 Task: Plan a trip to Ramganj, Bangladesh from 1st December, 2023 to 3rd December, 2023 for 1 adult.1  bedroom having 1 bed and 1 bathroom. Property type can be hotel. Amenities needed are: air conditioning. Look for 4 properties as per requirement.
Action: Mouse moved to (512, 104)
Screenshot: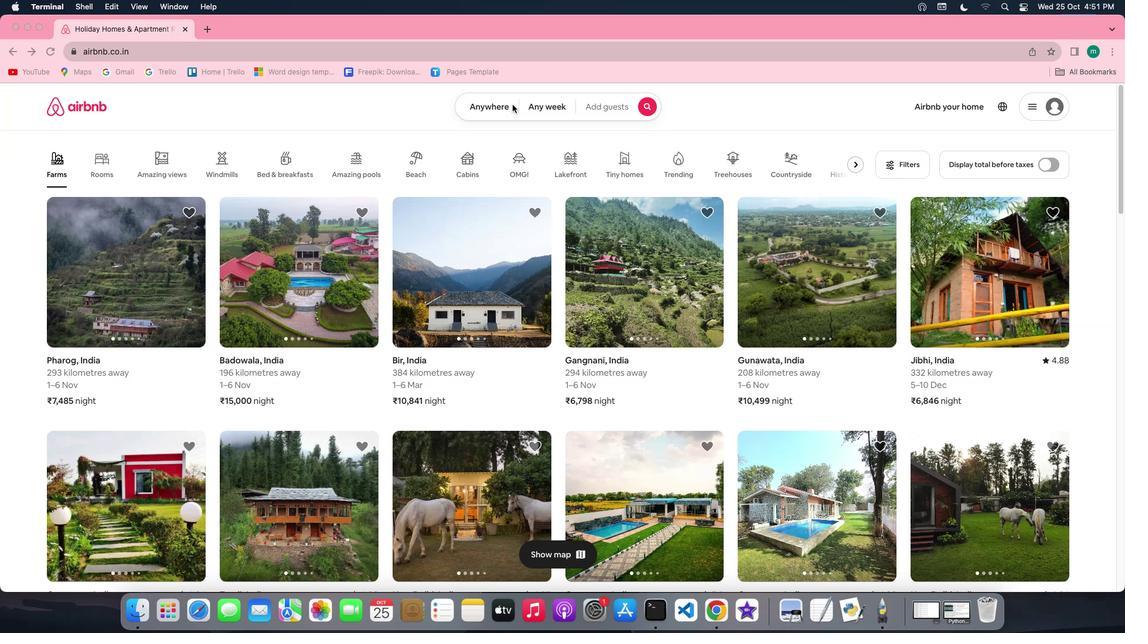 
Action: Mouse pressed left at (512, 104)
Screenshot: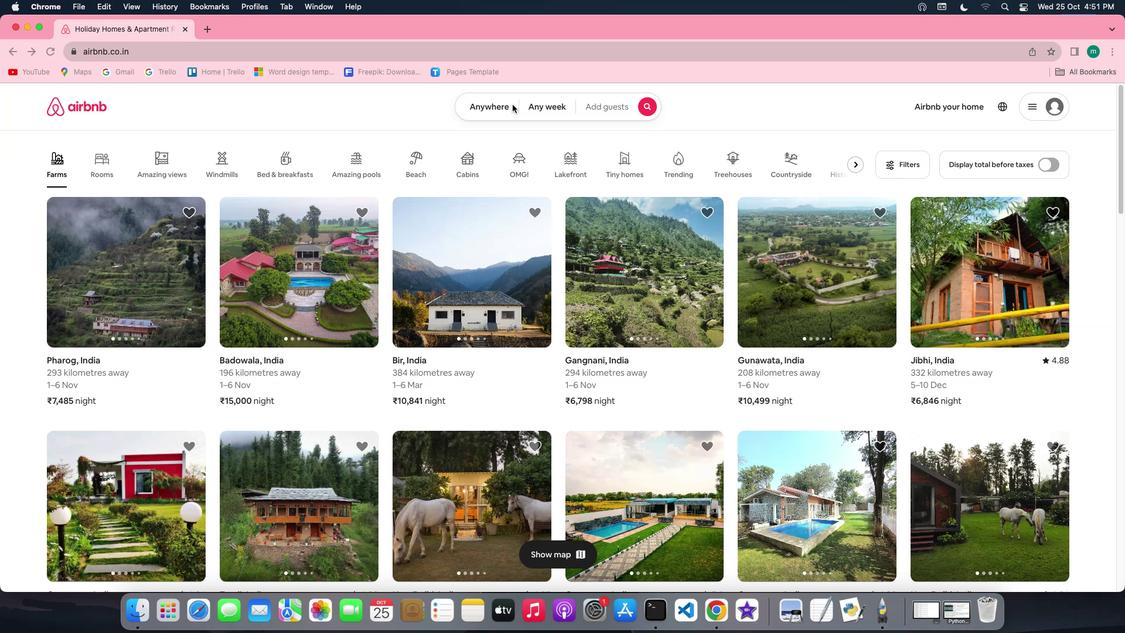 
Action: Mouse pressed left at (512, 104)
Screenshot: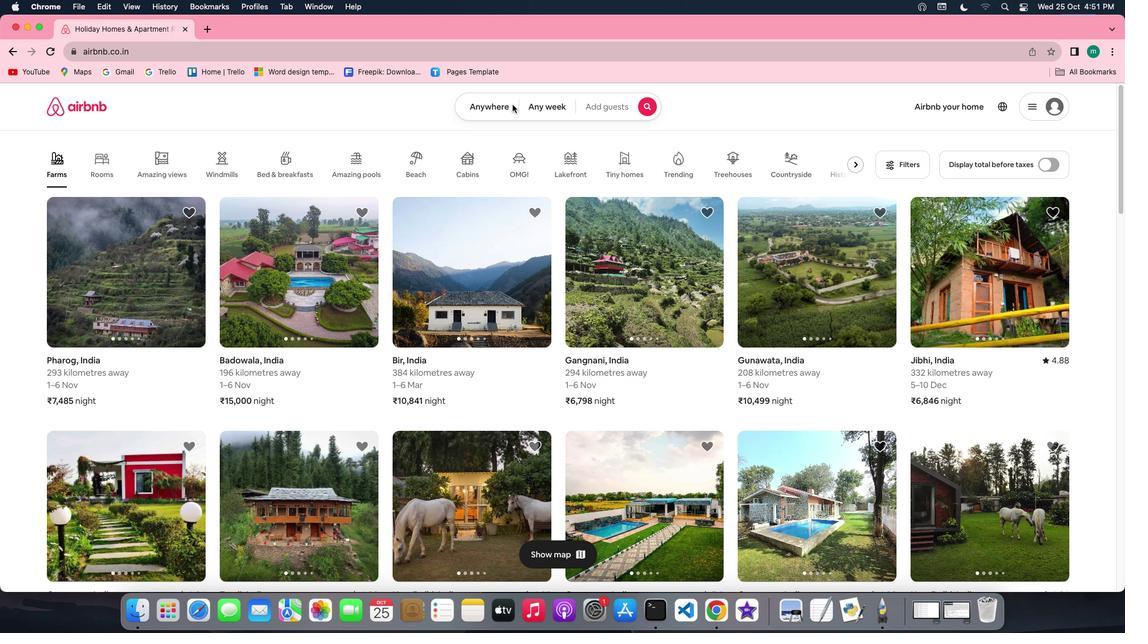 
Action: Mouse moved to (408, 148)
Screenshot: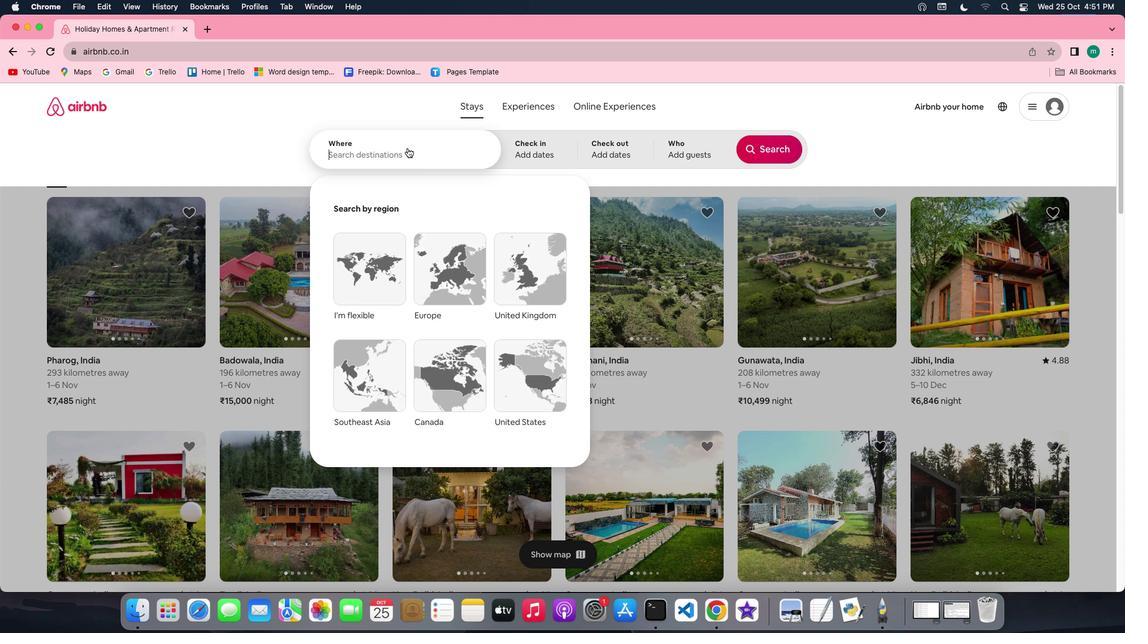 
Action: Mouse pressed left at (408, 148)
Screenshot: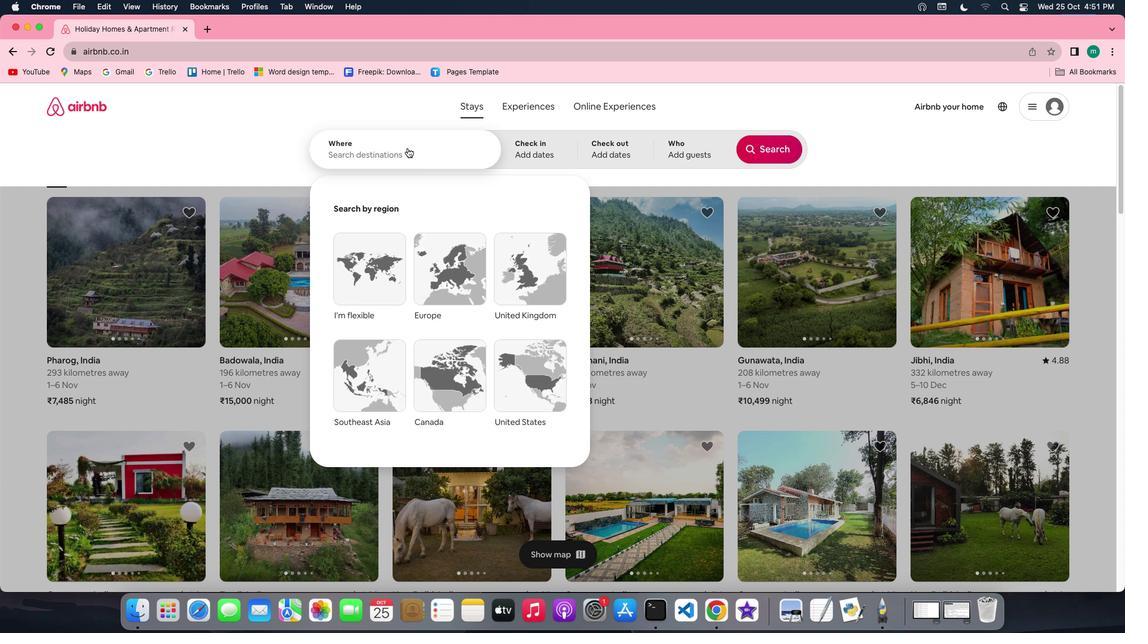 
Action: Mouse moved to (405, 157)
Screenshot: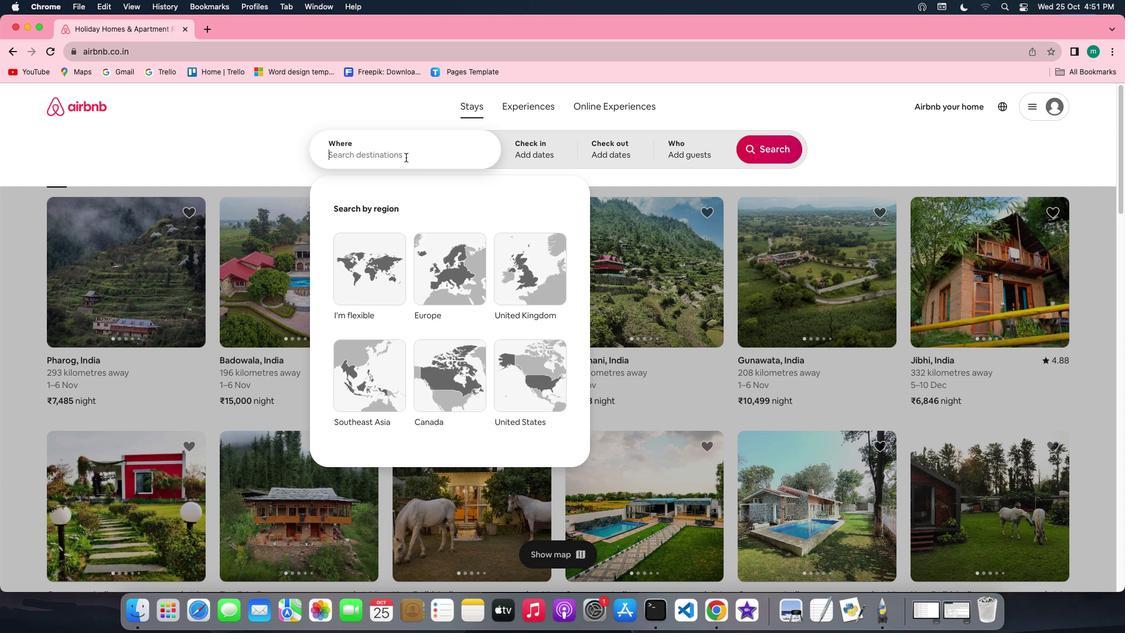 
Action: Mouse pressed left at (405, 157)
Screenshot: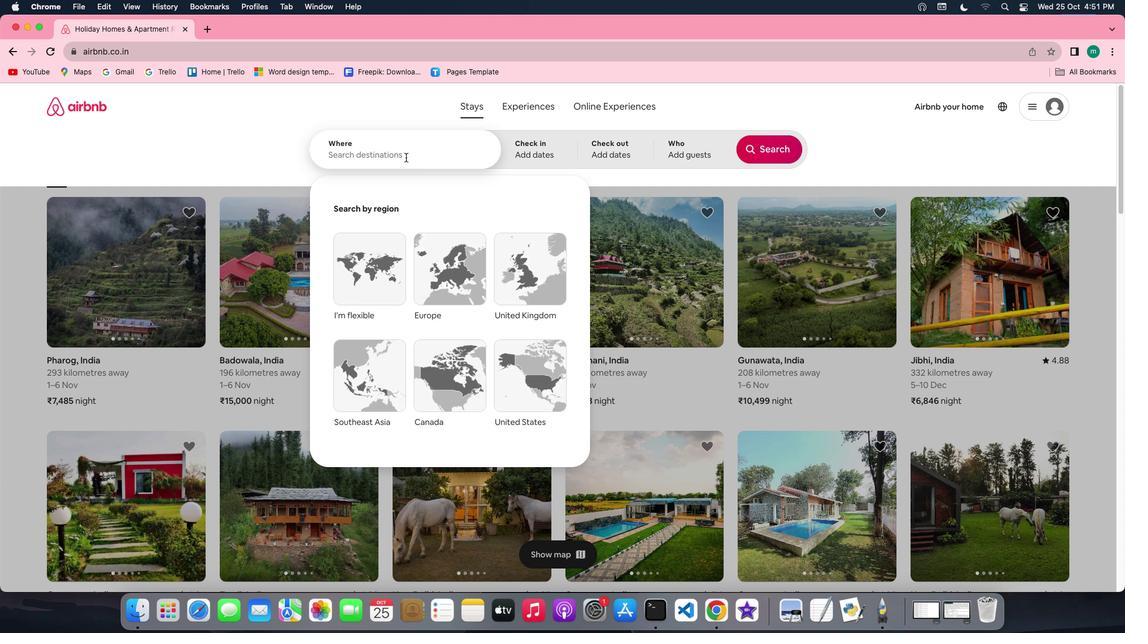 
Action: Key pressed Key.shift'R''a''m''g''a''n''j'','Key.spaceKey.shift'B''a''n''g''l''a''d''e''s''h'
Screenshot: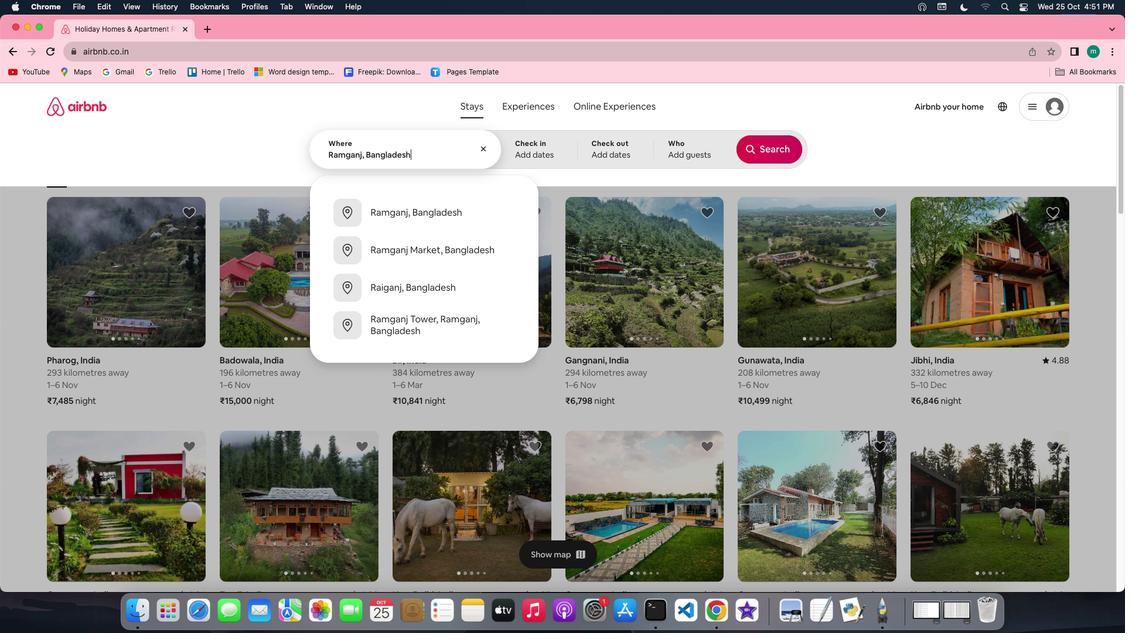 
Action: Mouse moved to (541, 154)
Screenshot: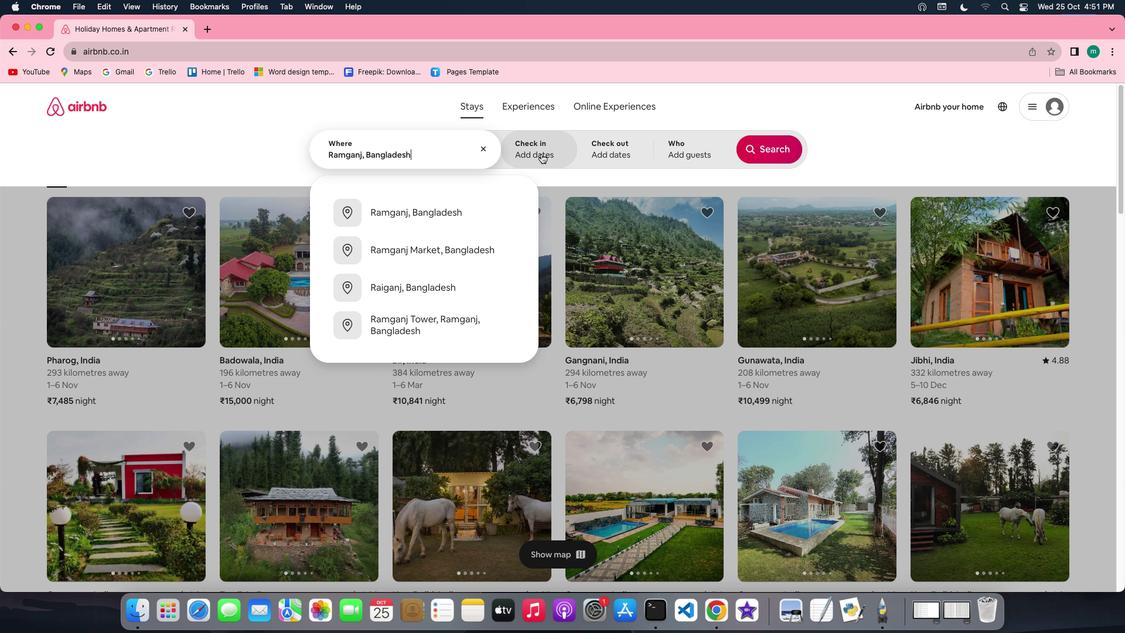 
Action: Mouse pressed left at (541, 154)
Screenshot: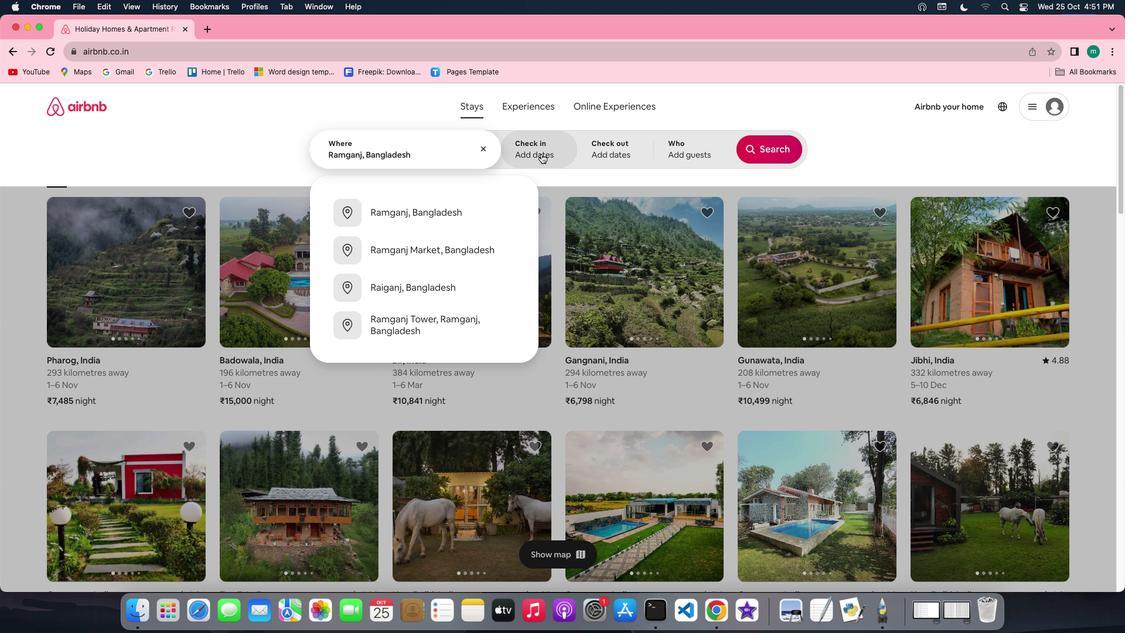 
Action: Mouse moved to (767, 242)
Screenshot: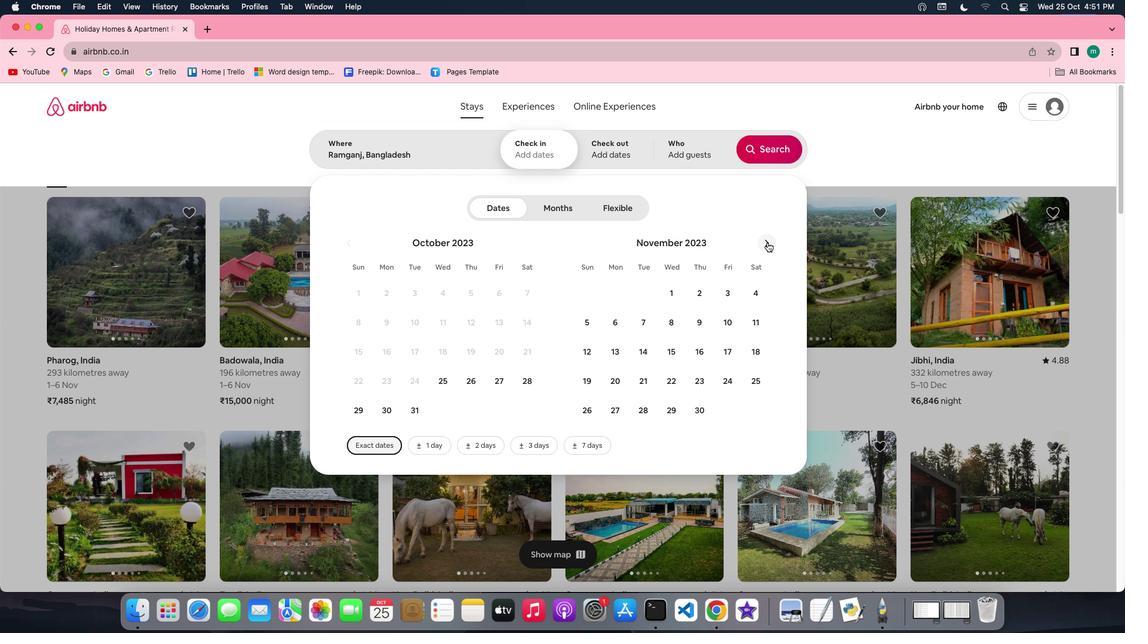 
Action: Mouse pressed left at (767, 242)
Screenshot: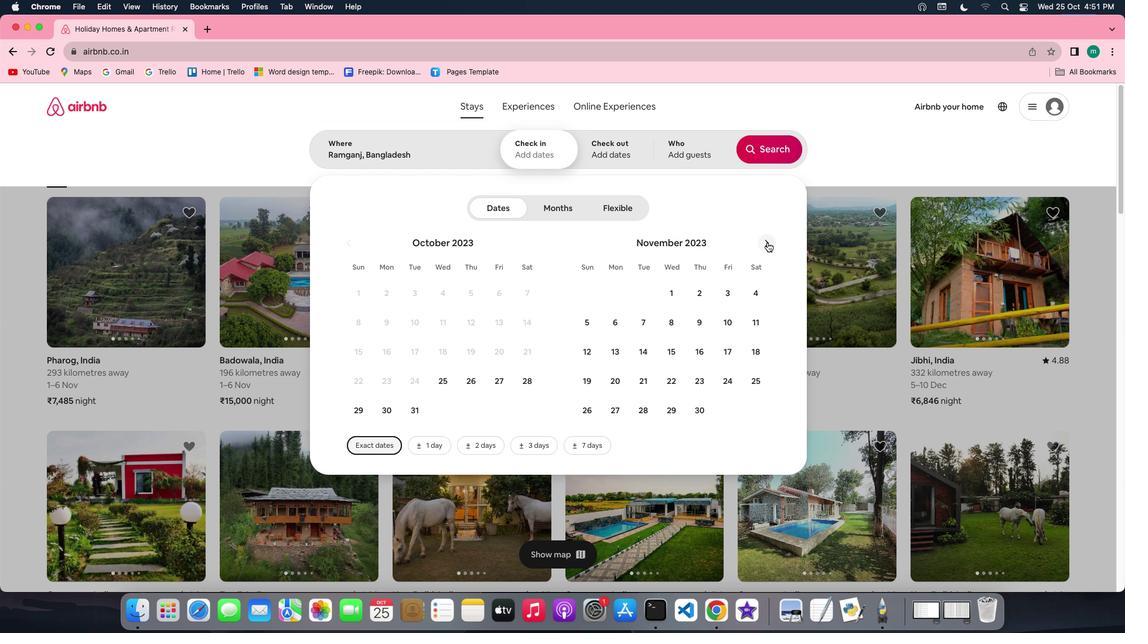 
Action: Mouse moved to (732, 289)
Screenshot: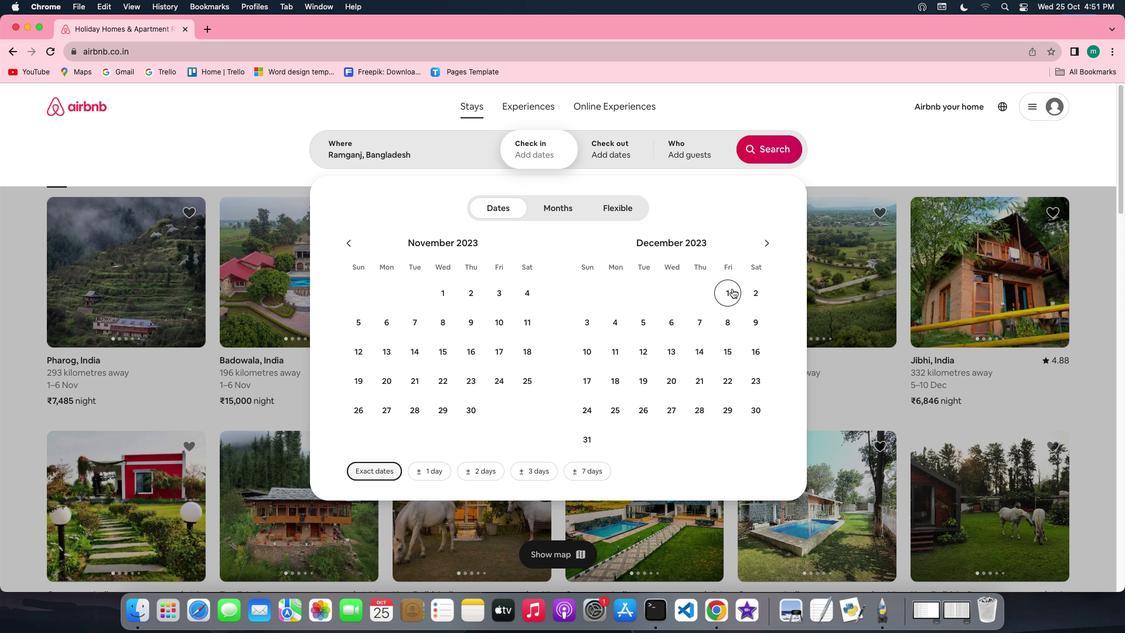 
Action: Mouse pressed left at (732, 289)
Screenshot: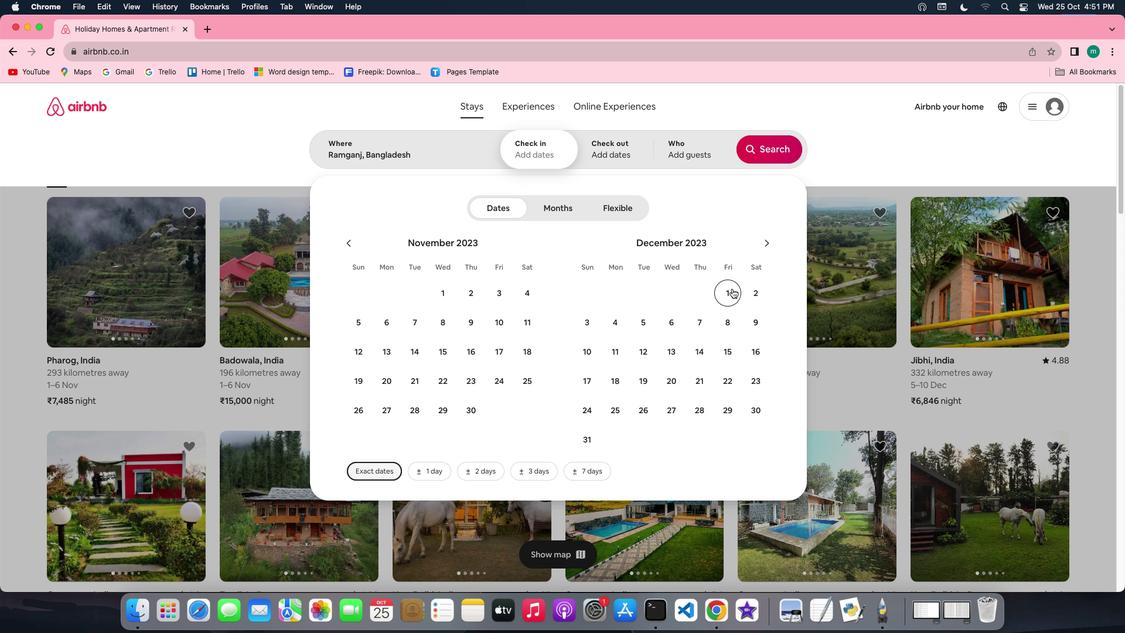
Action: Mouse moved to (592, 319)
Screenshot: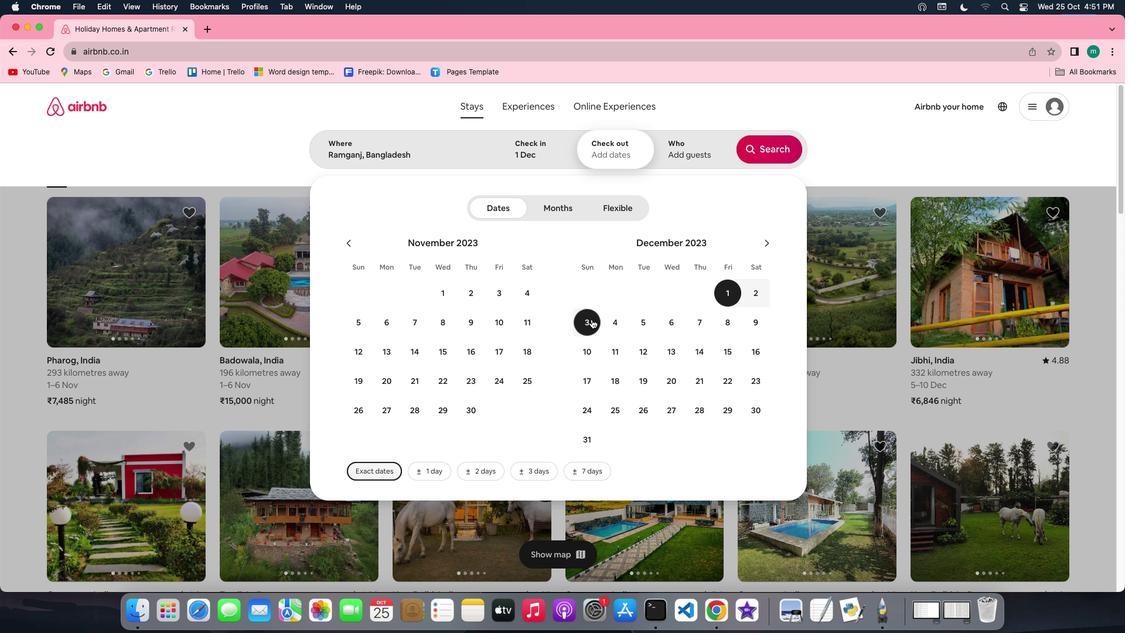 
Action: Mouse pressed left at (592, 319)
Screenshot: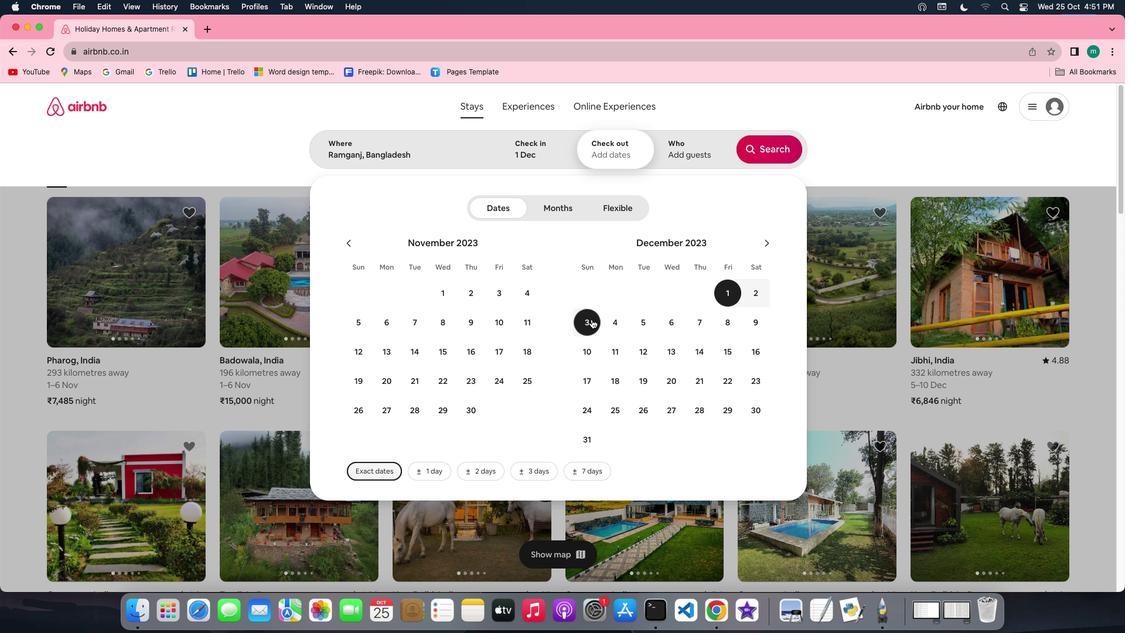 
Action: Mouse moved to (684, 145)
Screenshot: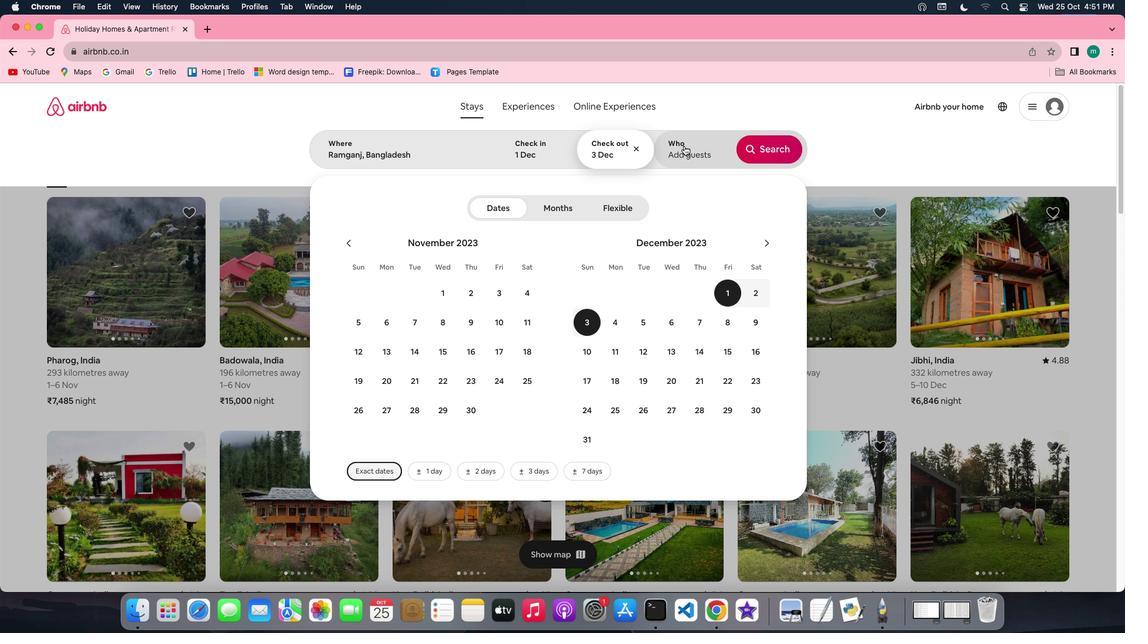 
Action: Mouse pressed left at (684, 145)
Screenshot: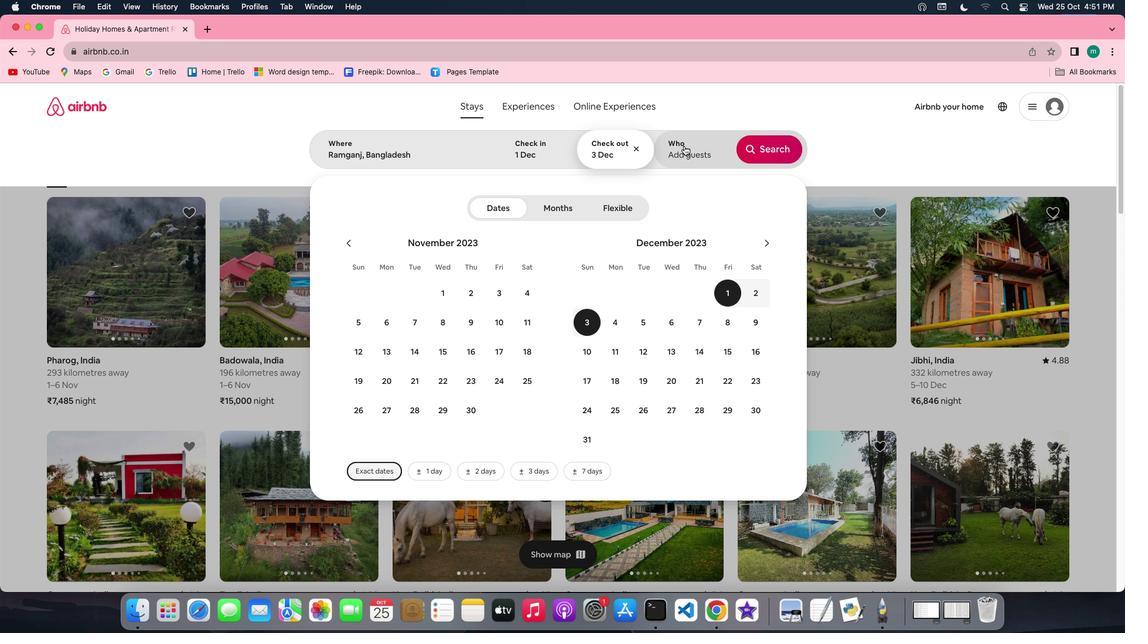 
Action: Mouse moved to (772, 211)
Screenshot: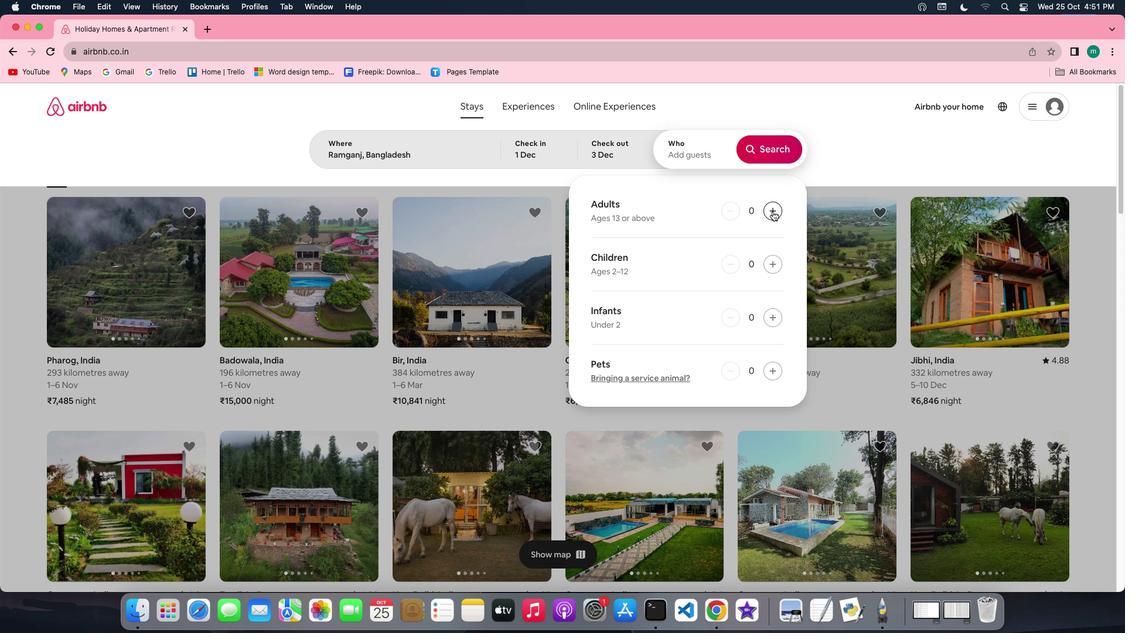 
Action: Mouse pressed left at (772, 211)
Screenshot: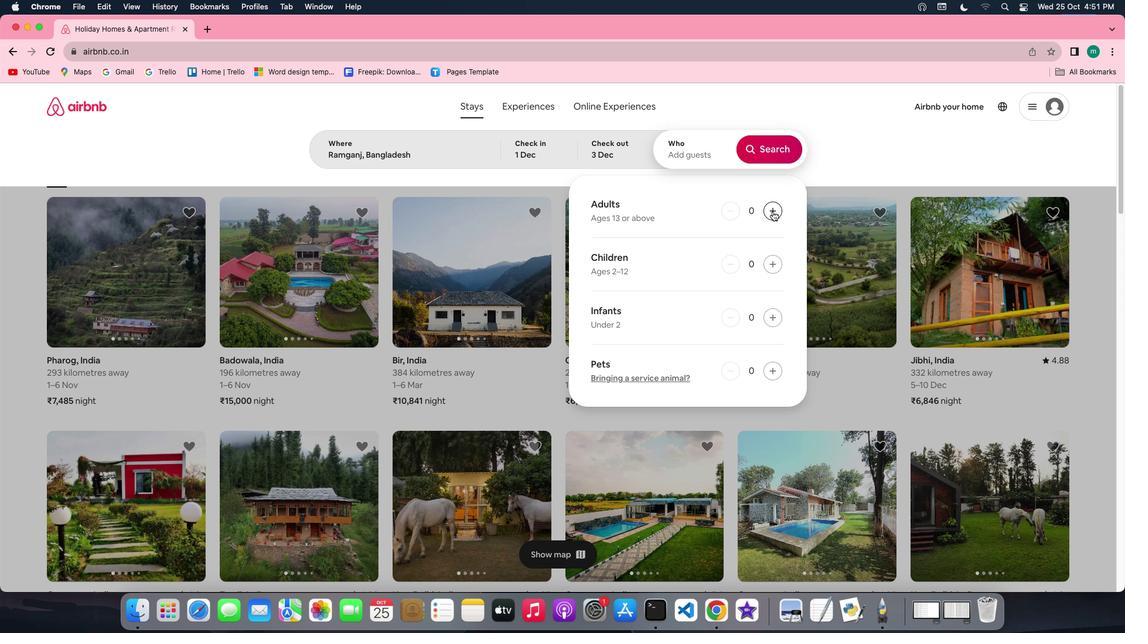 
Action: Mouse moved to (769, 144)
Screenshot: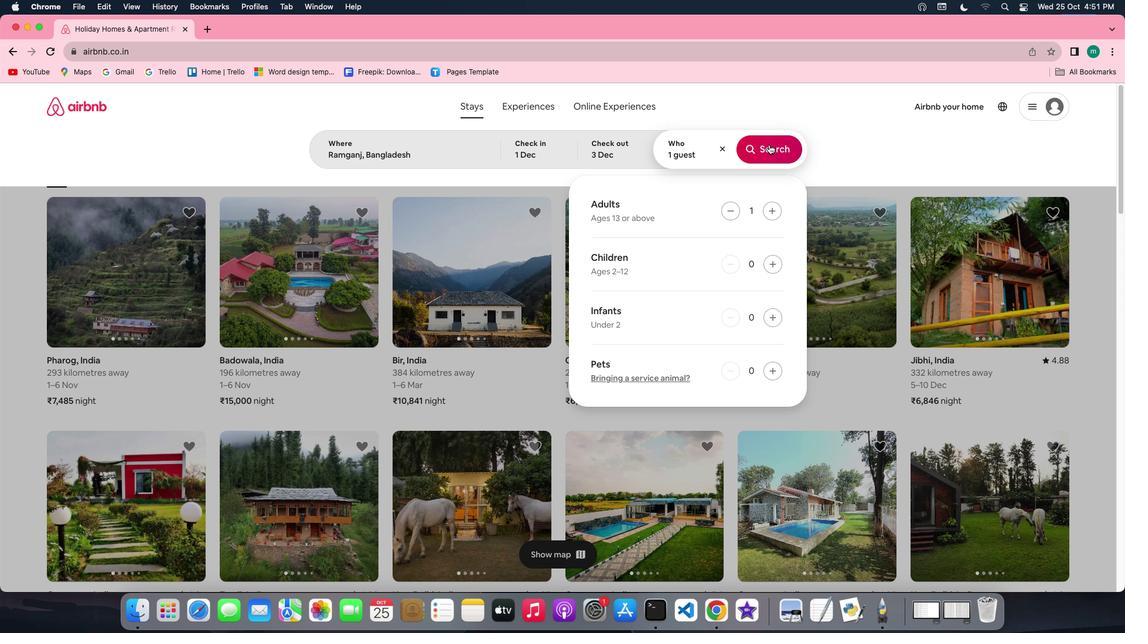 
Action: Mouse pressed left at (769, 144)
Screenshot: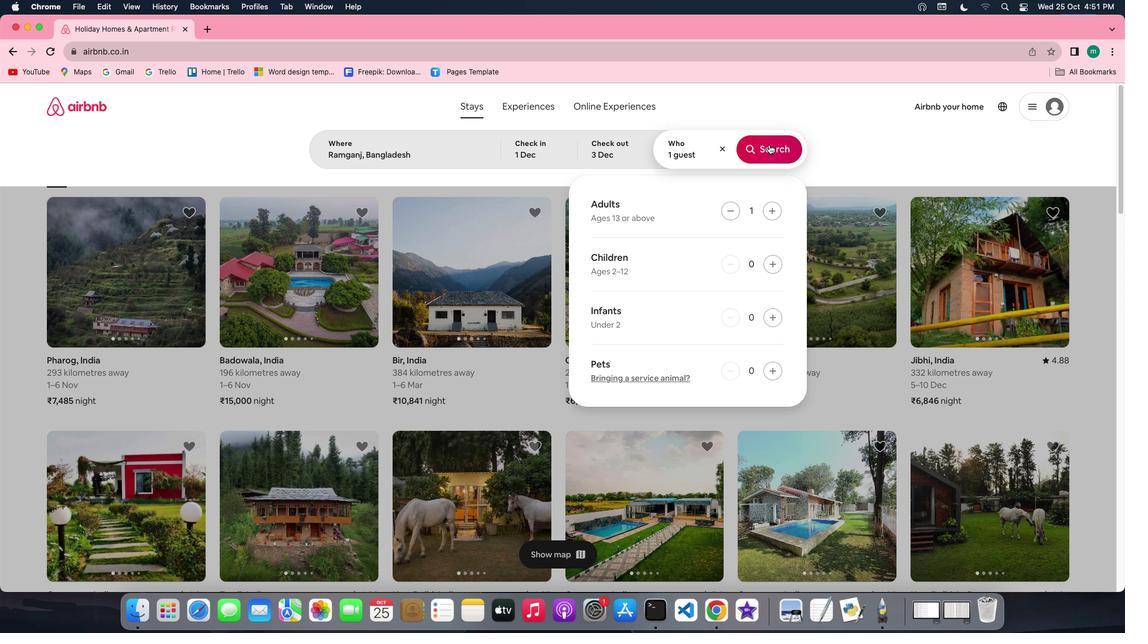 
Action: Mouse moved to (924, 157)
Screenshot: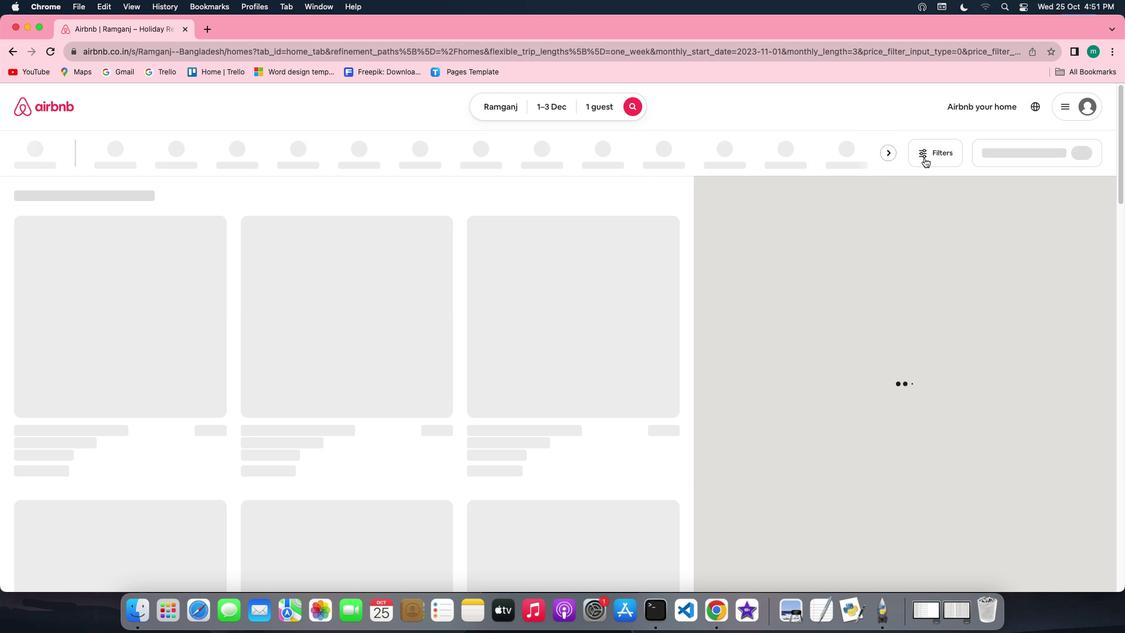 
Action: Mouse pressed left at (924, 157)
Screenshot: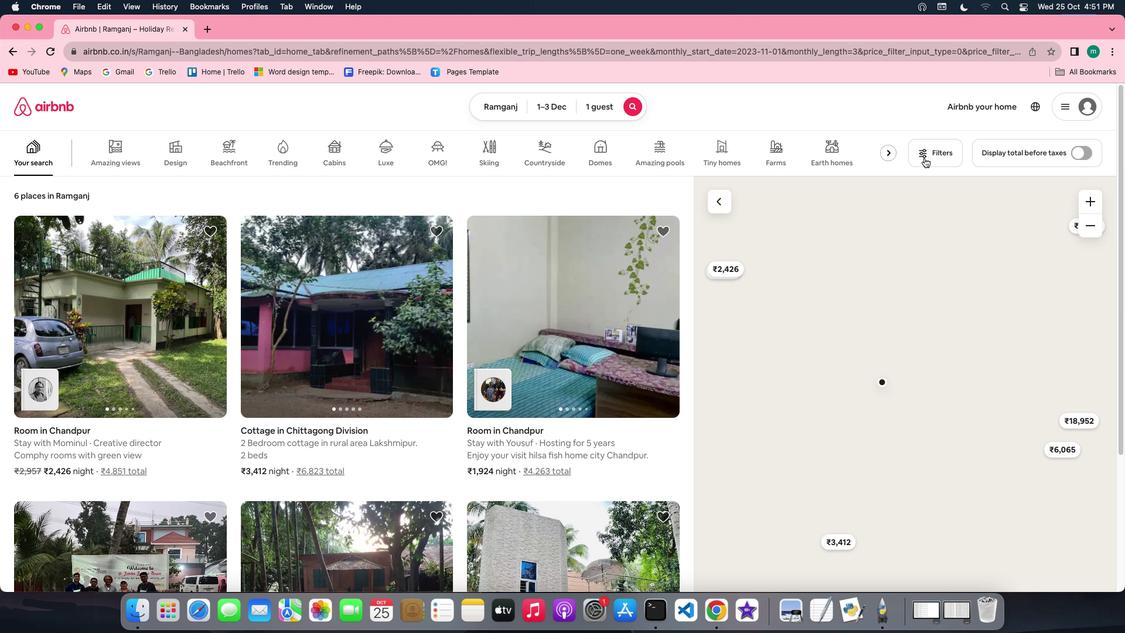 
Action: Mouse moved to (559, 345)
Screenshot: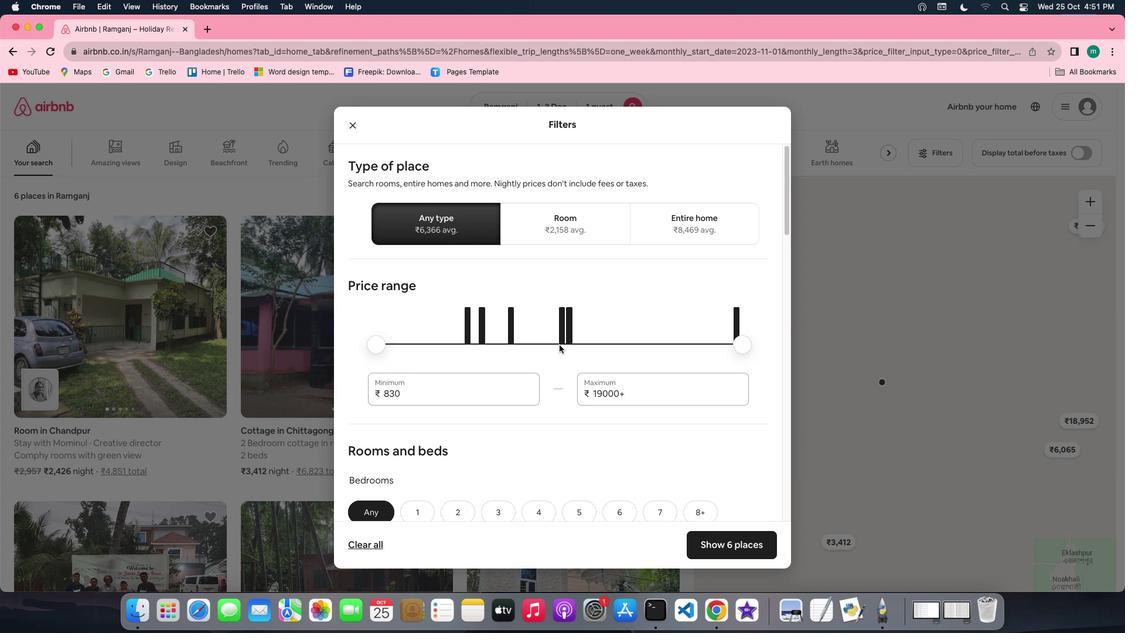 
Action: Mouse scrolled (559, 345) with delta (0, 0)
Screenshot: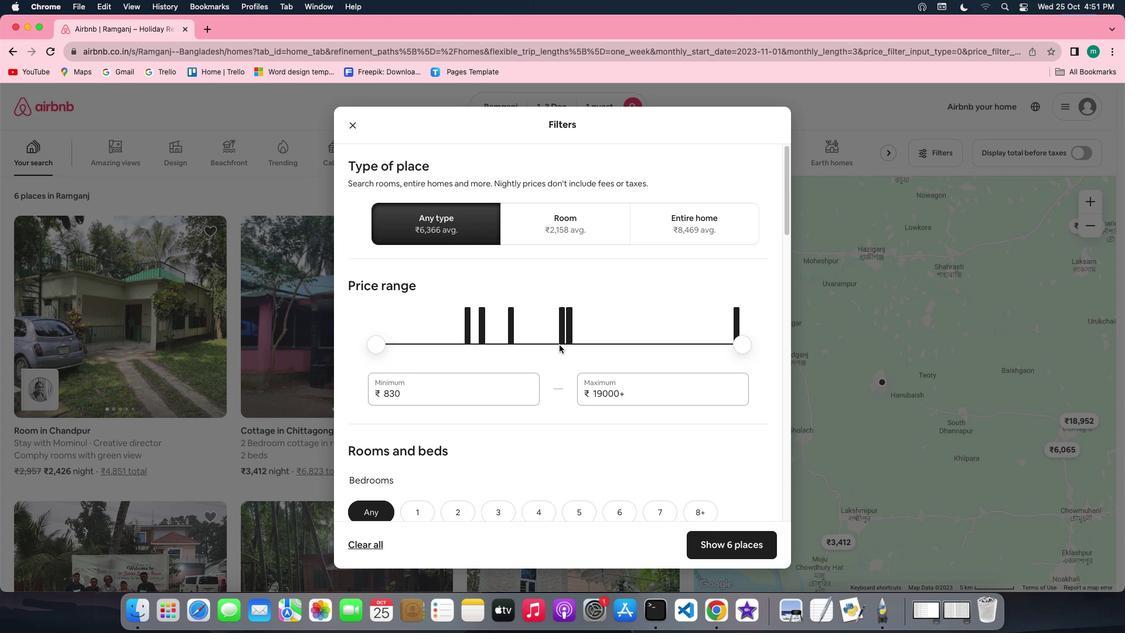 
Action: Mouse scrolled (559, 345) with delta (0, 0)
Screenshot: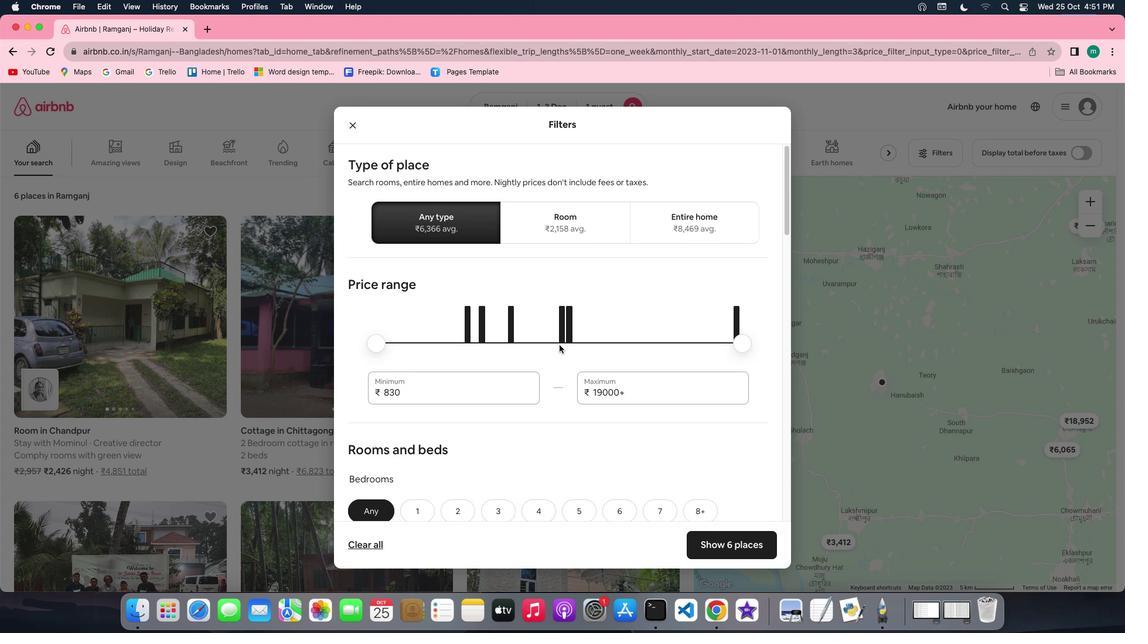 
Action: Mouse scrolled (559, 345) with delta (0, -1)
Screenshot: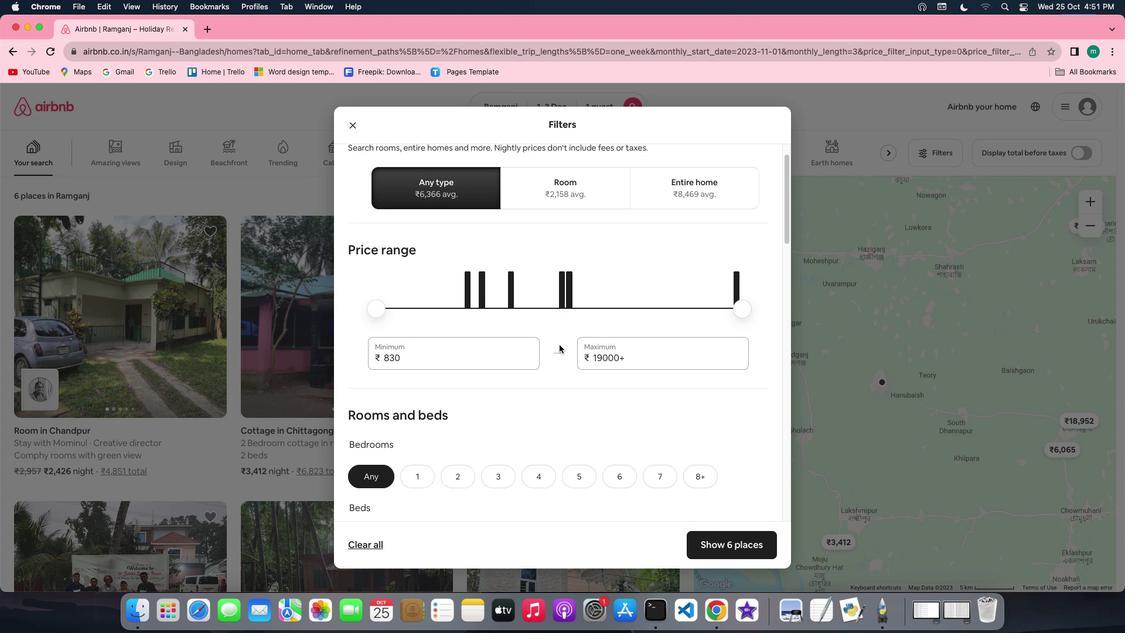 
Action: Mouse scrolled (559, 345) with delta (0, 0)
Screenshot: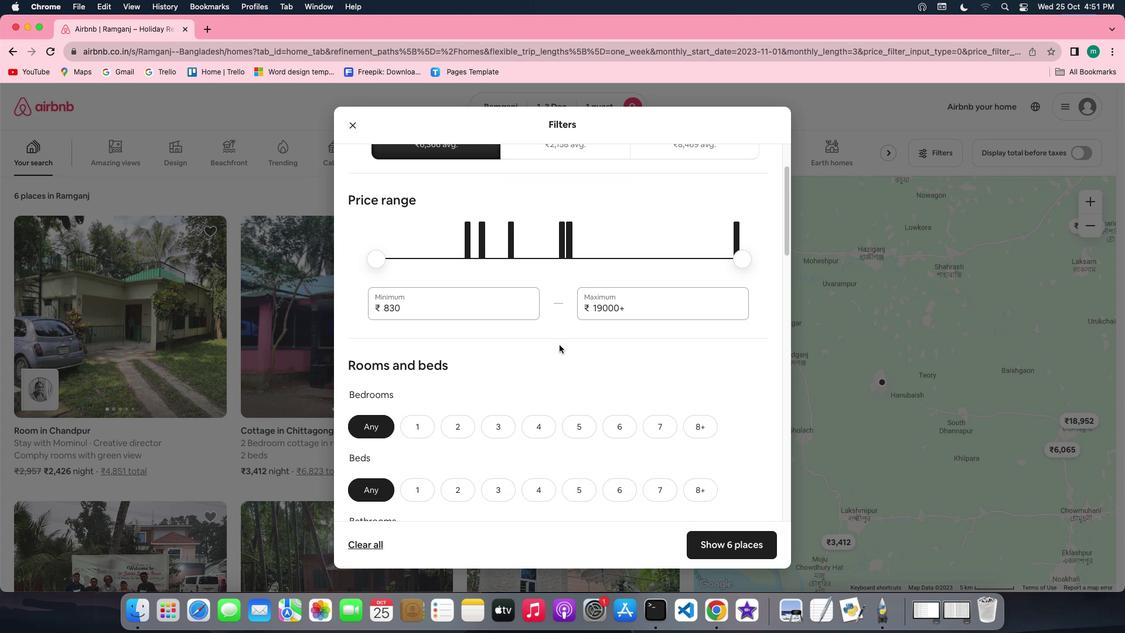 
Action: Mouse scrolled (559, 345) with delta (0, 0)
Screenshot: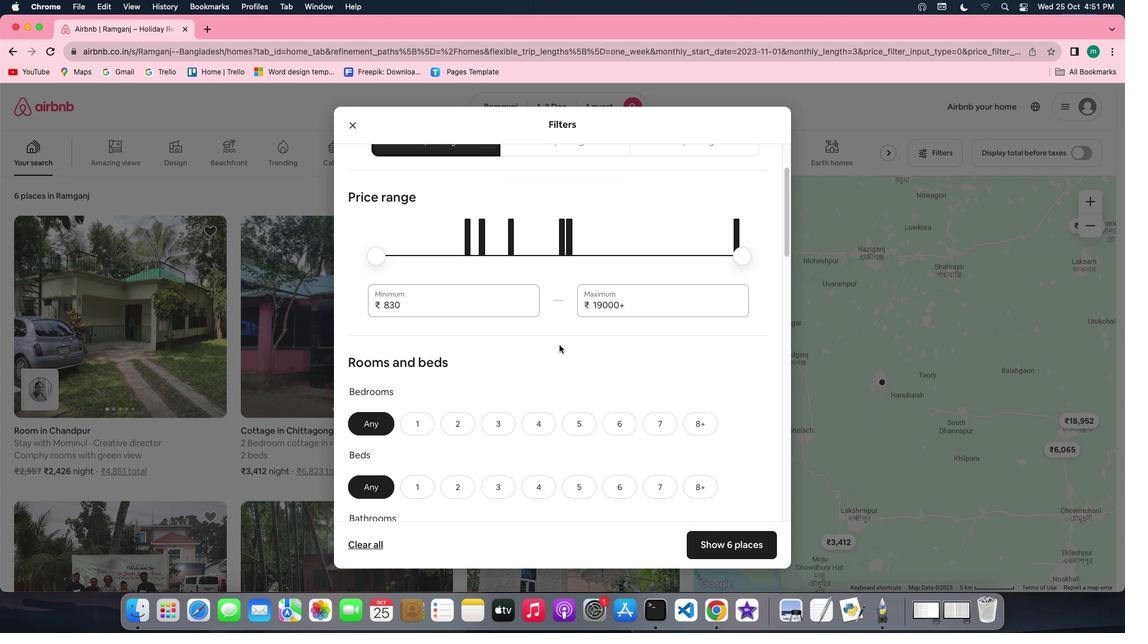 
Action: Mouse scrolled (559, 345) with delta (0, 0)
Screenshot: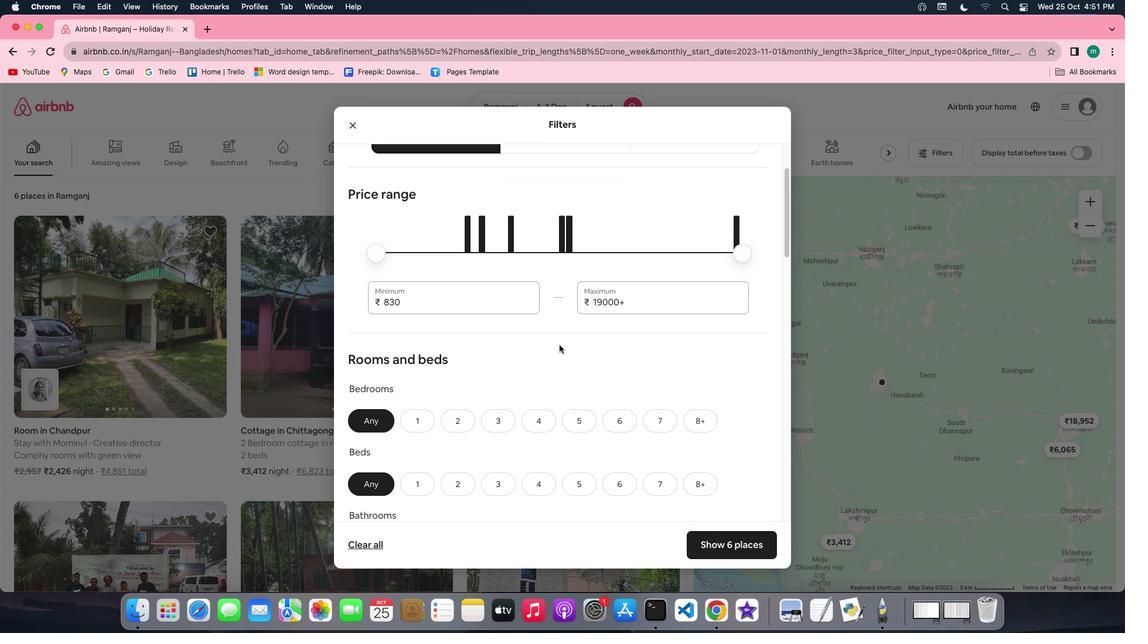 
Action: Mouse scrolled (559, 345) with delta (0, 0)
Screenshot: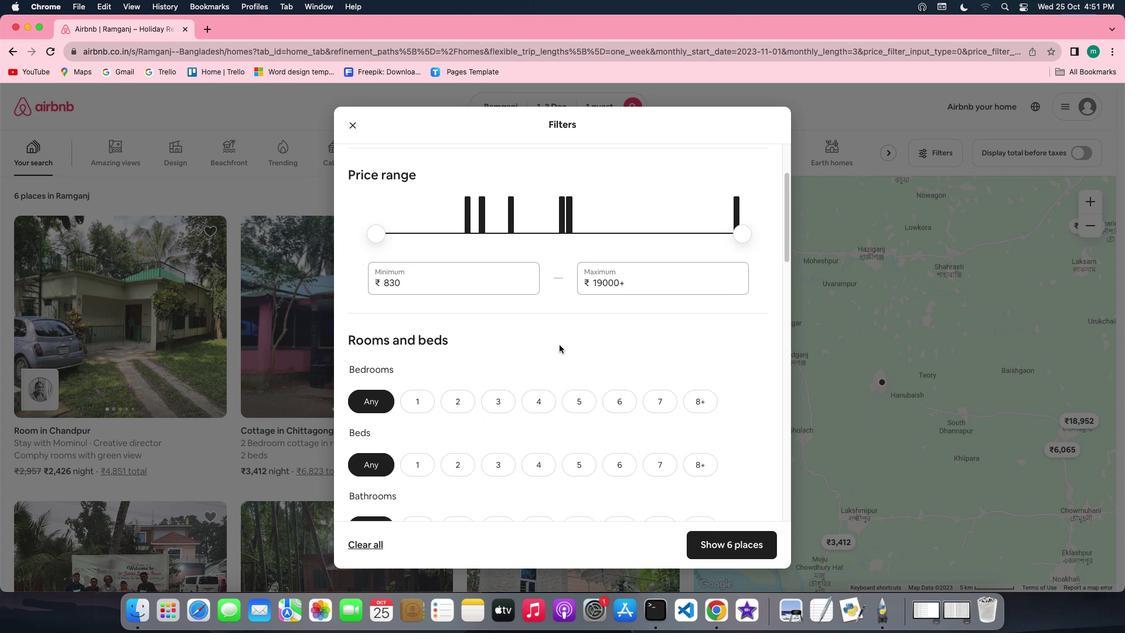 
Action: Mouse scrolled (559, 345) with delta (0, 0)
Screenshot: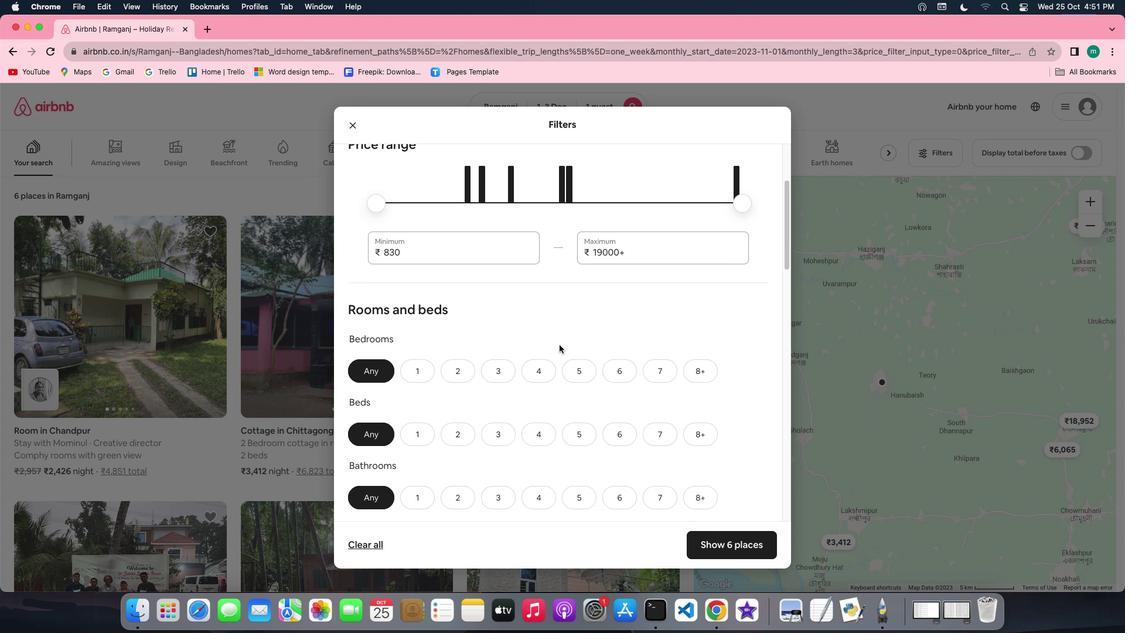 
Action: Mouse scrolled (559, 345) with delta (0, 0)
Screenshot: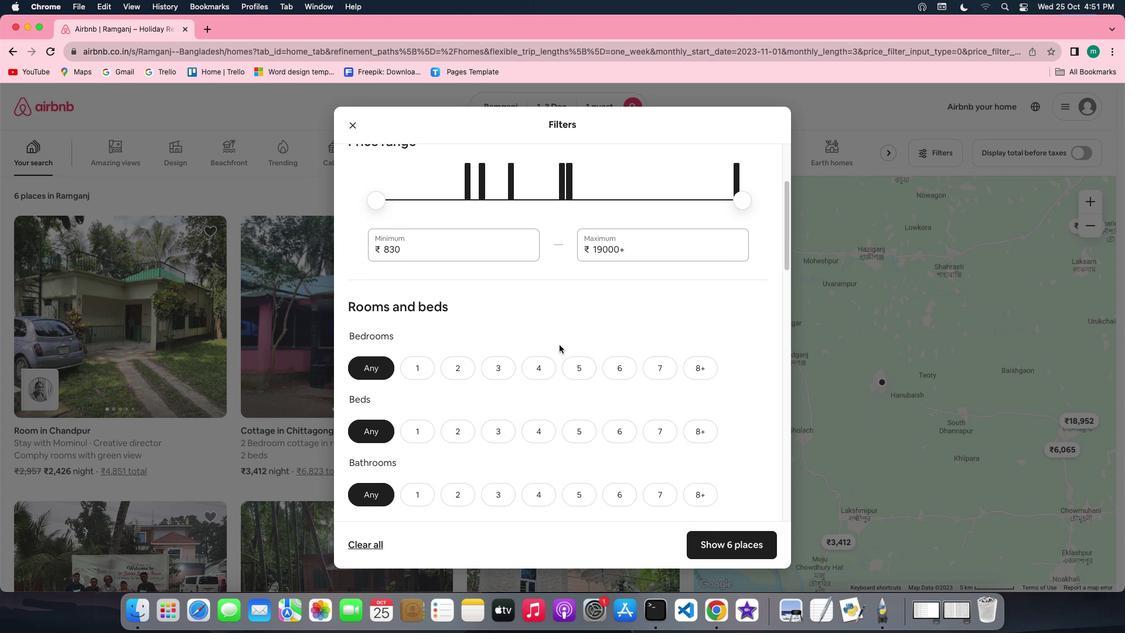 
Action: Mouse scrolled (559, 345) with delta (0, 0)
Screenshot: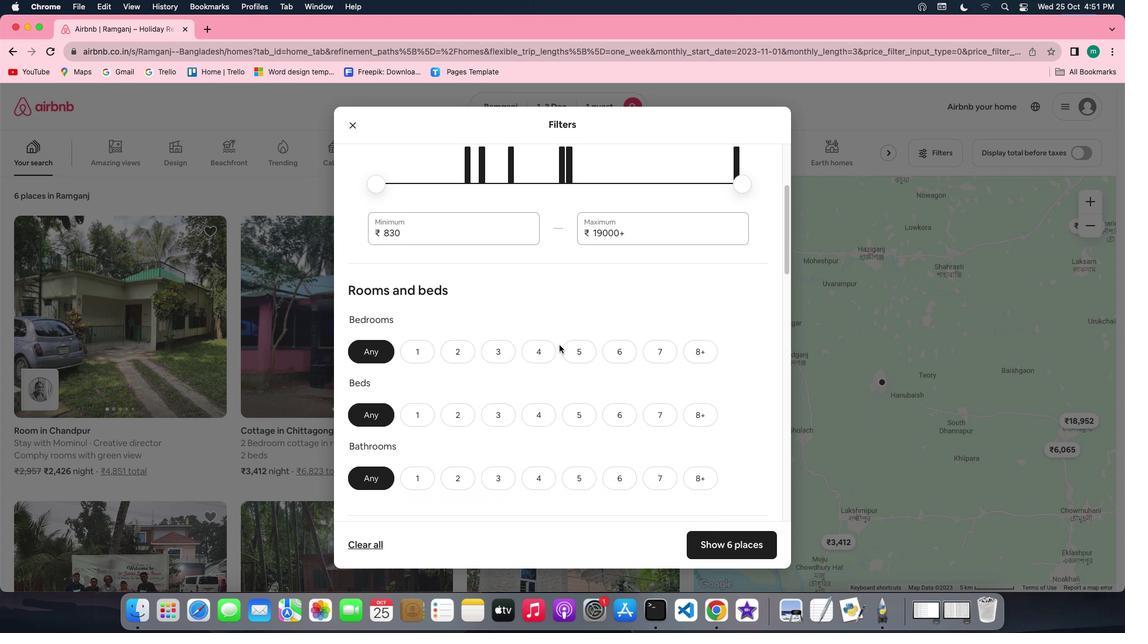 
Action: Mouse moved to (419, 327)
Screenshot: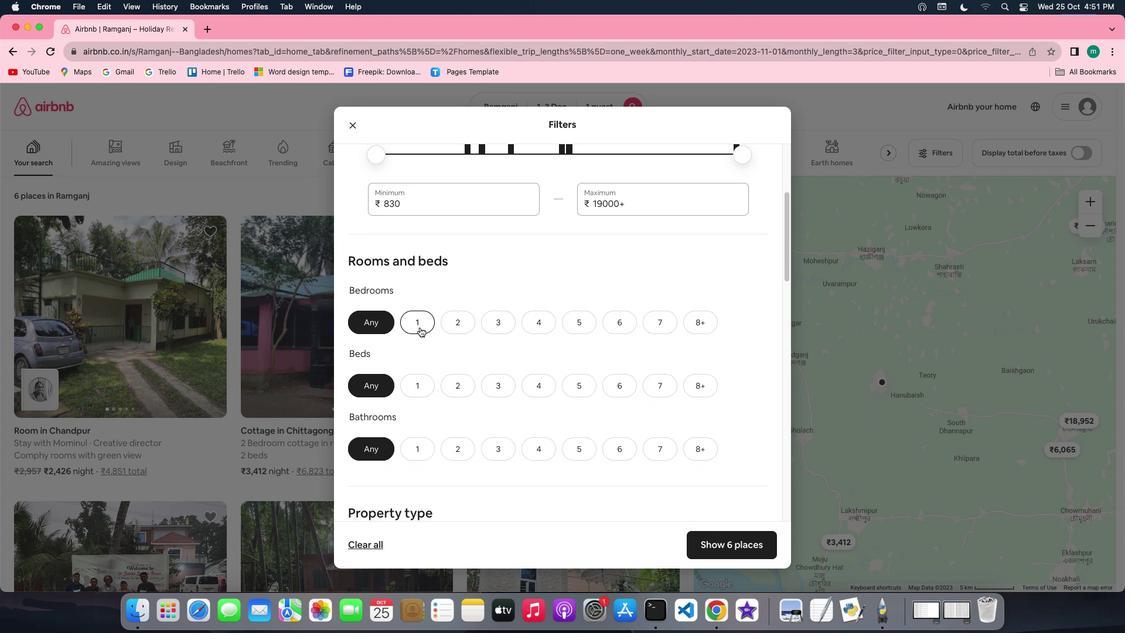 
Action: Mouse pressed left at (419, 327)
Screenshot: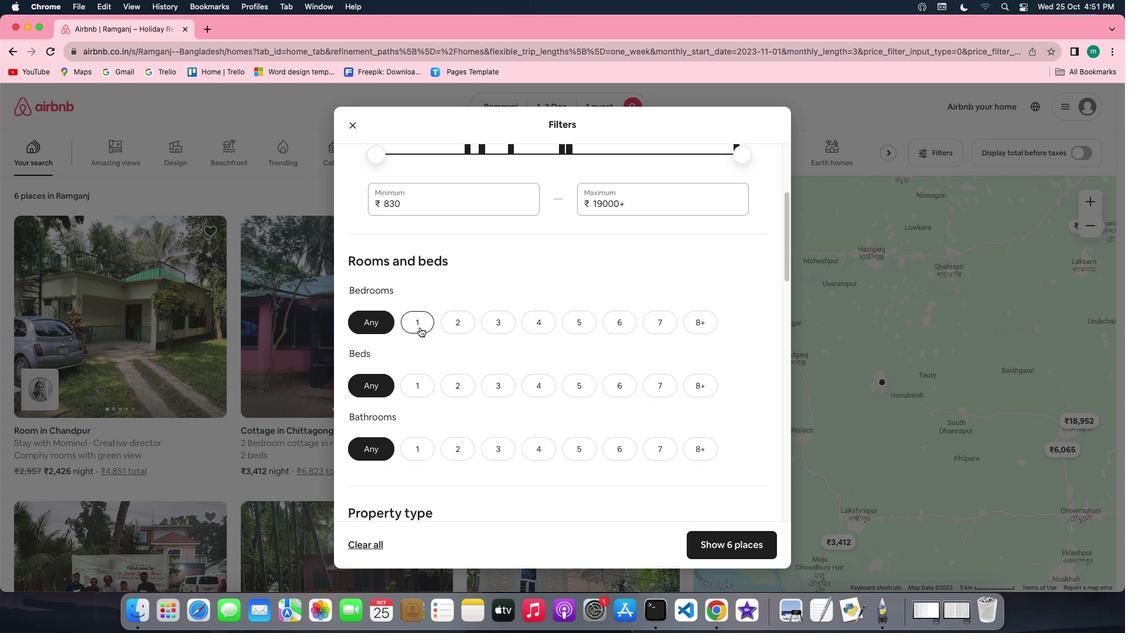 
Action: Mouse moved to (417, 386)
Screenshot: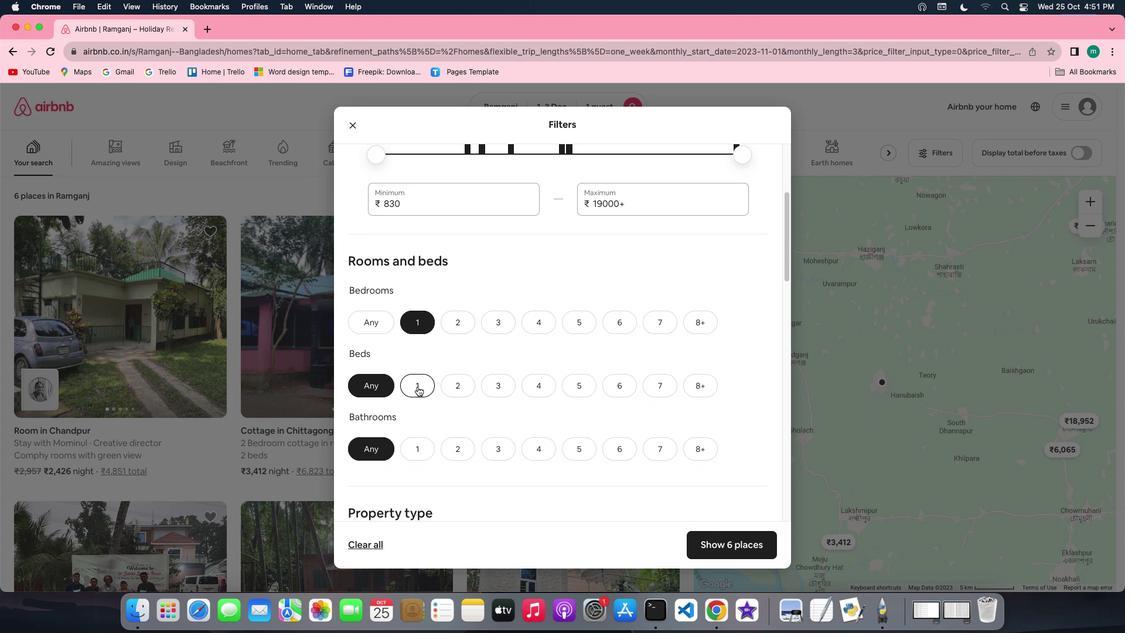 
Action: Mouse pressed left at (417, 386)
Screenshot: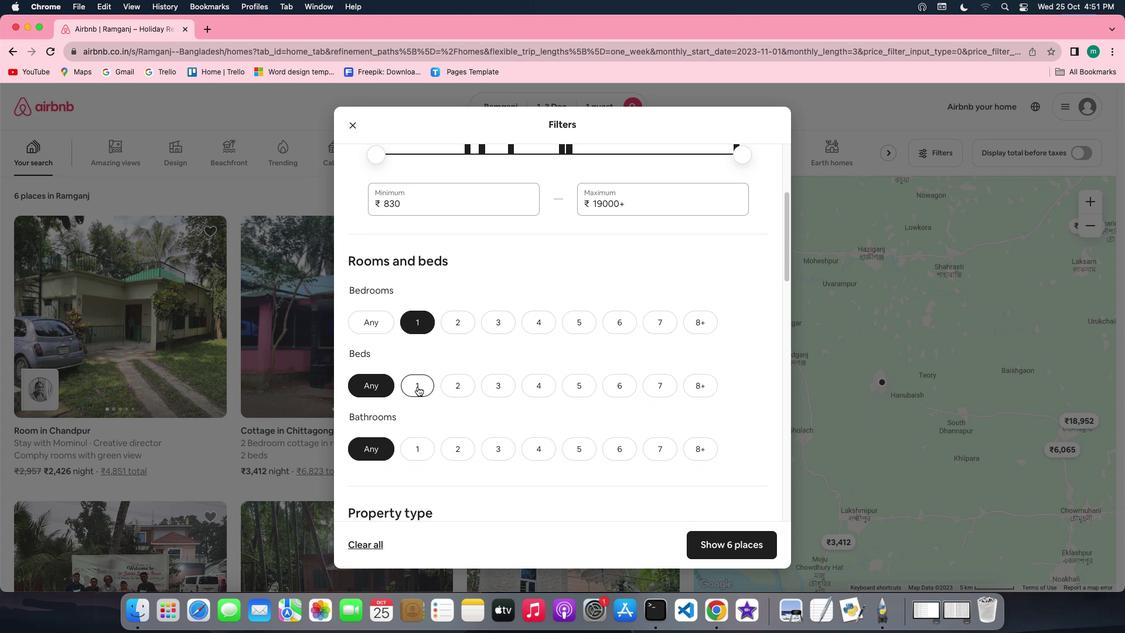 
Action: Mouse moved to (418, 448)
Screenshot: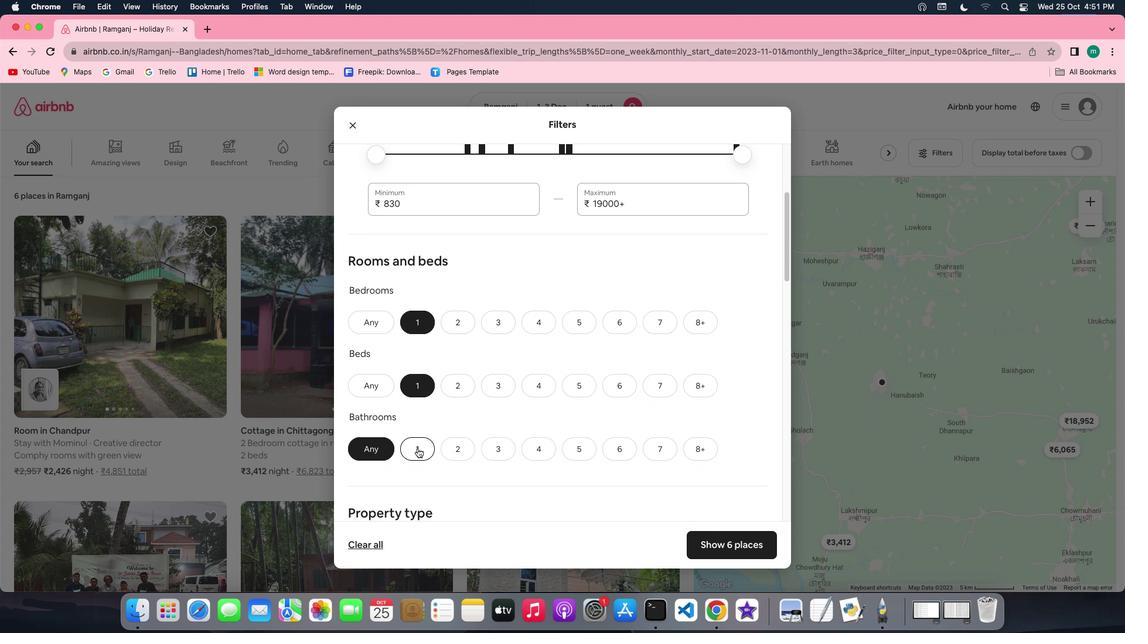 
Action: Mouse pressed left at (418, 448)
Screenshot: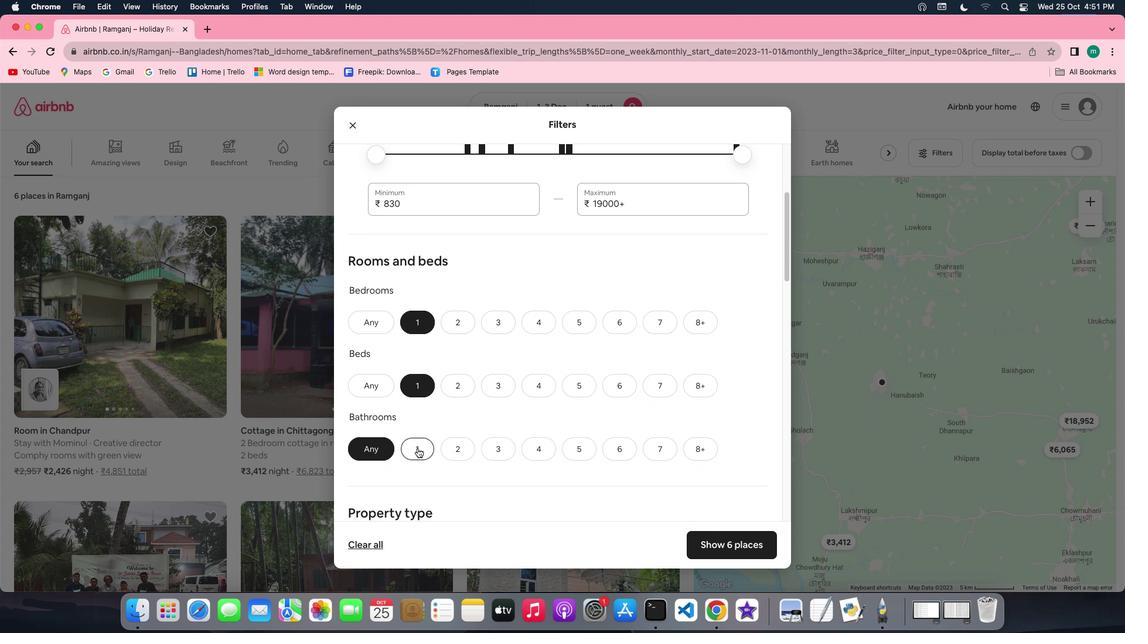 
Action: Mouse moved to (576, 435)
Screenshot: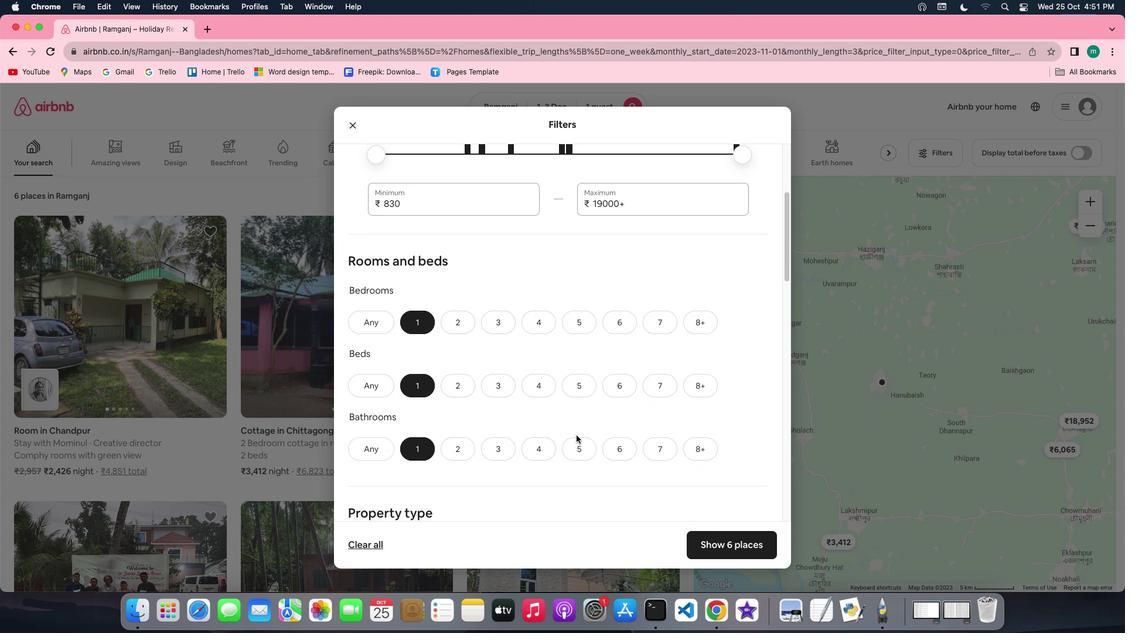 
Action: Mouse scrolled (576, 435) with delta (0, 0)
Screenshot: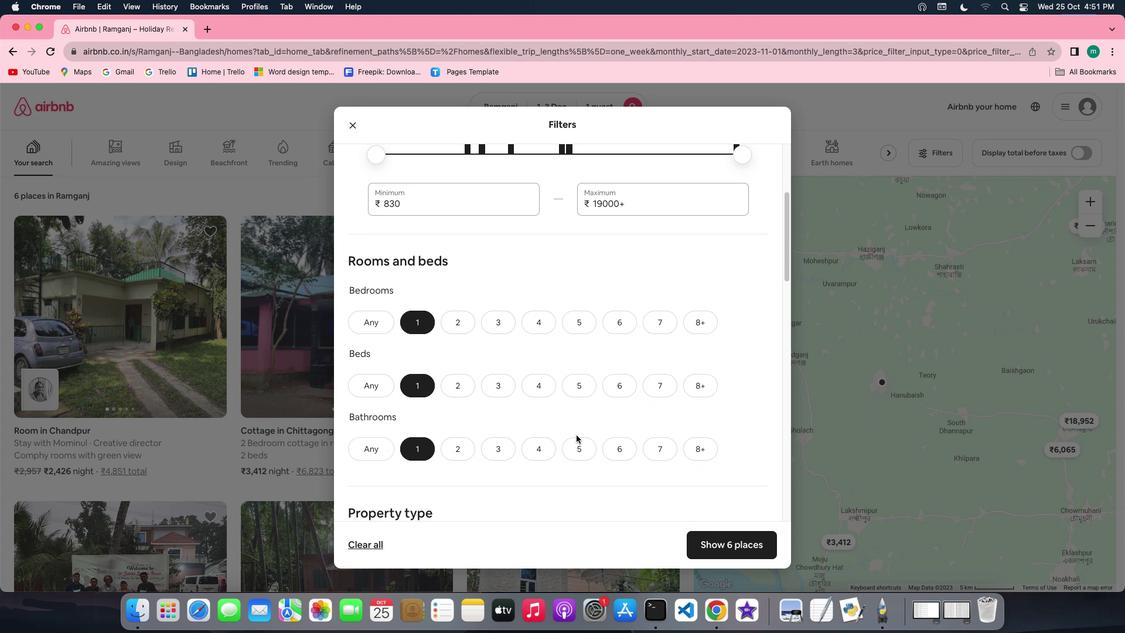 
Action: Mouse scrolled (576, 435) with delta (0, 0)
Screenshot: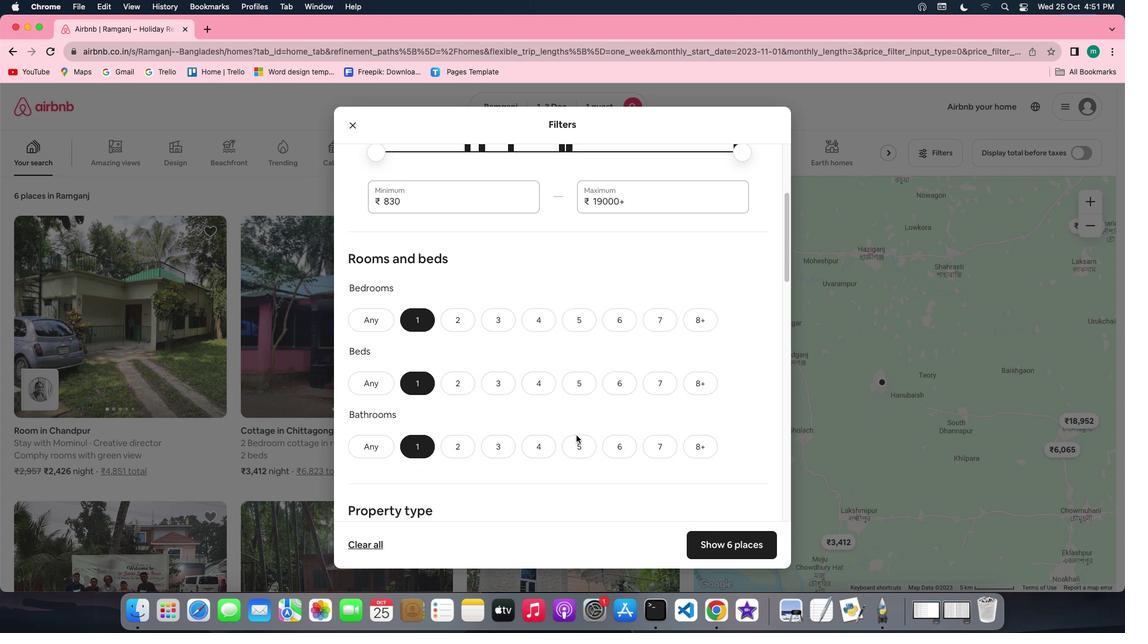 
Action: Mouse scrolled (576, 435) with delta (0, 0)
Screenshot: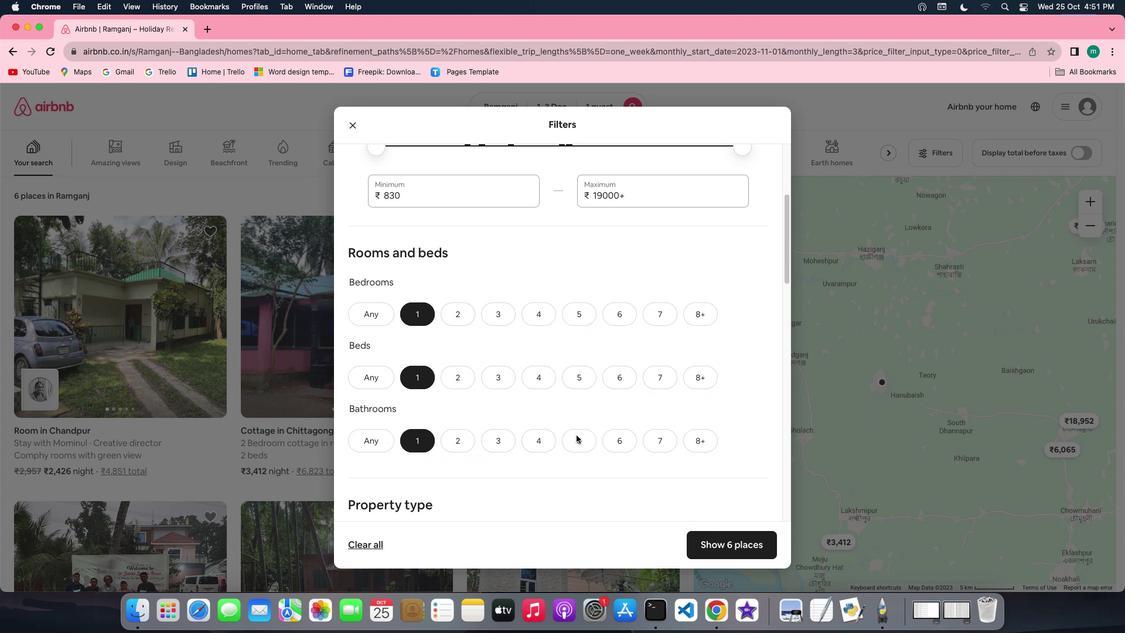 
Action: Mouse scrolled (576, 435) with delta (0, 0)
Screenshot: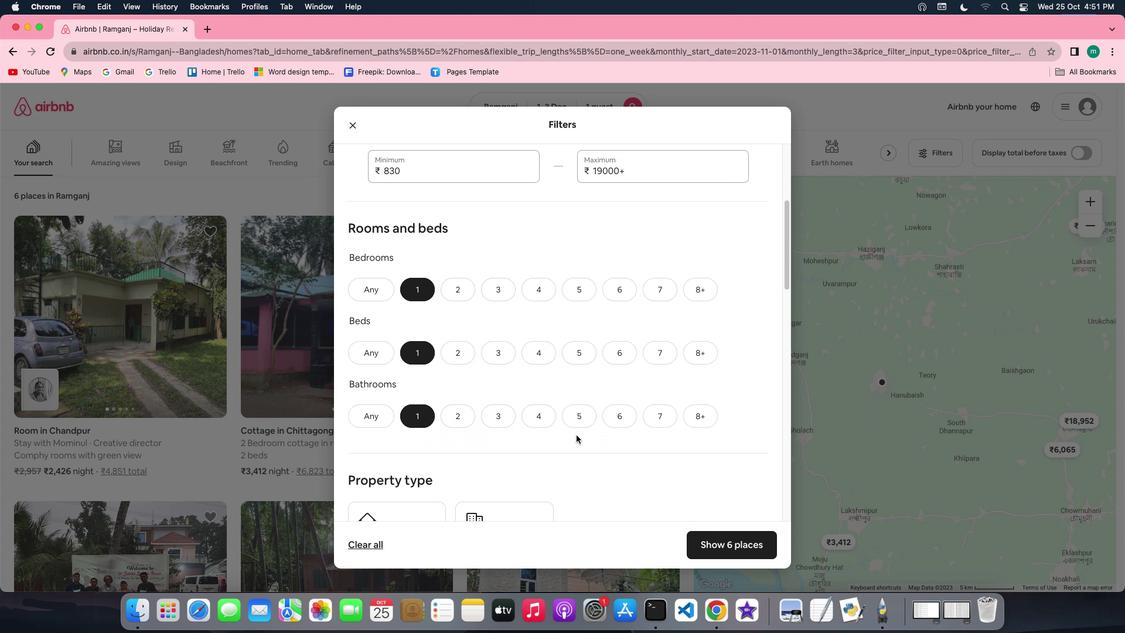 
Action: Mouse scrolled (576, 435) with delta (0, 0)
Screenshot: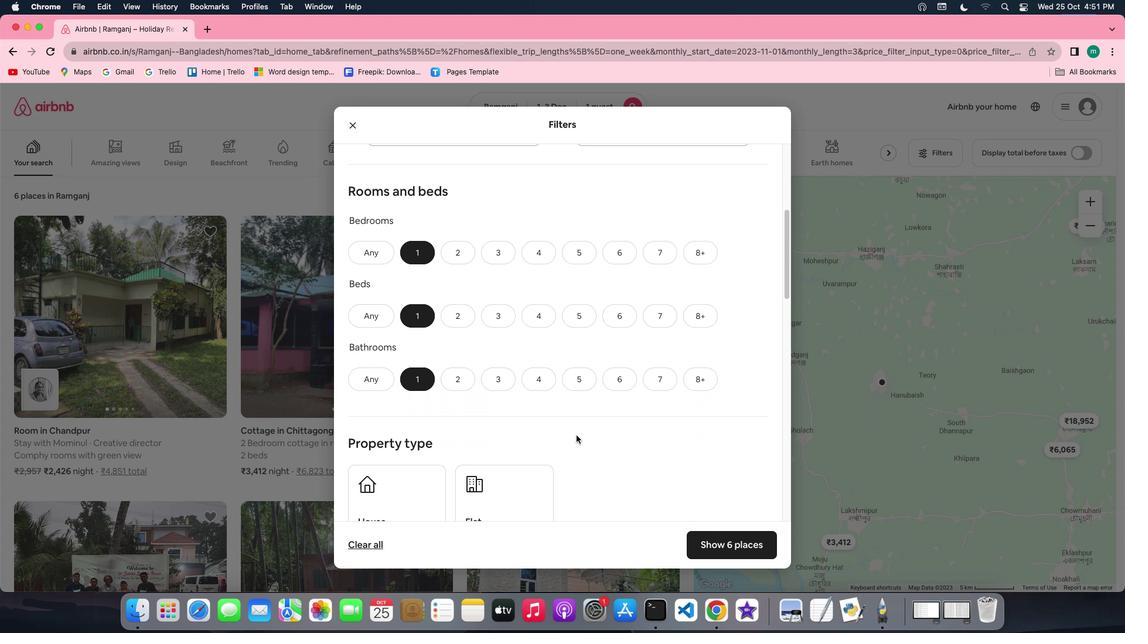 
Action: Mouse scrolled (576, 435) with delta (0, 0)
Screenshot: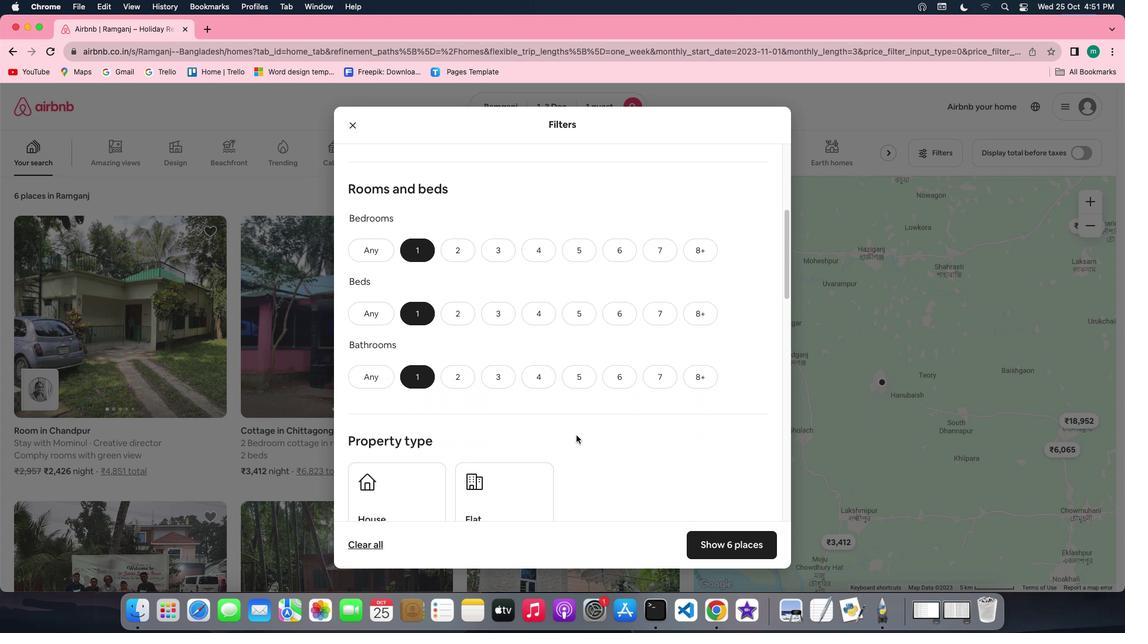 
Action: Mouse scrolled (576, 435) with delta (0, 0)
Screenshot: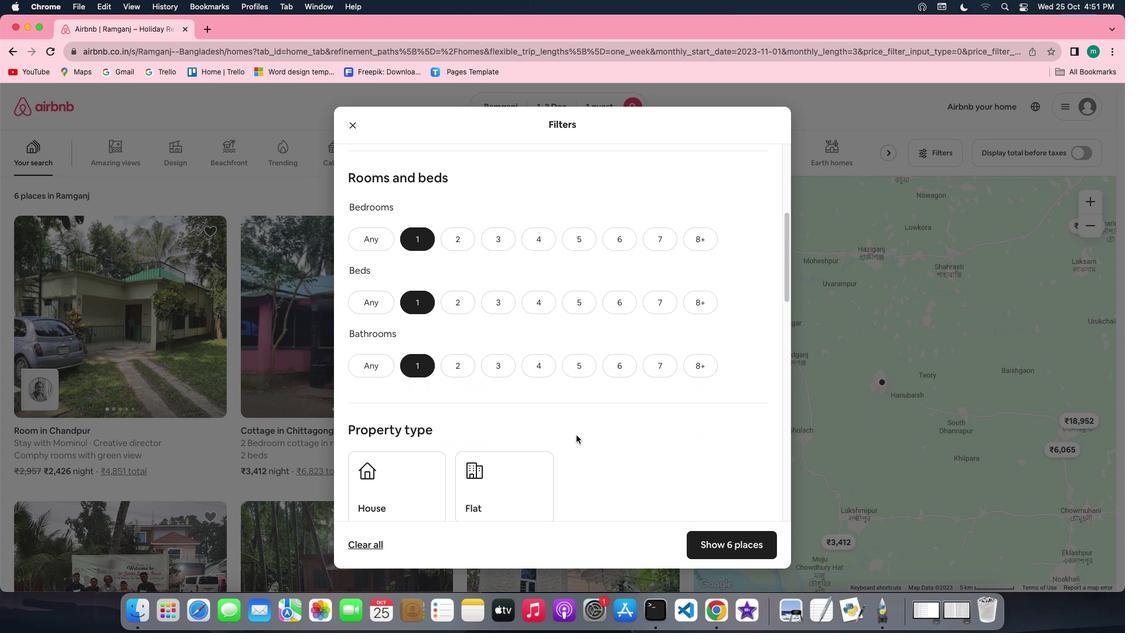 
Action: Mouse scrolled (576, 435) with delta (0, 0)
Screenshot: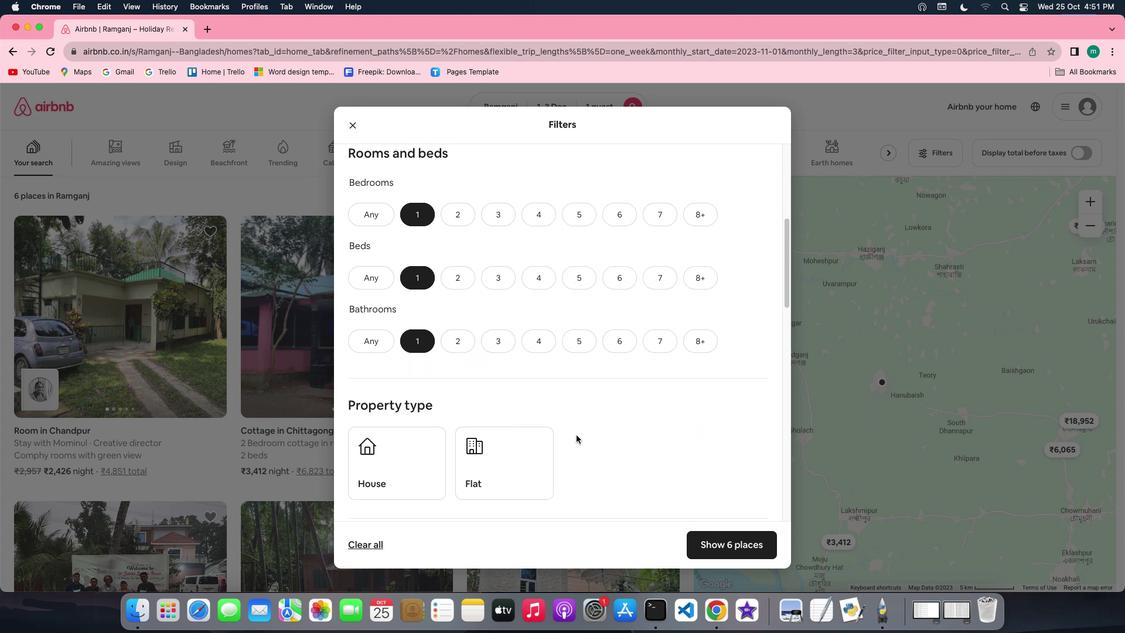 
Action: Mouse scrolled (576, 435) with delta (0, 0)
Screenshot: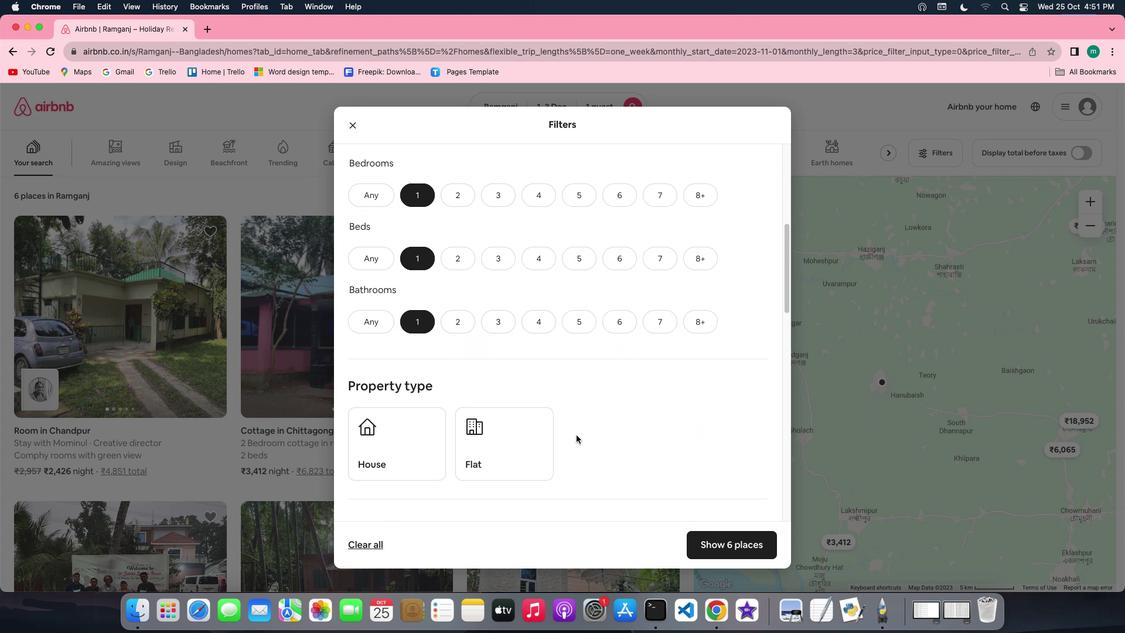 
Action: Mouse scrolled (576, 435) with delta (0, 0)
Screenshot: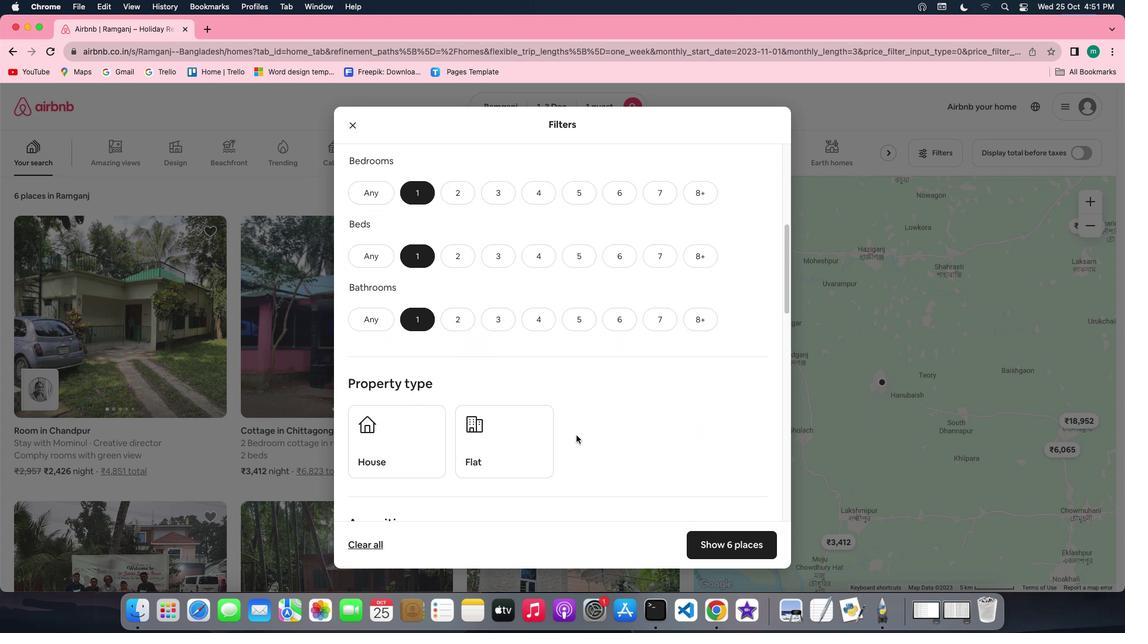 
Action: Mouse scrolled (576, 435) with delta (0, 0)
Screenshot: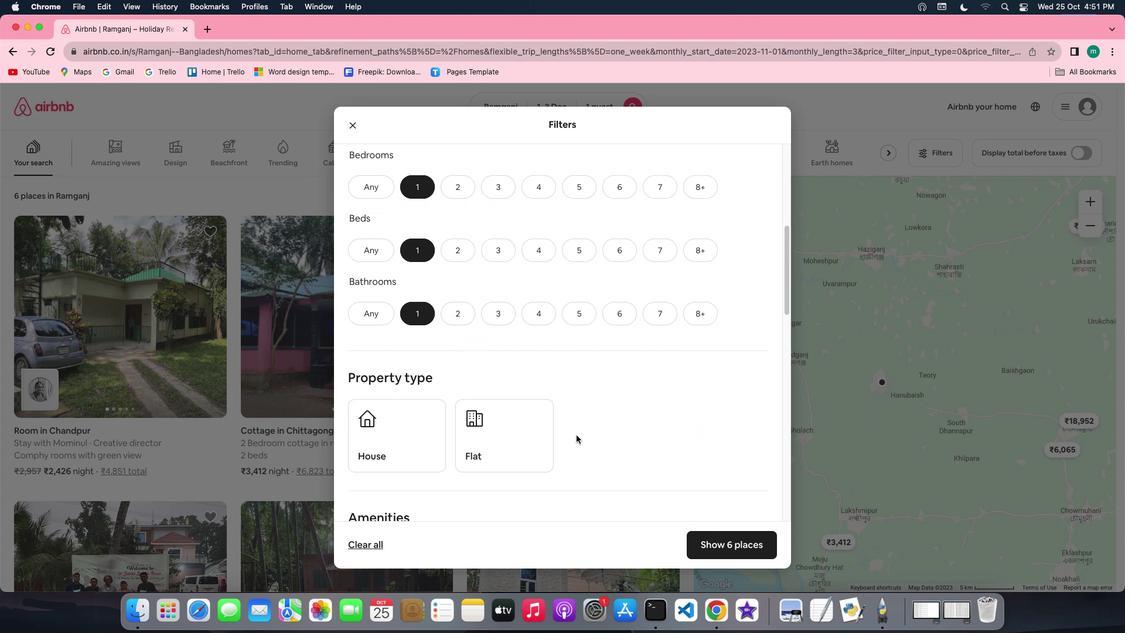 
Action: Mouse scrolled (576, 435) with delta (0, 0)
Screenshot: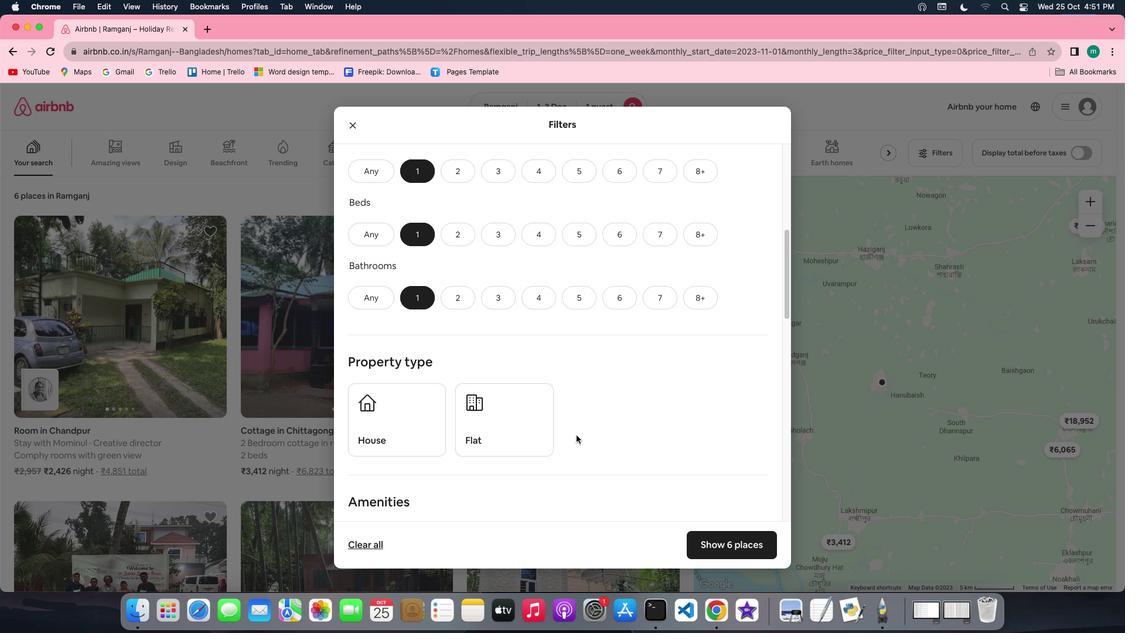 
Action: Mouse scrolled (576, 435) with delta (0, 0)
Screenshot: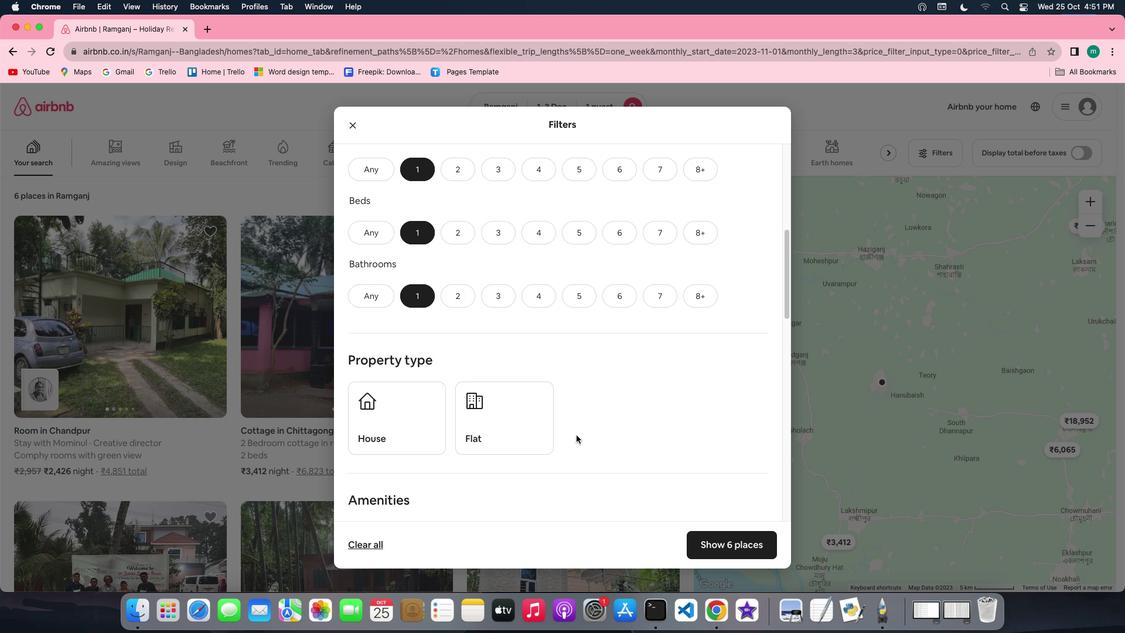 
Action: Mouse scrolled (576, 435) with delta (0, 0)
Screenshot: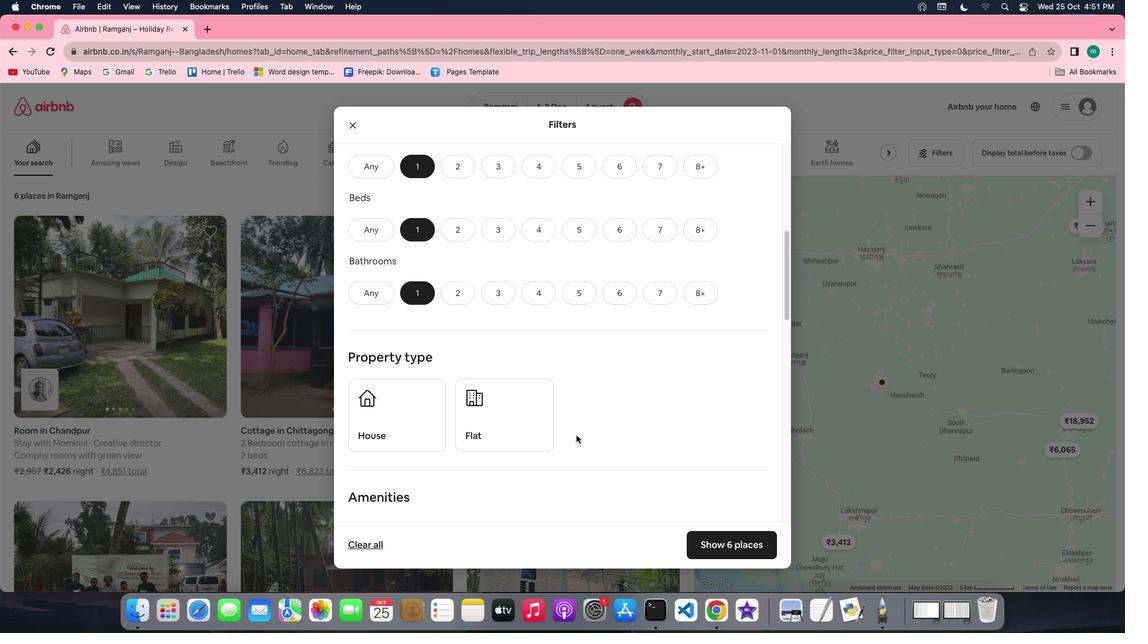 
Action: Mouse scrolled (576, 435) with delta (0, 0)
Screenshot: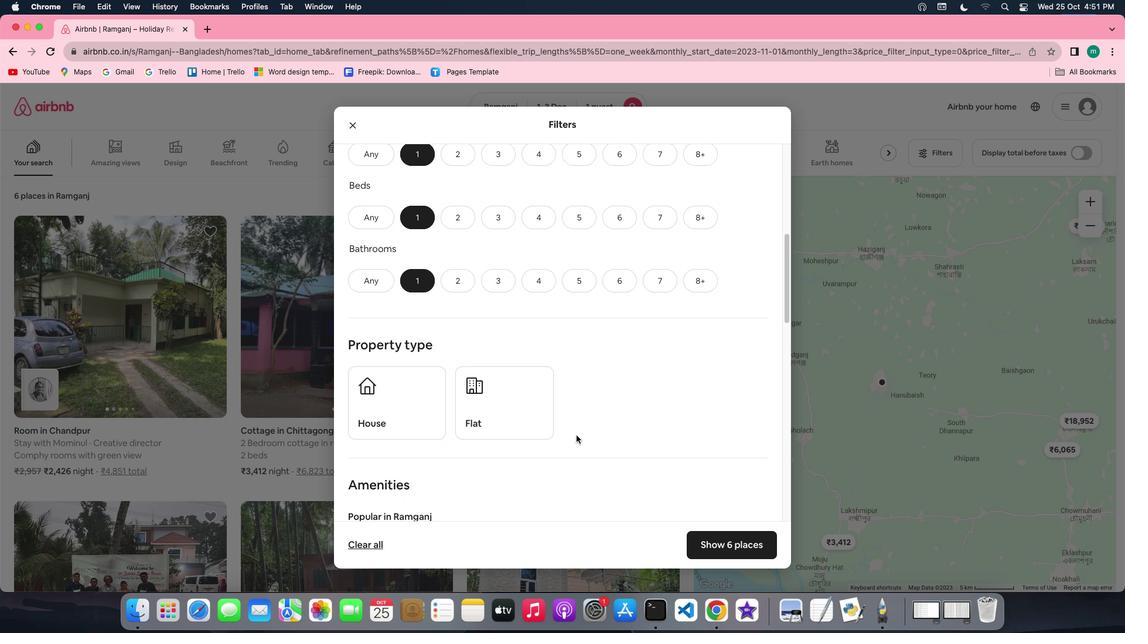 
Action: Mouse scrolled (576, 435) with delta (0, 0)
Screenshot: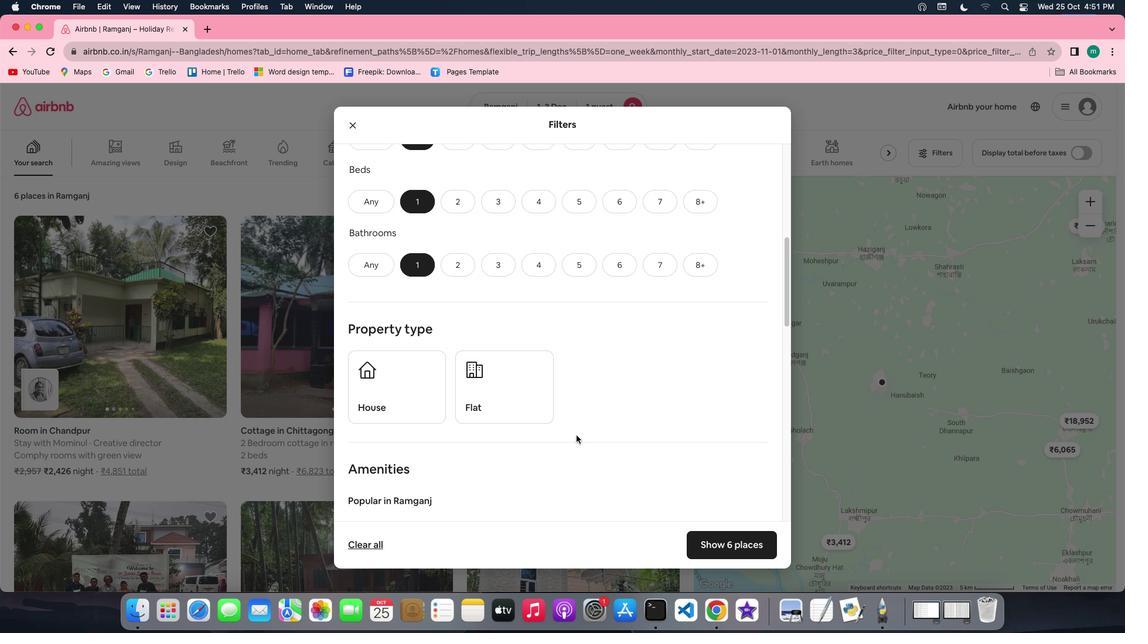 
Action: Mouse scrolled (576, 435) with delta (0, 0)
Screenshot: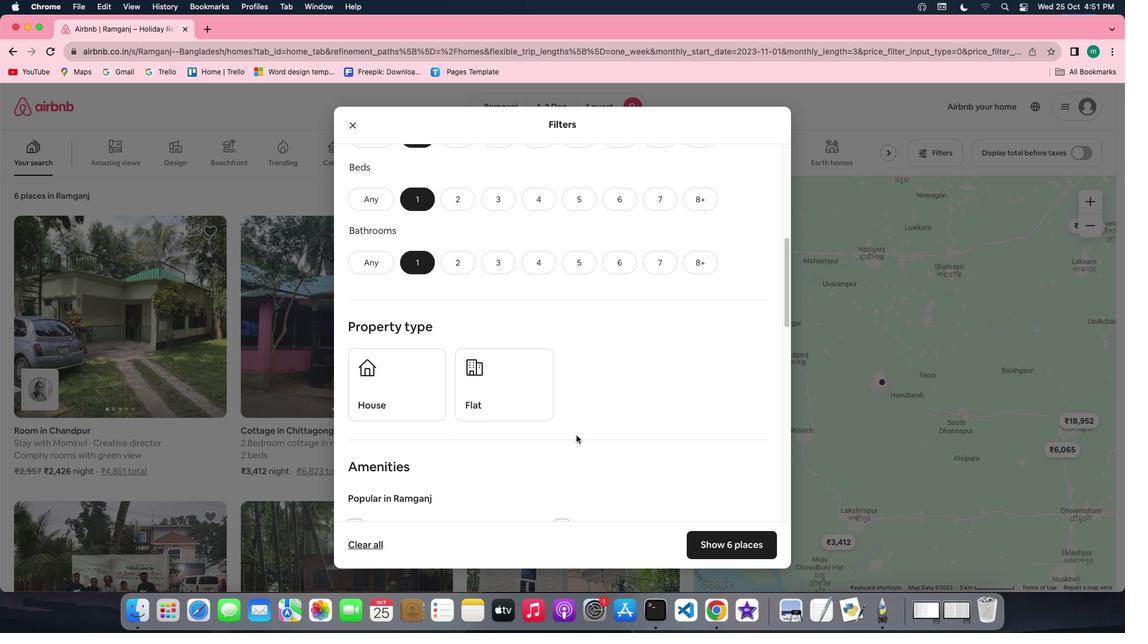 
Action: Mouse scrolled (576, 435) with delta (0, 0)
Screenshot: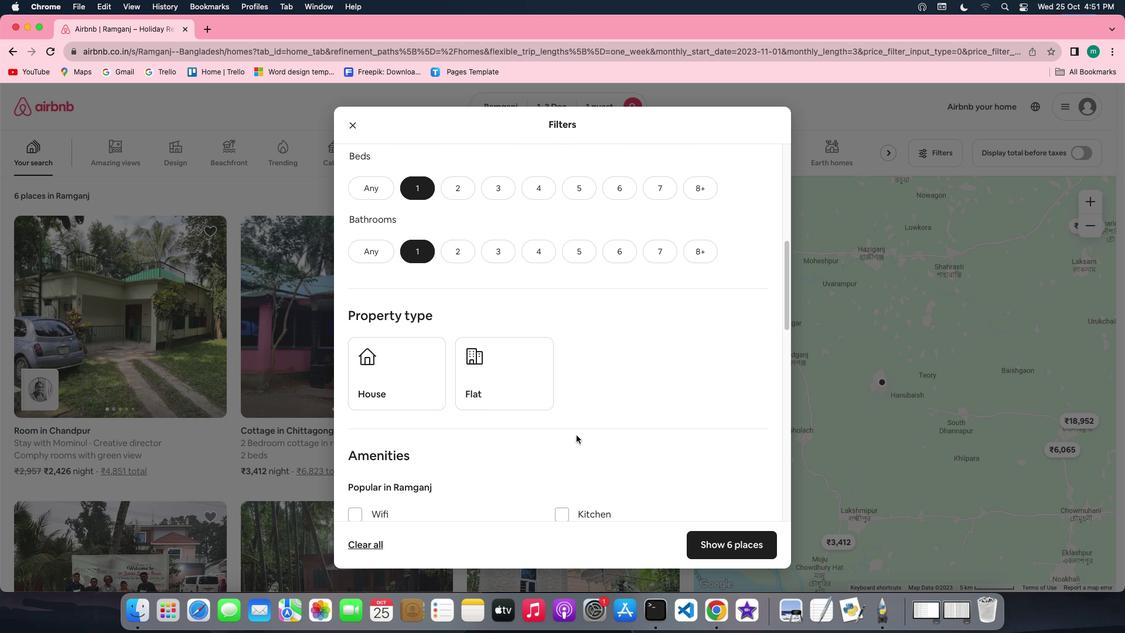 
Action: Mouse scrolled (576, 435) with delta (0, 0)
Screenshot: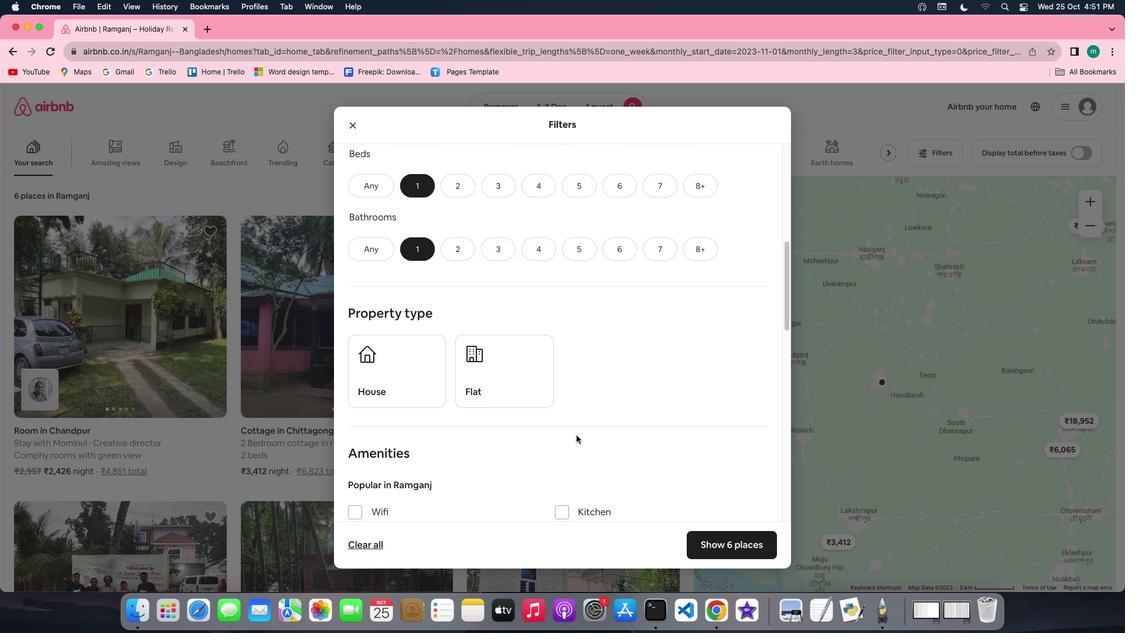 
Action: Mouse scrolled (576, 435) with delta (0, 0)
Screenshot: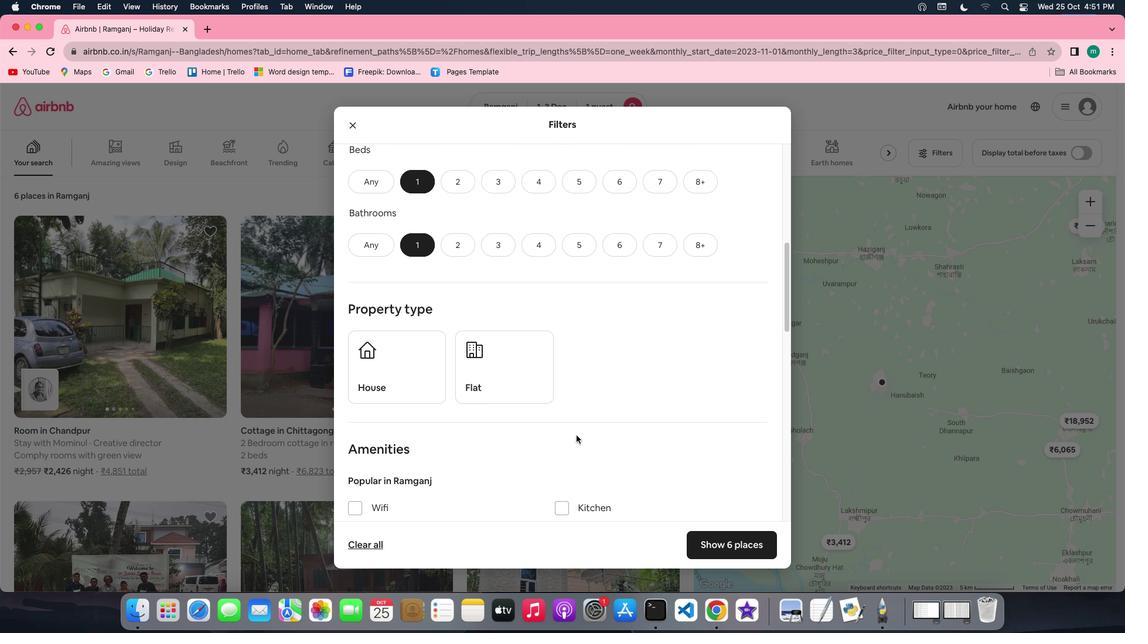 
Action: Mouse scrolled (576, 435) with delta (0, 0)
Screenshot: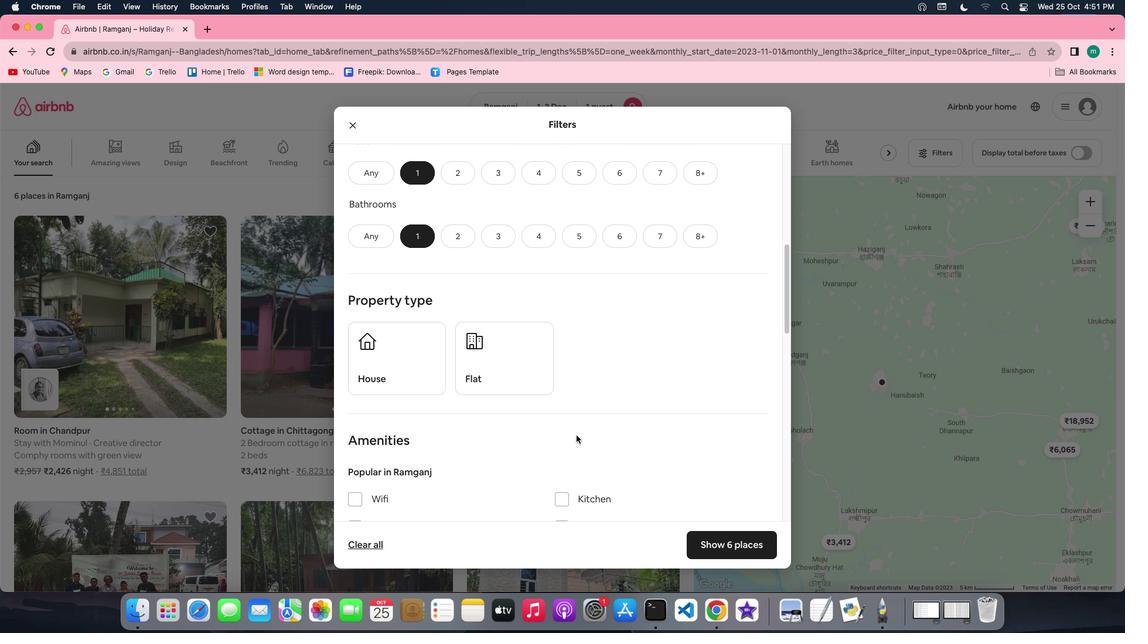 
Action: Mouse scrolled (576, 435) with delta (0, 0)
Screenshot: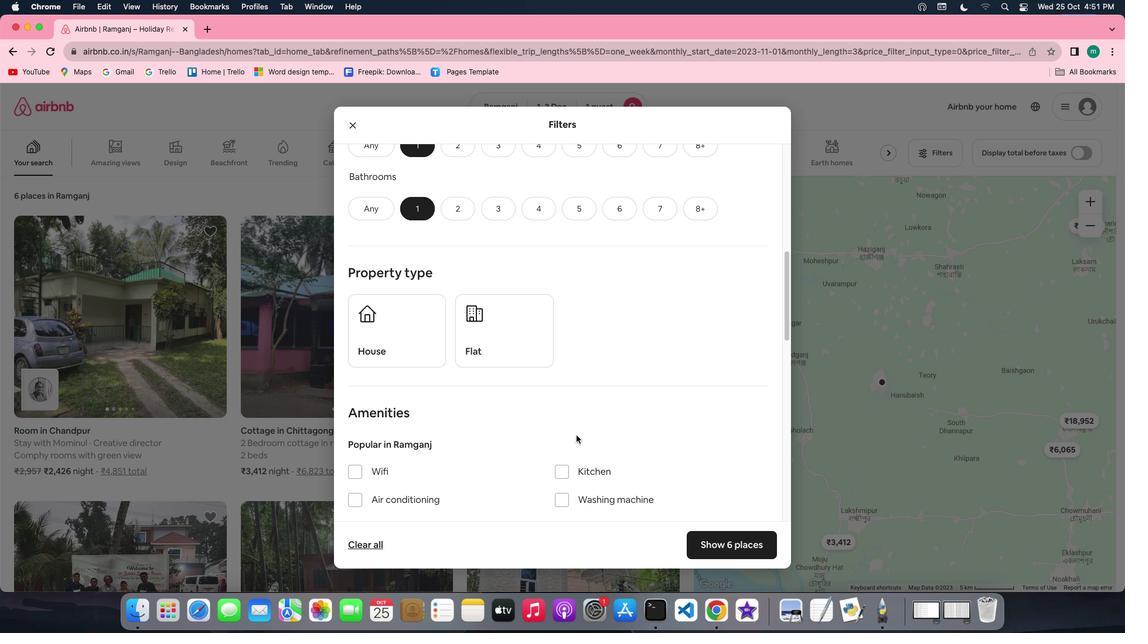 
Action: Mouse scrolled (576, 435) with delta (0, 0)
Screenshot: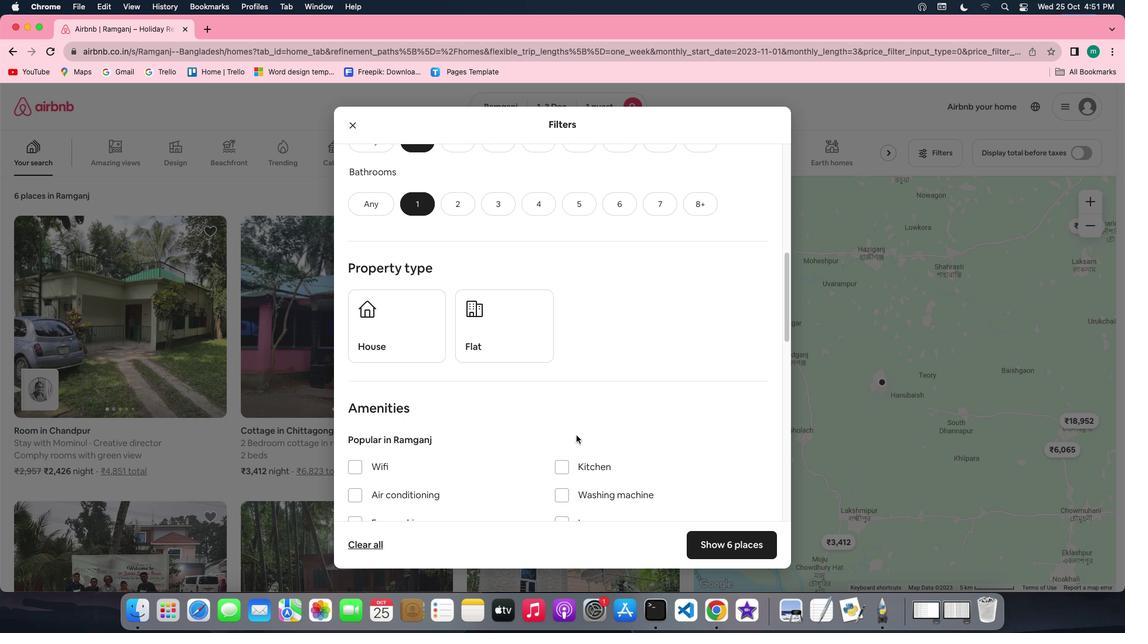 
Action: Mouse scrolled (576, 435) with delta (0, 0)
Screenshot: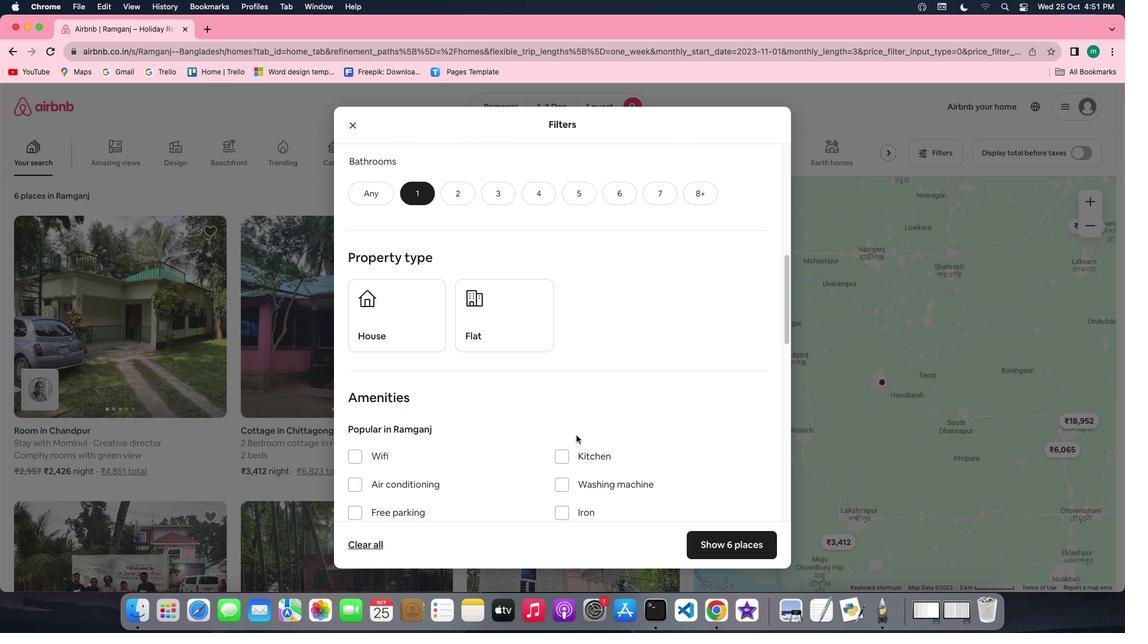 
Action: Mouse scrolled (576, 435) with delta (0, 0)
Screenshot: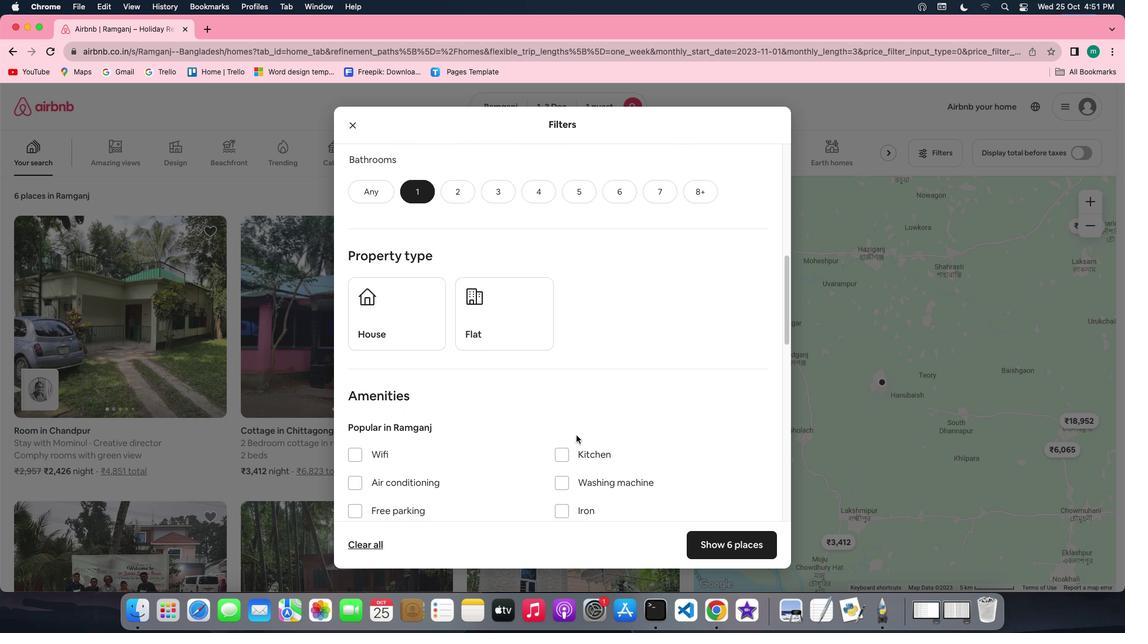 
Action: Mouse scrolled (576, 435) with delta (0, 0)
Screenshot: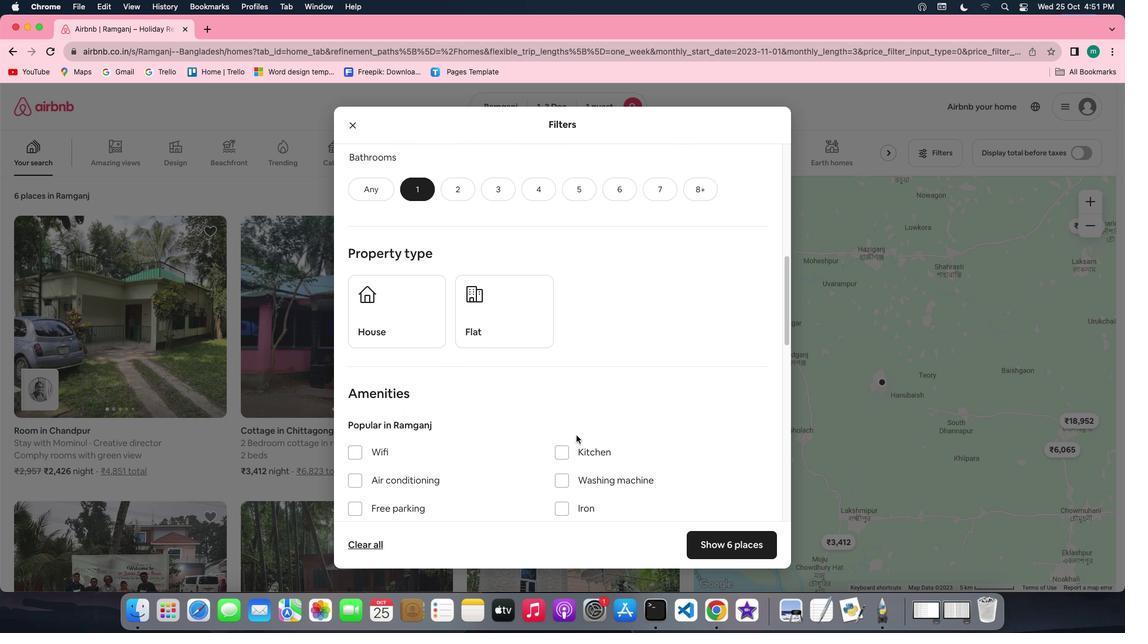 
Action: Mouse scrolled (576, 435) with delta (0, 0)
Screenshot: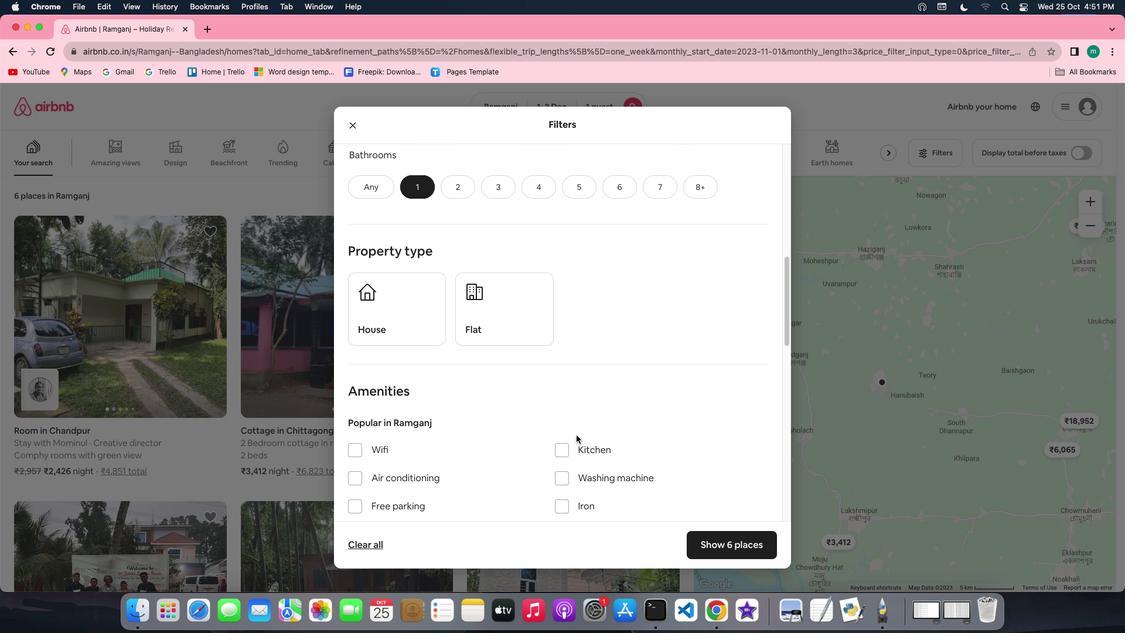 
Action: Mouse scrolled (576, 435) with delta (0, 0)
Screenshot: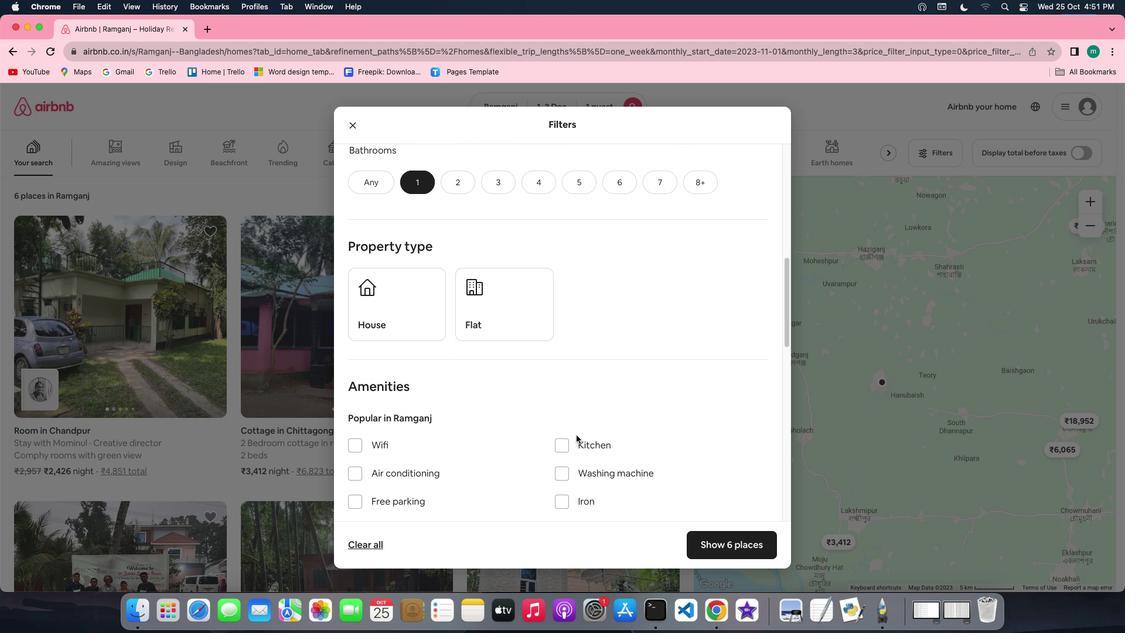 
Action: Mouse scrolled (576, 435) with delta (0, 0)
Screenshot: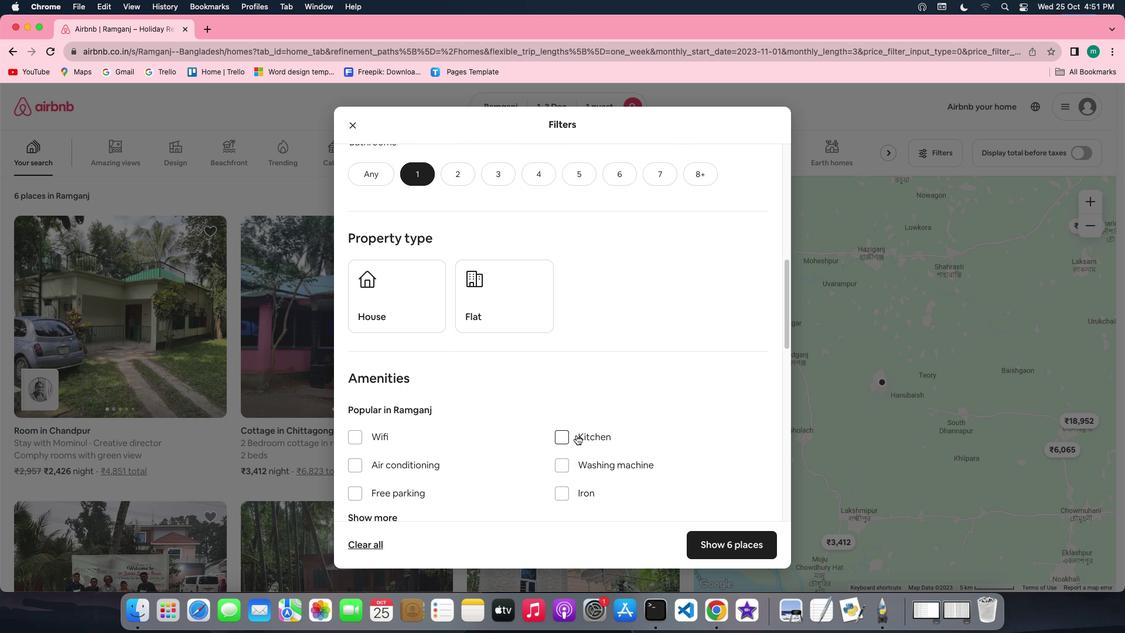 
Action: Mouse scrolled (576, 435) with delta (0, 0)
Screenshot: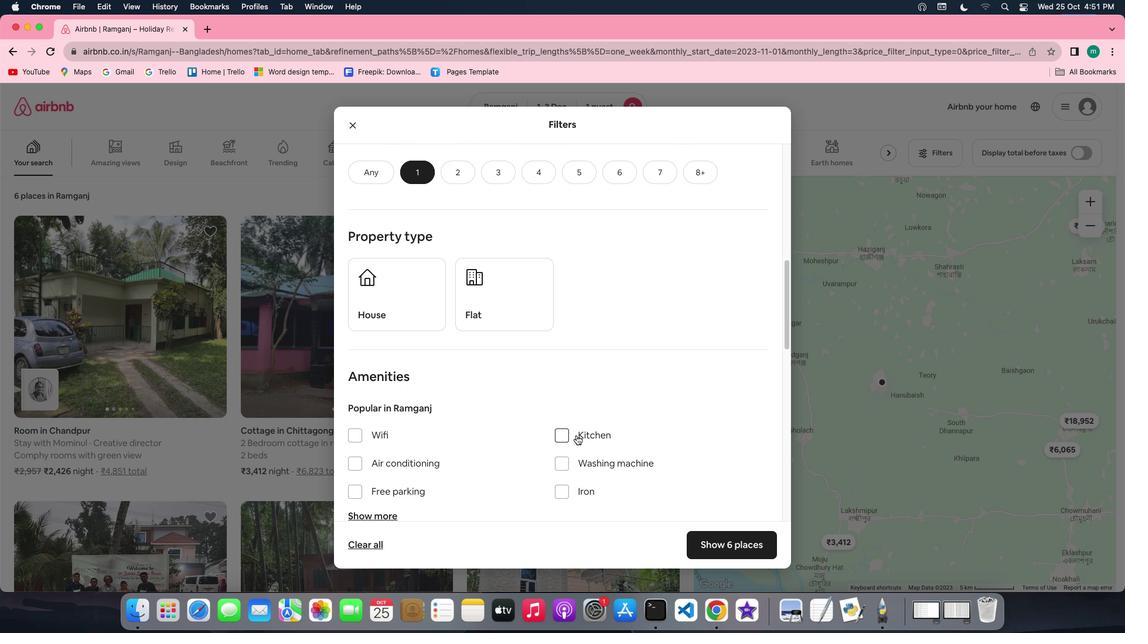 
Action: Mouse scrolled (576, 435) with delta (0, 0)
Screenshot: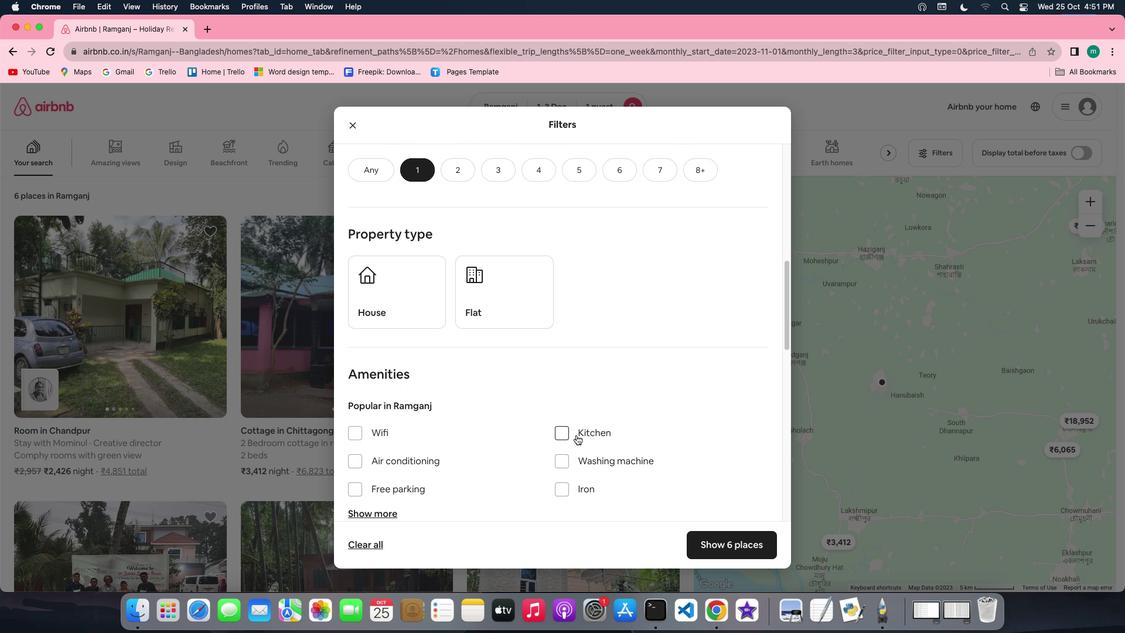 
Action: Mouse scrolled (576, 435) with delta (0, 0)
Screenshot: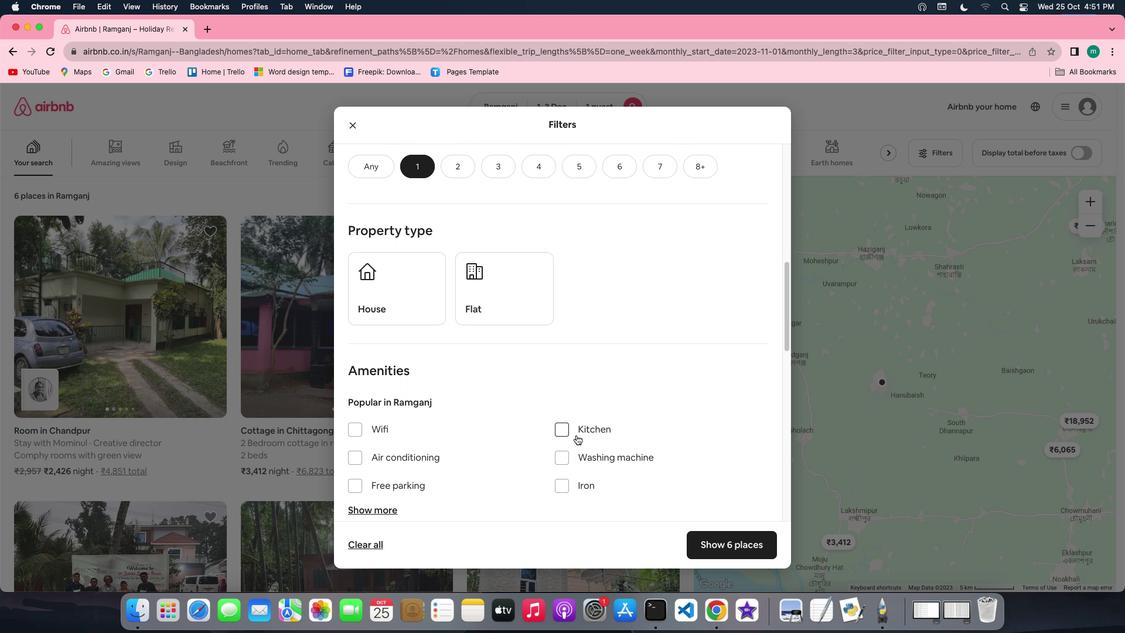
Action: Mouse scrolled (576, 435) with delta (0, 0)
Screenshot: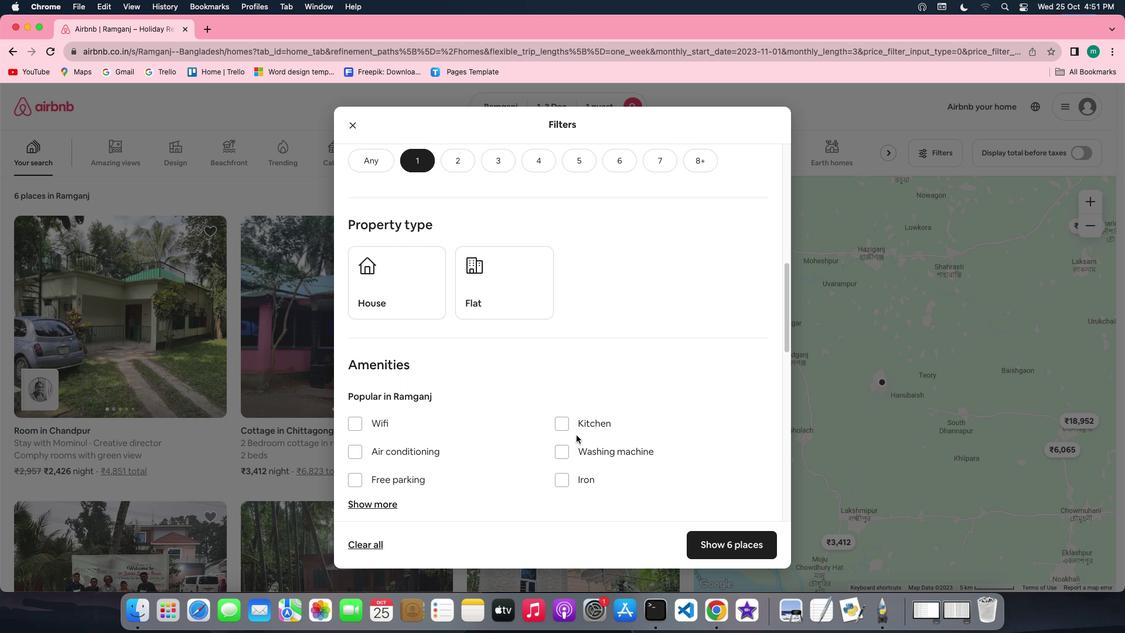 
Action: Mouse scrolled (576, 435) with delta (0, 0)
Screenshot: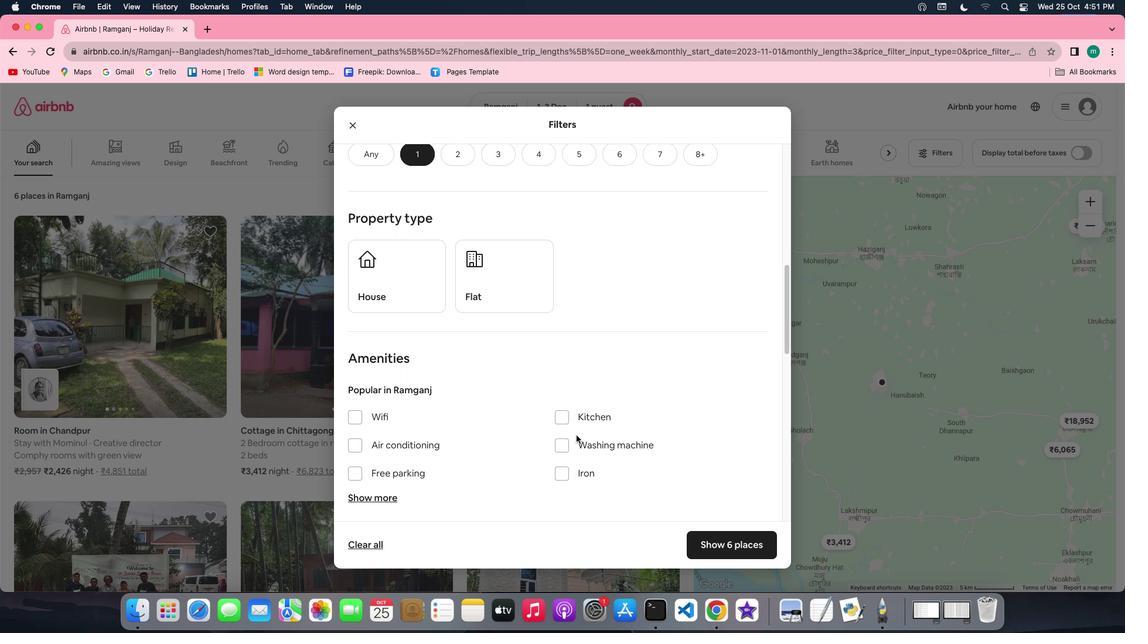 
Action: Mouse scrolled (576, 435) with delta (0, 0)
Screenshot: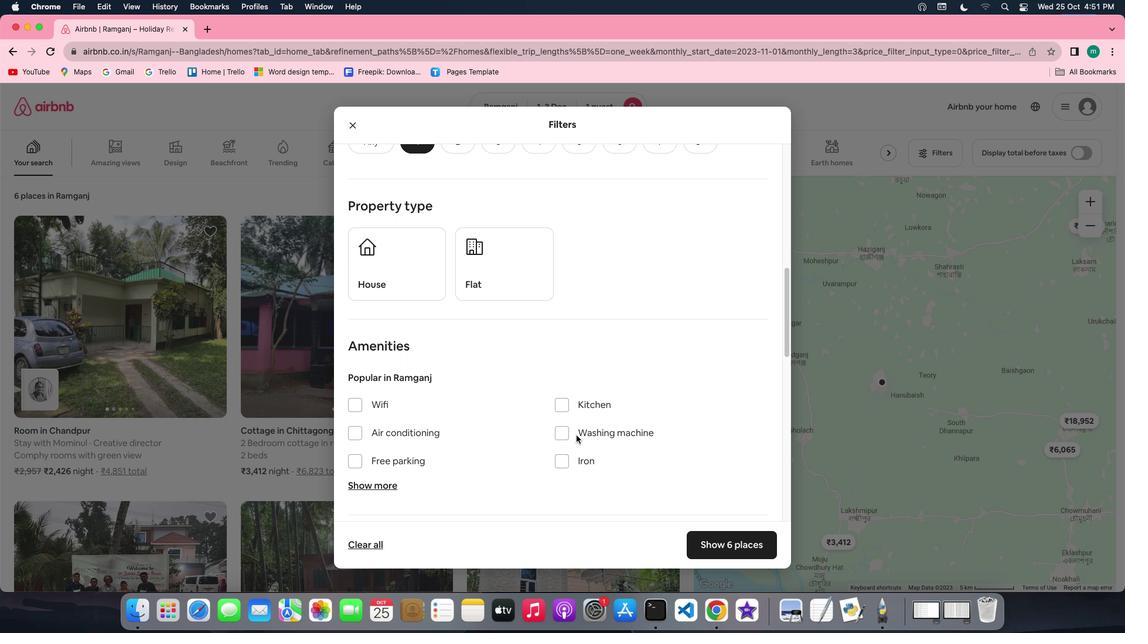 
Action: Mouse moved to (579, 393)
Screenshot: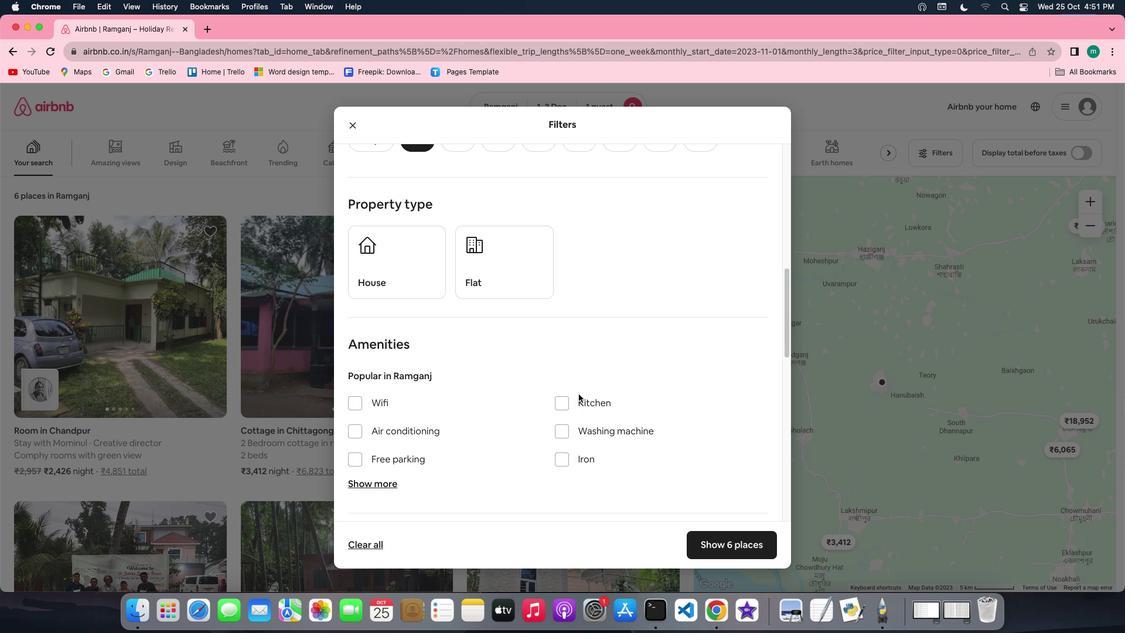 
Action: Mouse scrolled (579, 393) with delta (0, 0)
Screenshot: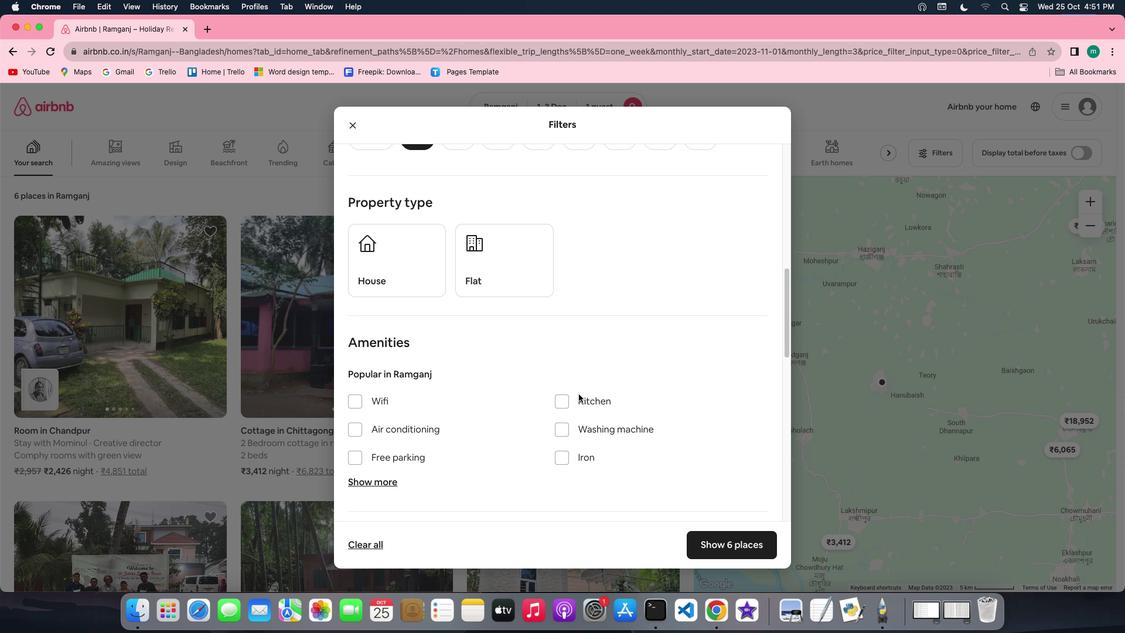 
Action: Mouse scrolled (579, 393) with delta (0, 0)
Screenshot: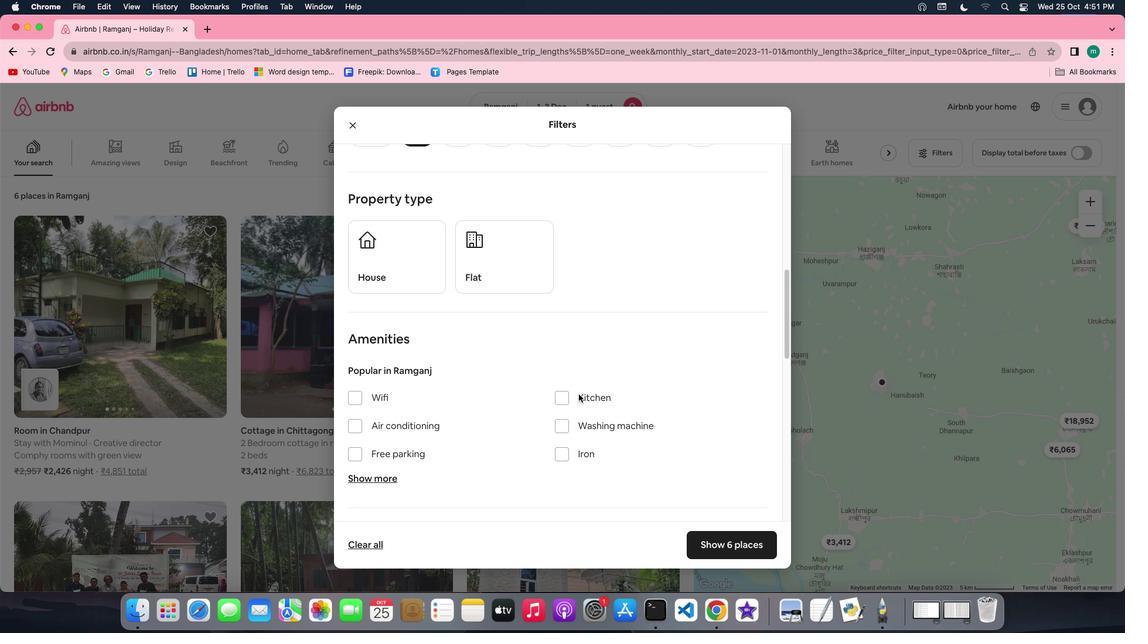 
Action: Mouse scrolled (579, 393) with delta (0, -1)
Screenshot: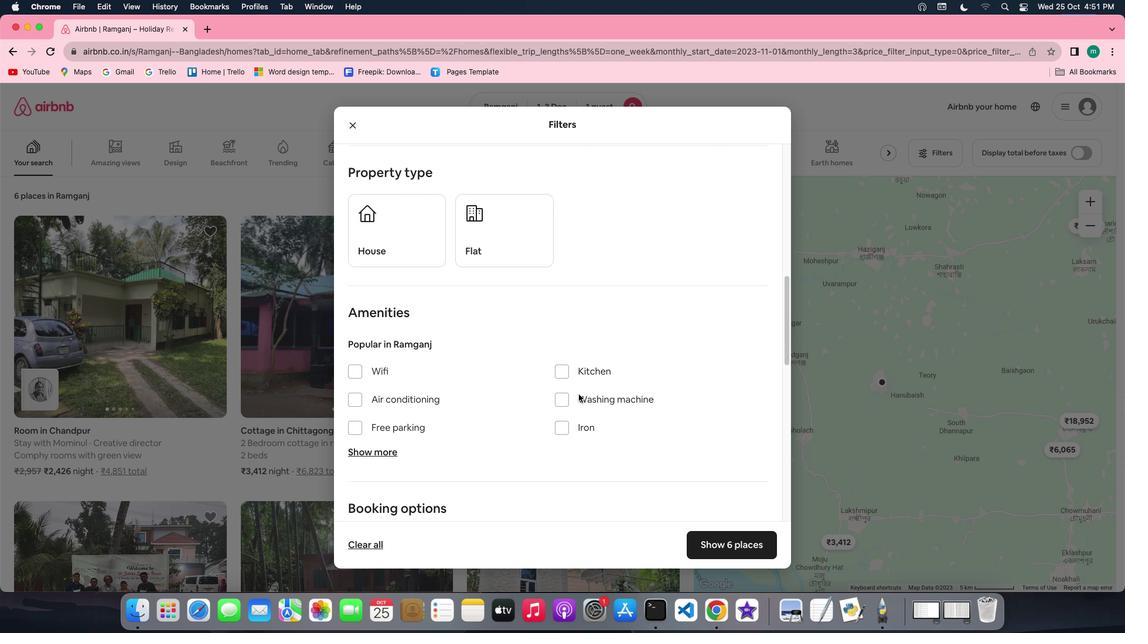 
Action: Mouse scrolled (579, 393) with delta (0, 0)
Screenshot: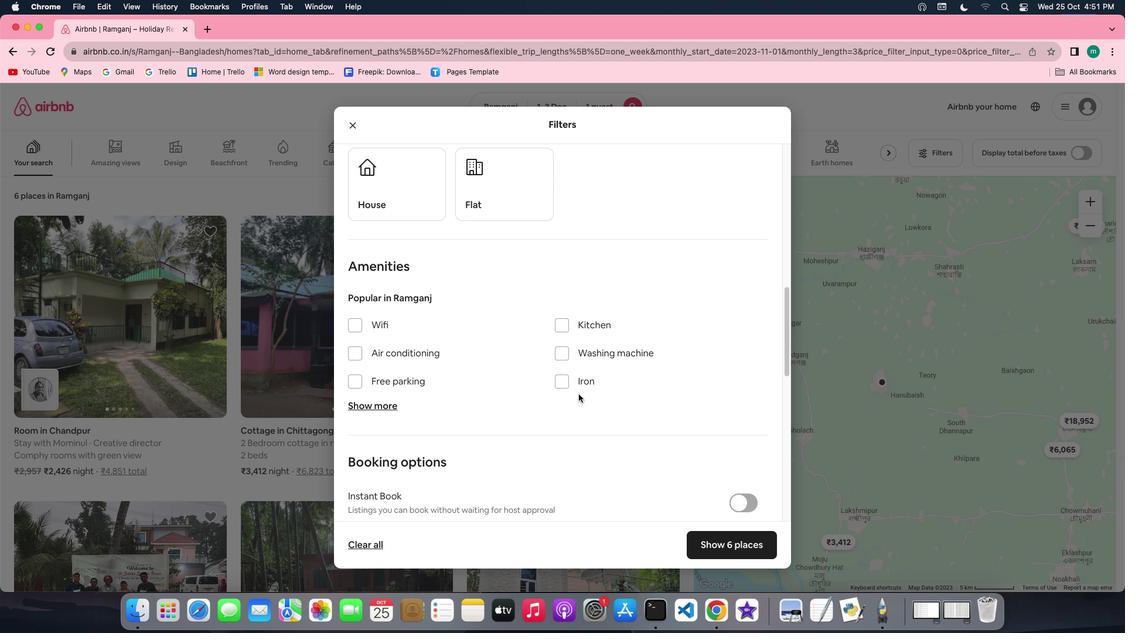 
Action: Mouse scrolled (579, 393) with delta (0, 0)
Screenshot: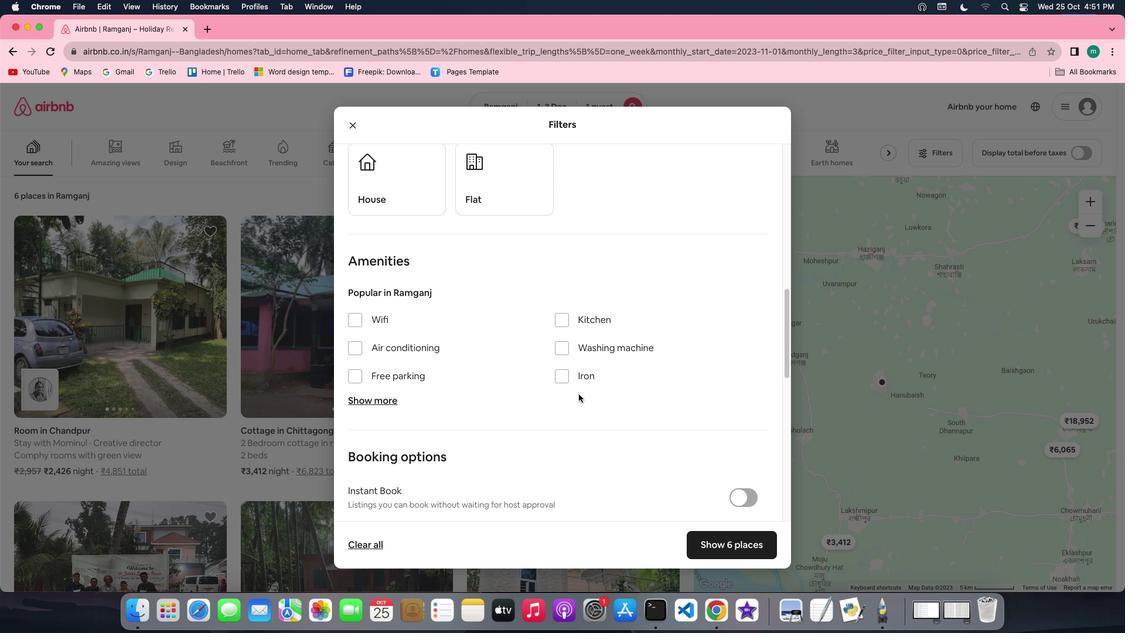 
Action: Mouse scrolled (579, 393) with delta (0, 0)
Screenshot: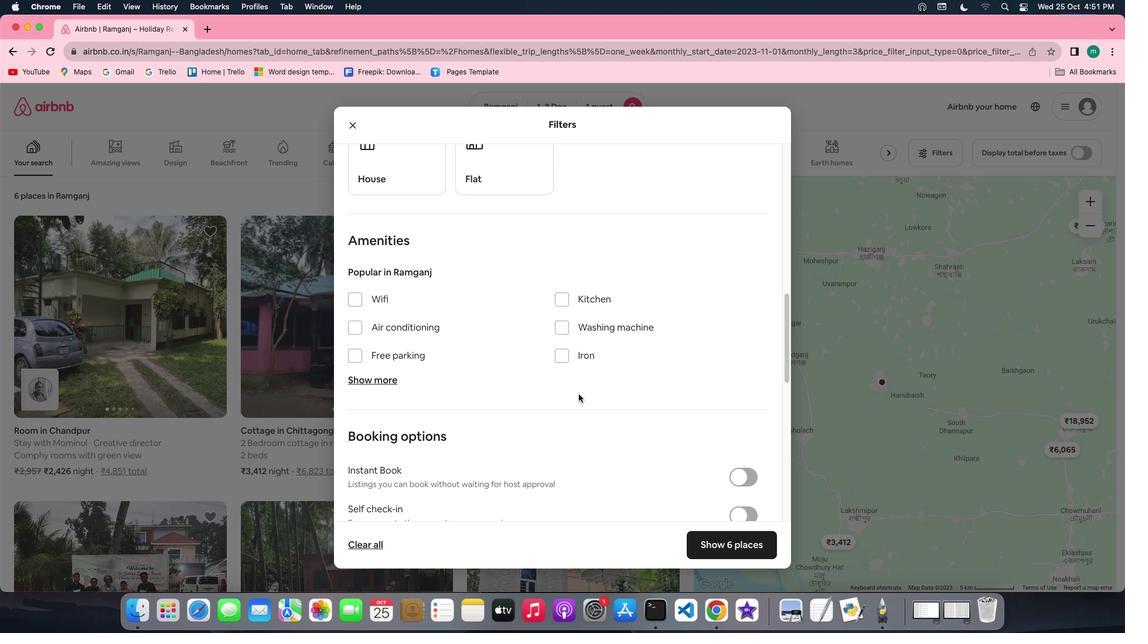 
Action: Mouse scrolled (579, 393) with delta (0, 0)
Screenshot: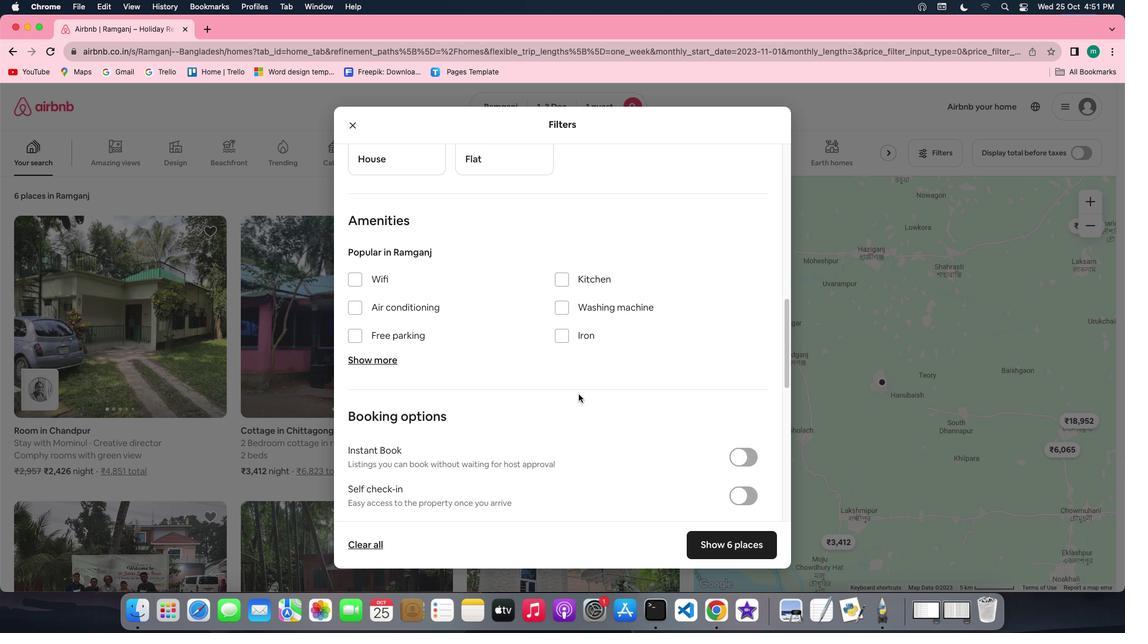 
Action: Mouse scrolled (579, 393) with delta (0, 0)
Screenshot: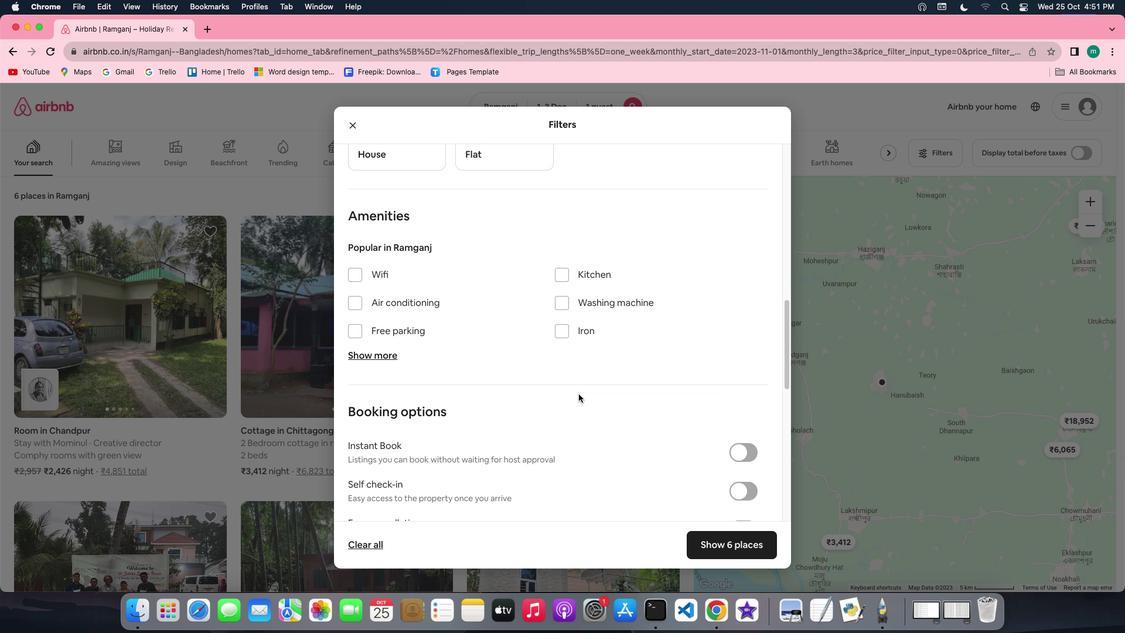 
Action: Mouse scrolled (579, 393) with delta (0, 0)
Screenshot: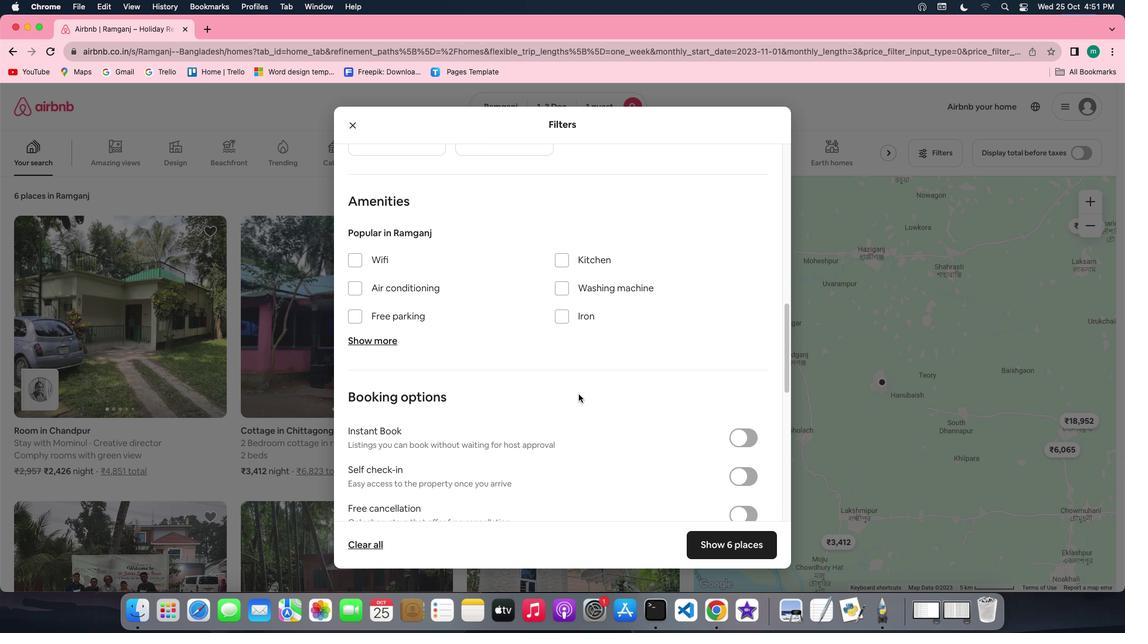 
Action: Mouse scrolled (579, 393) with delta (0, 0)
Screenshot: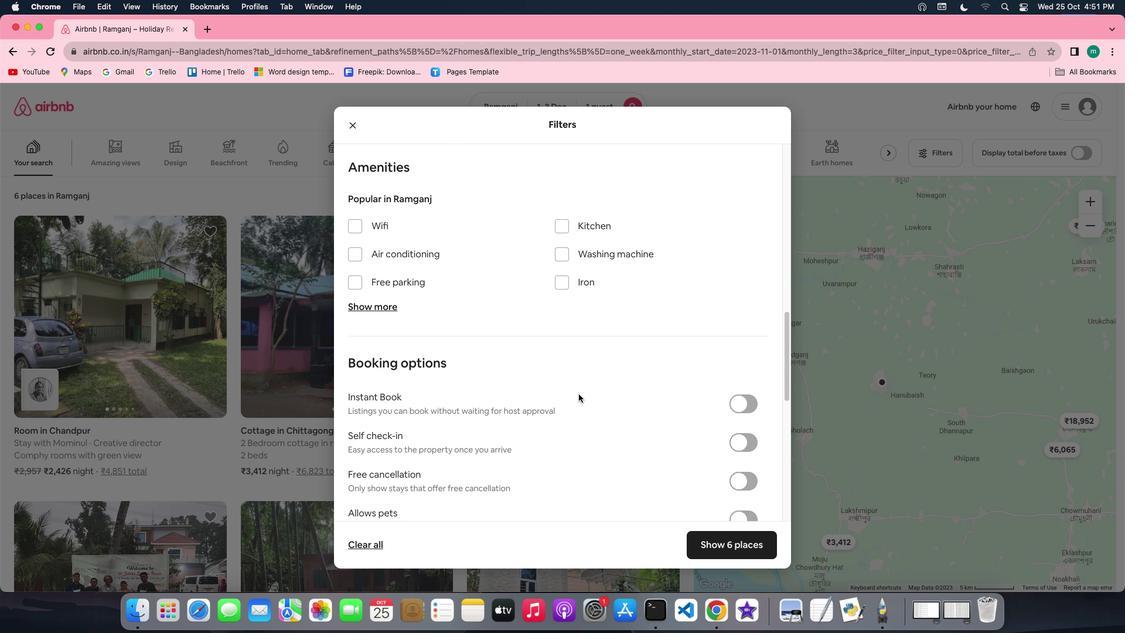 
Action: Mouse scrolled (579, 393) with delta (0, 0)
Screenshot: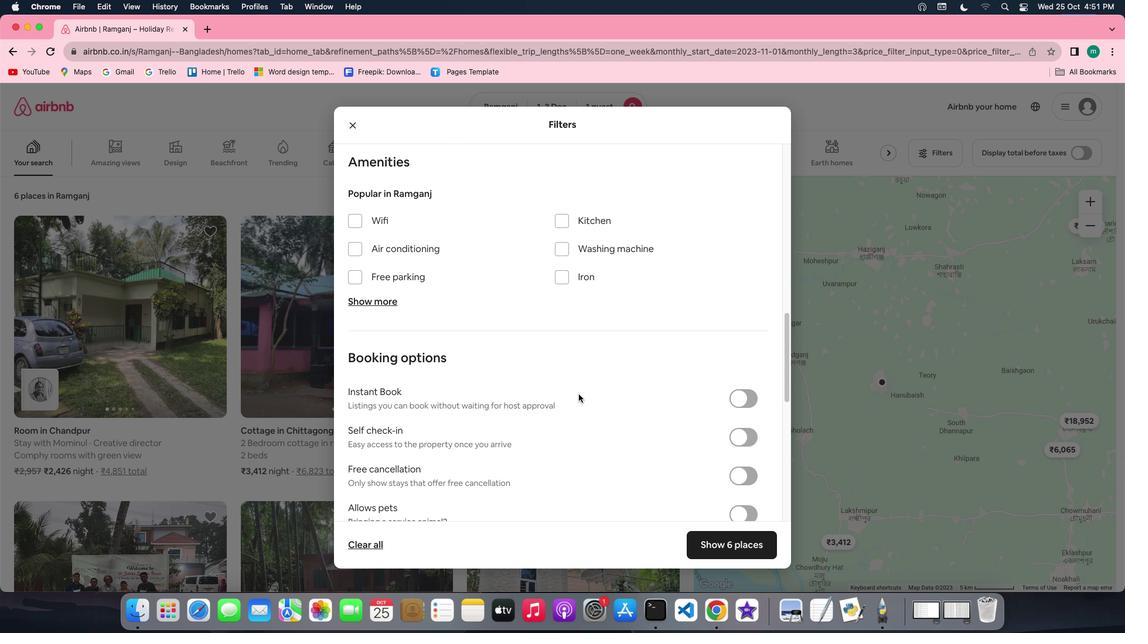 
Action: Mouse scrolled (579, 393) with delta (0, 0)
Screenshot: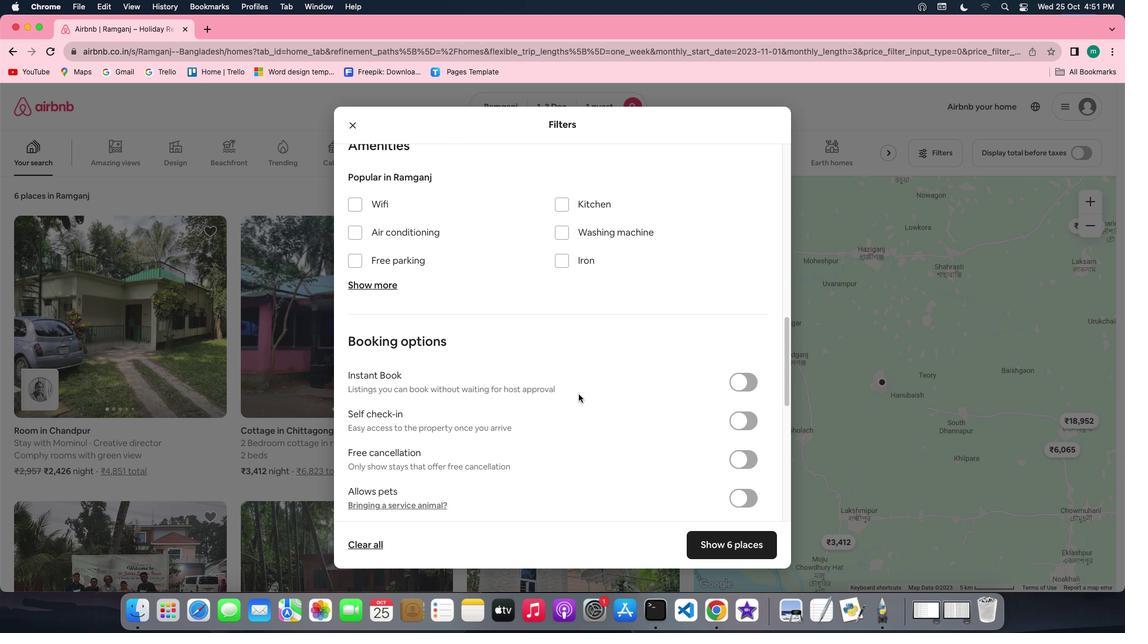 
Action: Mouse moved to (392, 221)
Screenshot: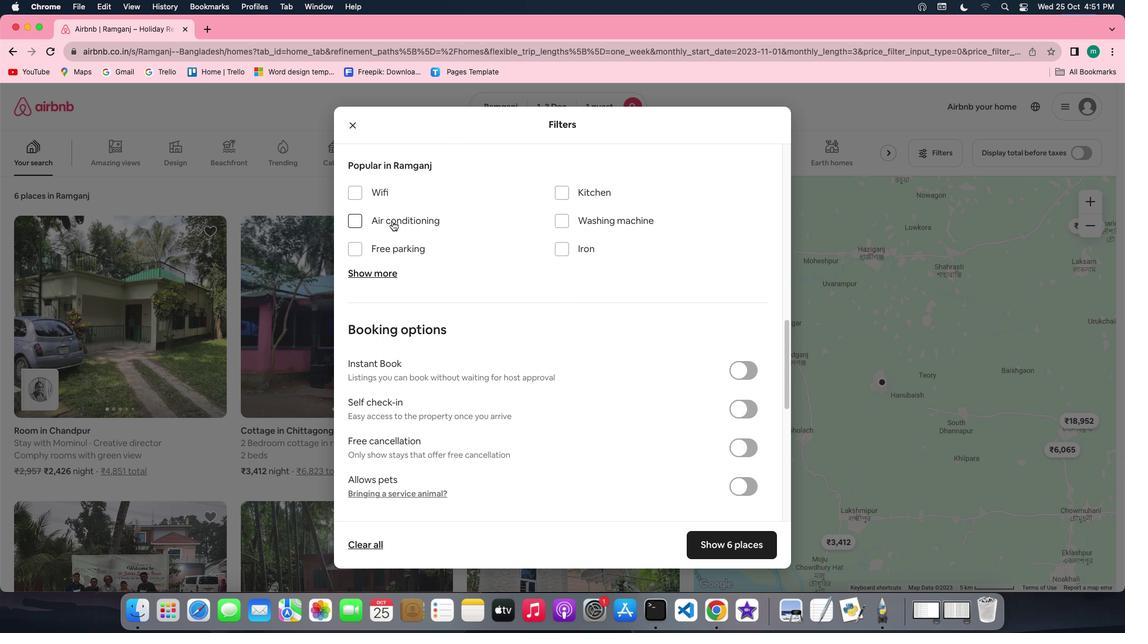 
Action: Mouse pressed left at (392, 221)
Screenshot: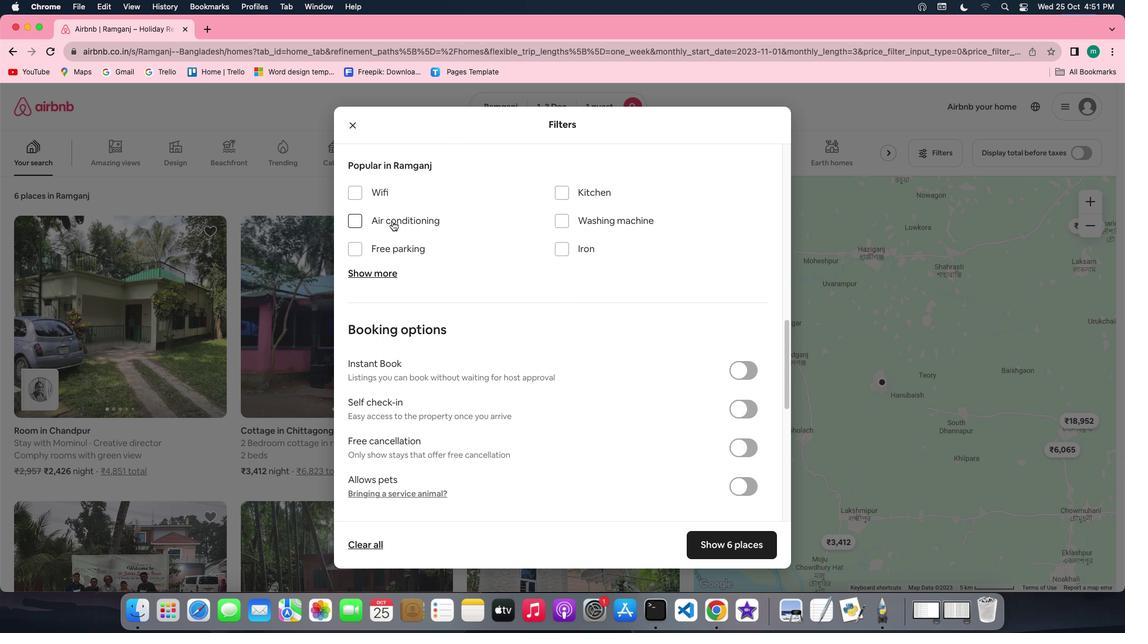 
Action: Mouse moved to (548, 315)
Screenshot: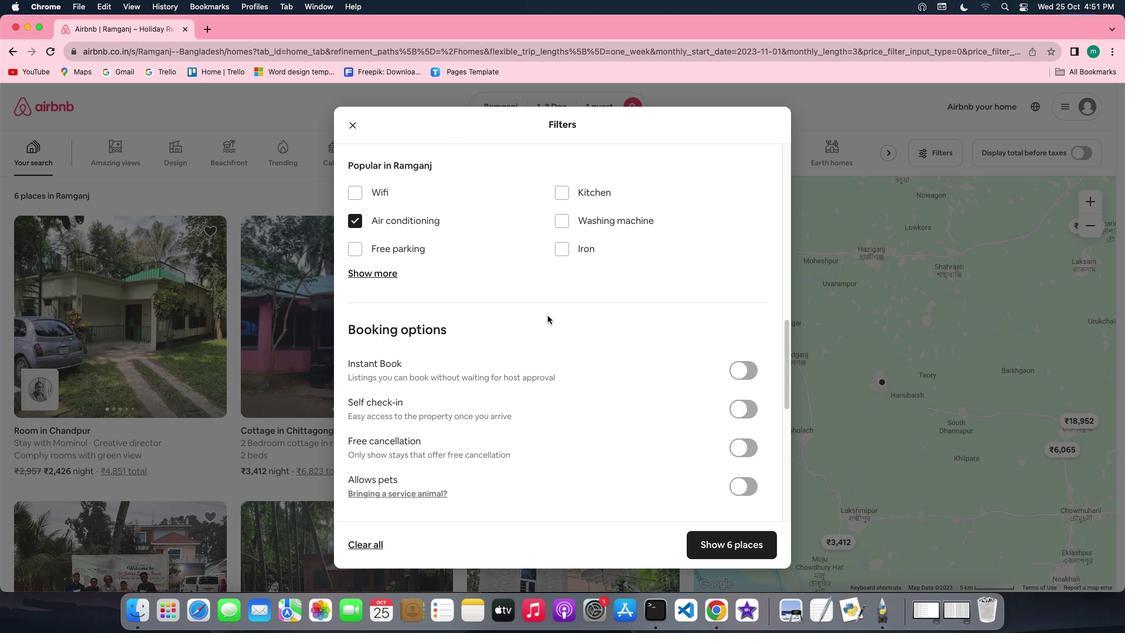 
Action: Mouse scrolled (548, 315) with delta (0, 0)
Screenshot: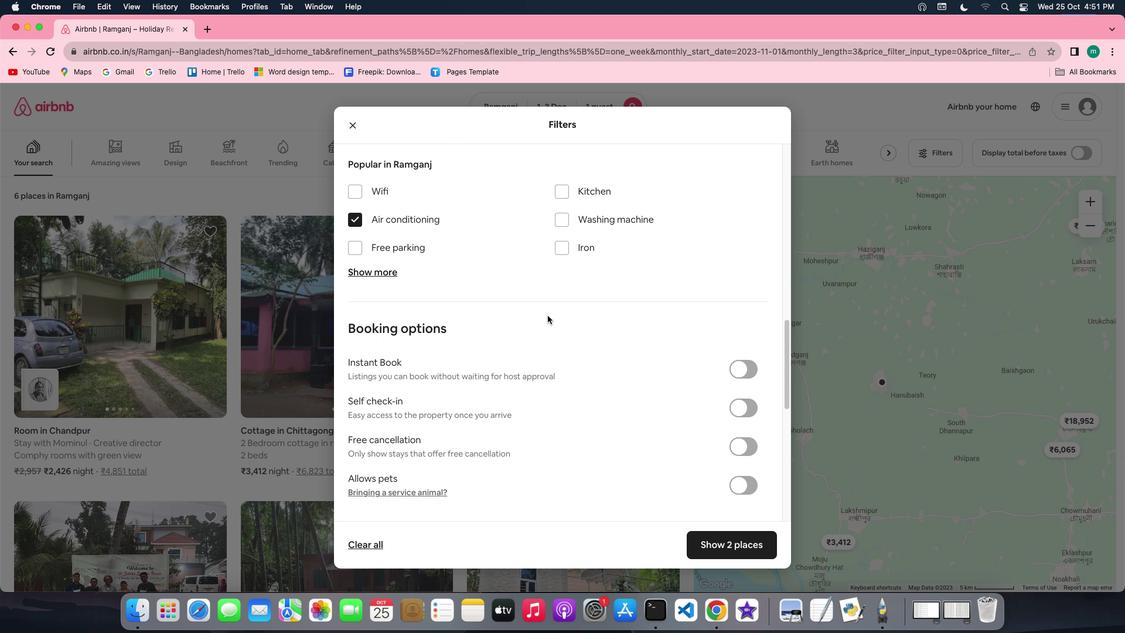 
Action: Mouse scrolled (548, 315) with delta (0, 0)
Screenshot: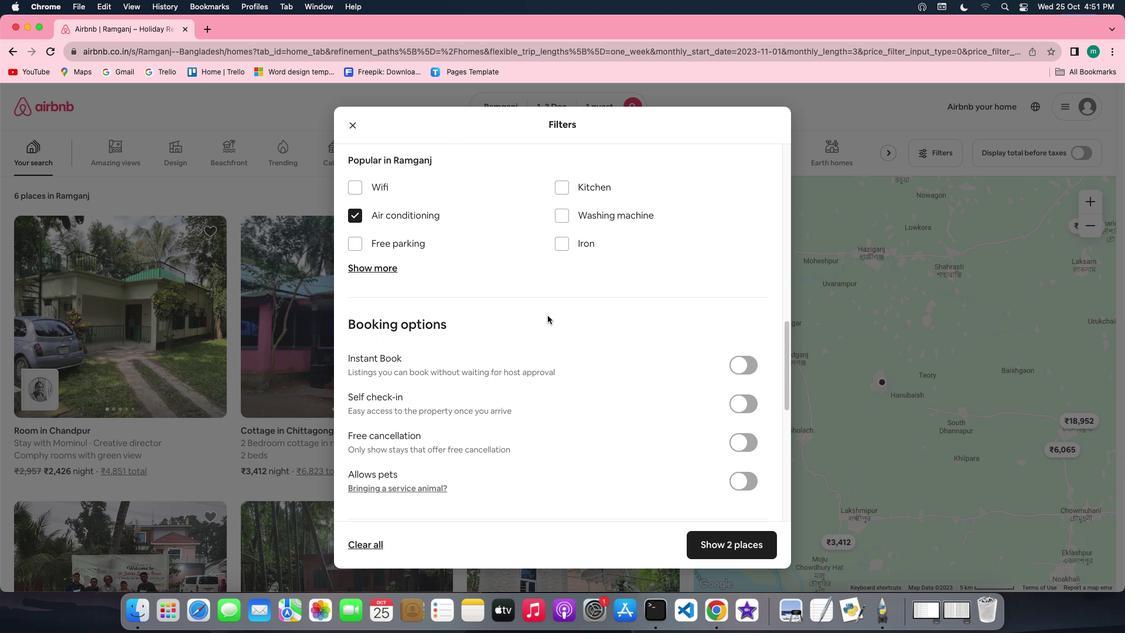 
Action: Mouse scrolled (548, 315) with delta (0, 0)
Screenshot: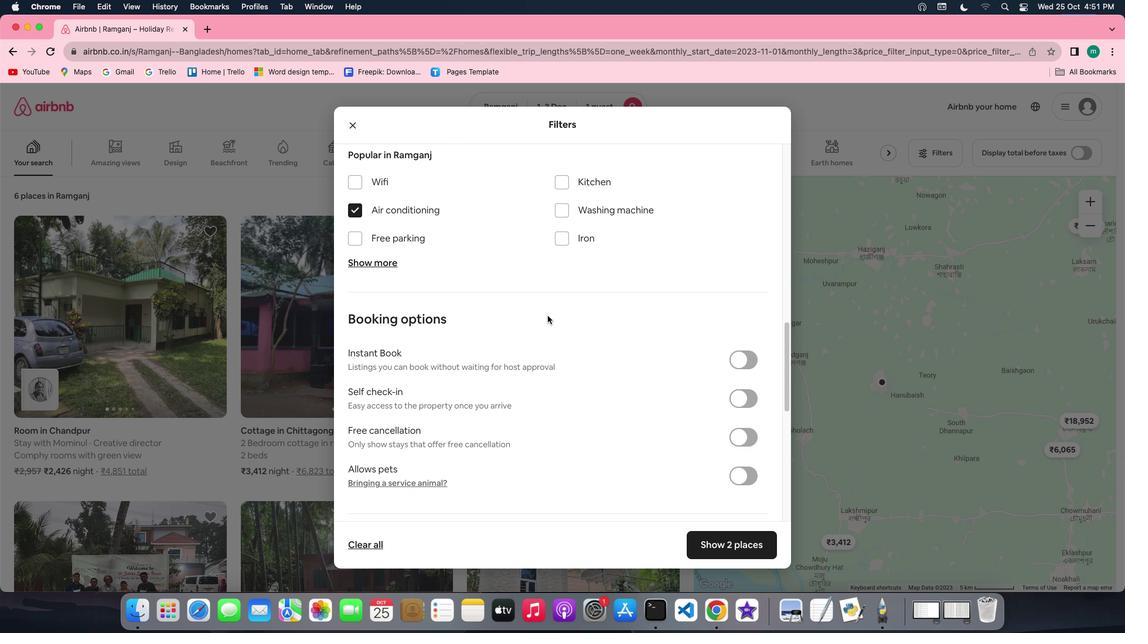 
Action: Mouse scrolled (548, 315) with delta (0, 0)
Screenshot: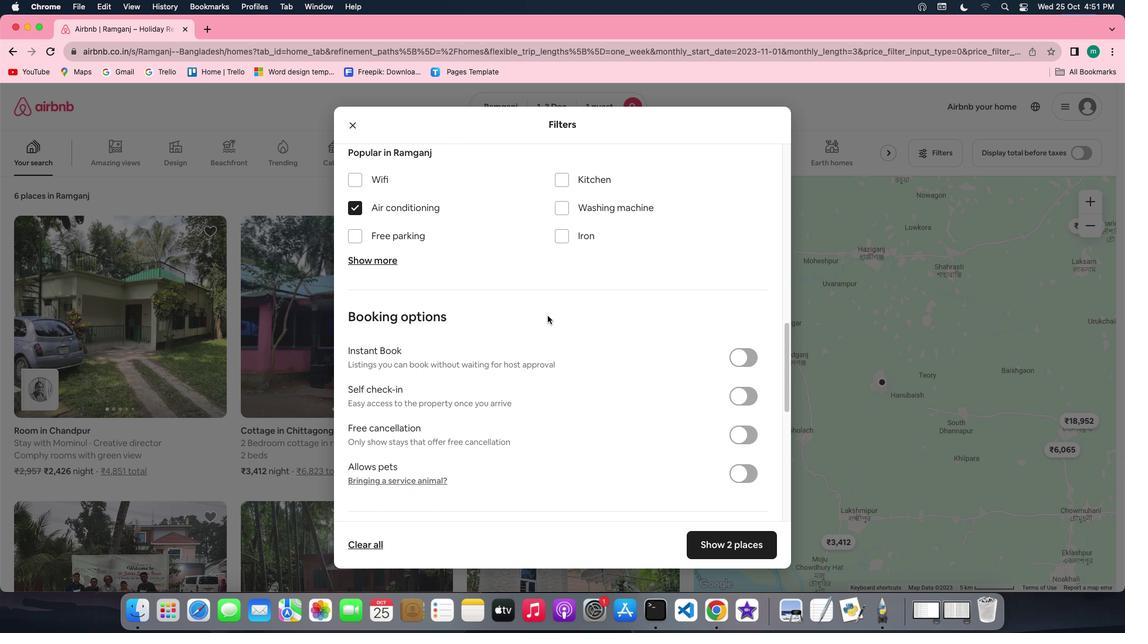 
Action: Mouse scrolled (548, 315) with delta (0, 0)
Screenshot: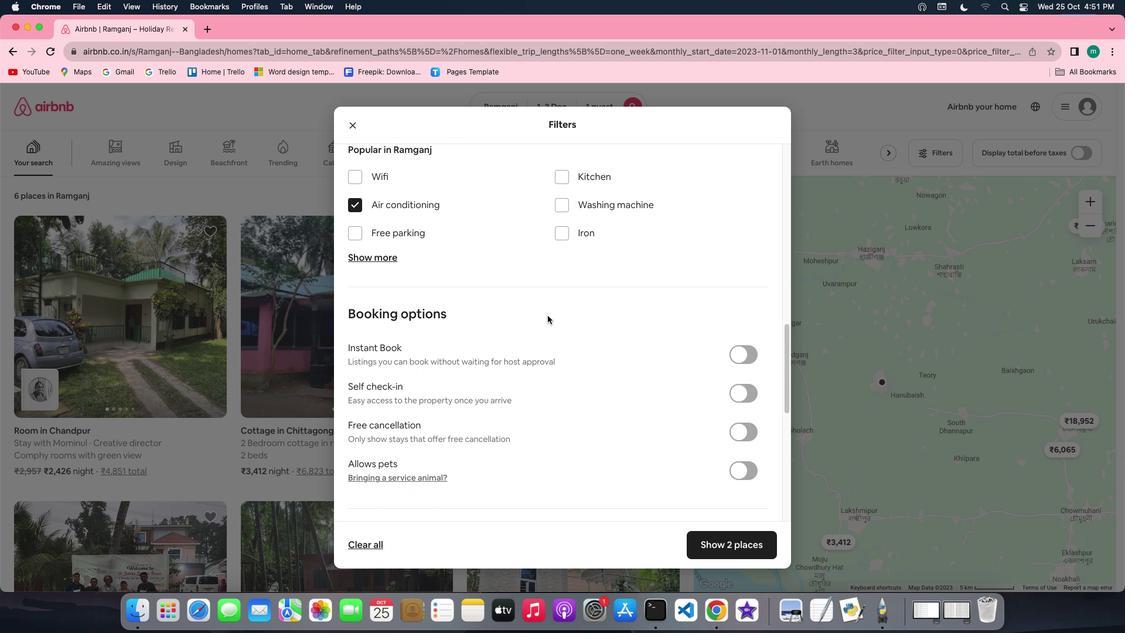 
Action: Mouse scrolled (548, 315) with delta (0, 0)
Screenshot: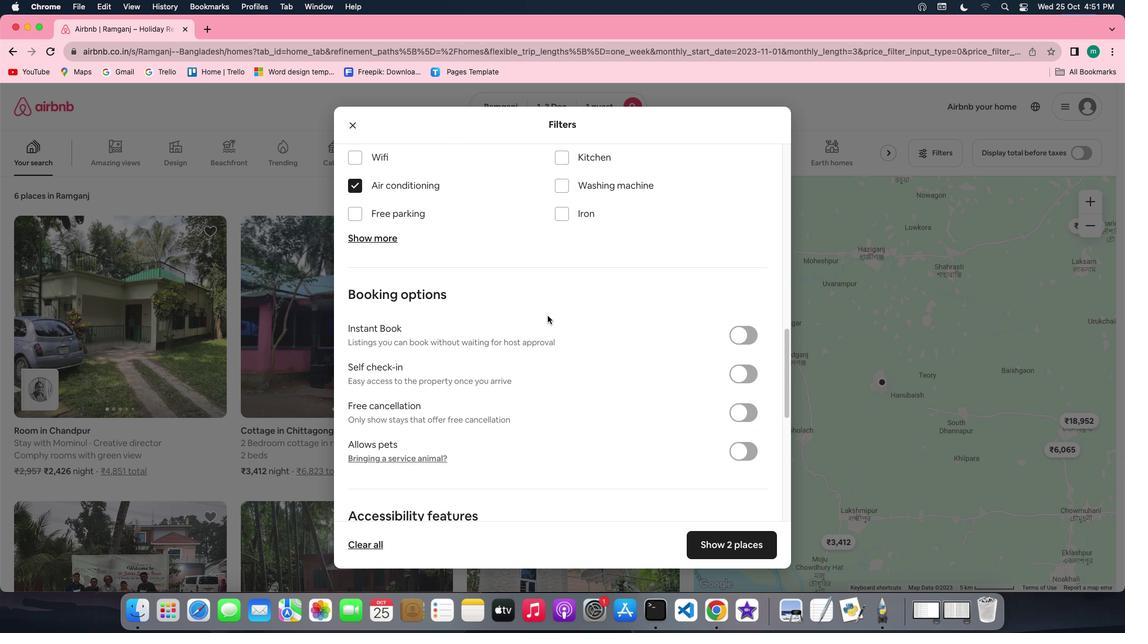 
Action: Mouse moved to (643, 436)
Screenshot: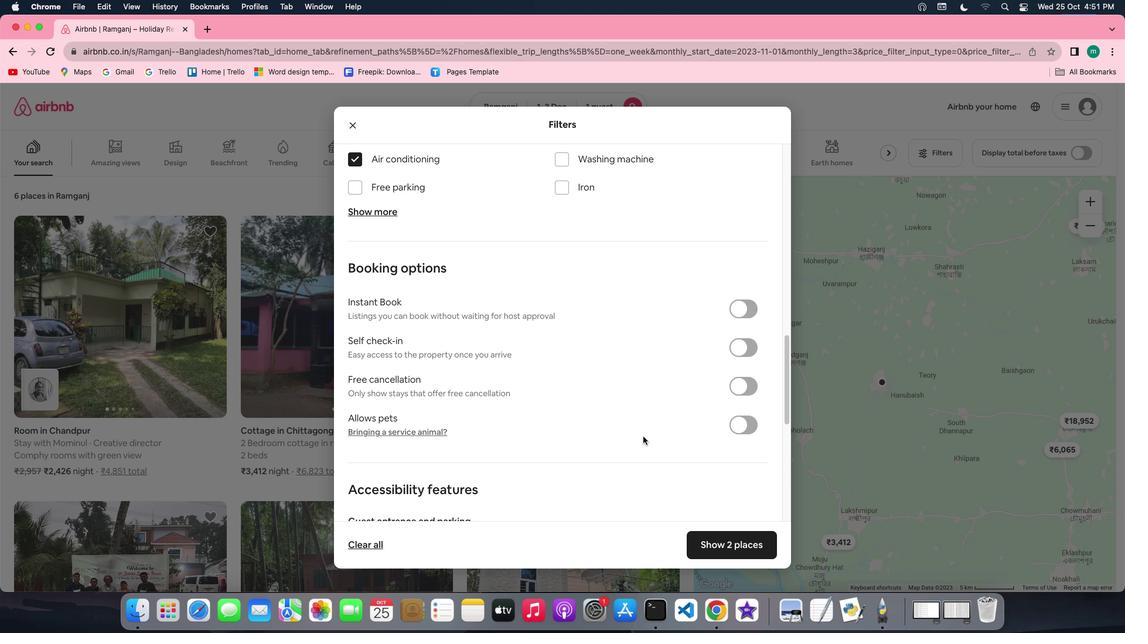 
Action: Mouse scrolled (643, 436) with delta (0, 0)
Screenshot: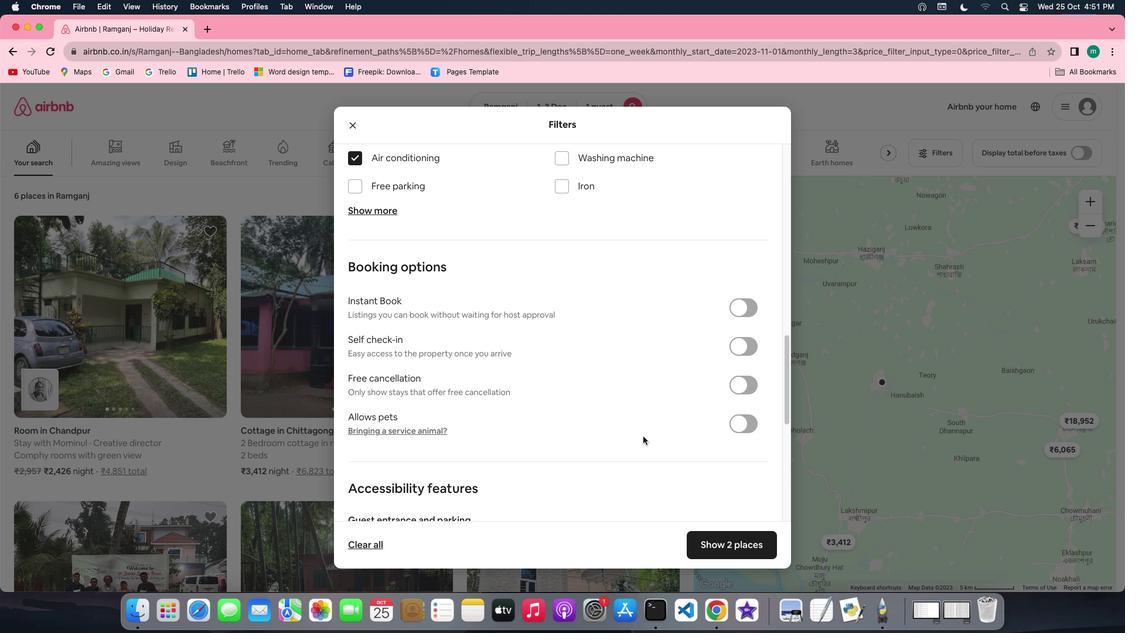 
Action: Mouse scrolled (643, 436) with delta (0, 0)
Screenshot: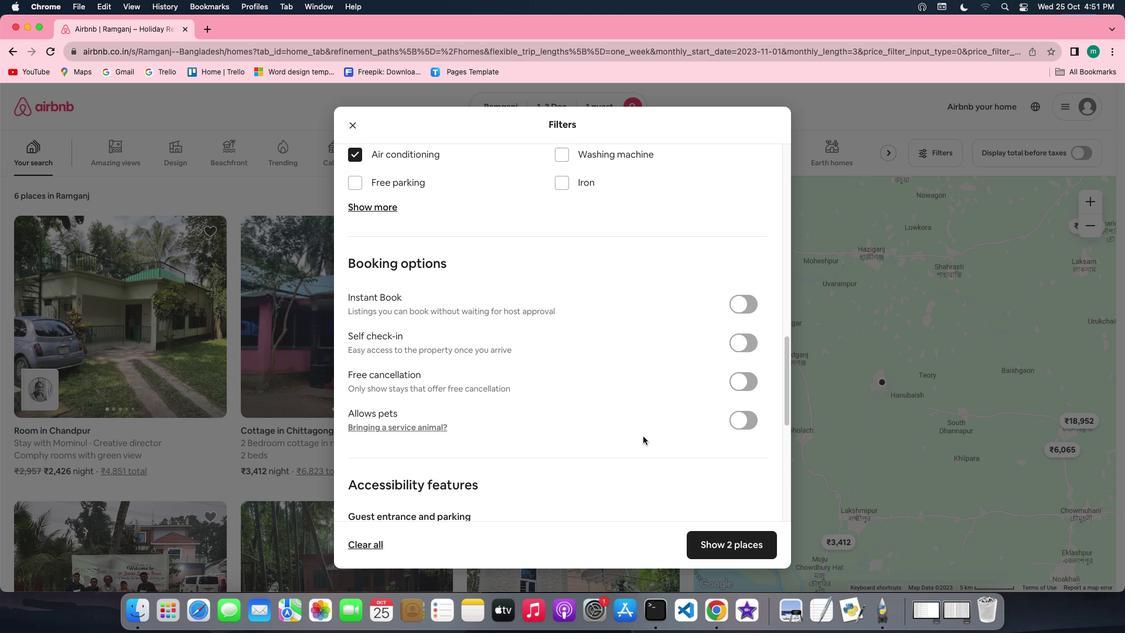 
Action: Mouse scrolled (643, 436) with delta (0, 0)
Screenshot: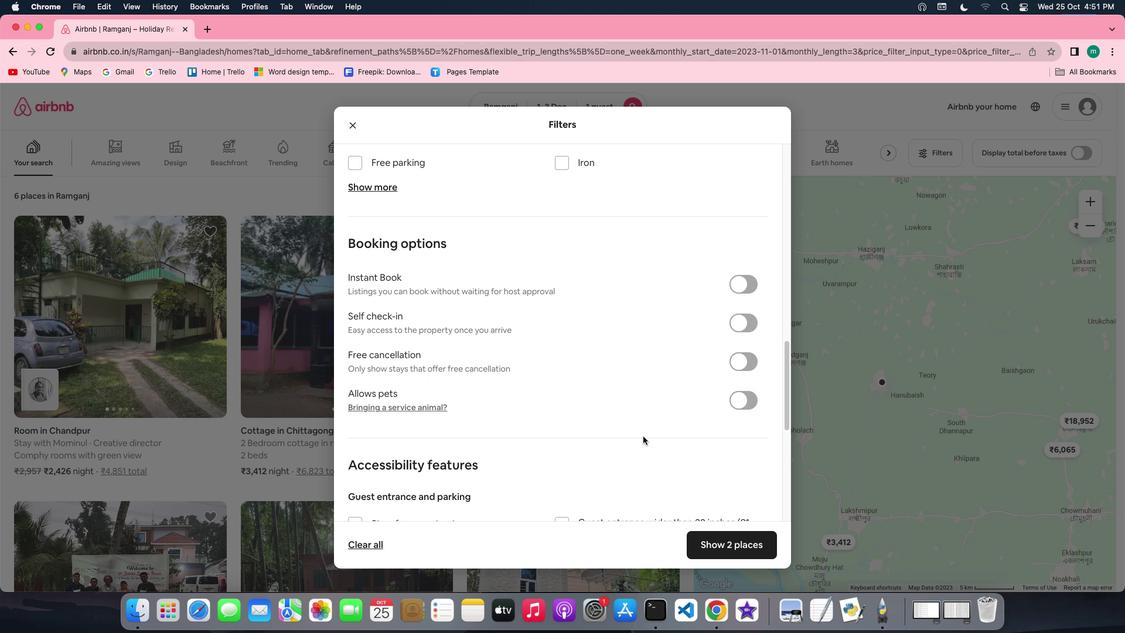 
Action: Mouse scrolled (643, 436) with delta (0, 0)
Screenshot: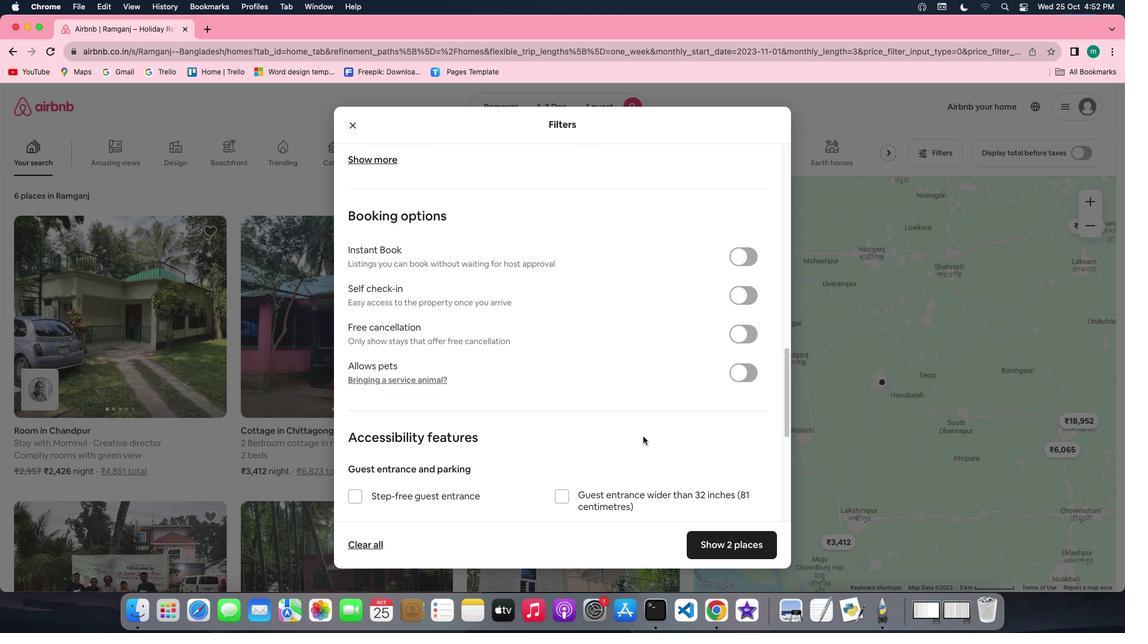 
Action: Mouse scrolled (643, 436) with delta (0, 0)
Screenshot: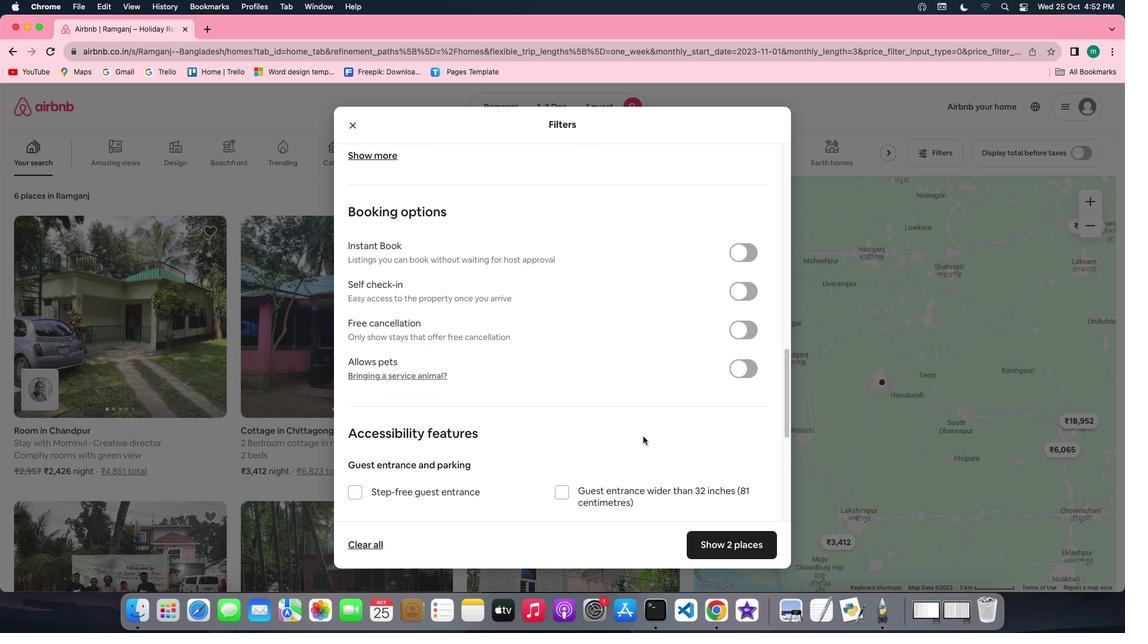 
Action: Mouse scrolled (643, 436) with delta (0, 0)
Screenshot: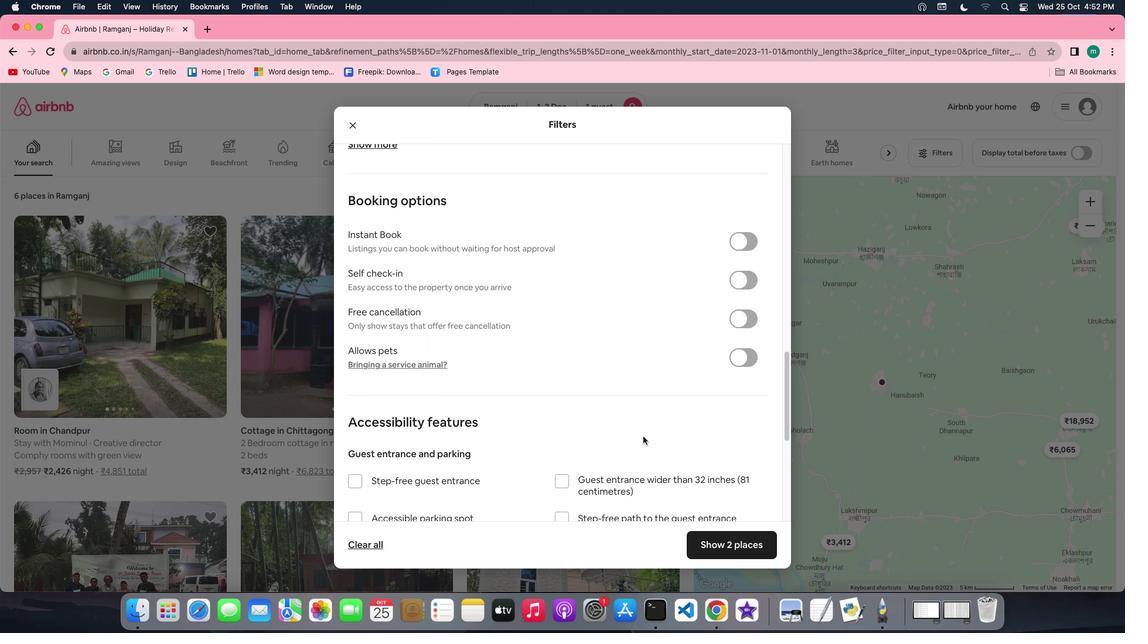 
Action: Mouse scrolled (643, 436) with delta (0, 0)
Screenshot: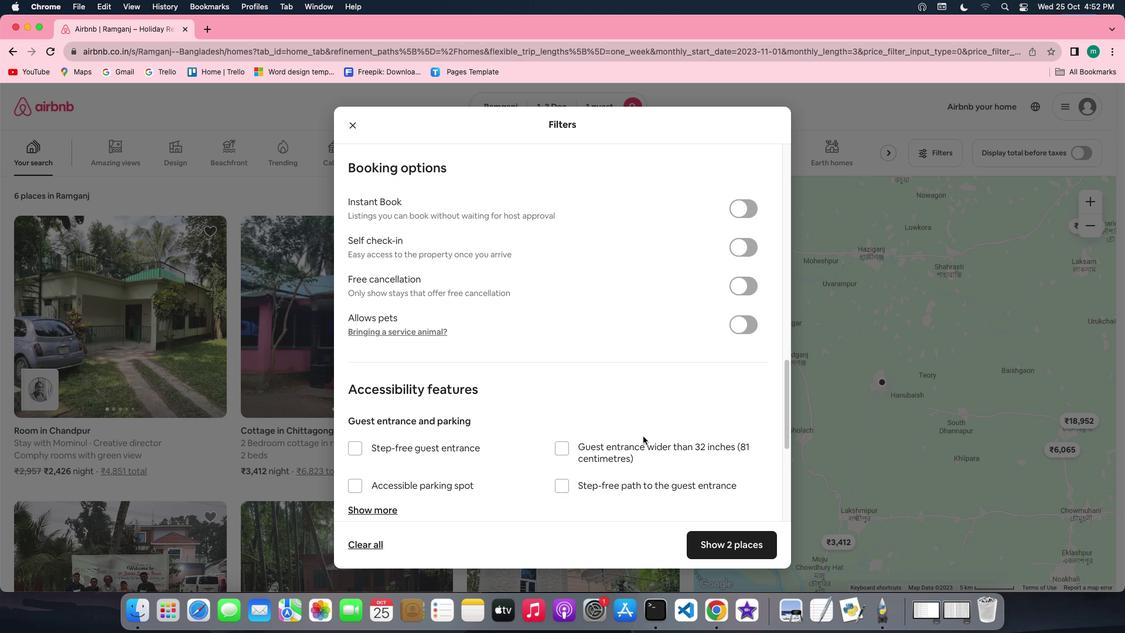 
Action: Mouse scrolled (643, 436) with delta (0, 0)
Screenshot: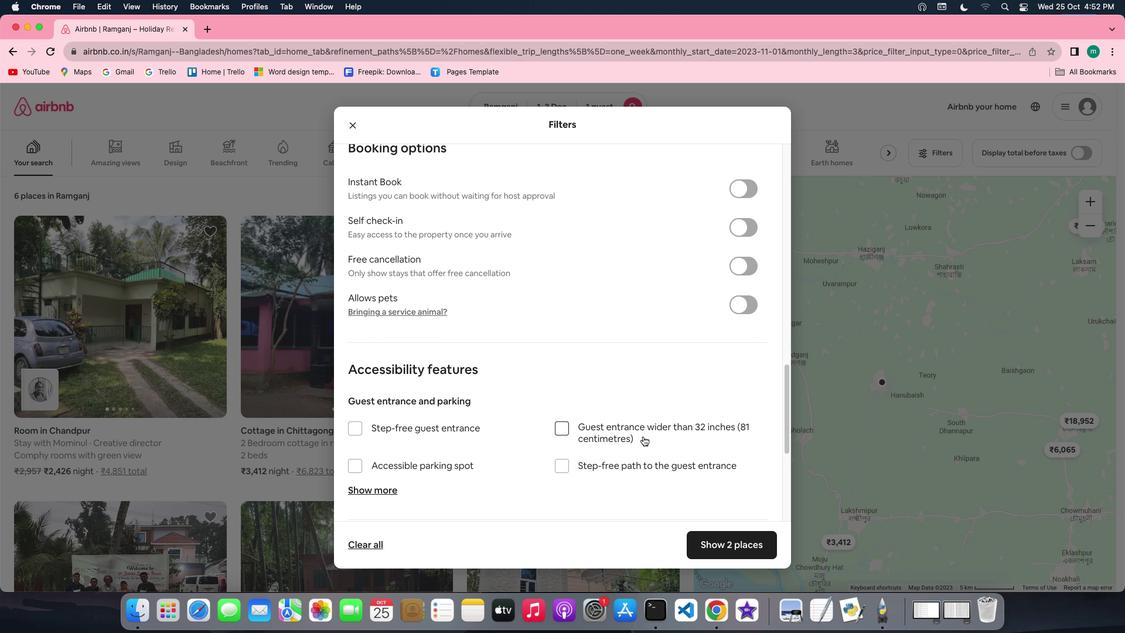 
Action: Mouse scrolled (643, 436) with delta (0, 0)
Screenshot: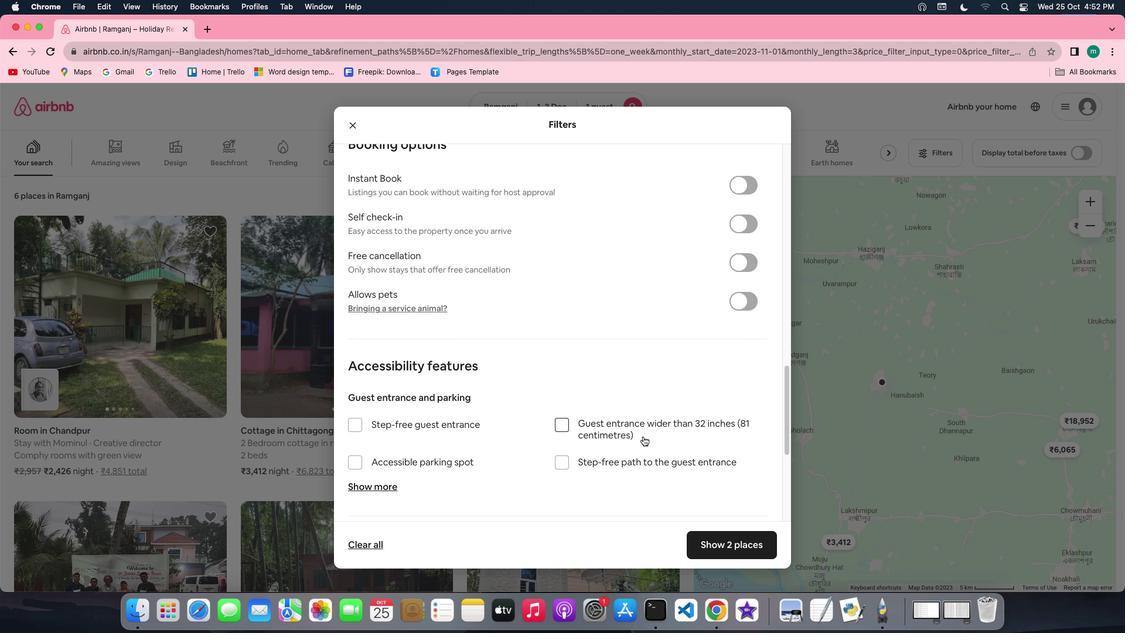 
Action: Mouse scrolled (643, 436) with delta (0, 0)
Screenshot: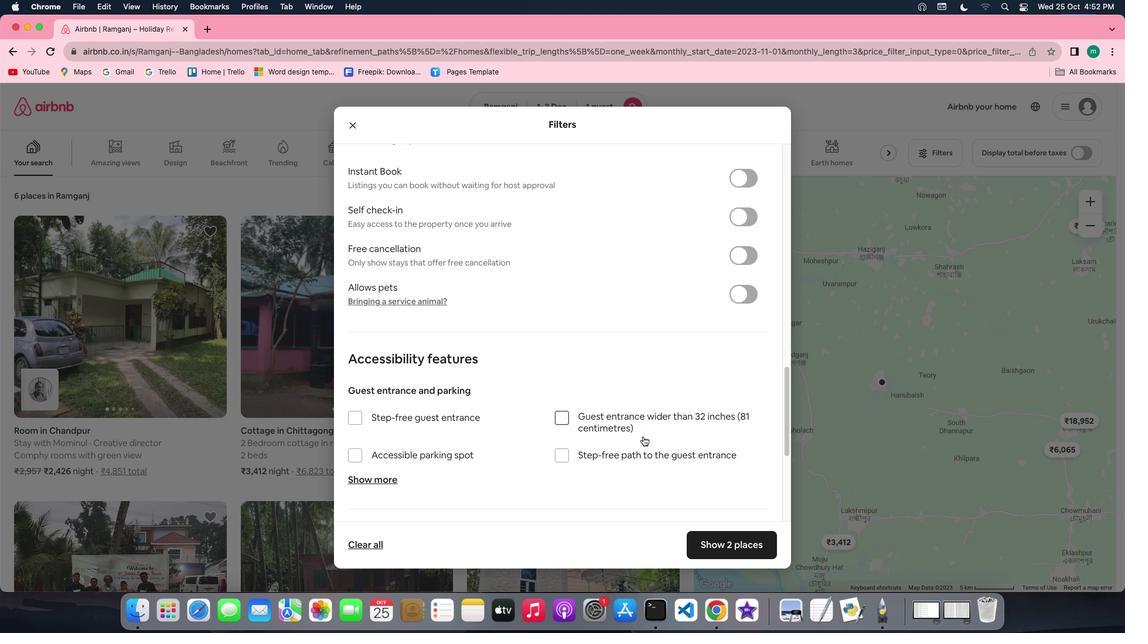 
Action: Mouse moved to (755, 553)
Screenshot: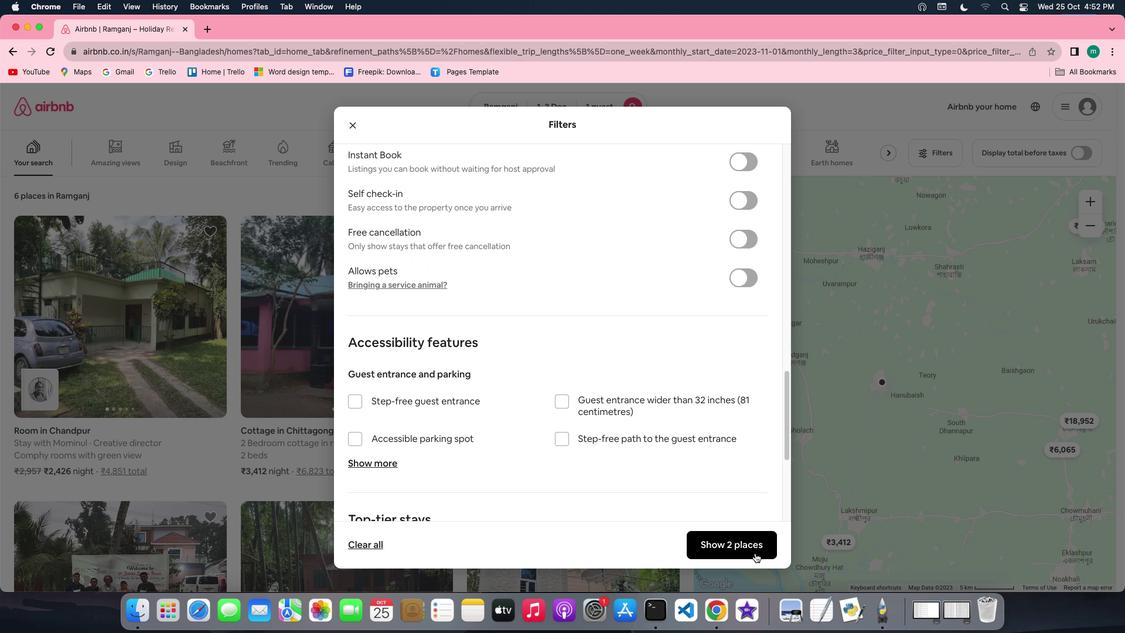 
Action: Mouse pressed left at (755, 553)
Screenshot: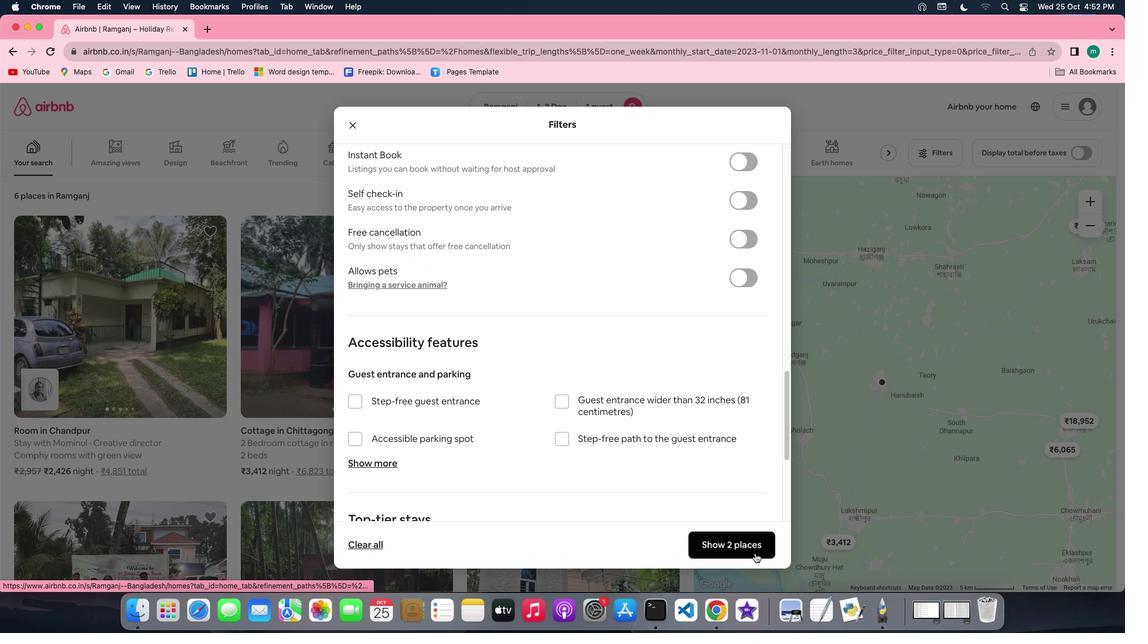 
Action: Mouse moved to (163, 347)
Screenshot: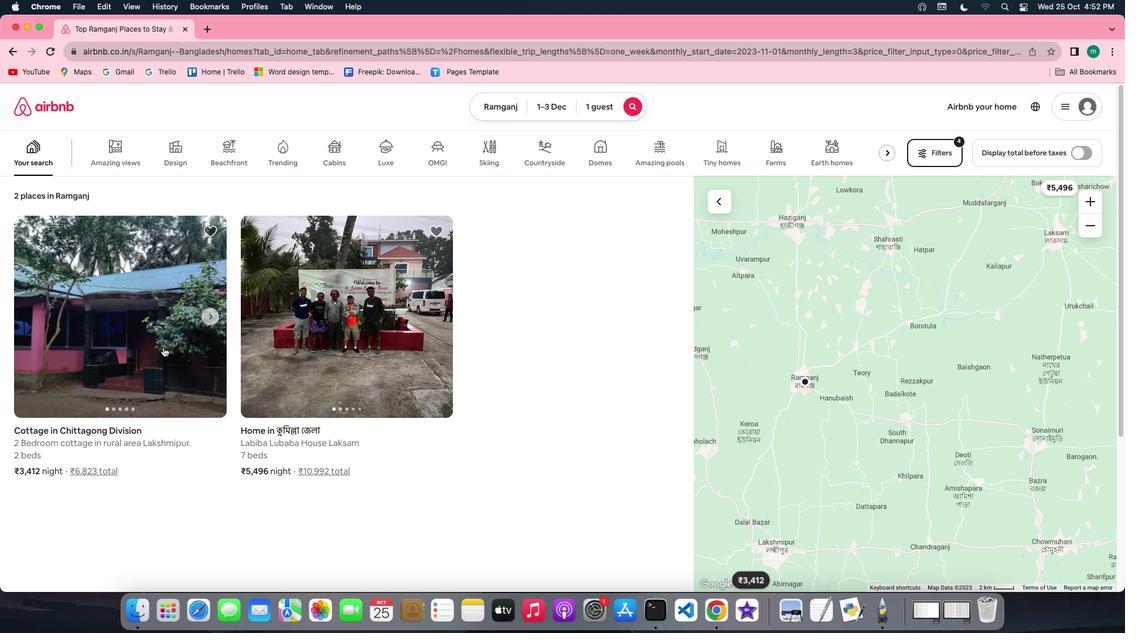 
Action: Mouse pressed left at (163, 347)
Screenshot: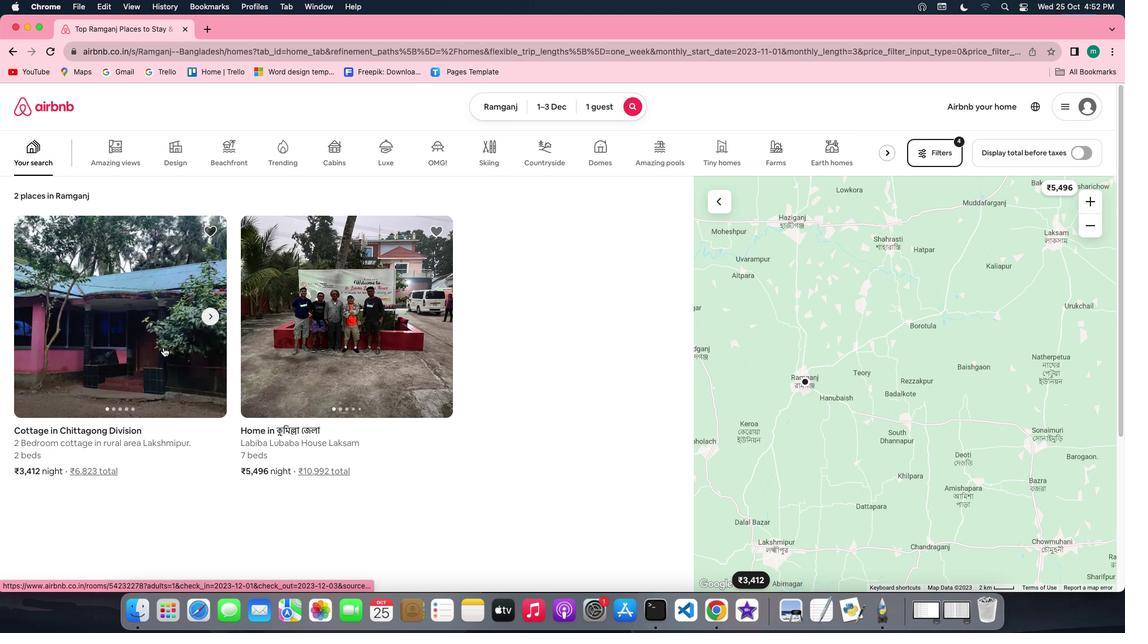 
Action: Mouse moved to (854, 431)
Screenshot: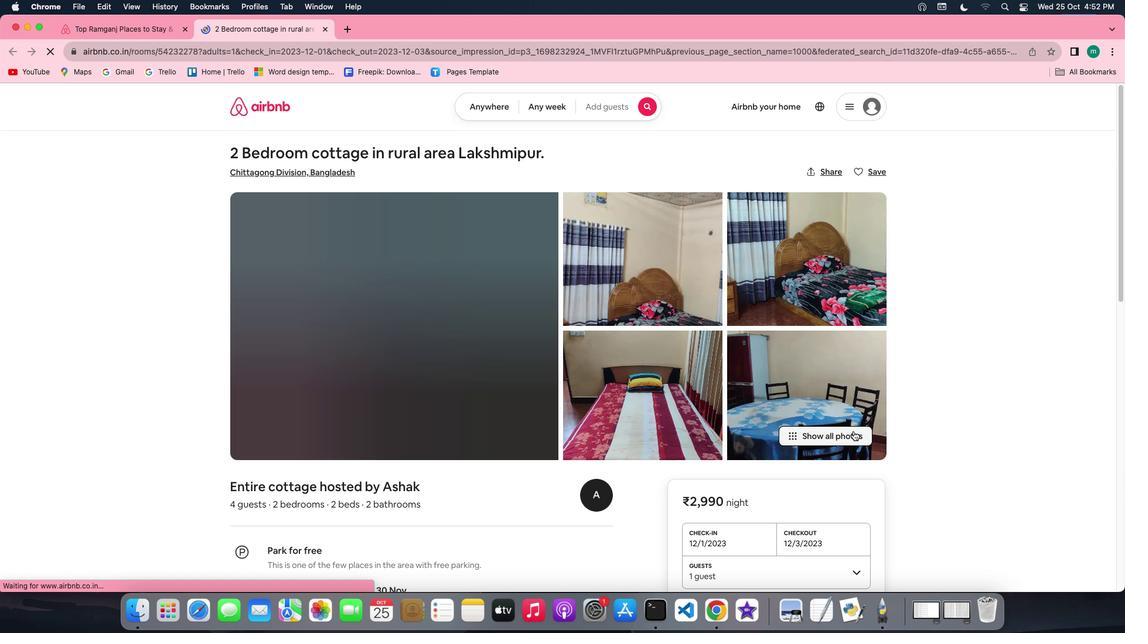 
Action: Mouse pressed left at (854, 431)
Screenshot: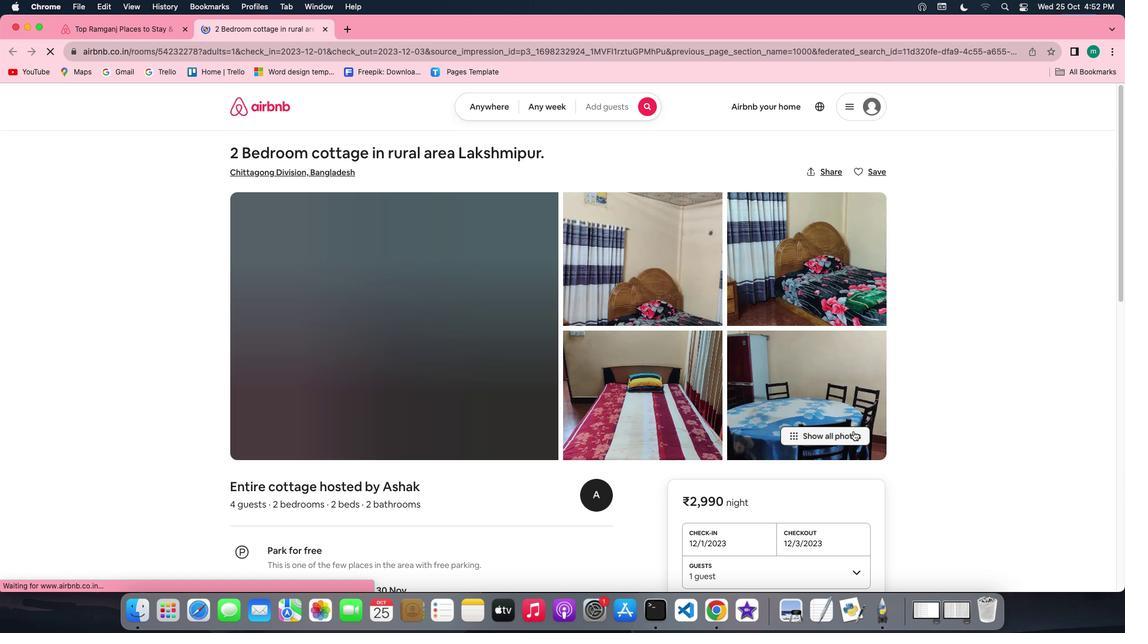 
Action: Mouse moved to (566, 411)
Screenshot: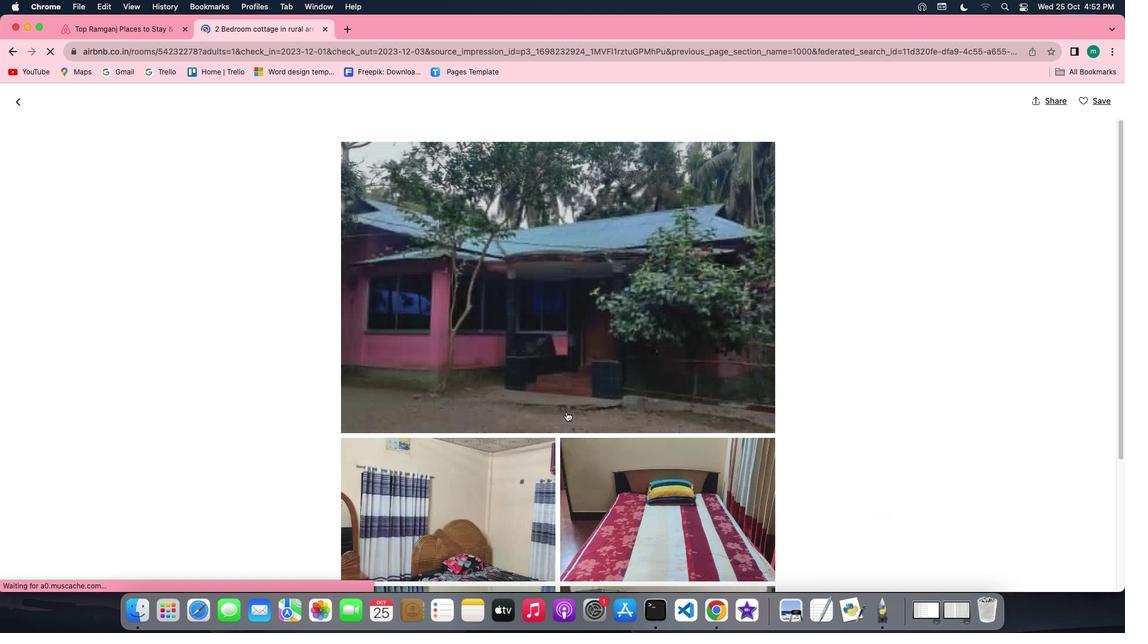 
Action: Mouse scrolled (566, 411) with delta (0, 0)
Screenshot: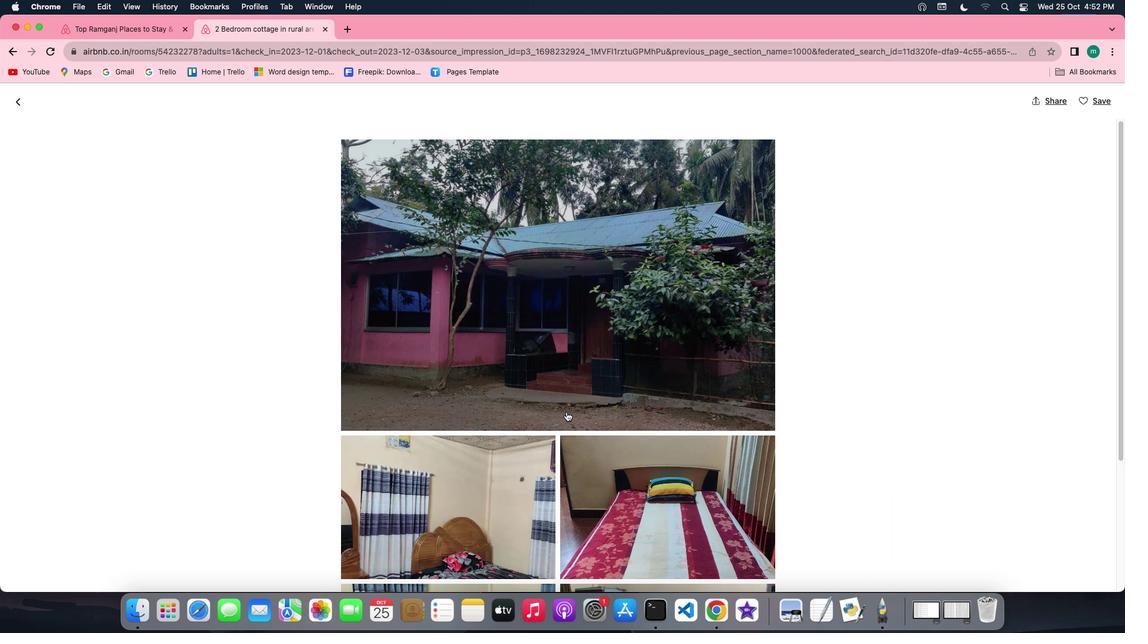 
Action: Mouse scrolled (566, 411) with delta (0, 0)
Screenshot: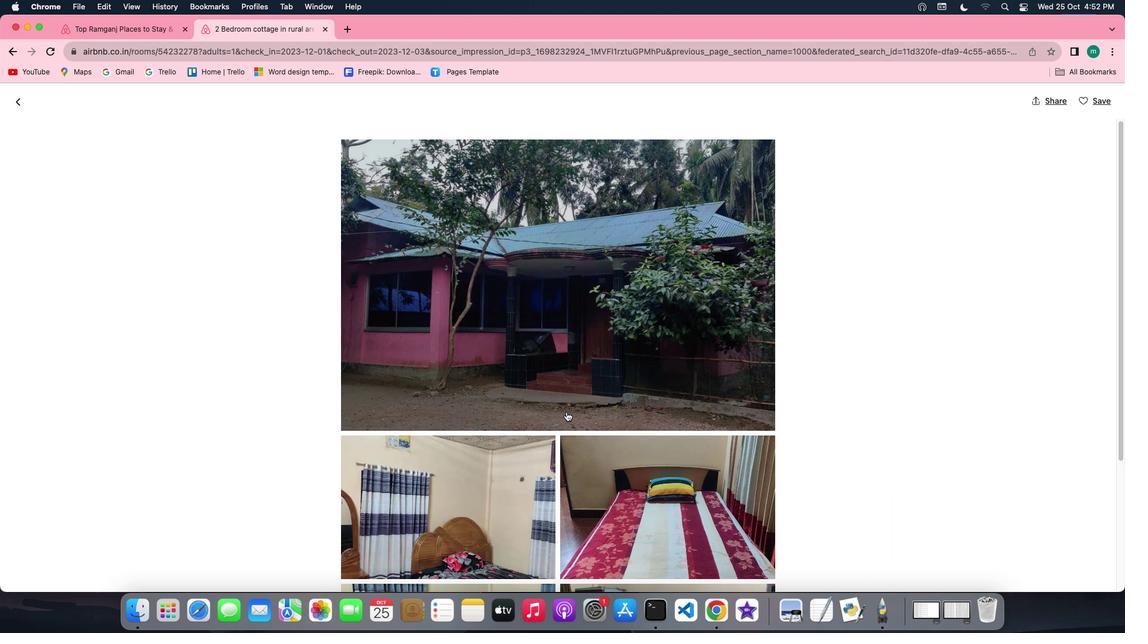 
Action: Mouse scrolled (566, 411) with delta (0, -1)
Screenshot: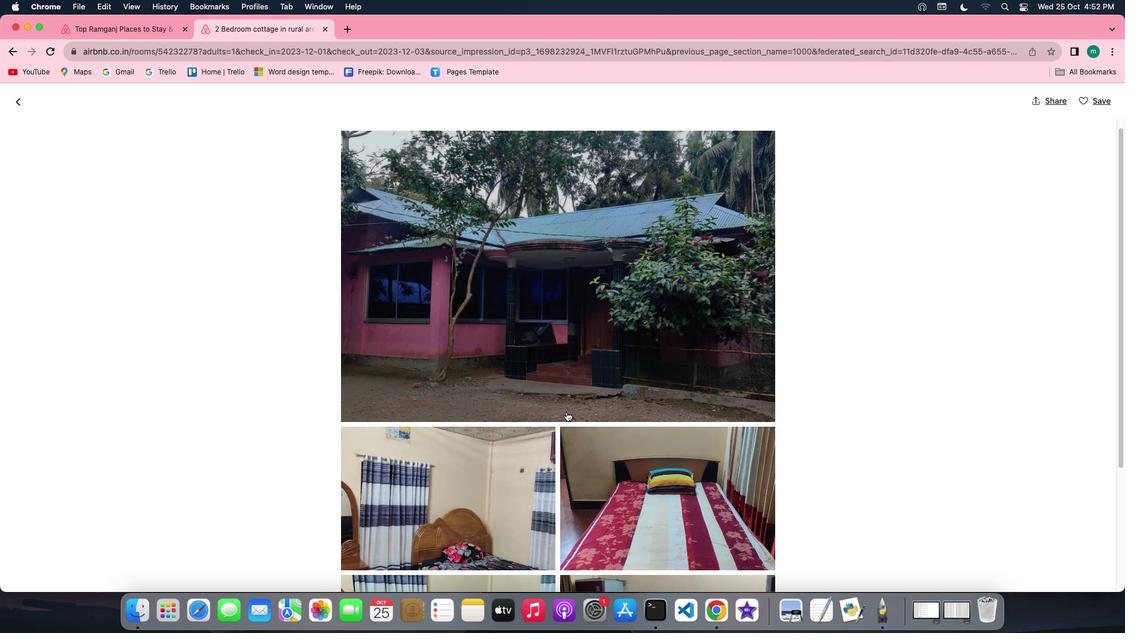 
Action: Mouse scrolled (566, 411) with delta (0, -2)
Screenshot: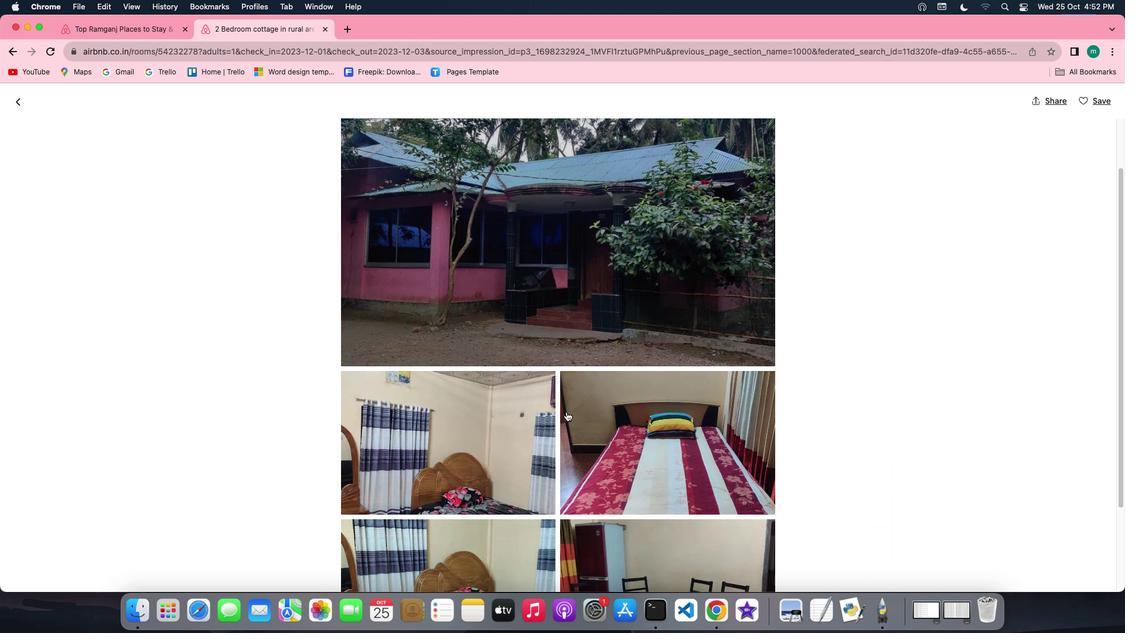 
Action: Mouse scrolled (566, 411) with delta (0, 0)
Screenshot: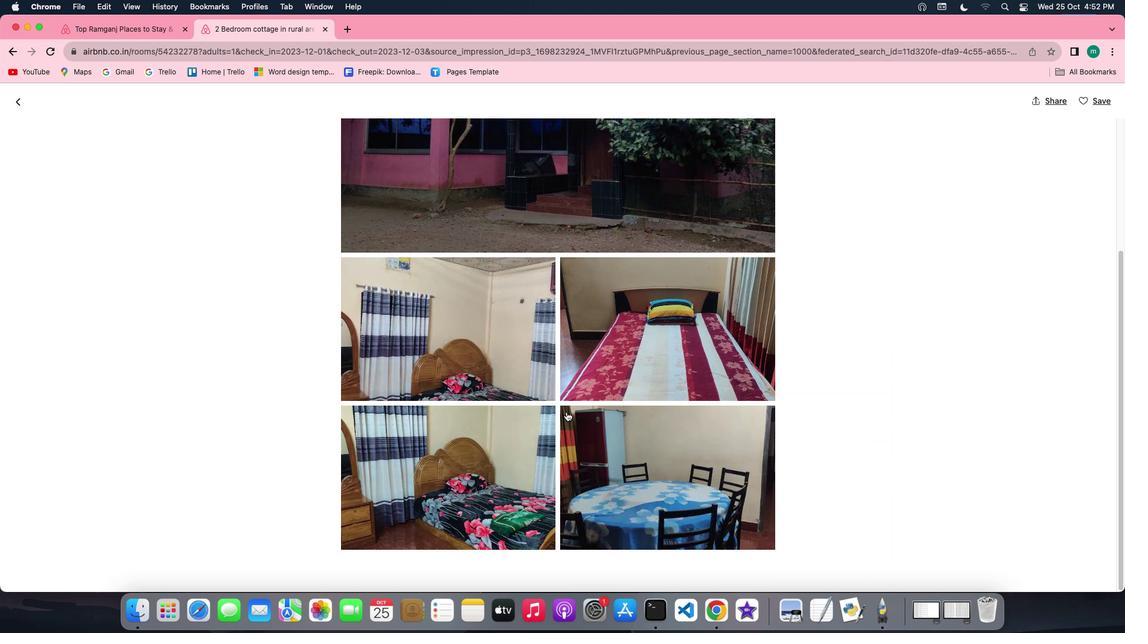 
Action: Mouse scrolled (566, 411) with delta (0, 0)
Screenshot: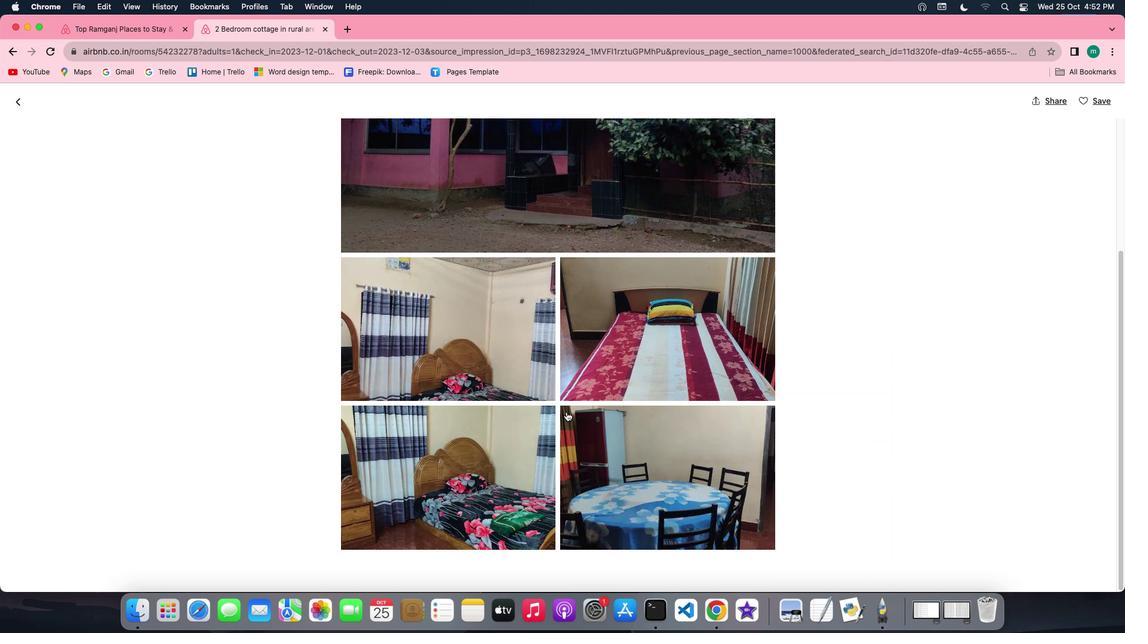 
Action: Mouse scrolled (566, 411) with delta (0, -1)
Screenshot: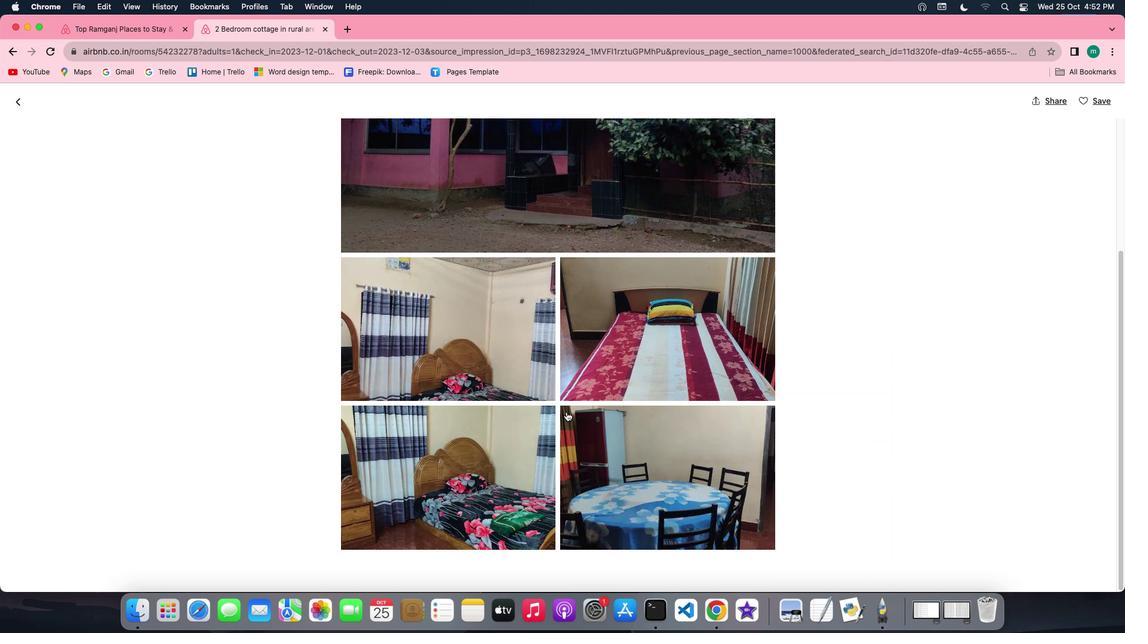 
Action: Mouse scrolled (566, 411) with delta (0, -2)
Screenshot: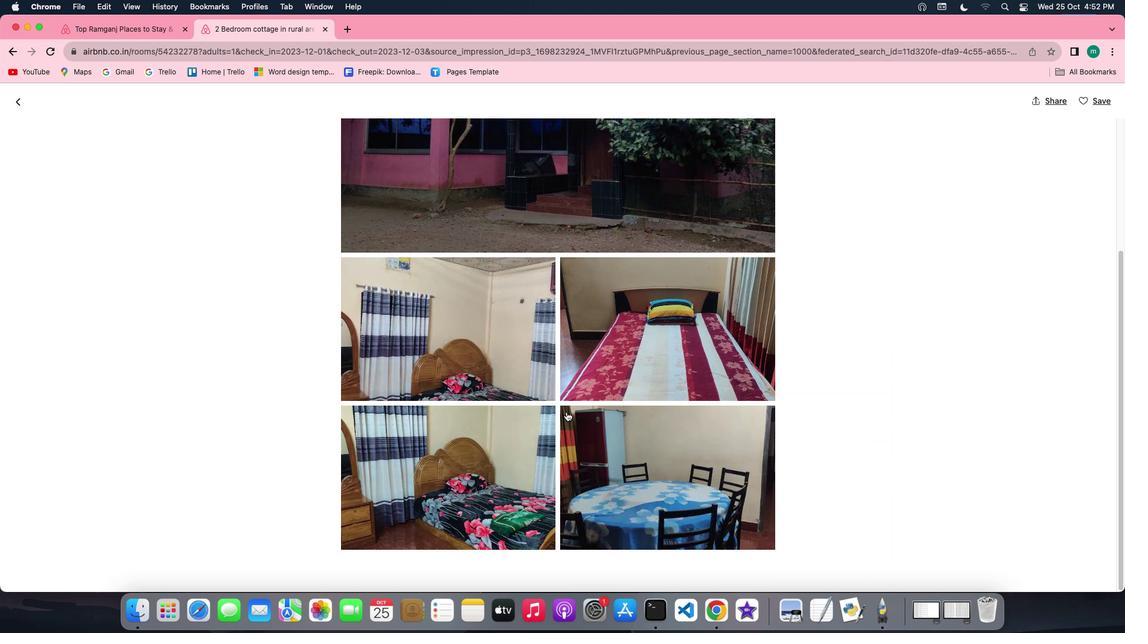 
Action: Mouse scrolled (566, 411) with delta (0, 0)
Screenshot: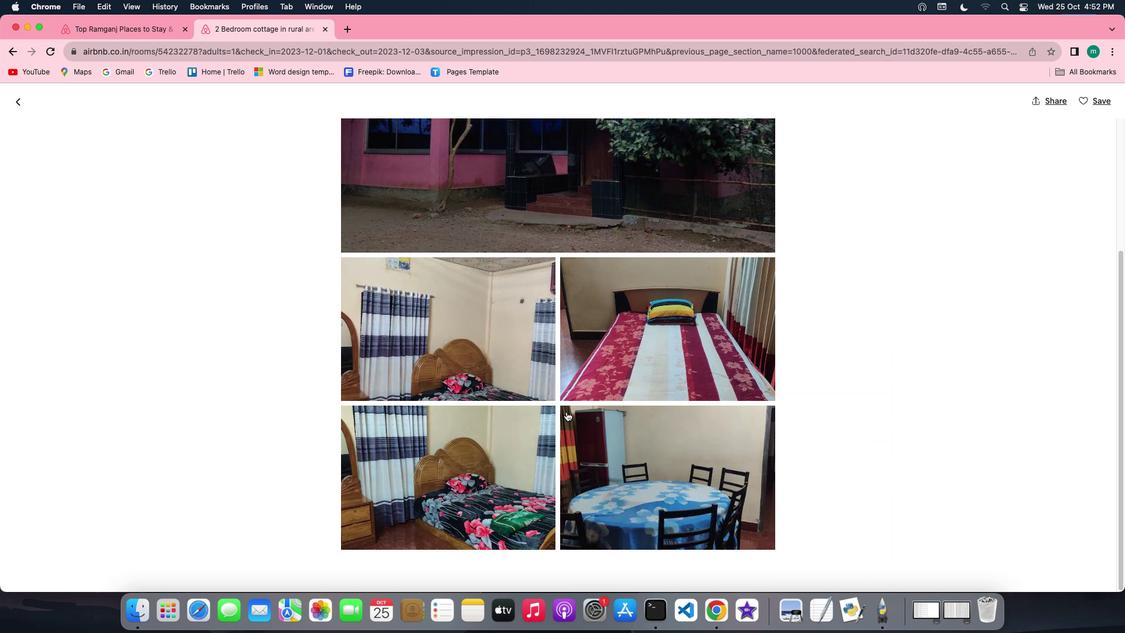 
Action: Mouse moved to (15, 98)
Screenshot: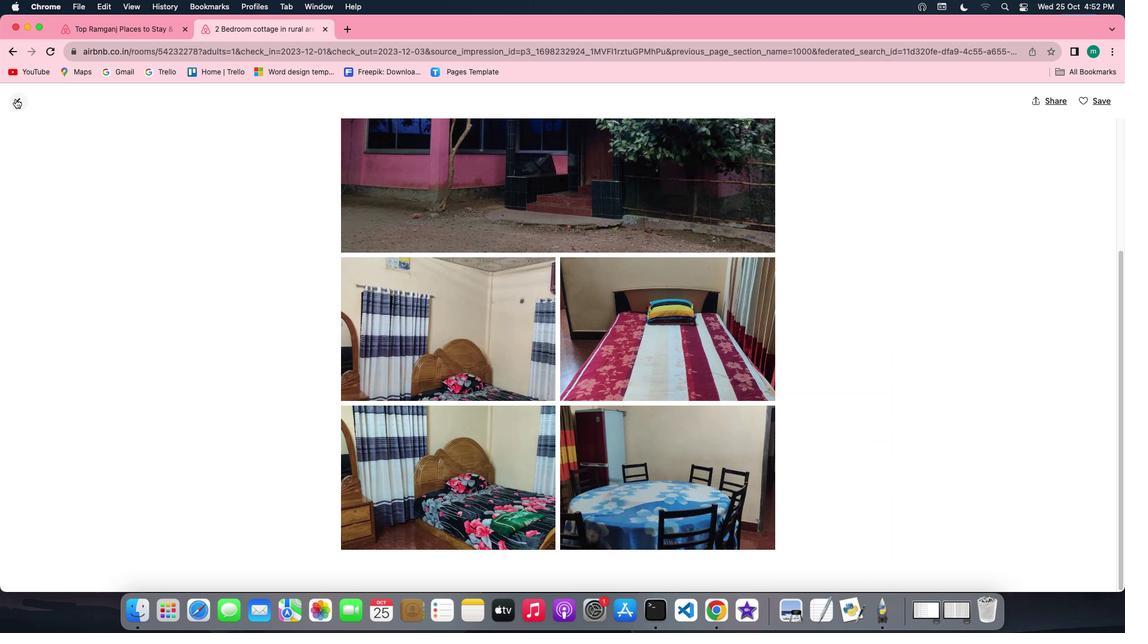 
Action: Mouse pressed left at (15, 98)
Screenshot: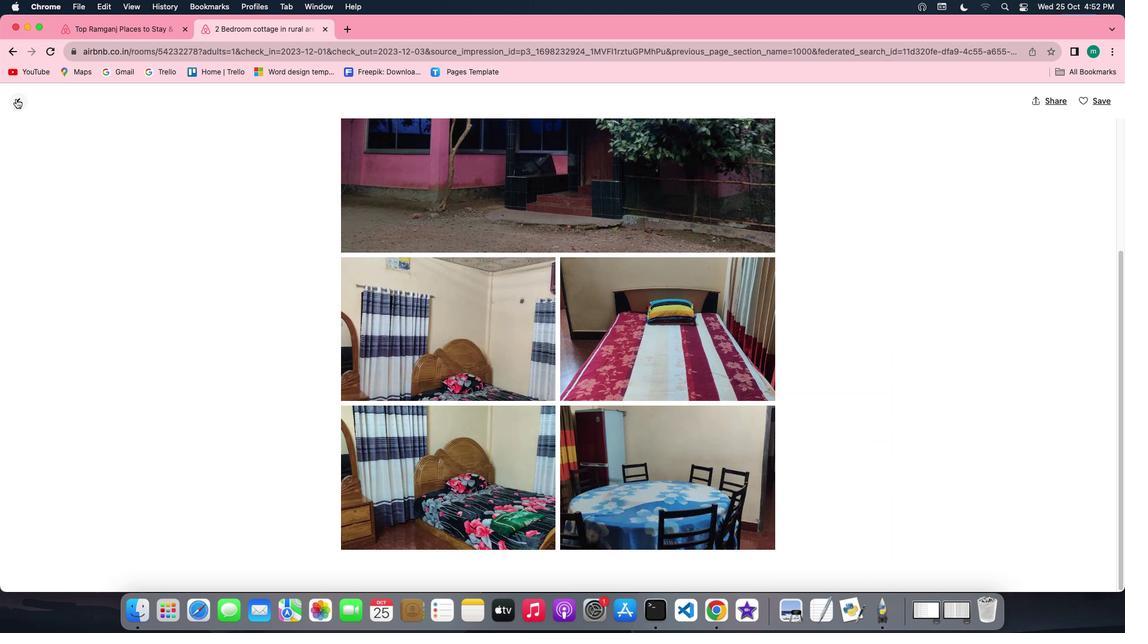 
Action: Mouse moved to (599, 430)
Screenshot: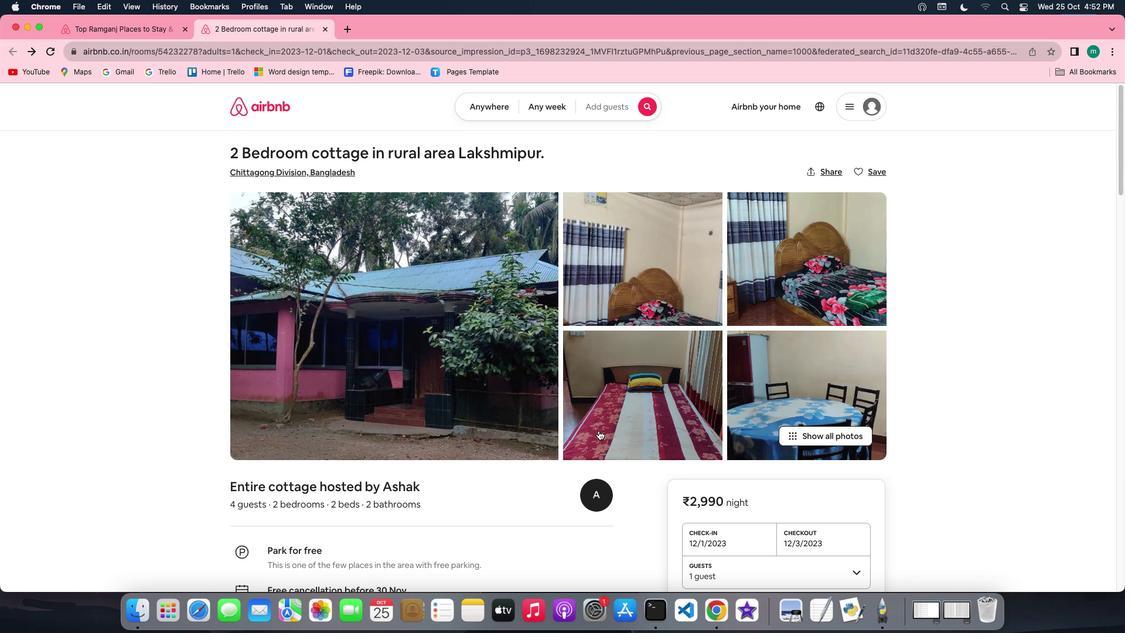 
Action: Mouse scrolled (599, 430) with delta (0, 0)
Screenshot: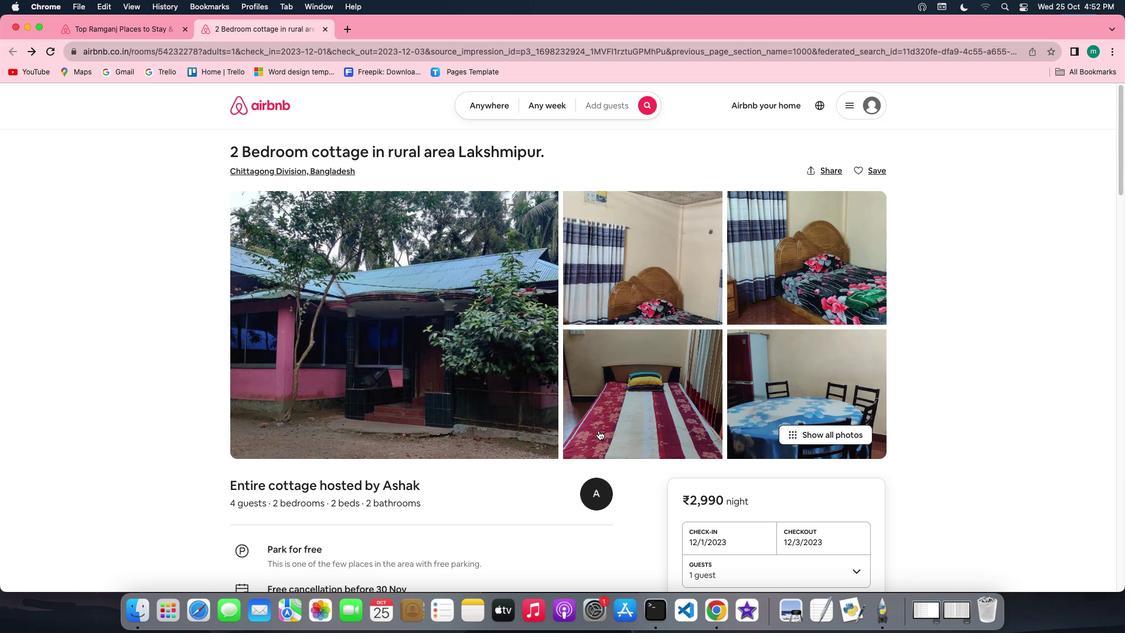 
Action: Mouse scrolled (599, 430) with delta (0, 0)
Screenshot: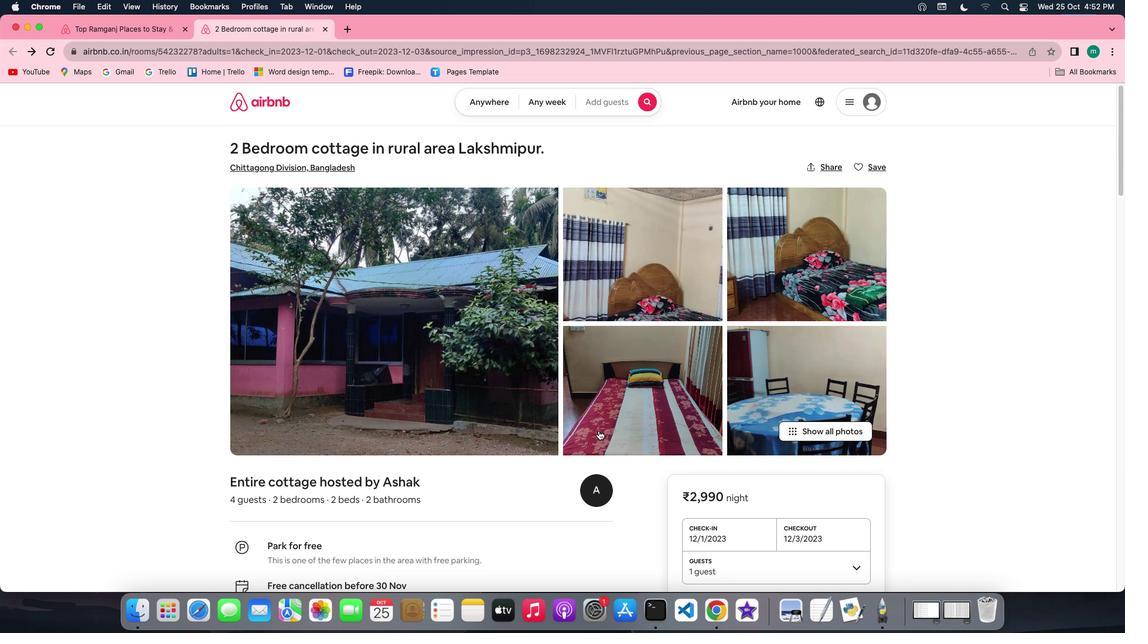
Action: Mouse scrolled (599, 430) with delta (0, -1)
Screenshot: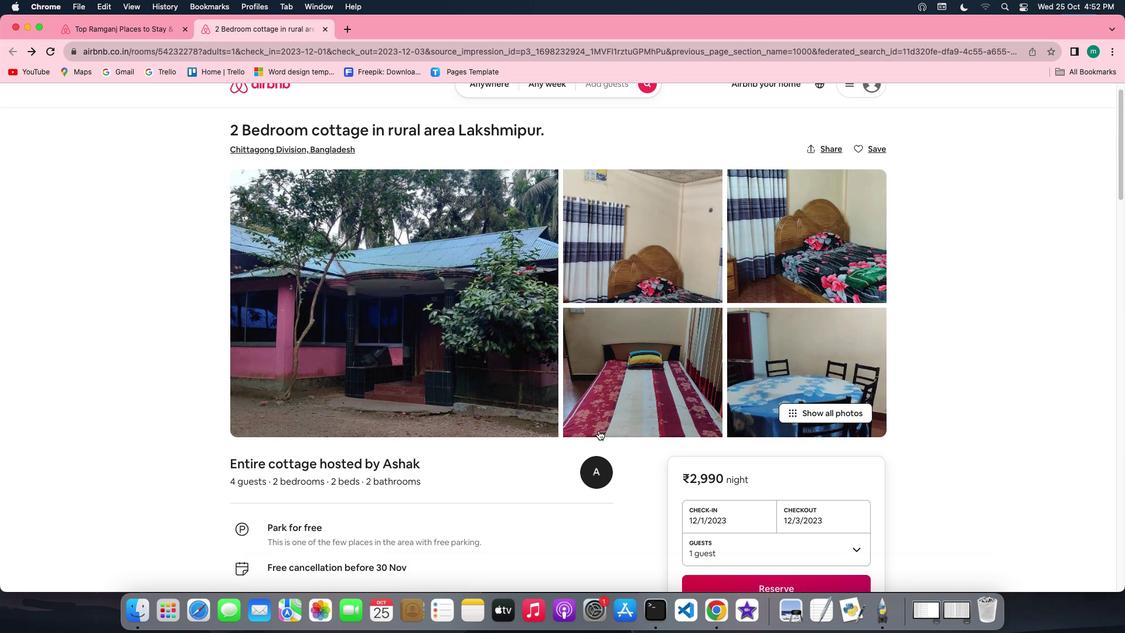 
Action: Mouse moved to (593, 432)
Screenshot: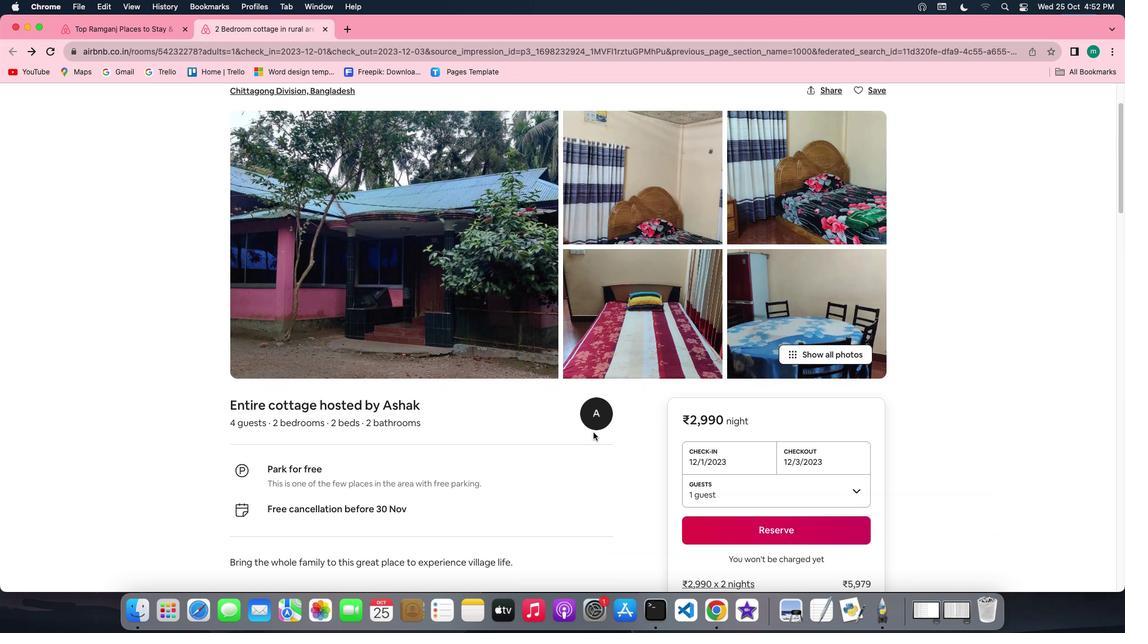 
Action: Mouse scrolled (593, 432) with delta (0, 0)
Screenshot: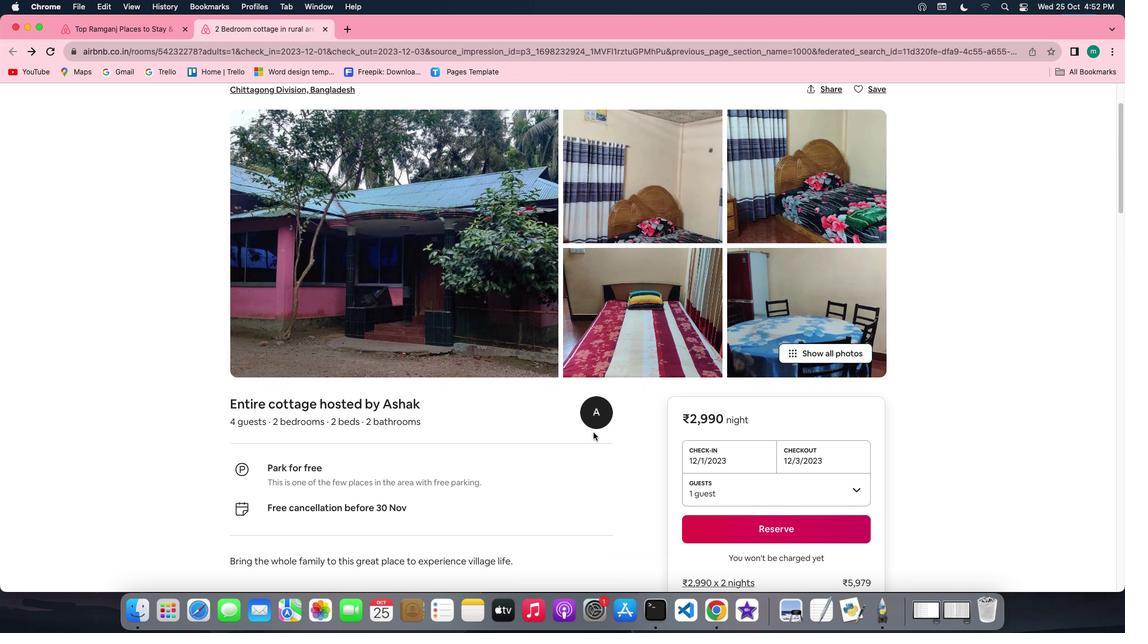 
Action: Mouse scrolled (593, 432) with delta (0, 0)
Screenshot: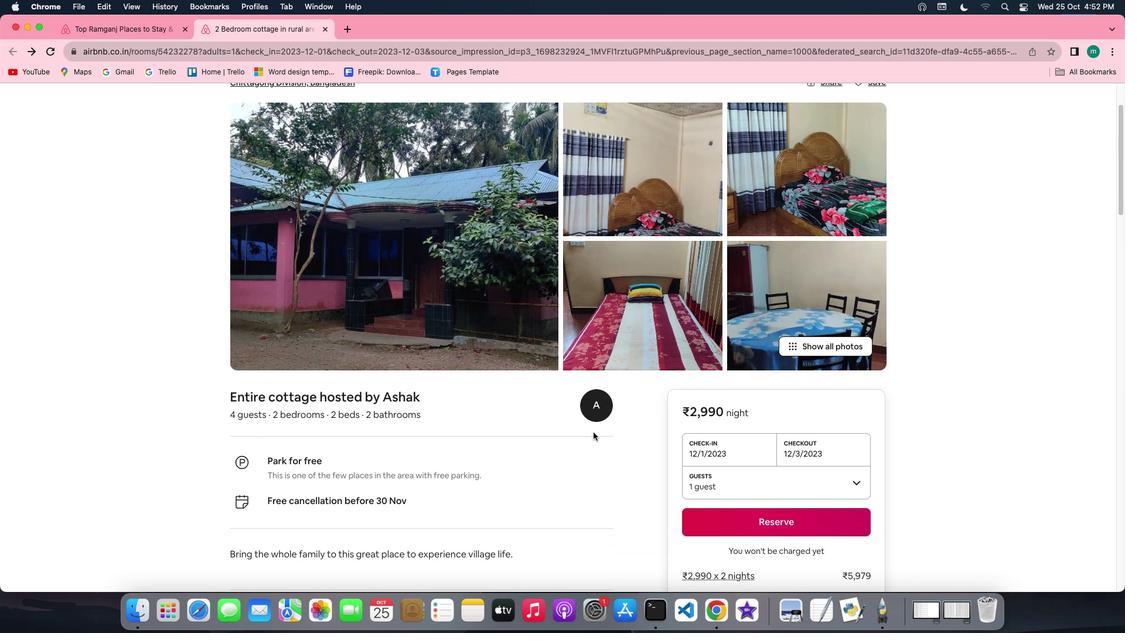 
Action: Mouse scrolled (593, 432) with delta (0, -1)
Screenshot: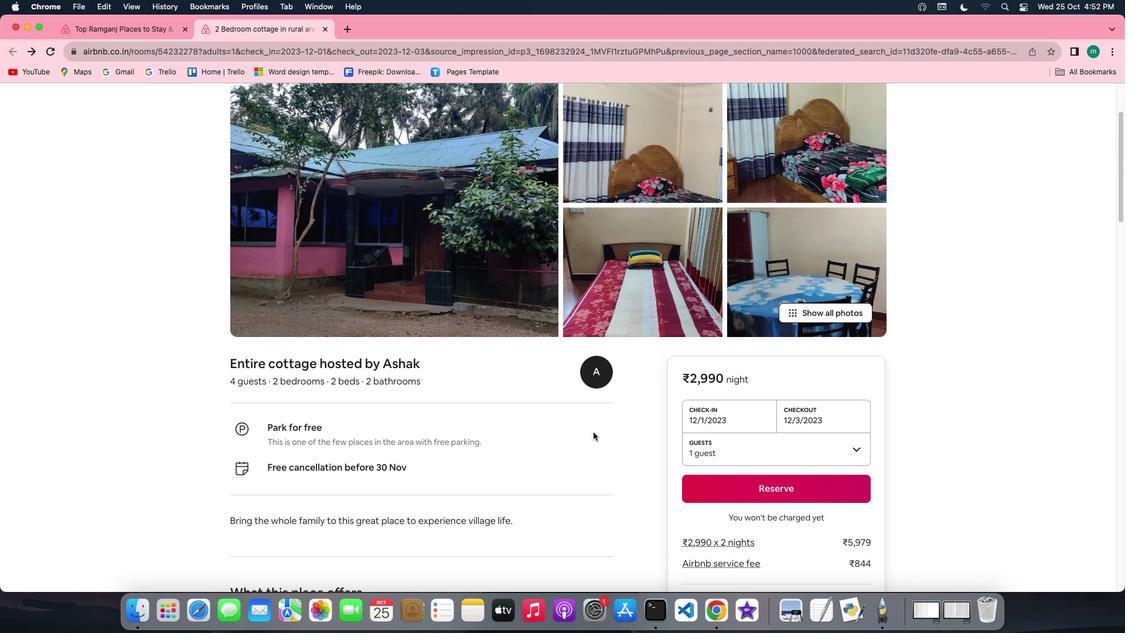 
Action: Mouse scrolled (593, 432) with delta (0, -2)
Screenshot: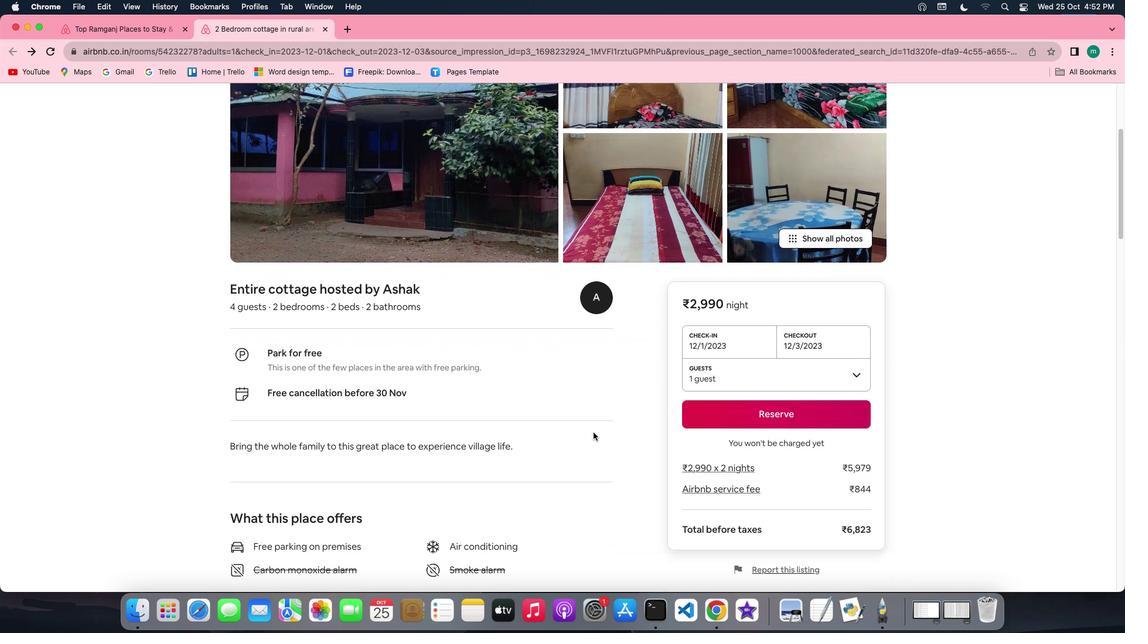 
Action: Mouse scrolled (593, 432) with delta (0, -2)
Screenshot: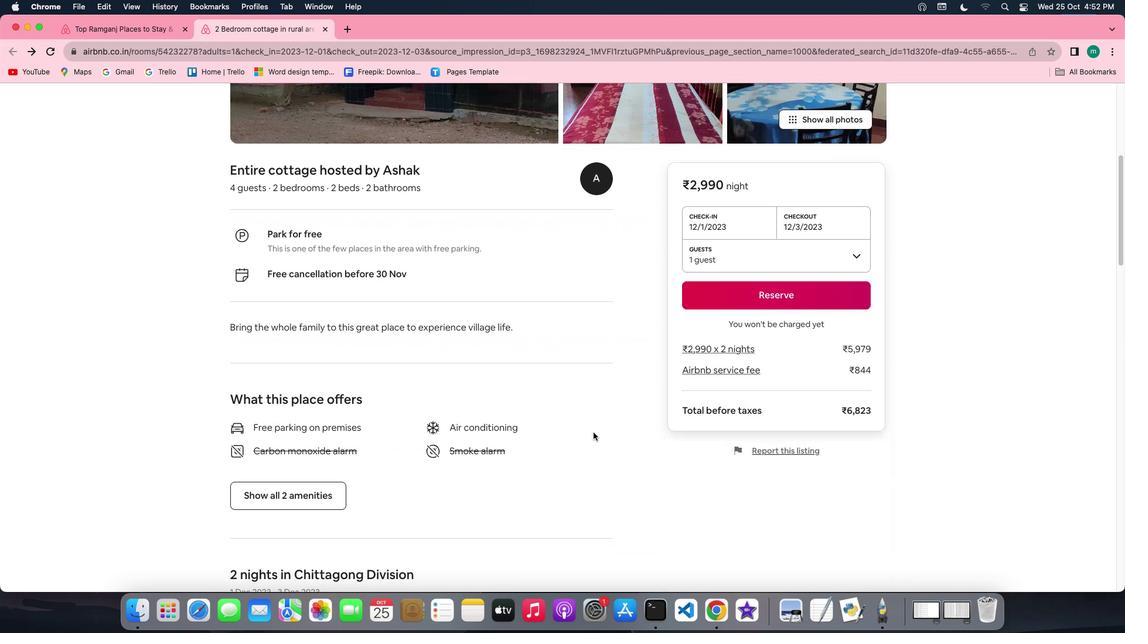 
Action: Mouse moved to (286, 383)
Screenshot: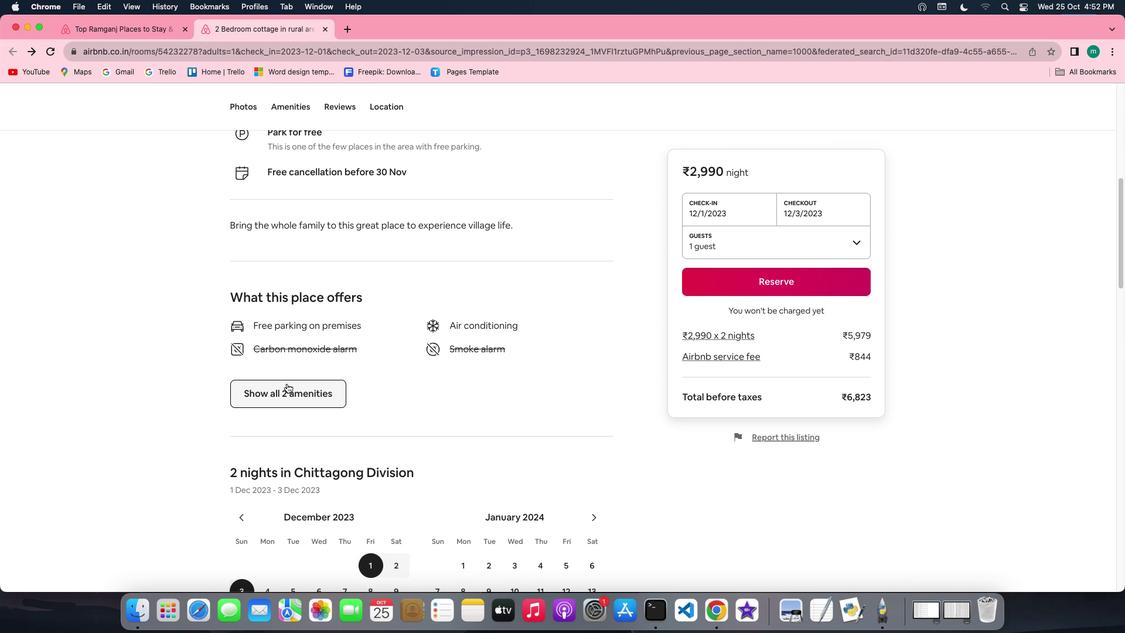 
Action: Mouse pressed left at (286, 383)
Screenshot: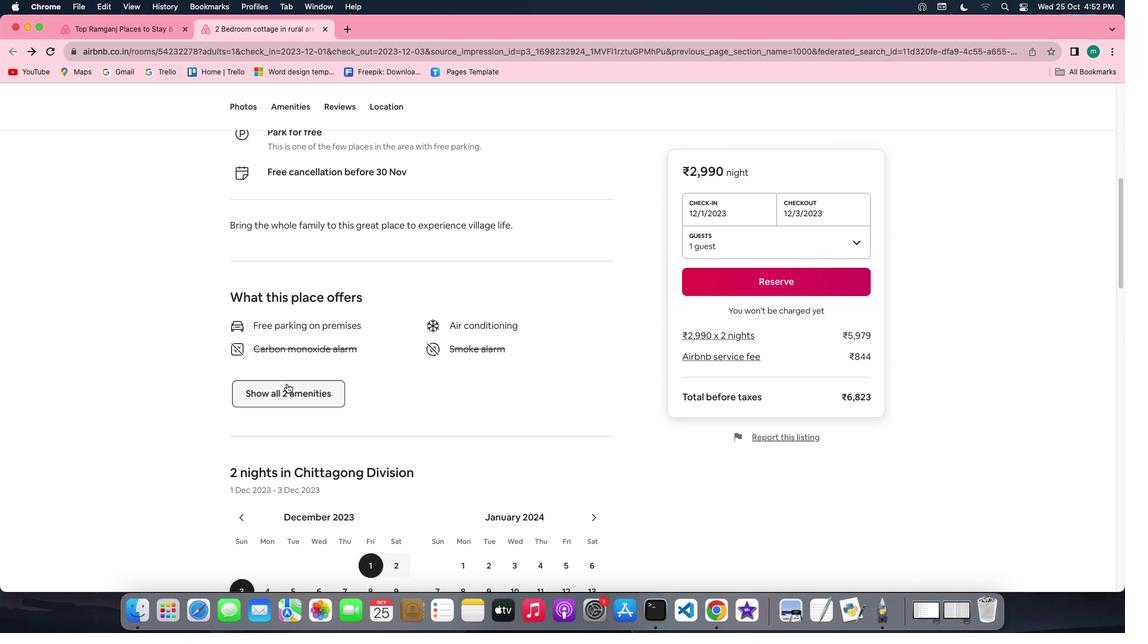 
Action: Mouse moved to (578, 432)
Screenshot: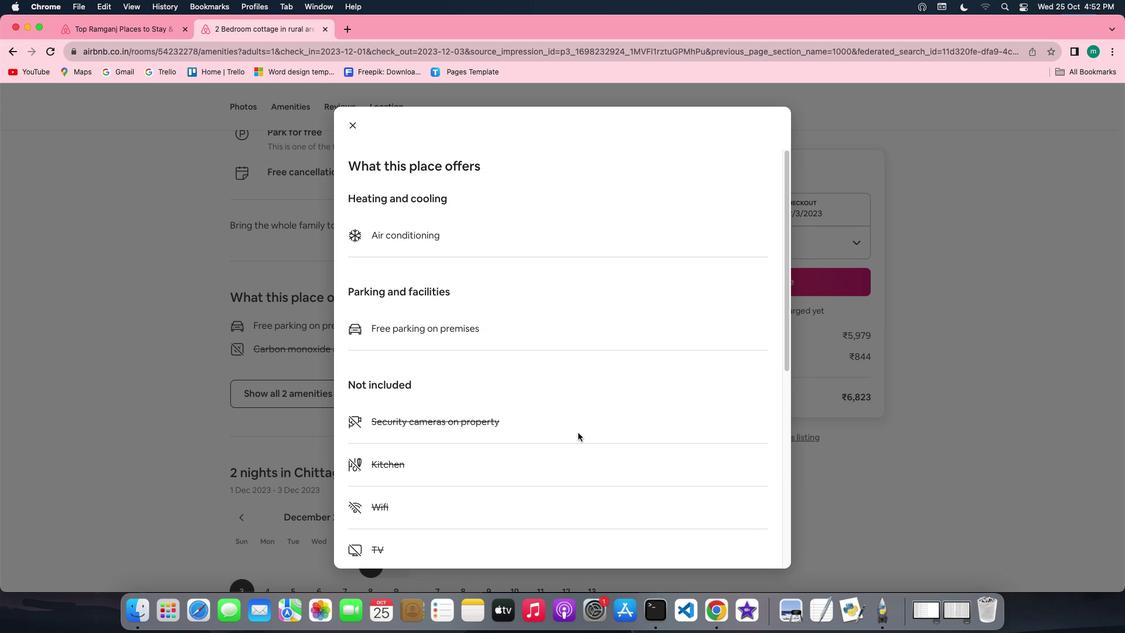 
Action: Mouse scrolled (578, 432) with delta (0, 0)
Screenshot: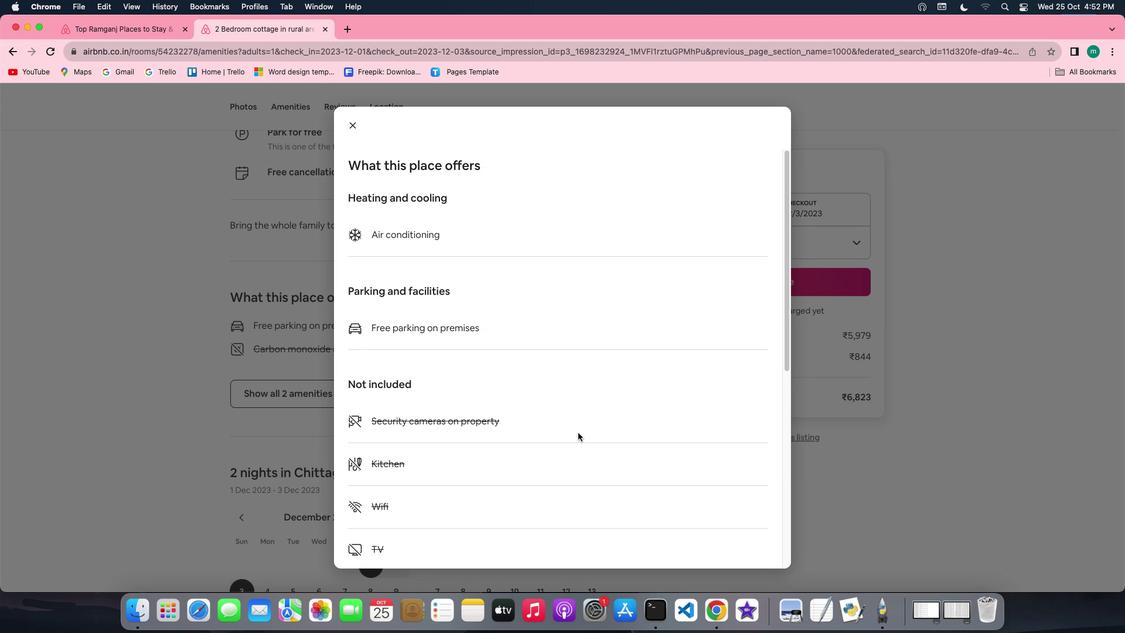 
Action: Mouse scrolled (578, 432) with delta (0, 0)
Screenshot: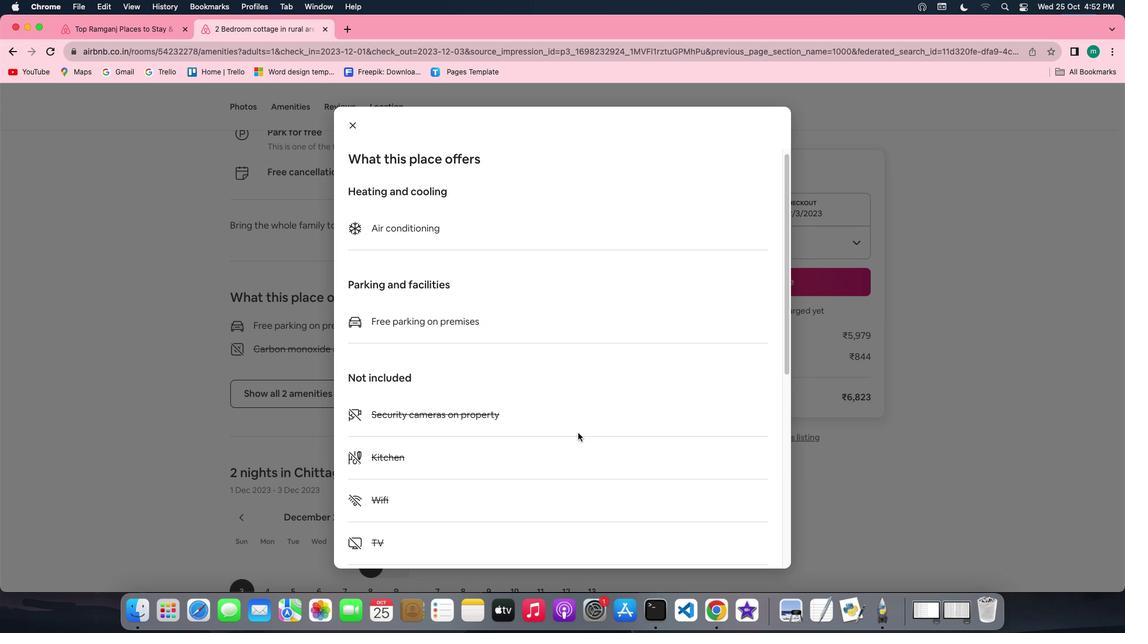 
Action: Mouse scrolled (578, 432) with delta (0, 0)
Screenshot: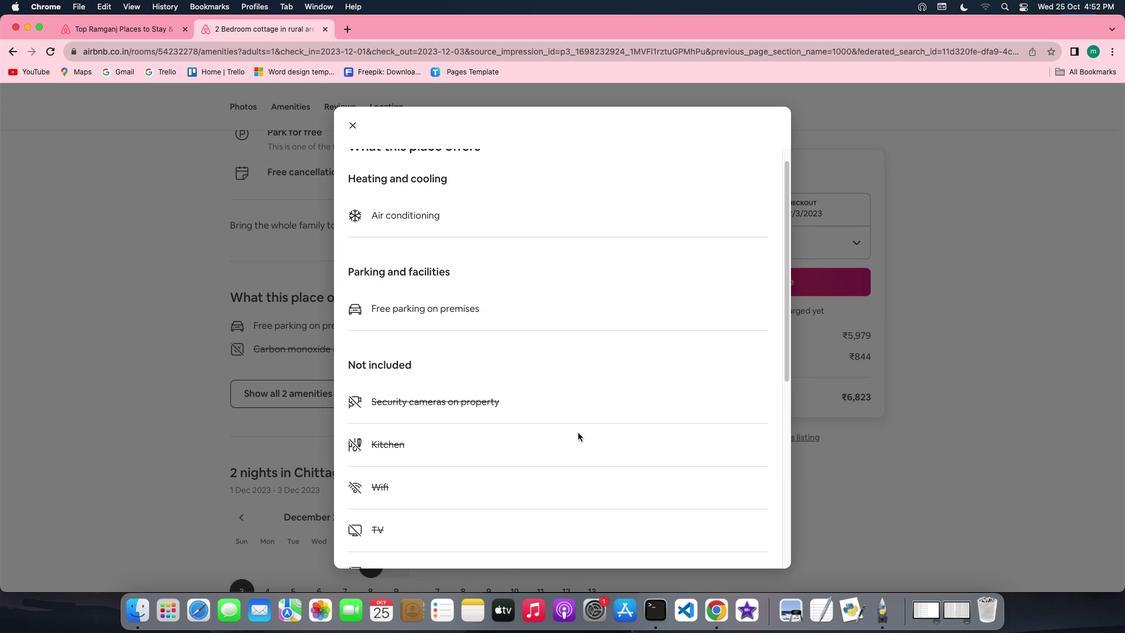 
Action: Mouse scrolled (578, 432) with delta (0, 0)
Screenshot: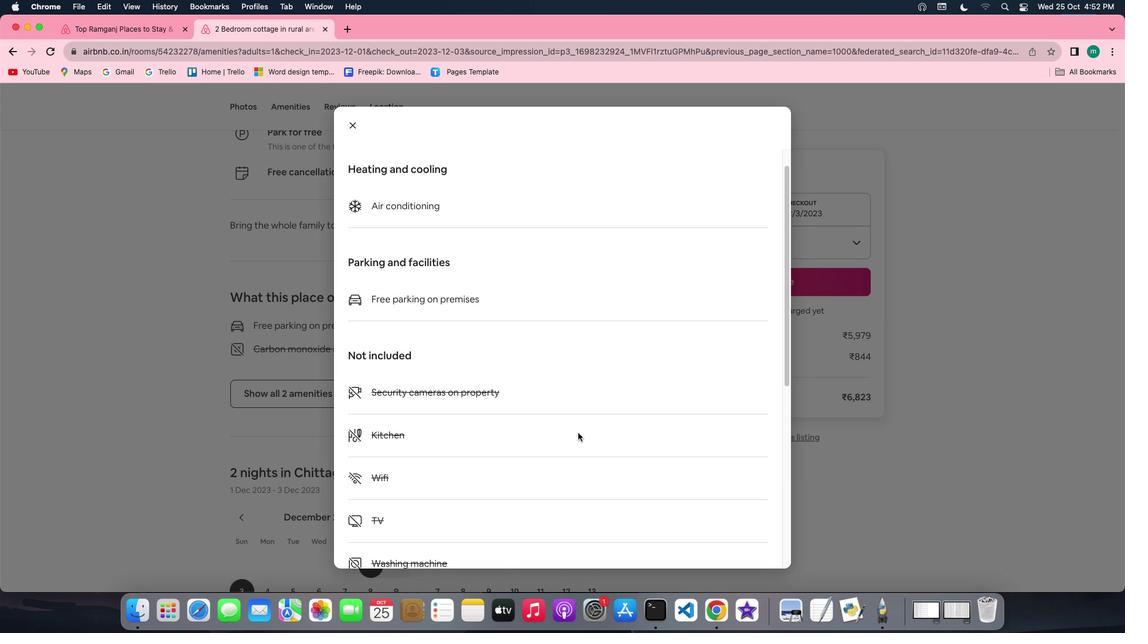 
Action: Mouse scrolled (578, 432) with delta (0, -1)
Screenshot: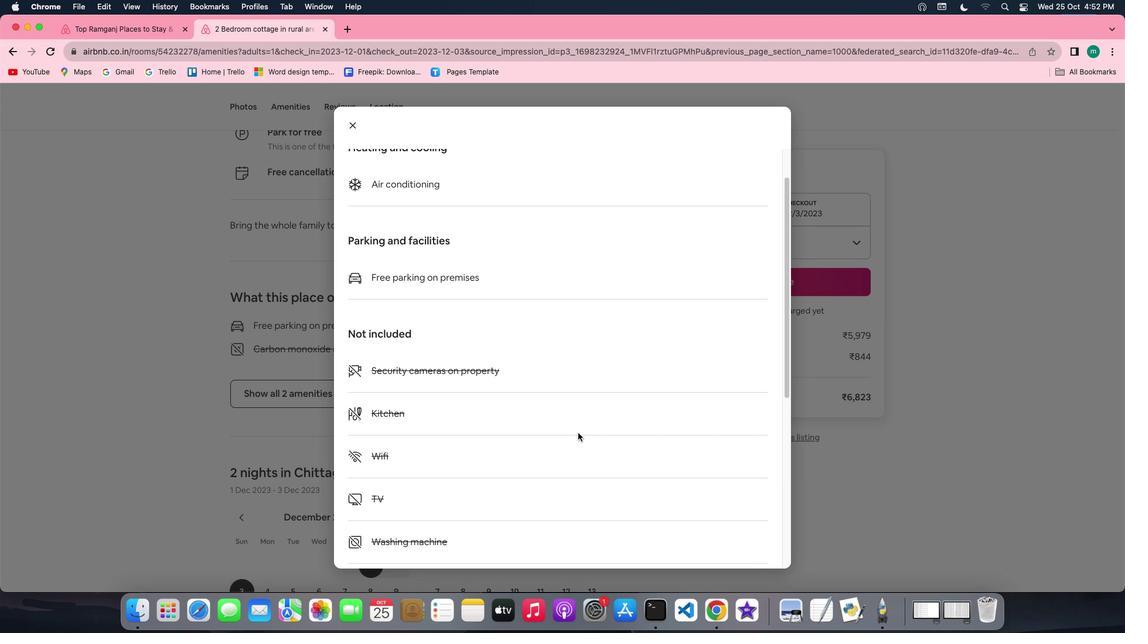 
Action: Mouse scrolled (578, 432) with delta (0, -2)
Screenshot: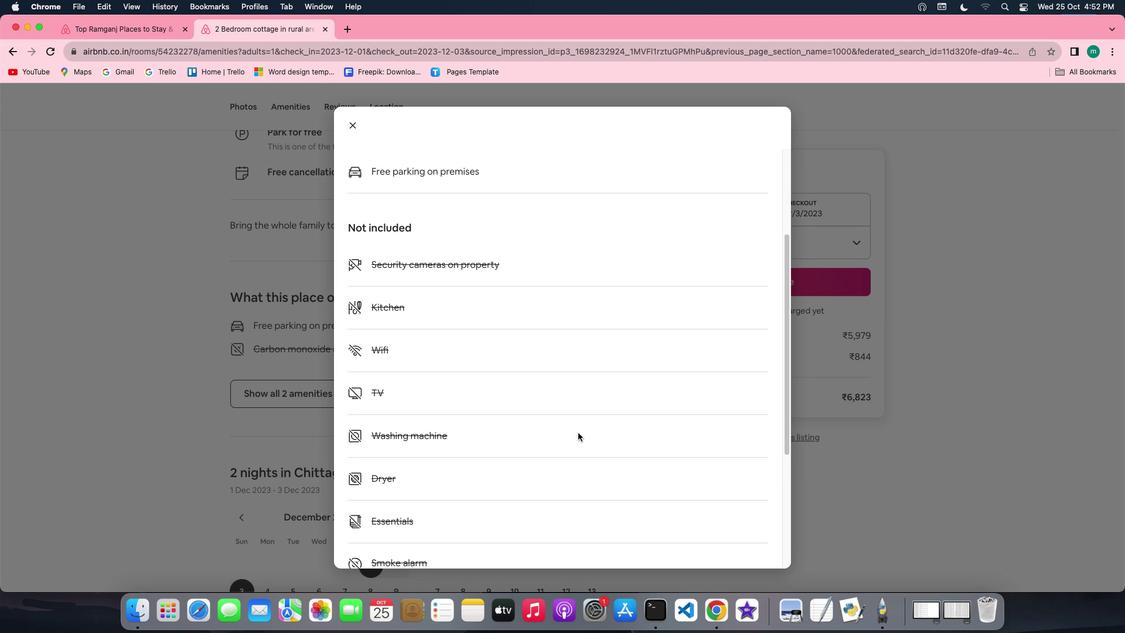 
Action: Mouse scrolled (578, 432) with delta (0, 0)
Screenshot: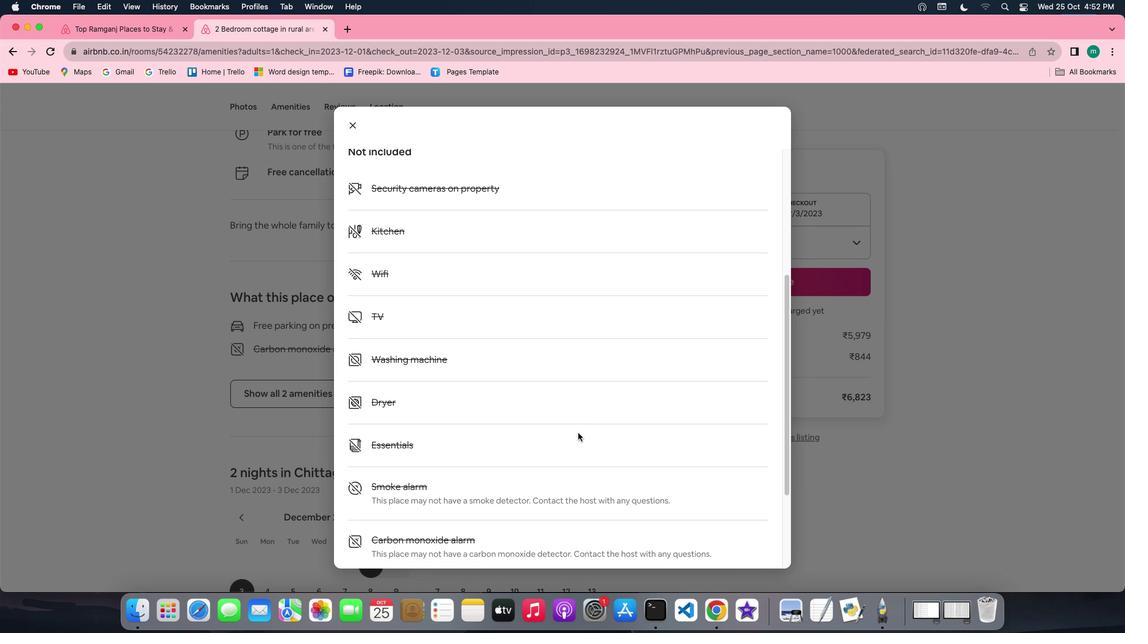 
Action: Mouse scrolled (578, 432) with delta (0, 0)
Screenshot: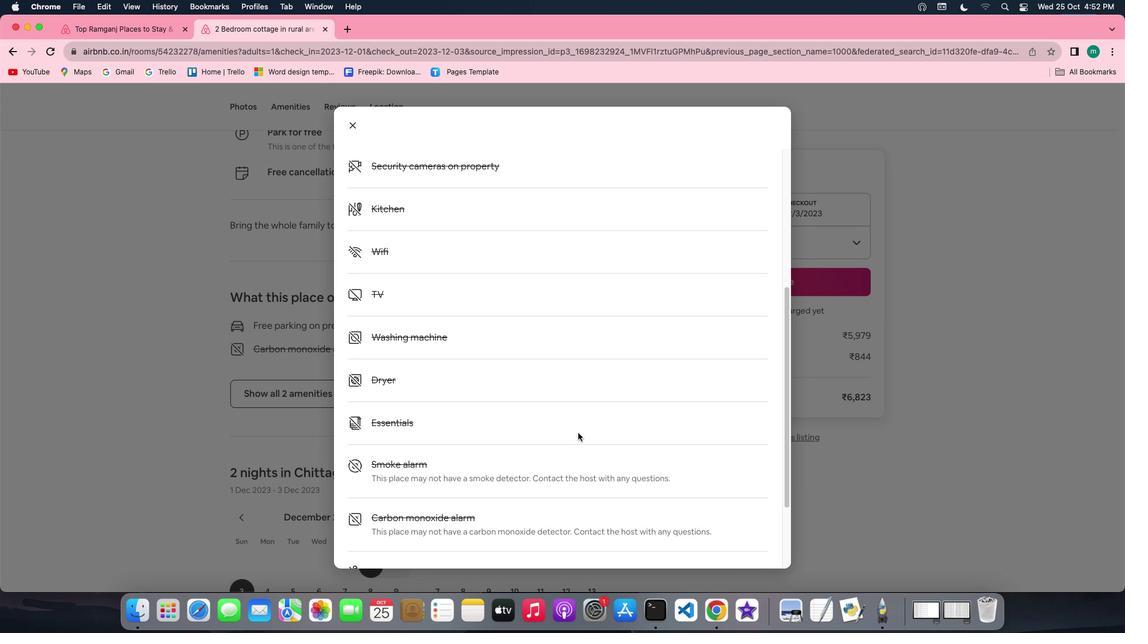 
Action: Mouse scrolled (578, 432) with delta (0, -1)
Screenshot: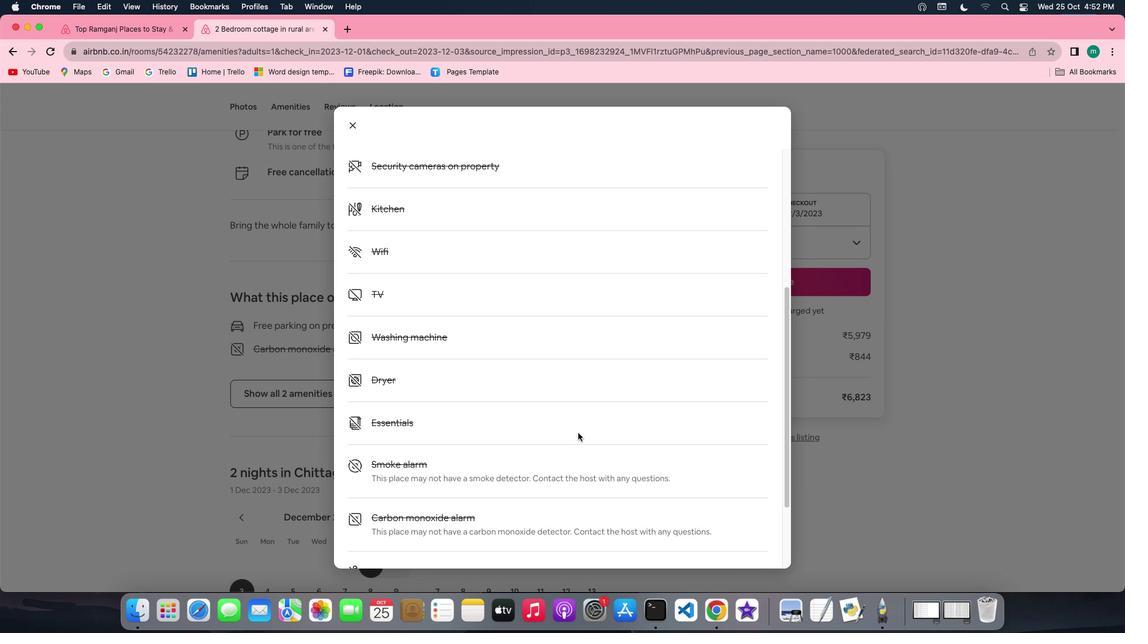 
Action: Mouse scrolled (578, 432) with delta (0, -2)
Screenshot: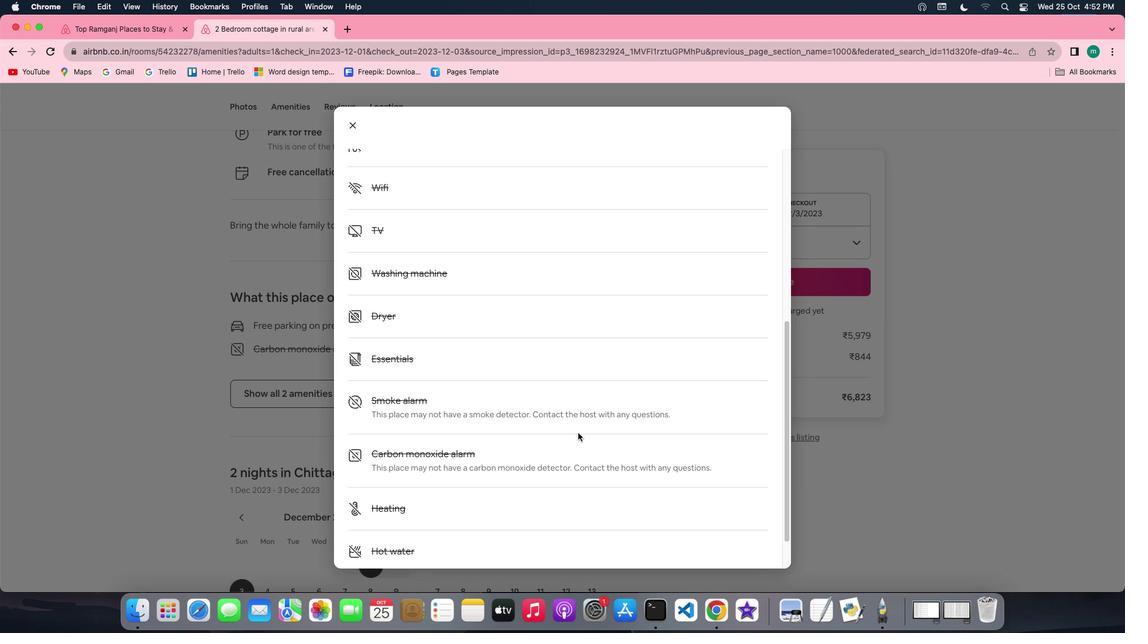 
Action: Mouse scrolled (578, 432) with delta (0, 0)
Screenshot: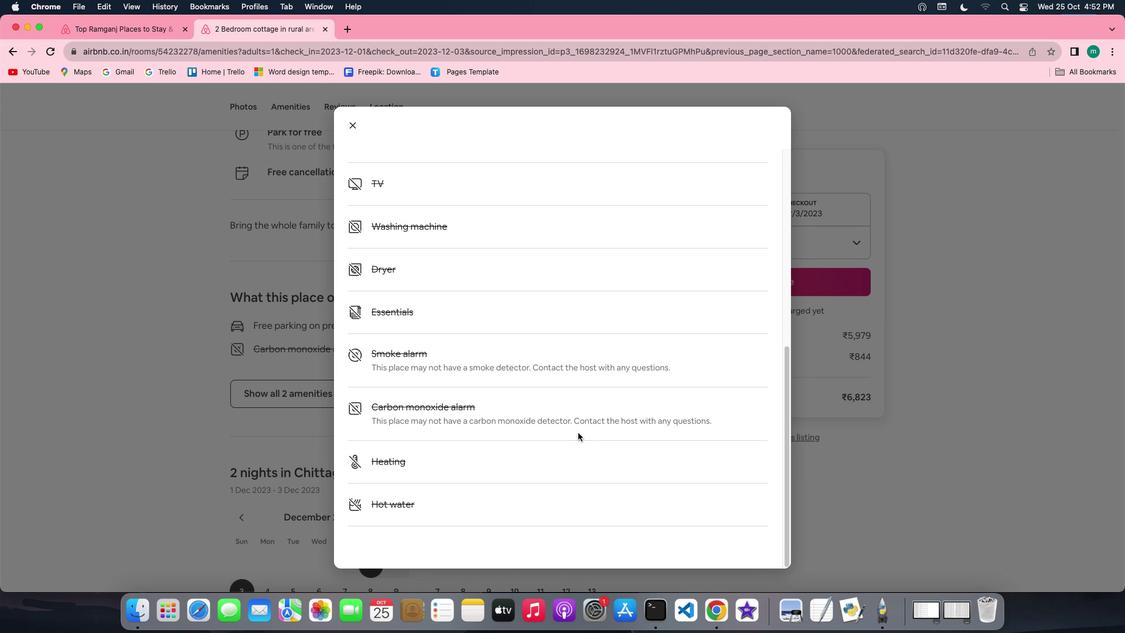 
Action: Mouse scrolled (578, 432) with delta (0, 0)
Screenshot: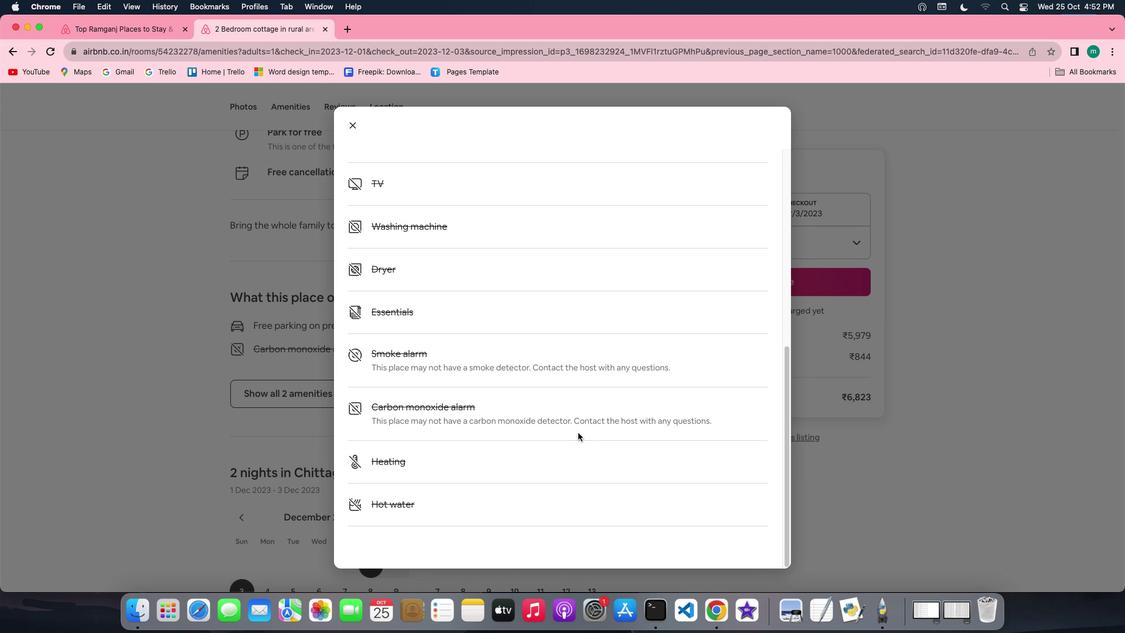 
Action: Mouse scrolled (578, 432) with delta (0, -1)
Screenshot: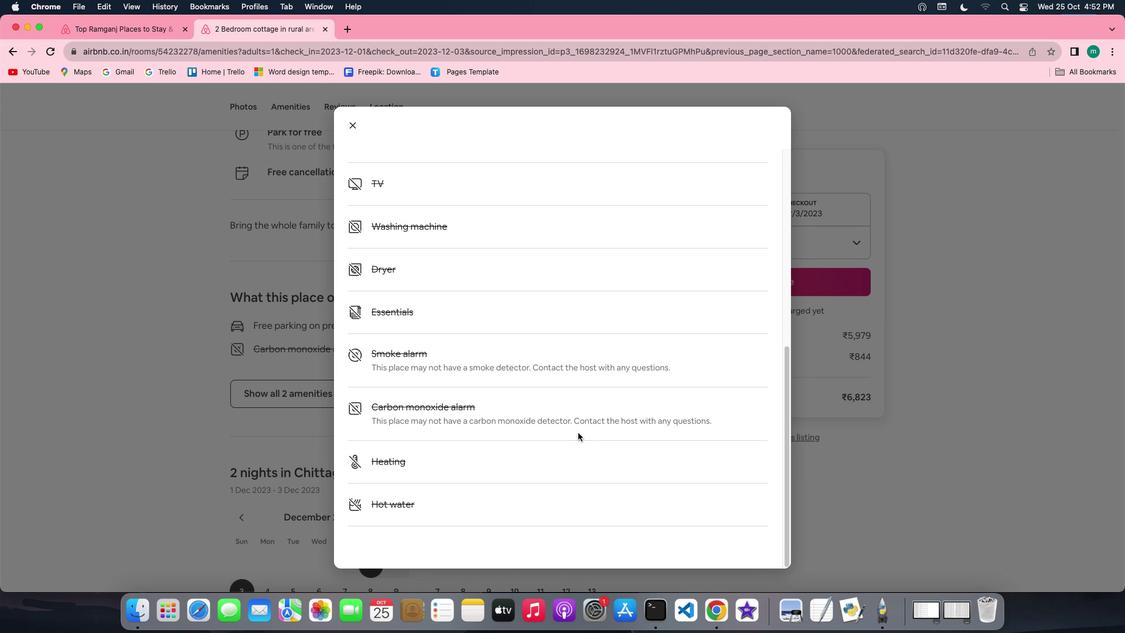 
Action: Mouse scrolled (578, 432) with delta (0, -2)
Screenshot: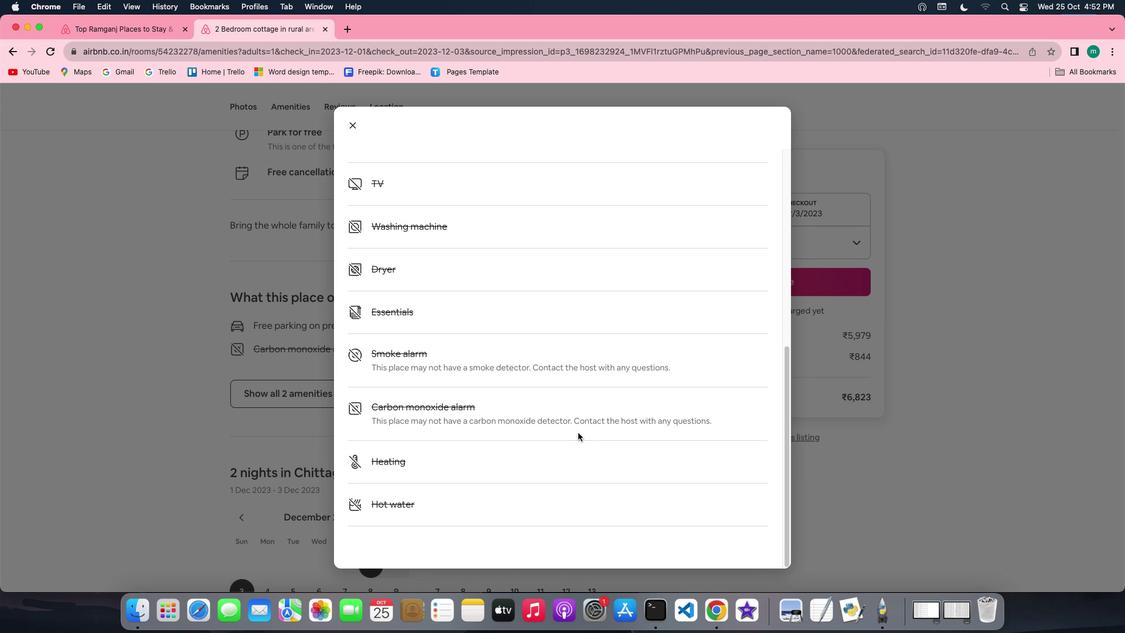 
Action: Mouse moved to (358, 126)
Screenshot: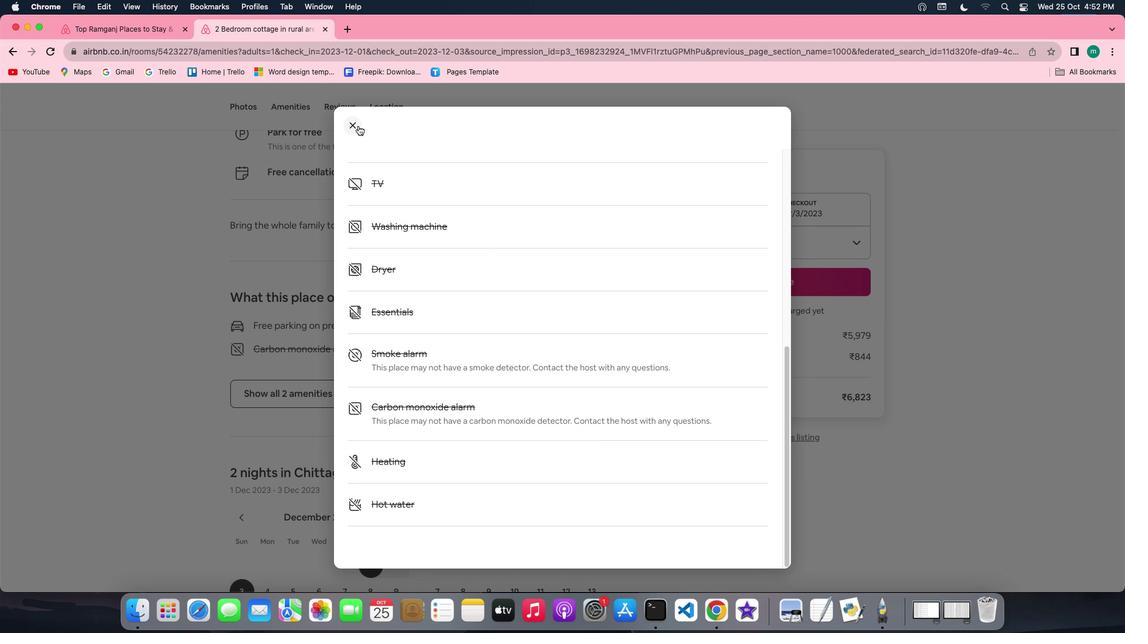 
Action: Mouse pressed left at (358, 126)
Screenshot: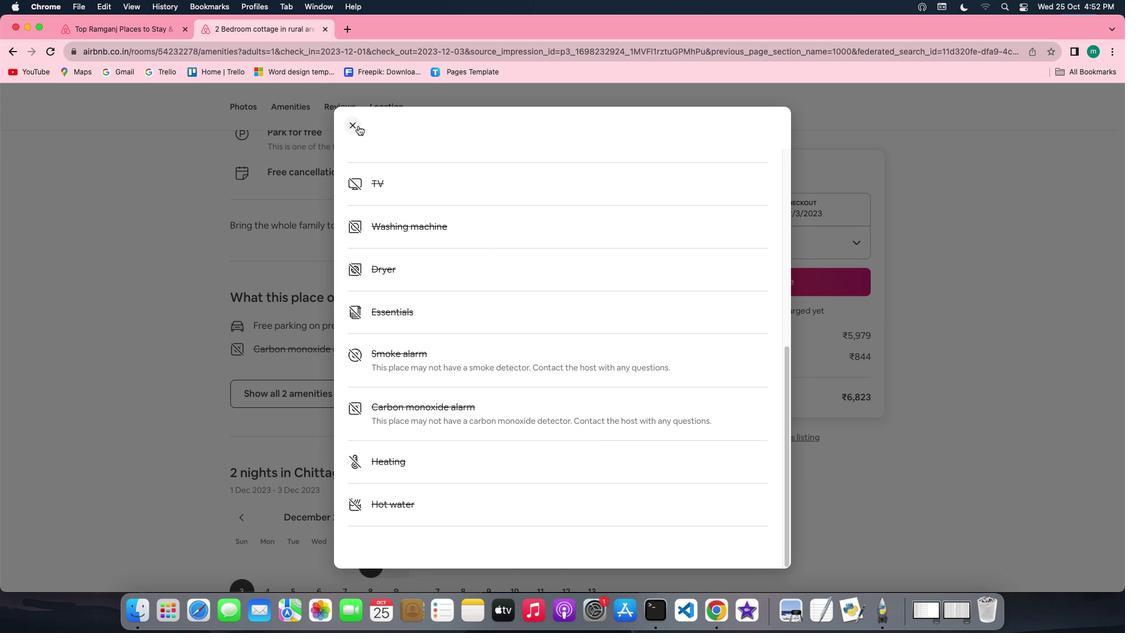 
Action: Mouse moved to (474, 325)
Screenshot: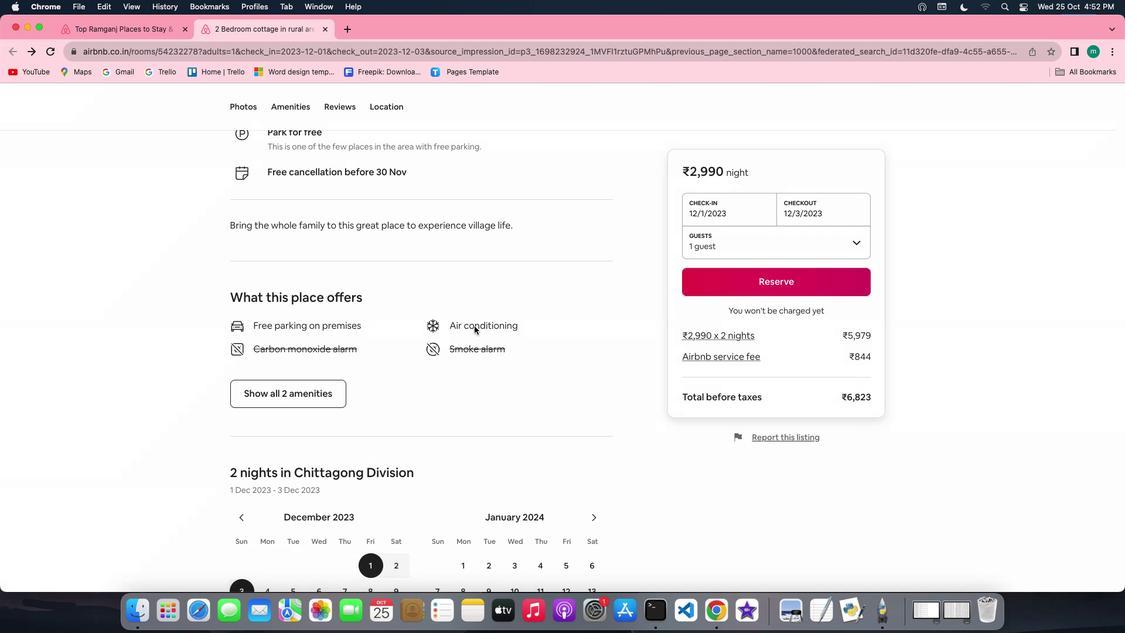 
Action: Mouse scrolled (474, 325) with delta (0, 0)
Screenshot: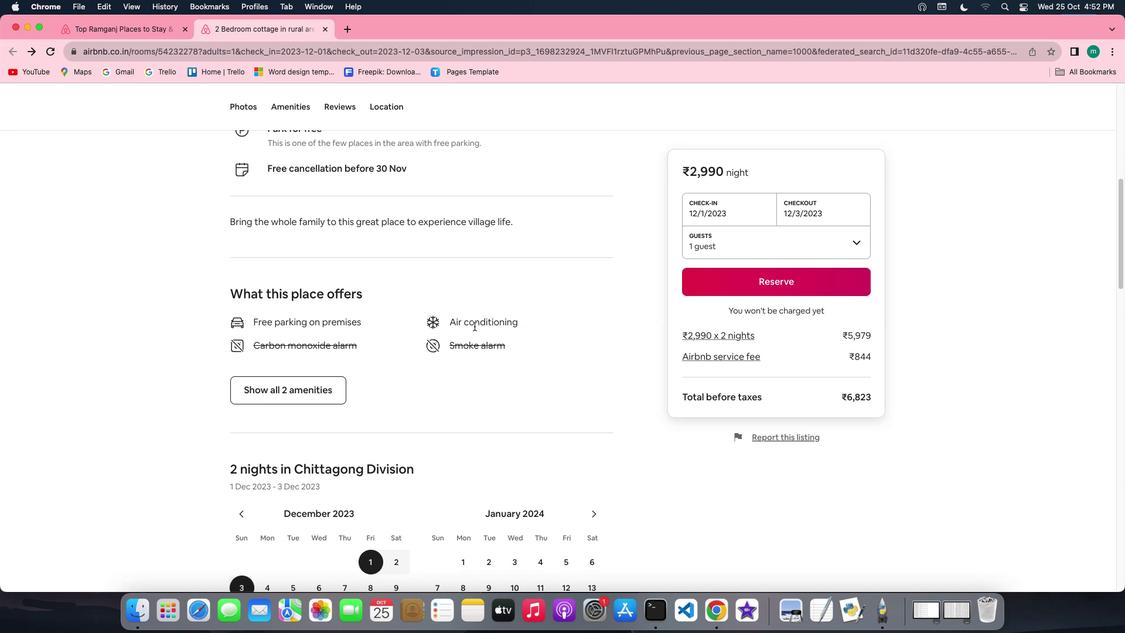 
Action: Mouse scrolled (474, 325) with delta (0, 0)
Screenshot: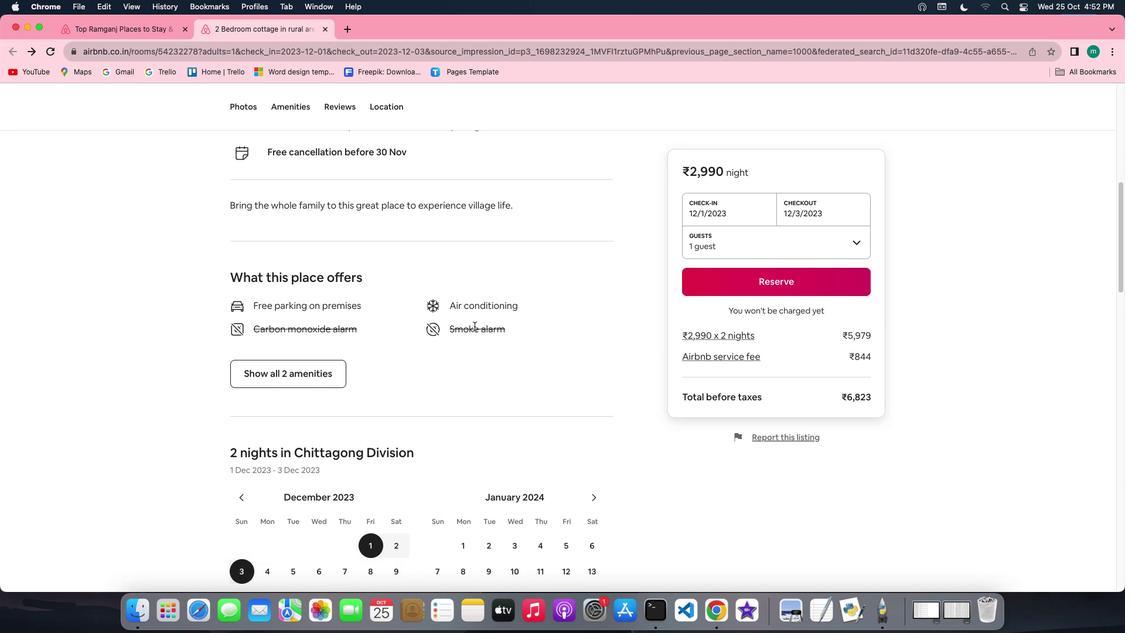 
Action: Mouse scrolled (474, 325) with delta (0, -1)
Screenshot: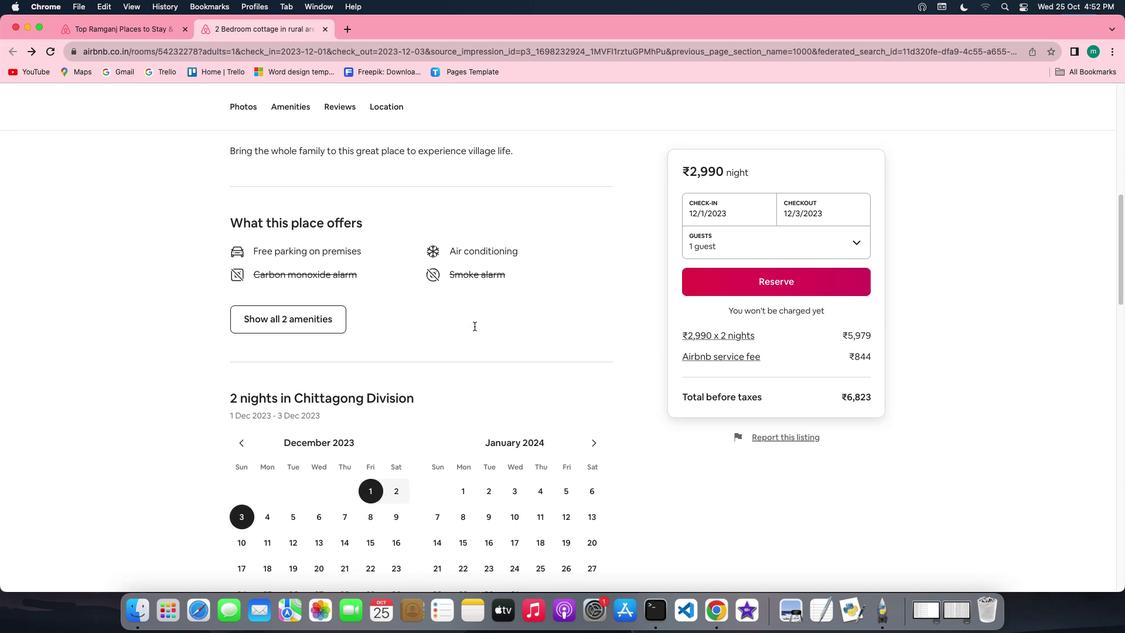 
Action: Mouse scrolled (474, 325) with delta (0, -2)
Screenshot: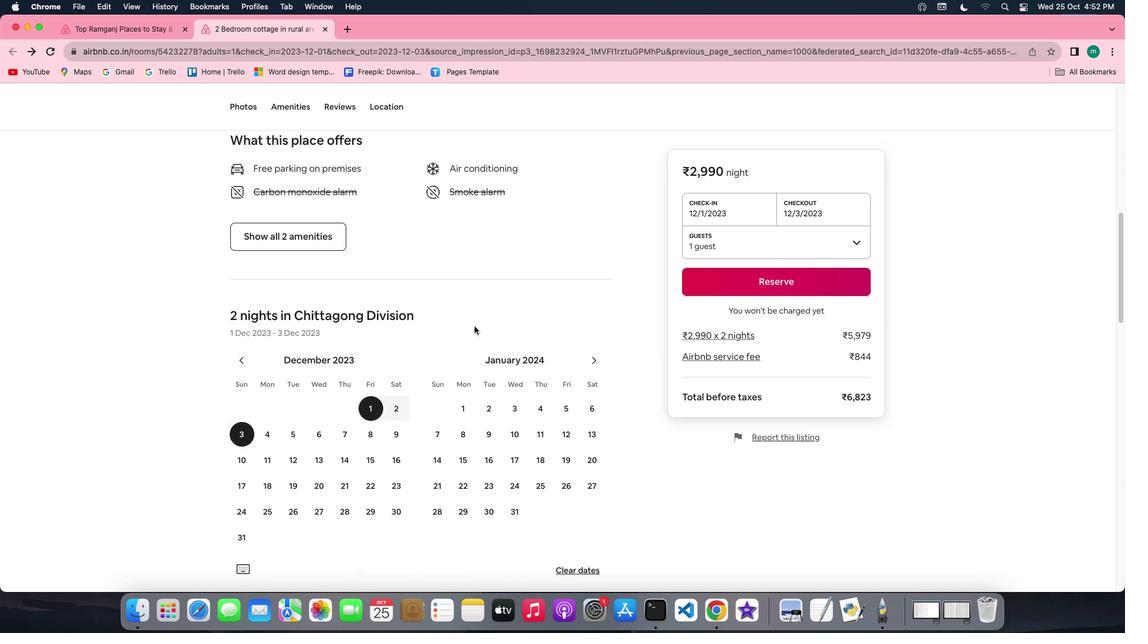 
Action: Mouse scrolled (474, 325) with delta (0, -2)
Screenshot: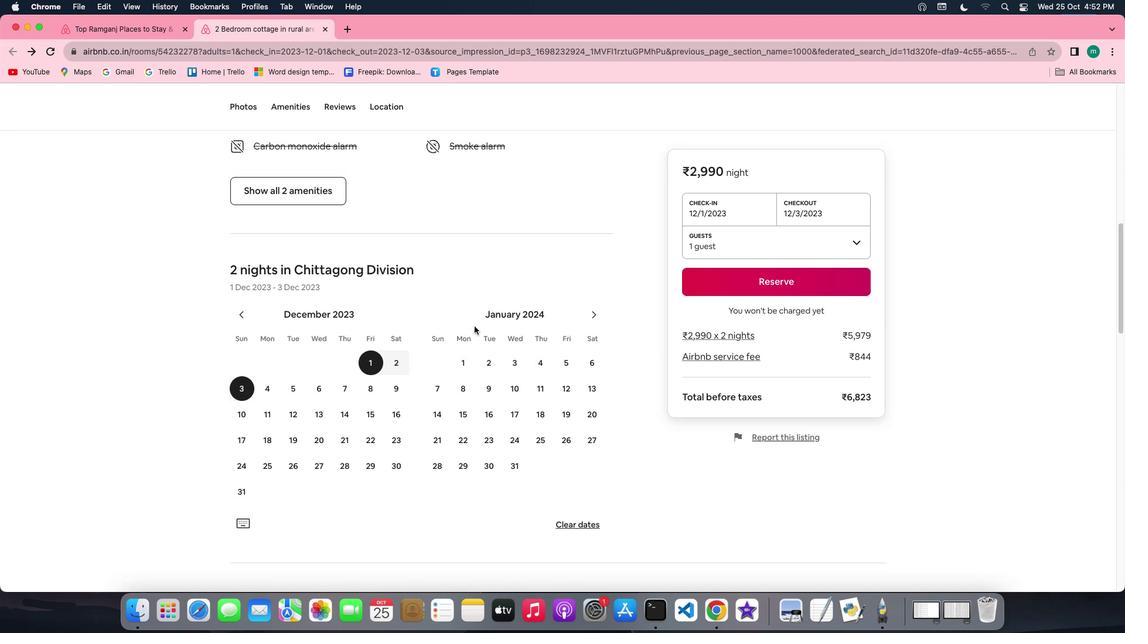 
Action: Mouse scrolled (474, 325) with delta (0, 0)
Screenshot: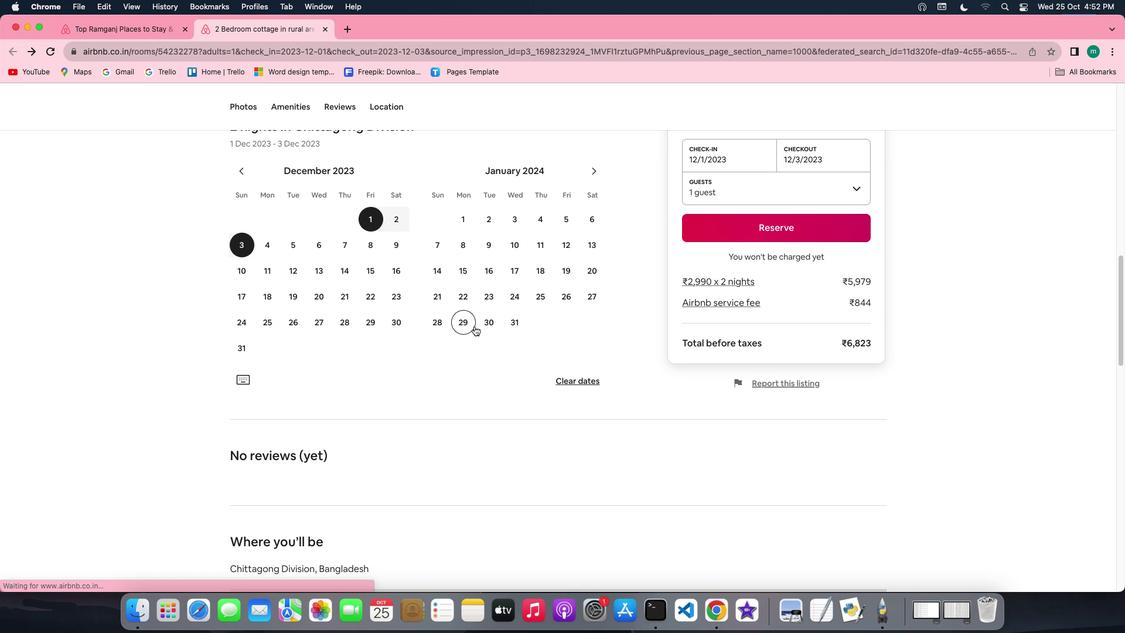 
Action: Mouse scrolled (474, 325) with delta (0, 0)
Screenshot: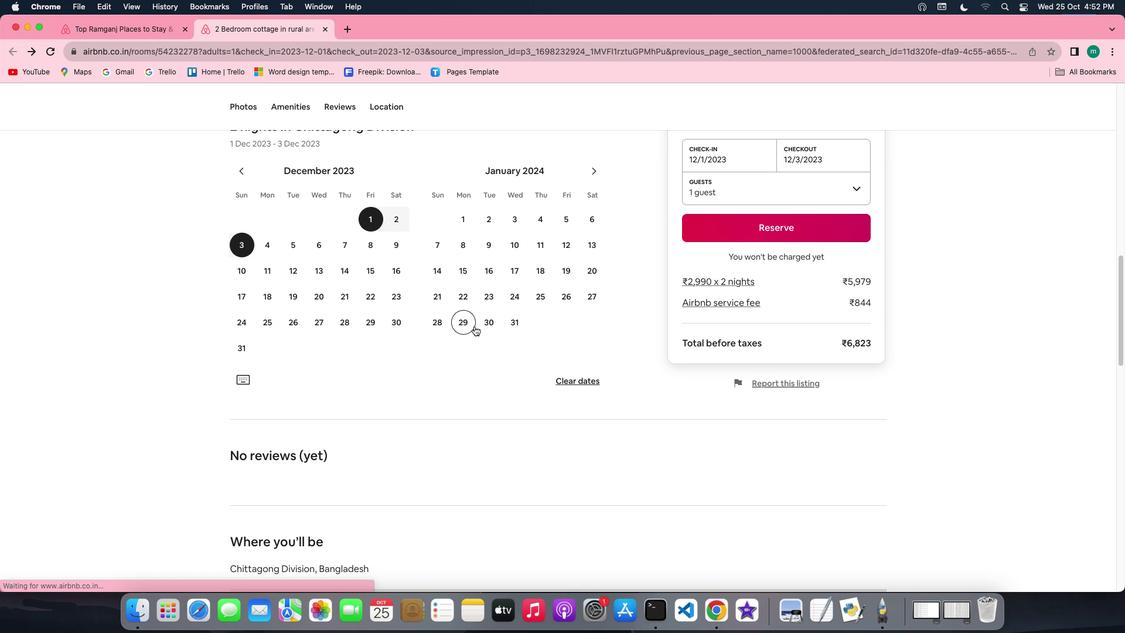 
Action: Mouse scrolled (474, 325) with delta (0, -1)
Screenshot: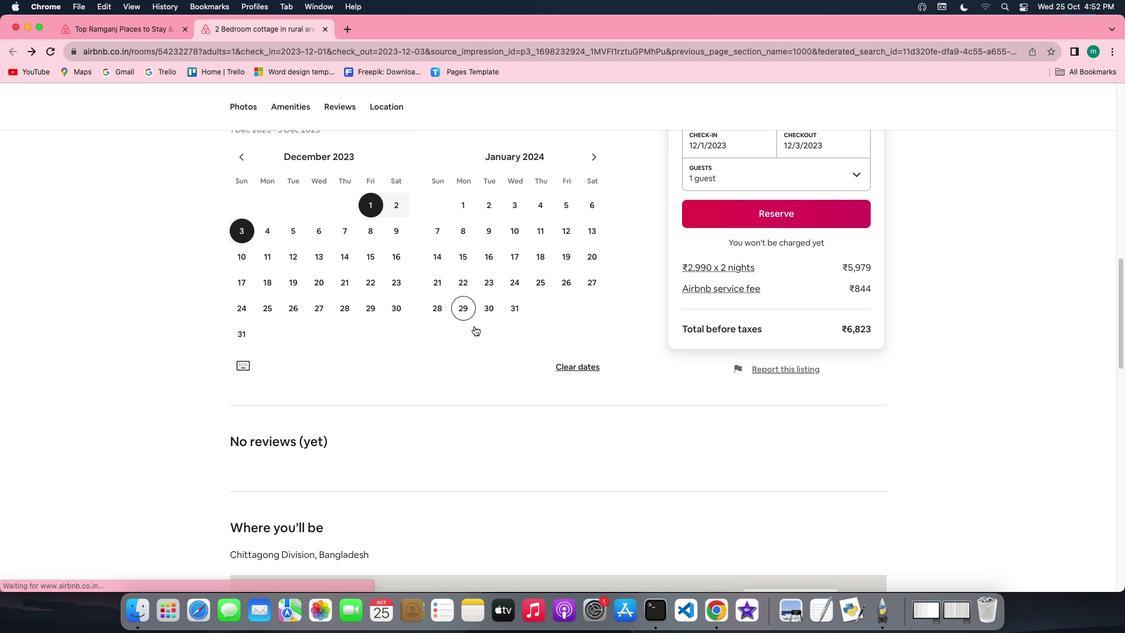 
Action: Mouse scrolled (474, 325) with delta (0, -1)
Screenshot: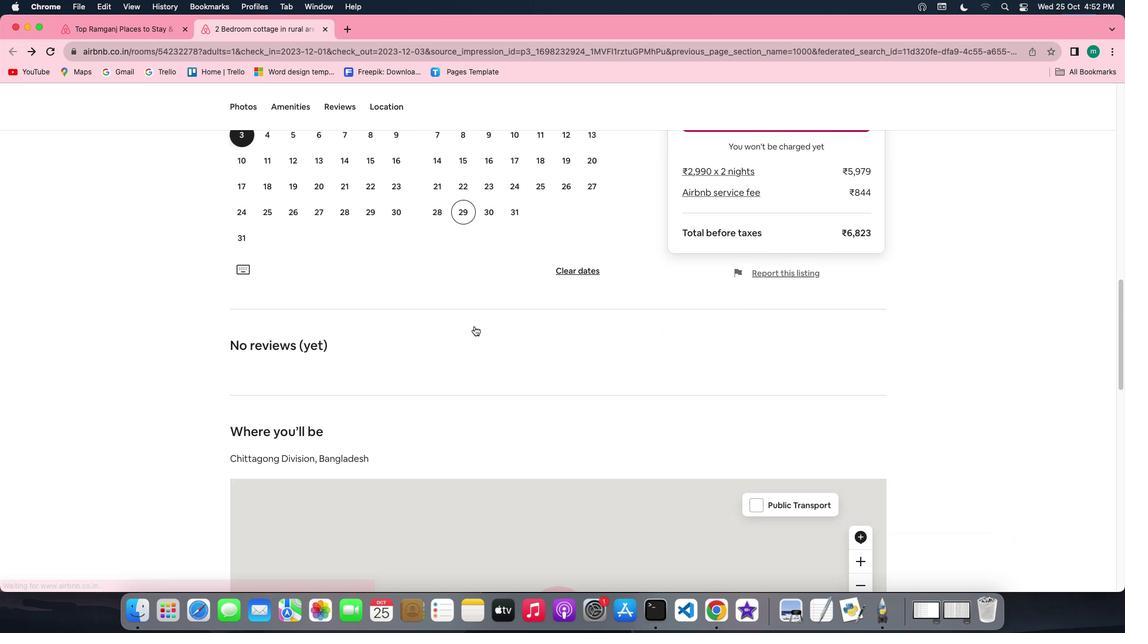 
Action: Mouse moved to (474, 325)
Screenshot: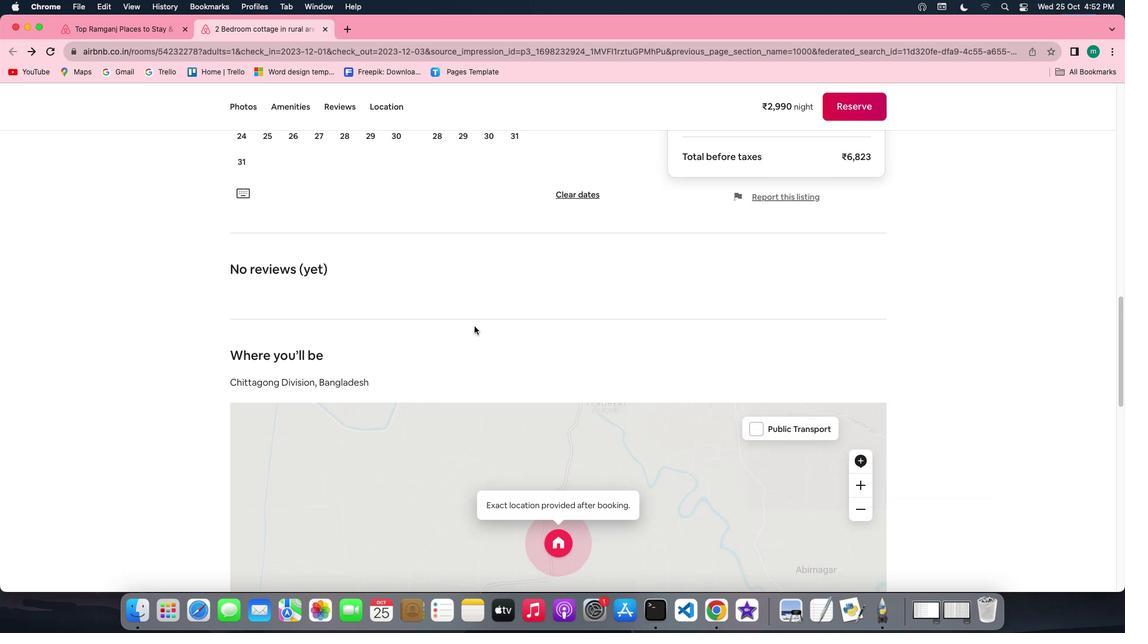 
Action: Mouse scrolled (474, 325) with delta (0, 0)
Screenshot: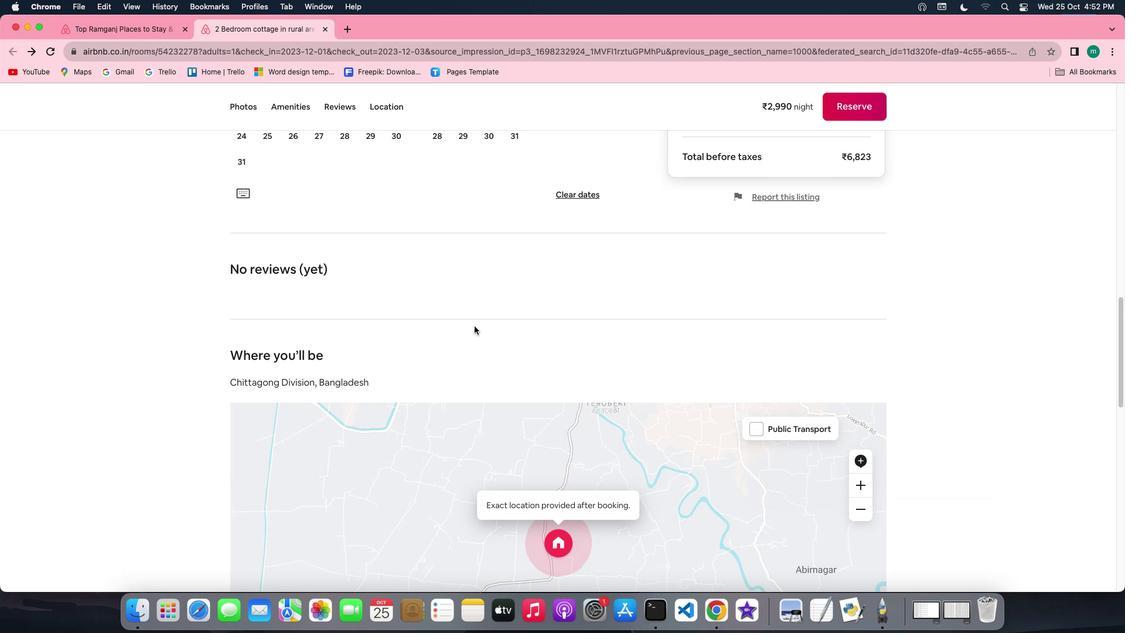
Action: Mouse scrolled (474, 325) with delta (0, 0)
Screenshot: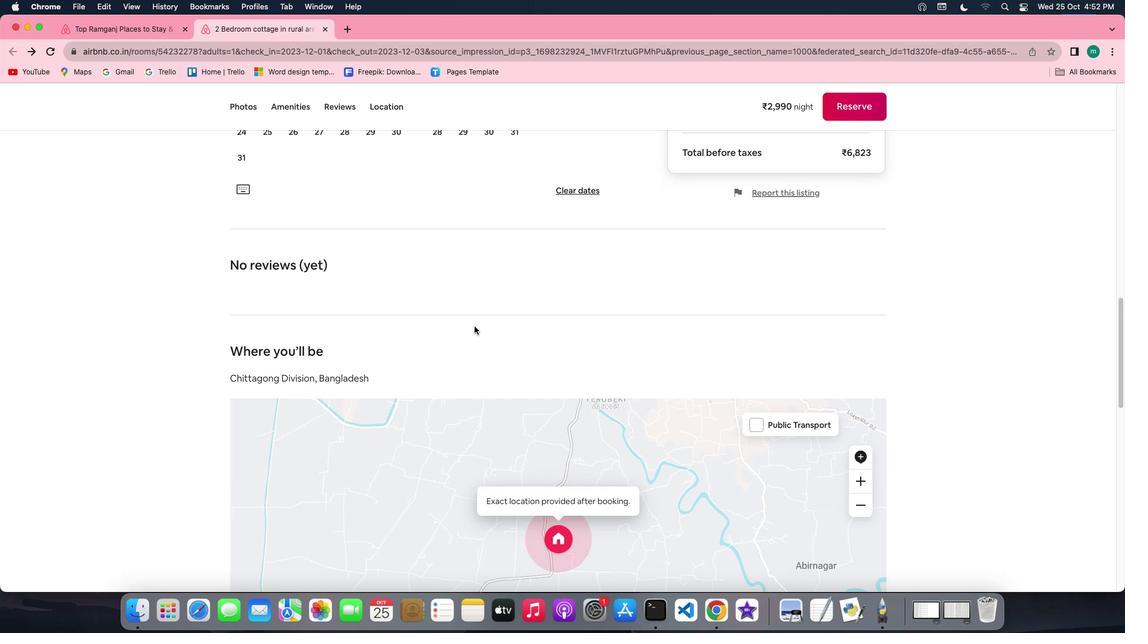 
Action: Mouse scrolled (474, 325) with delta (0, -1)
Screenshot: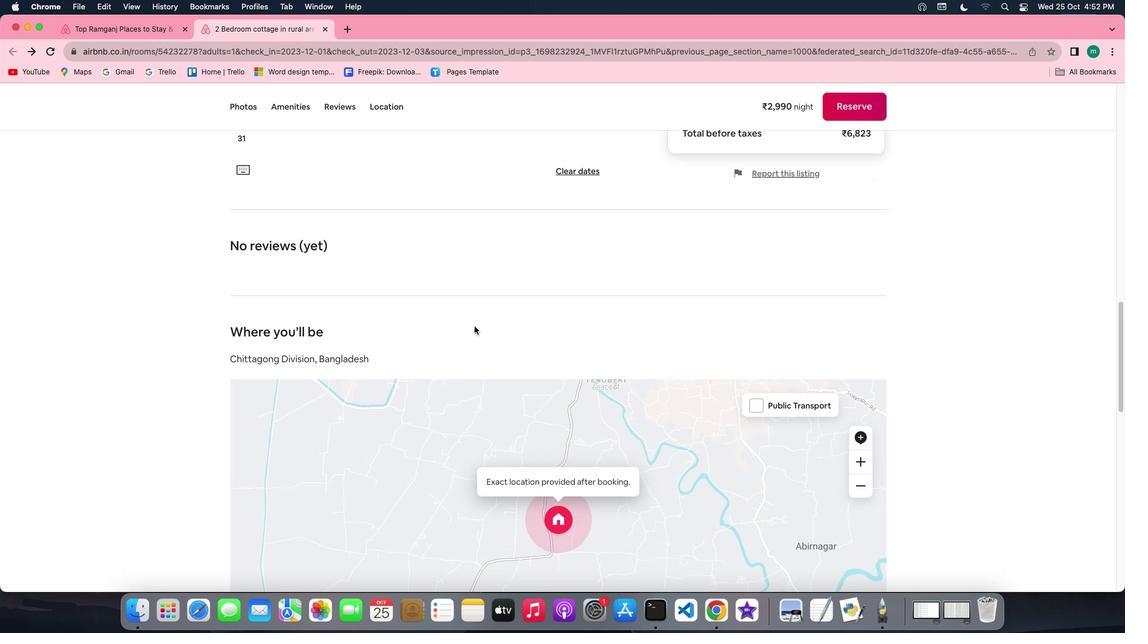 
Action: Mouse scrolled (474, 325) with delta (0, -2)
Screenshot: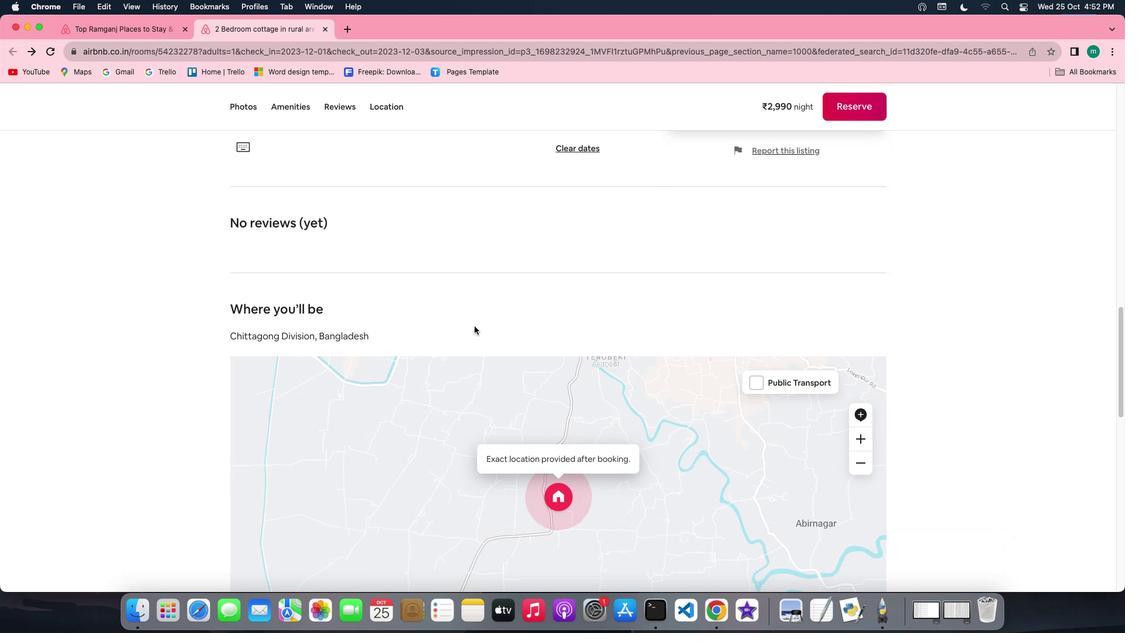 
Action: Mouse scrolled (474, 325) with delta (0, -2)
Screenshot: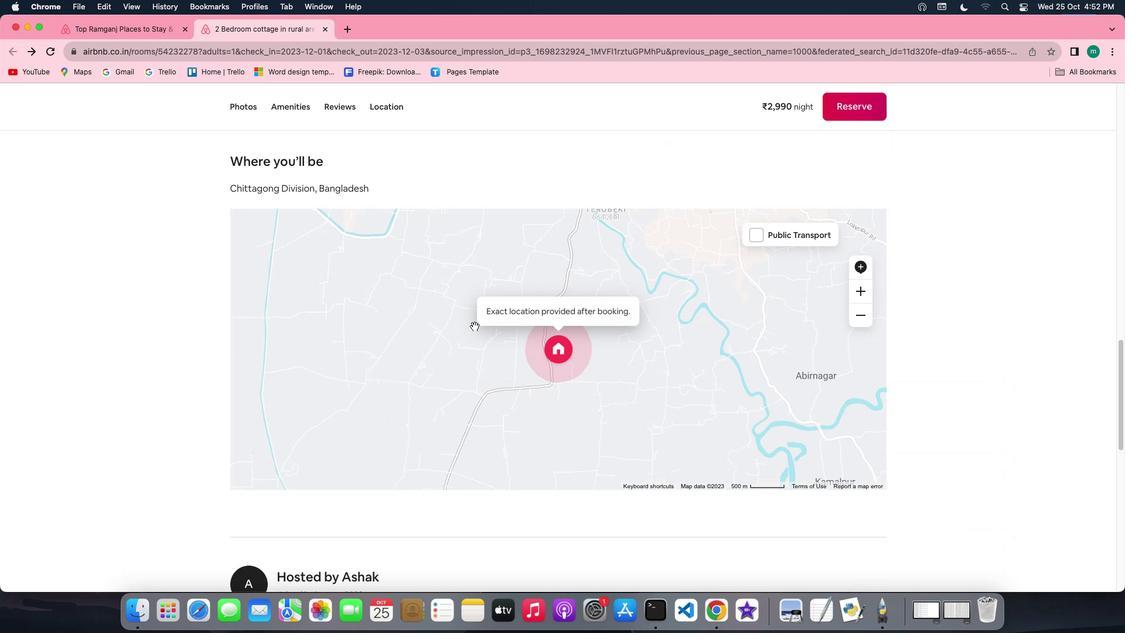 
Action: Mouse moved to (467, 394)
Screenshot: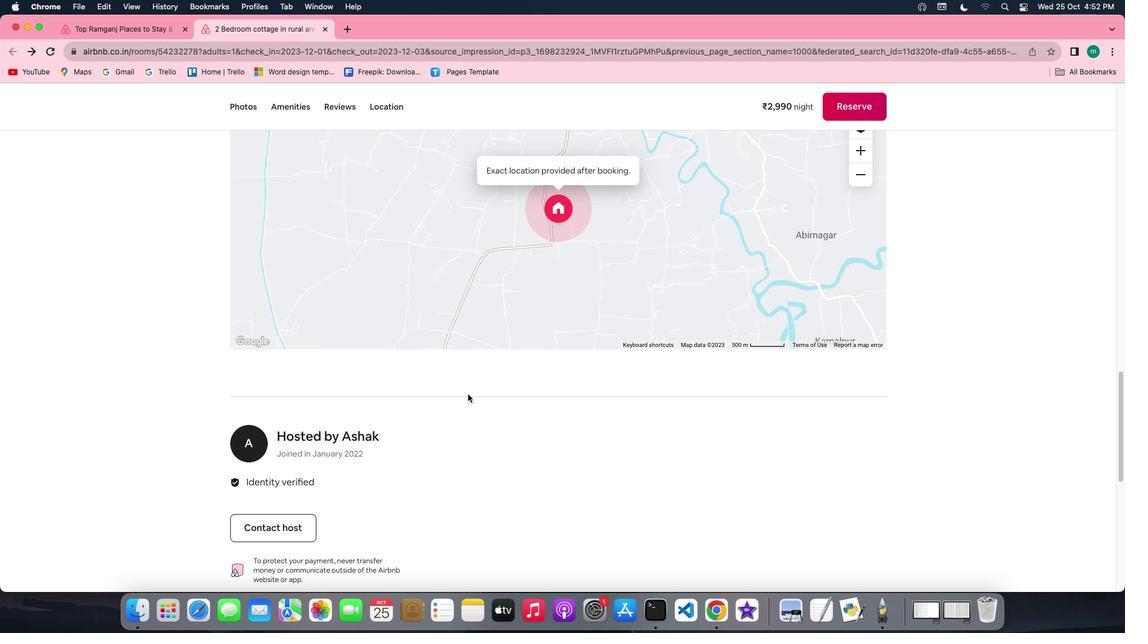 
Action: Mouse scrolled (467, 394) with delta (0, 0)
Screenshot: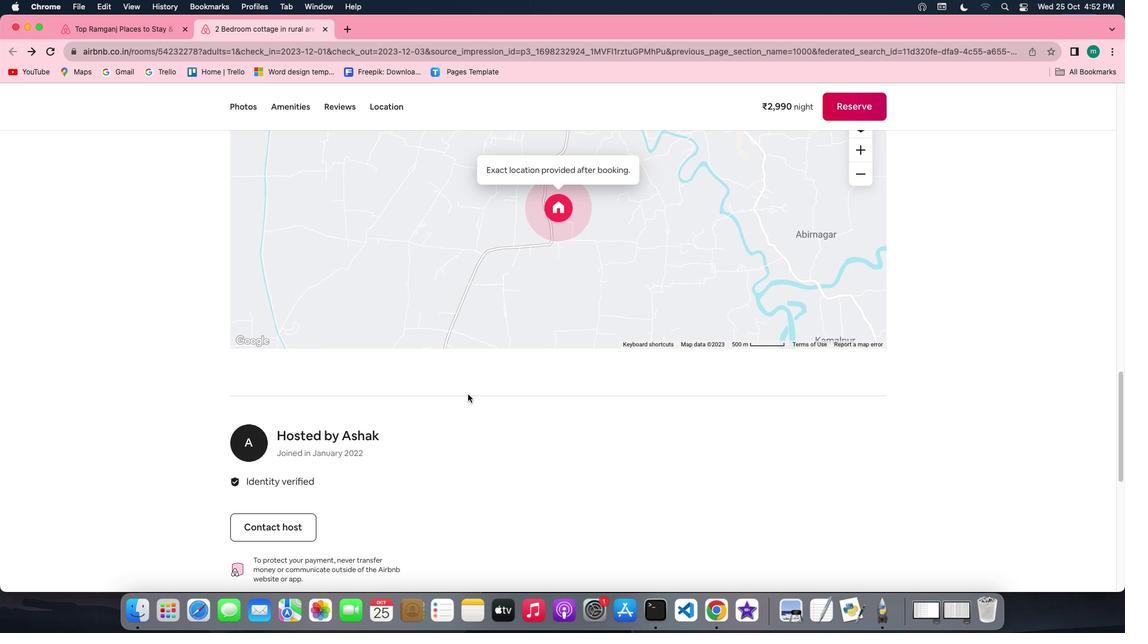 
Action: Mouse scrolled (467, 394) with delta (0, 0)
Screenshot: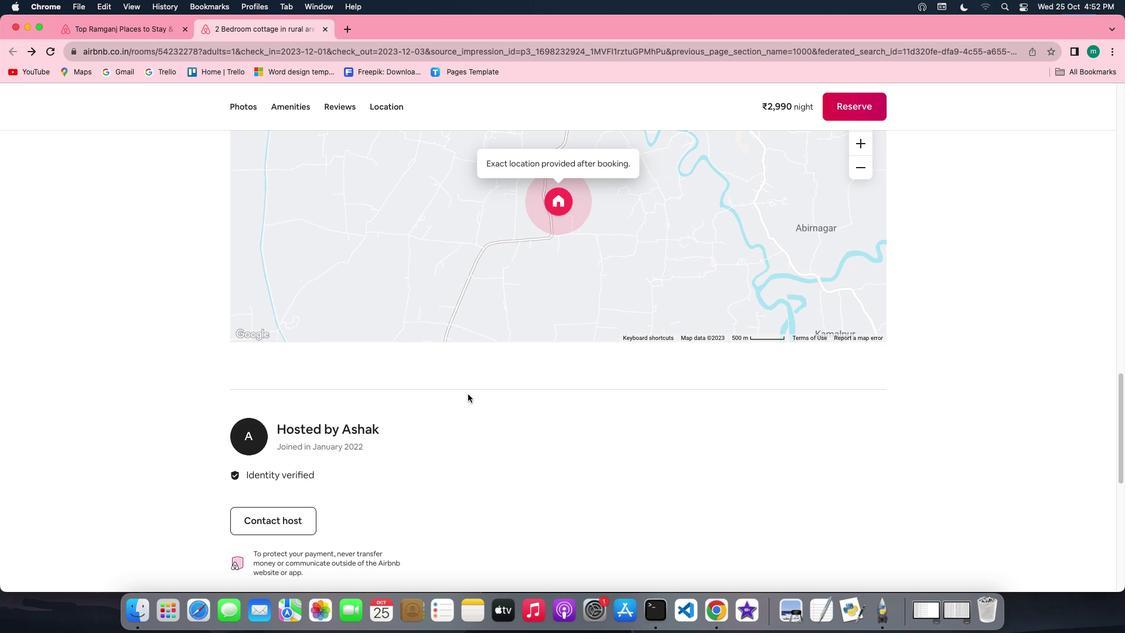 
Action: Mouse scrolled (467, 394) with delta (0, -1)
Screenshot: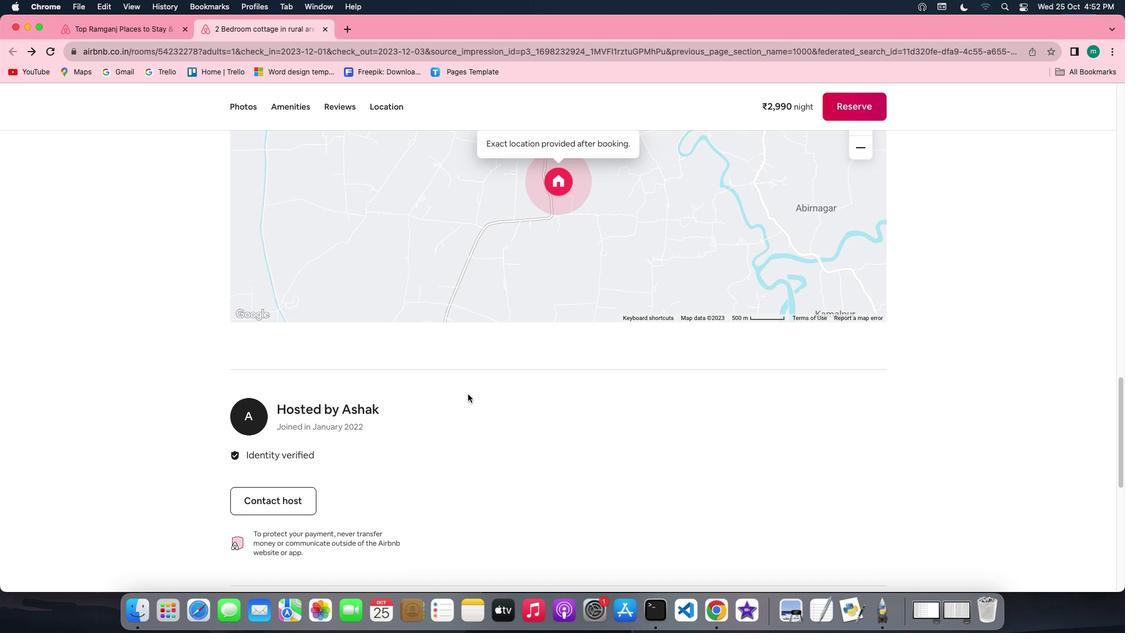 
Action: Mouse scrolled (467, 394) with delta (0, -2)
Screenshot: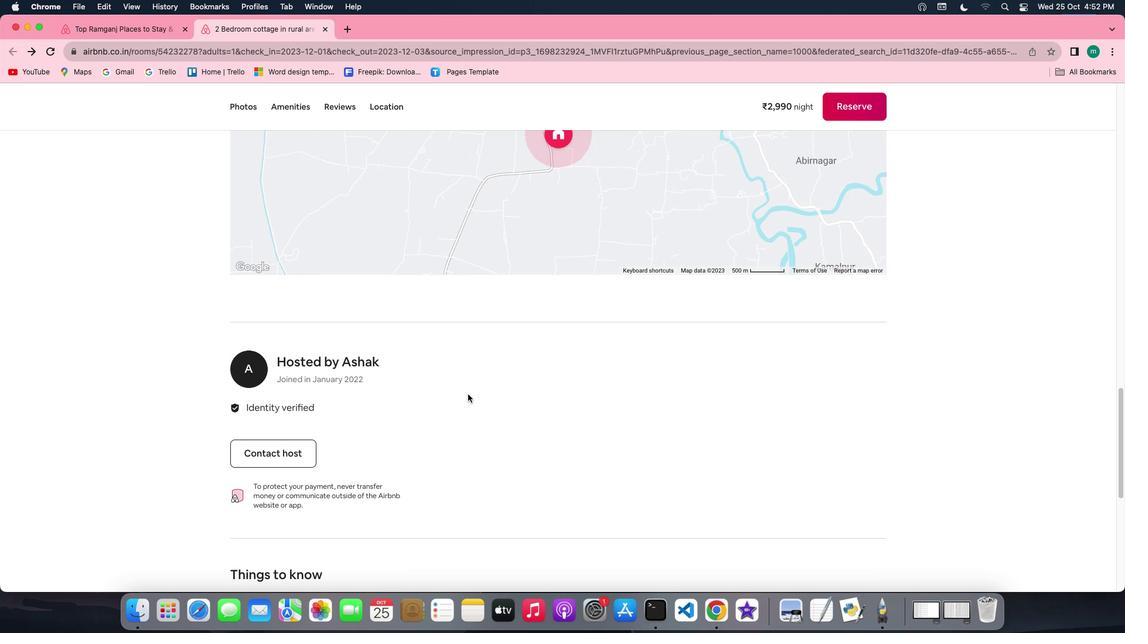 
Action: Mouse moved to (467, 395)
Screenshot: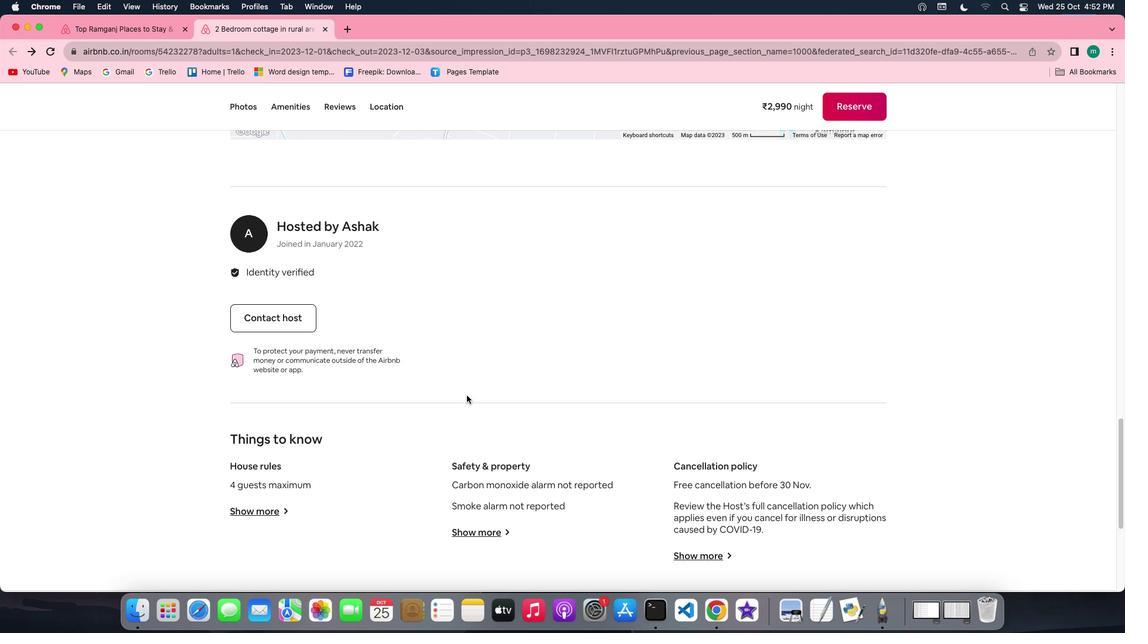 
Action: Mouse scrolled (467, 395) with delta (0, 0)
Screenshot: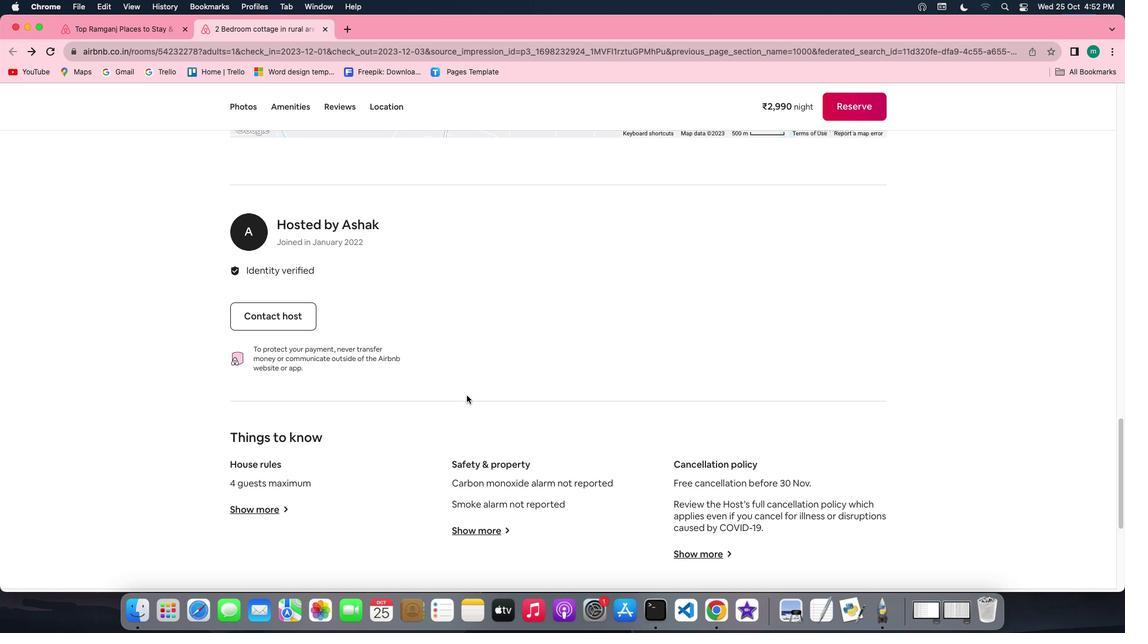 
Action: Mouse scrolled (467, 395) with delta (0, 0)
Screenshot: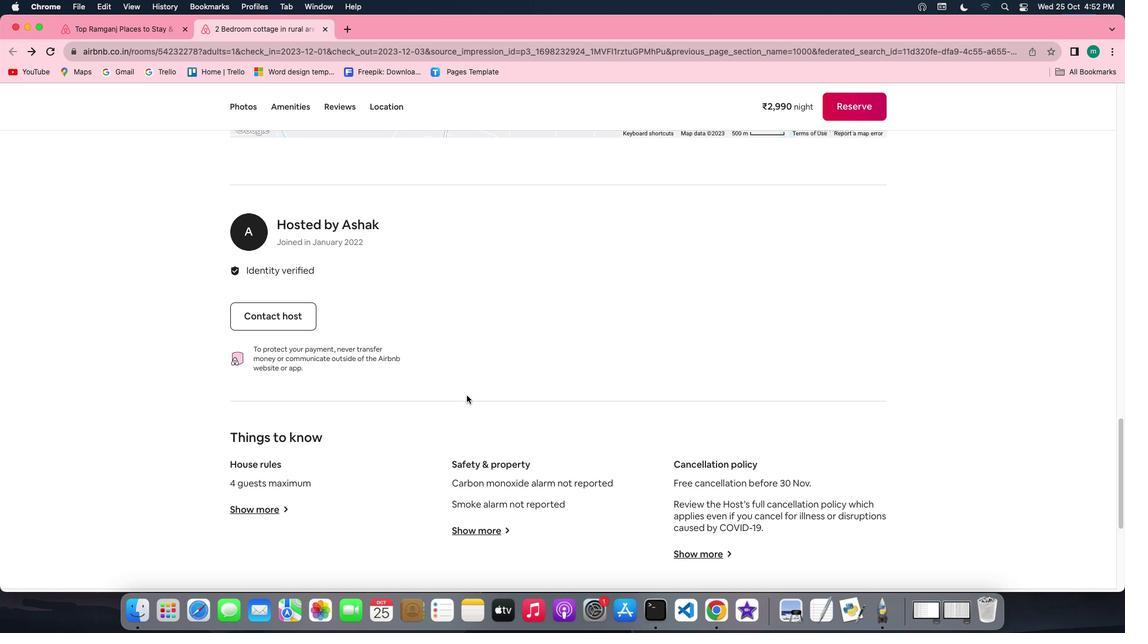 
Action: Mouse scrolled (467, 395) with delta (0, -1)
Screenshot: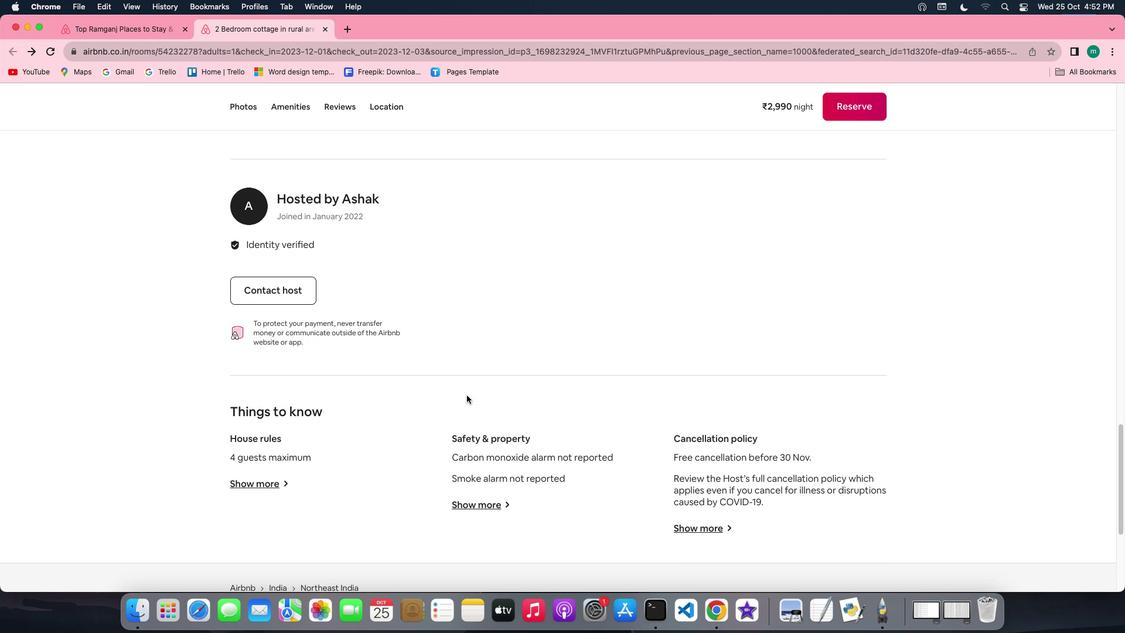 
Action: Mouse moved to (255, 414)
Screenshot: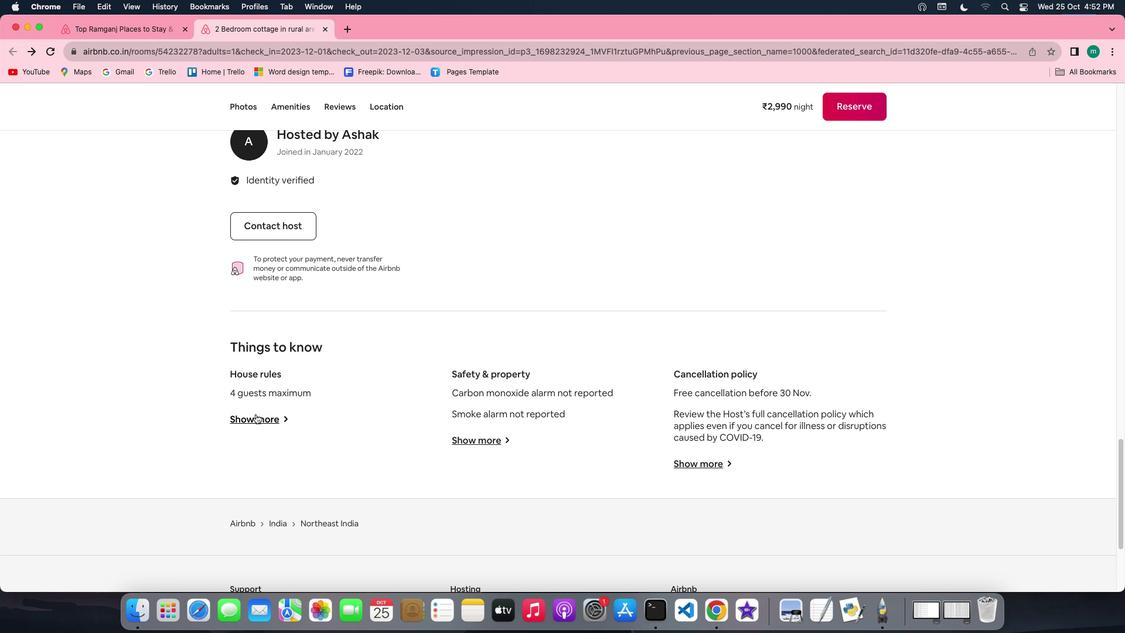 
Action: Mouse pressed left at (255, 414)
Screenshot: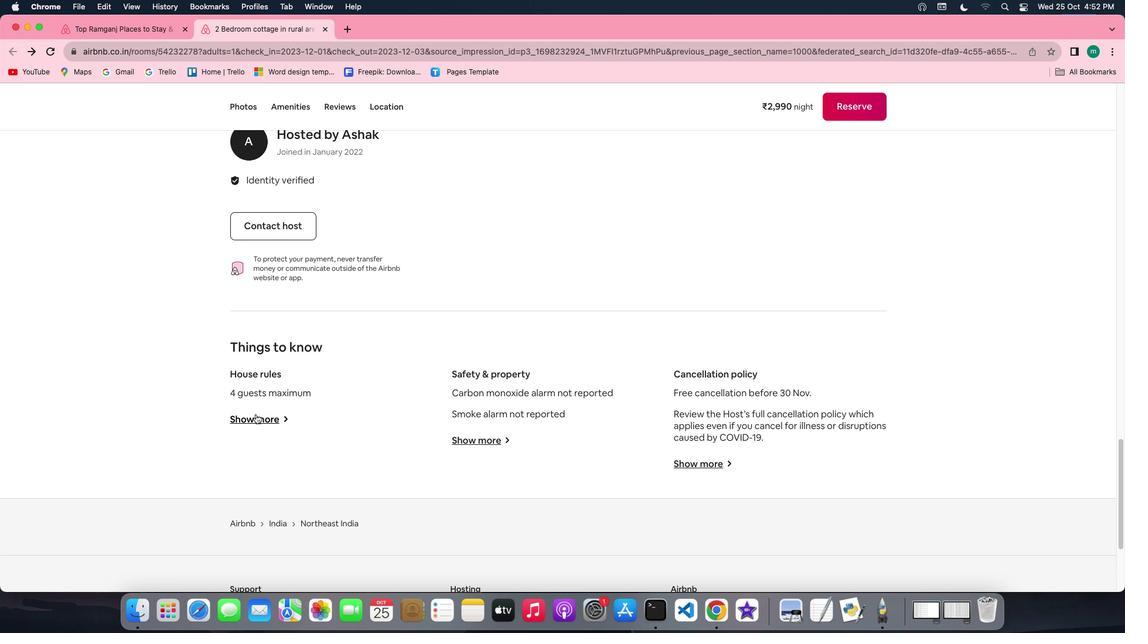 
Action: Mouse moved to (355, 245)
Screenshot: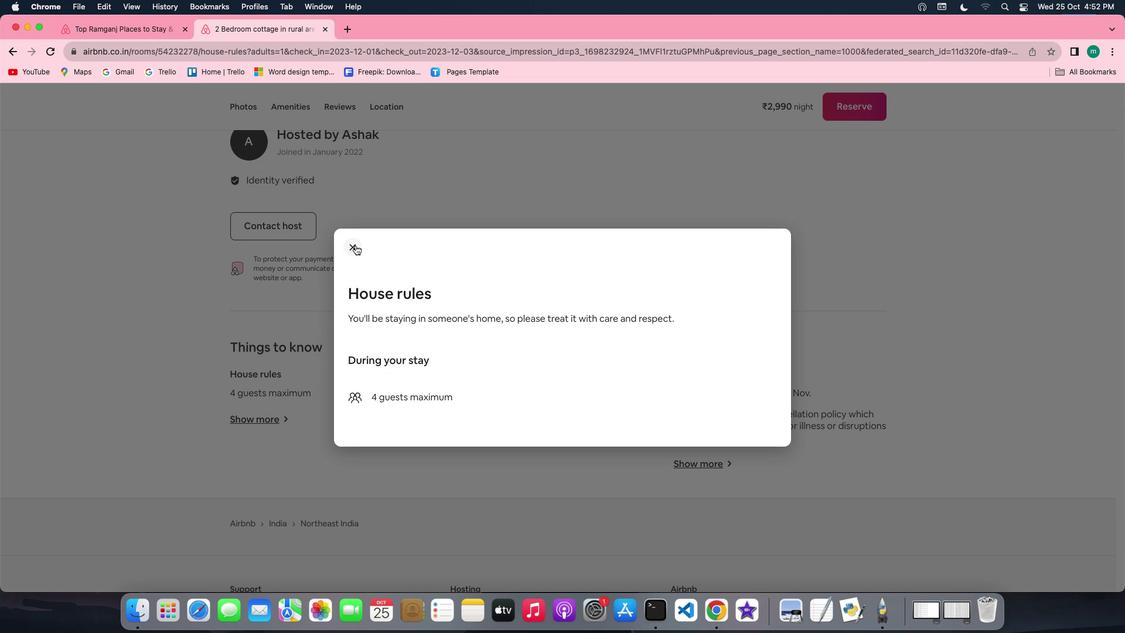 
Action: Mouse pressed left at (355, 245)
Screenshot: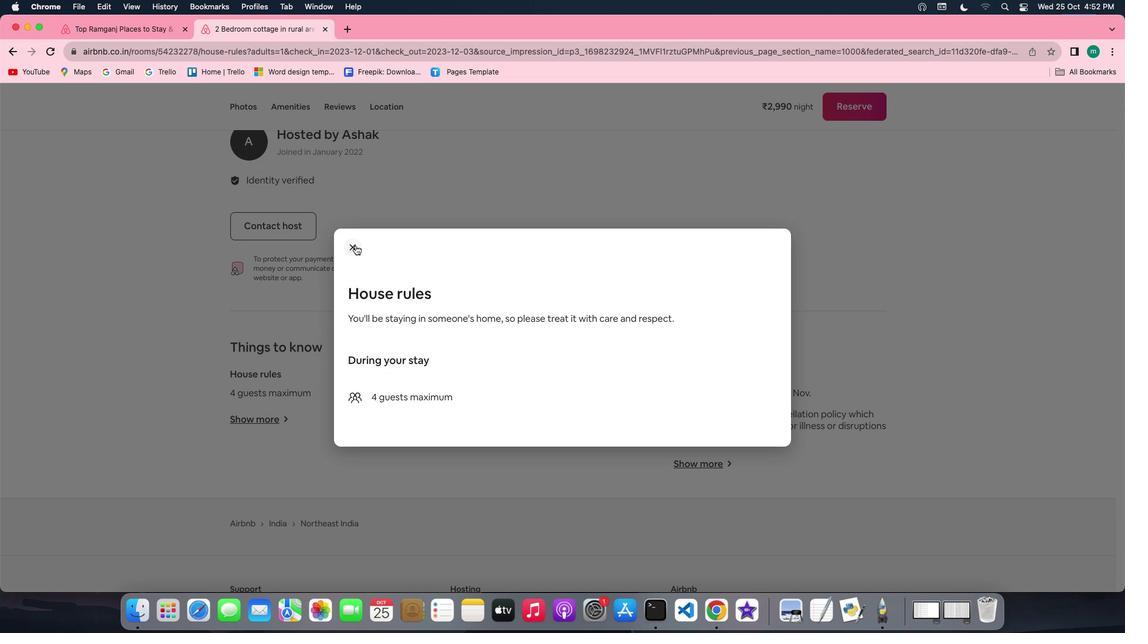 
Action: Mouse moved to (491, 439)
Screenshot: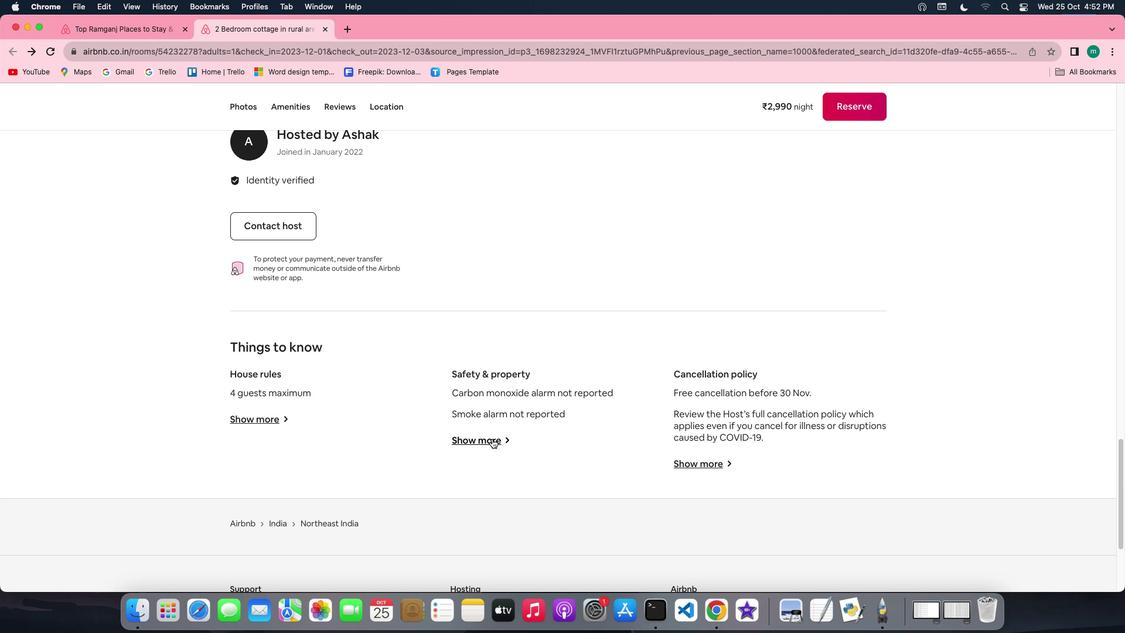 
Action: Mouse pressed left at (491, 439)
Screenshot: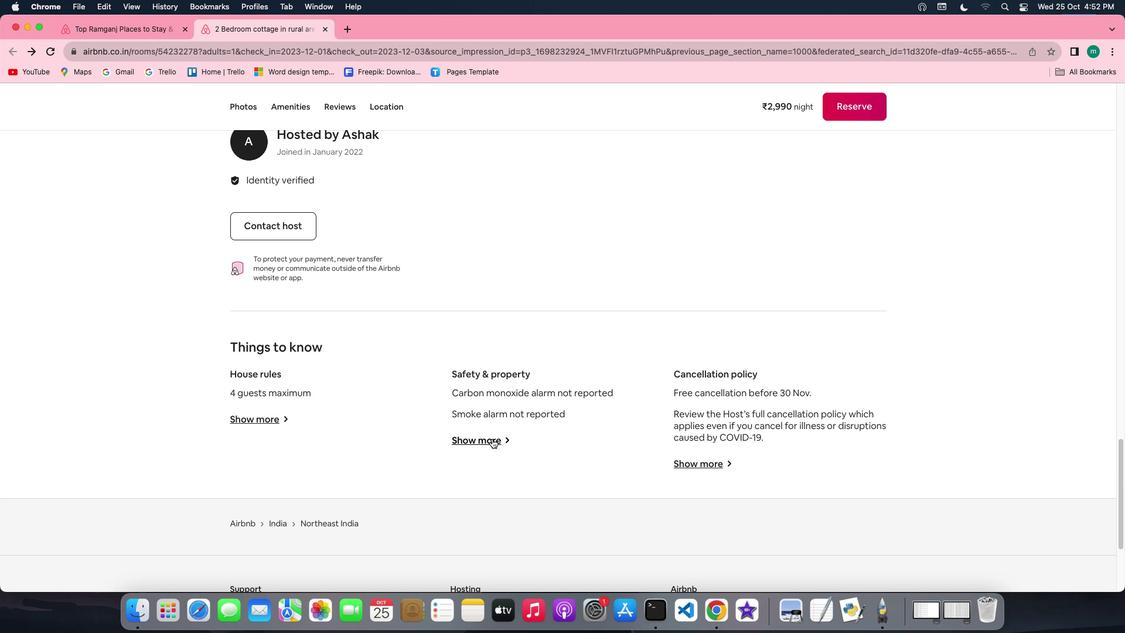
Action: Mouse moved to (522, 432)
Screenshot: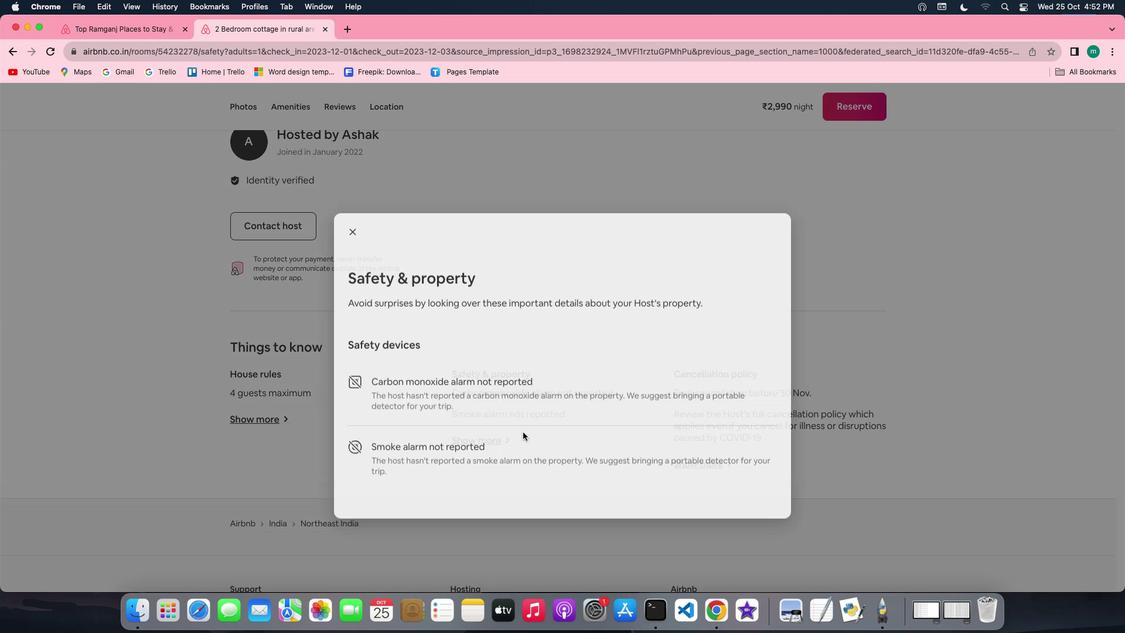 
Action: Mouse scrolled (522, 432) with delta (0, 0)
Screenshot: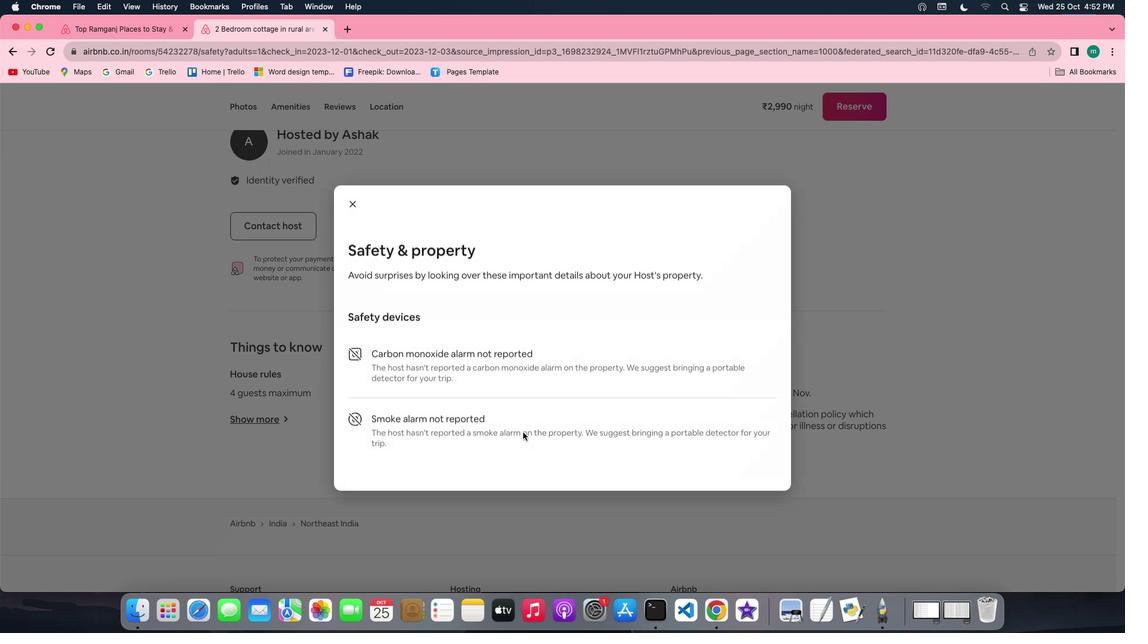 
Action: Mouse scrolled (522, 432) with delta (0, 0)
Screenshot: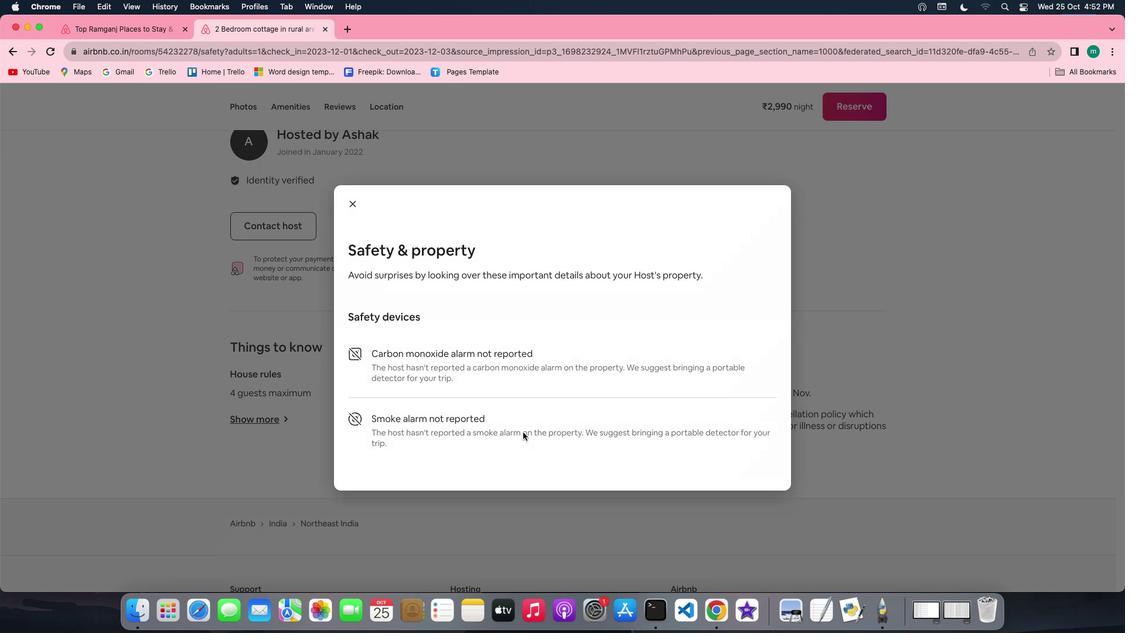 
Action: Mouse scrolled (522, 432) with delta (0, -1)
Screenshot: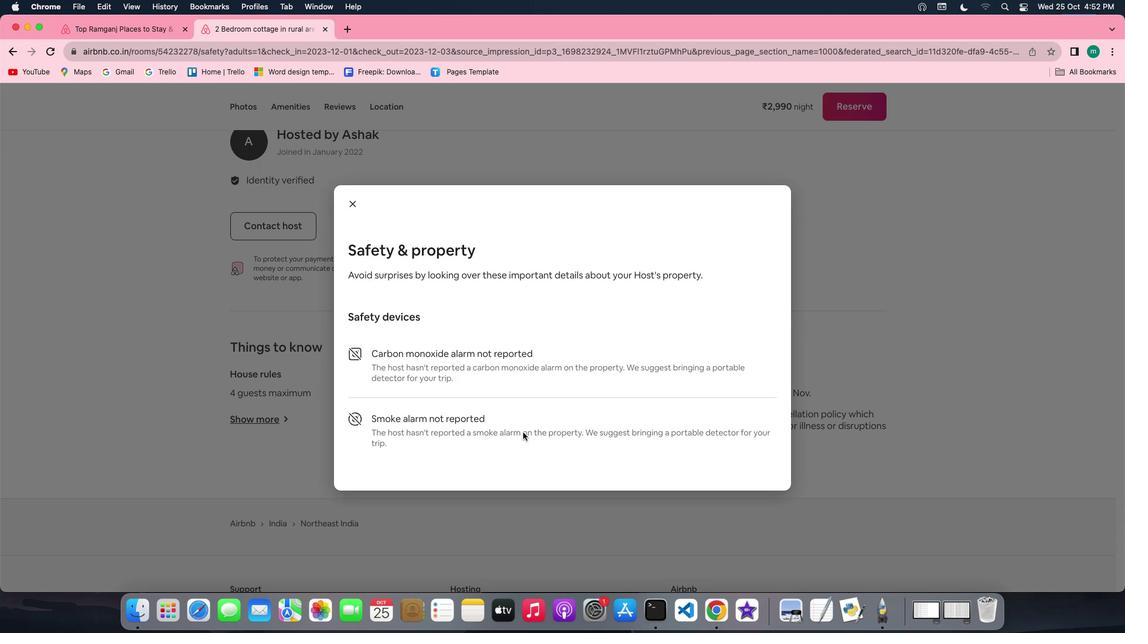 
Action: Mouse scrolled (522, 432) with delta (0, -2)
Screenshot: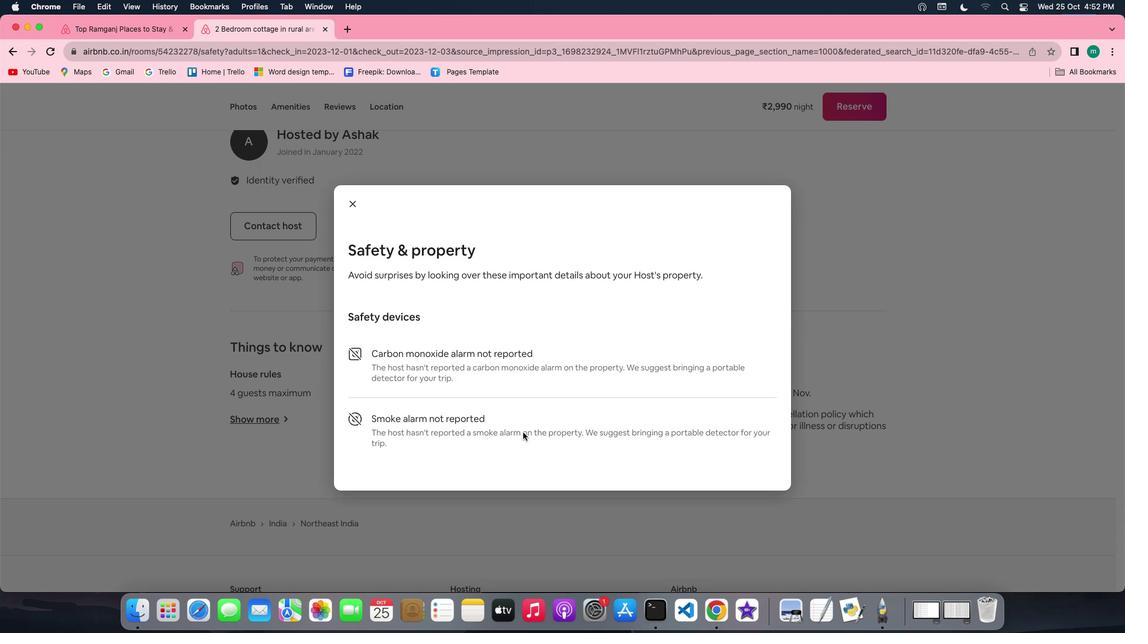 
Action: Mouse scrolled (522, 432) with delta (0, -2)
Screenshot: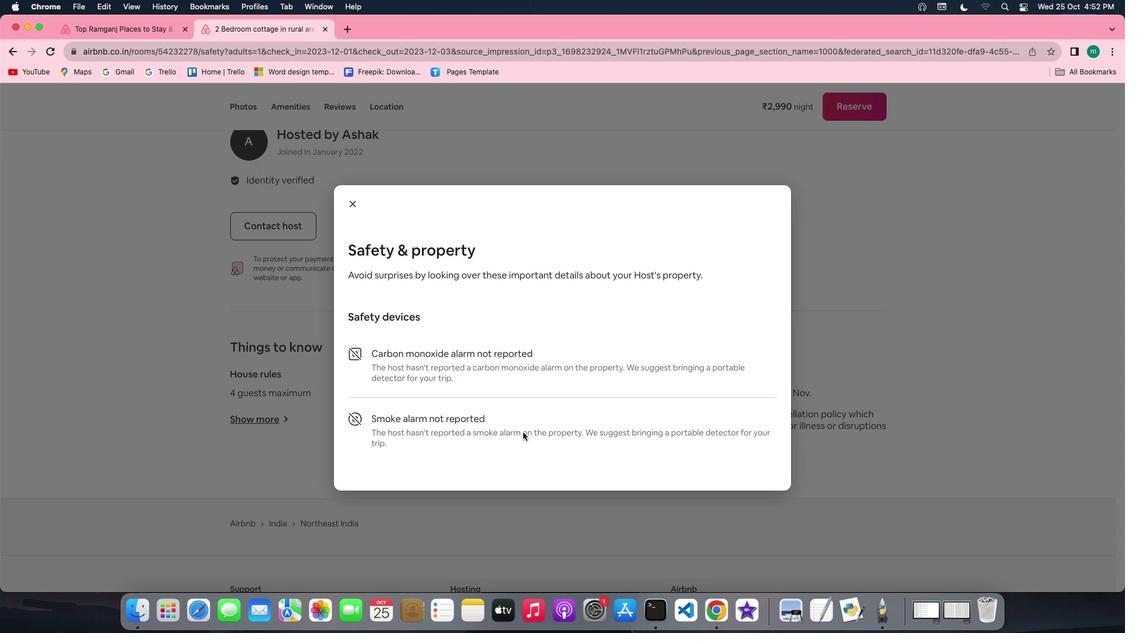 
Action: Mouse moved to (358, 199)
Screenshot: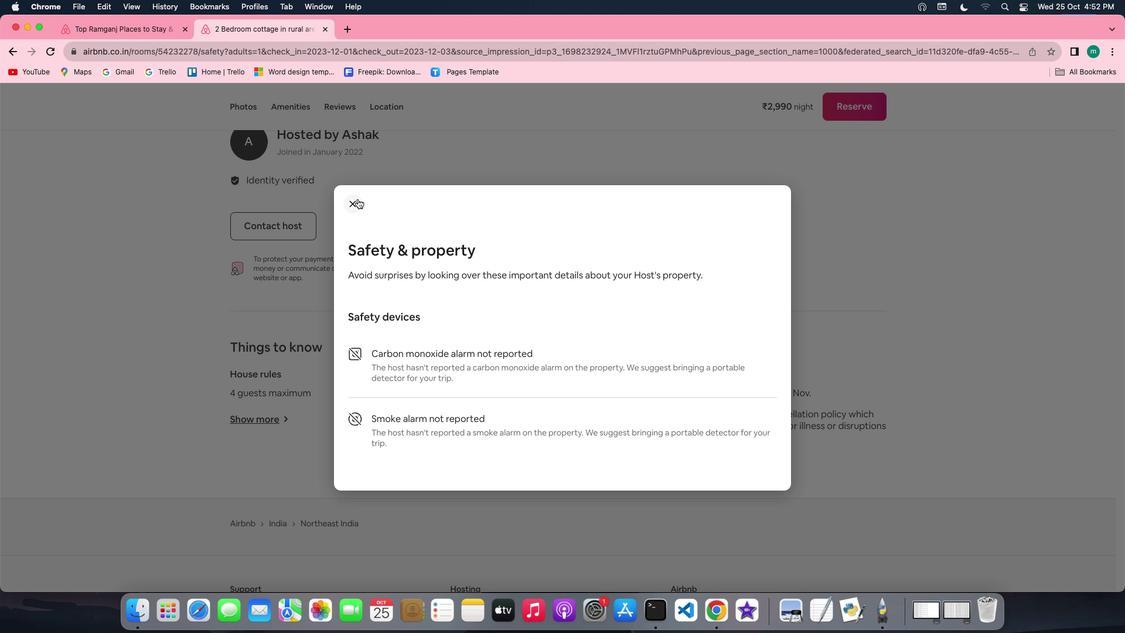 
Action: Mouse pressed left at (358, 199)
Screenshot: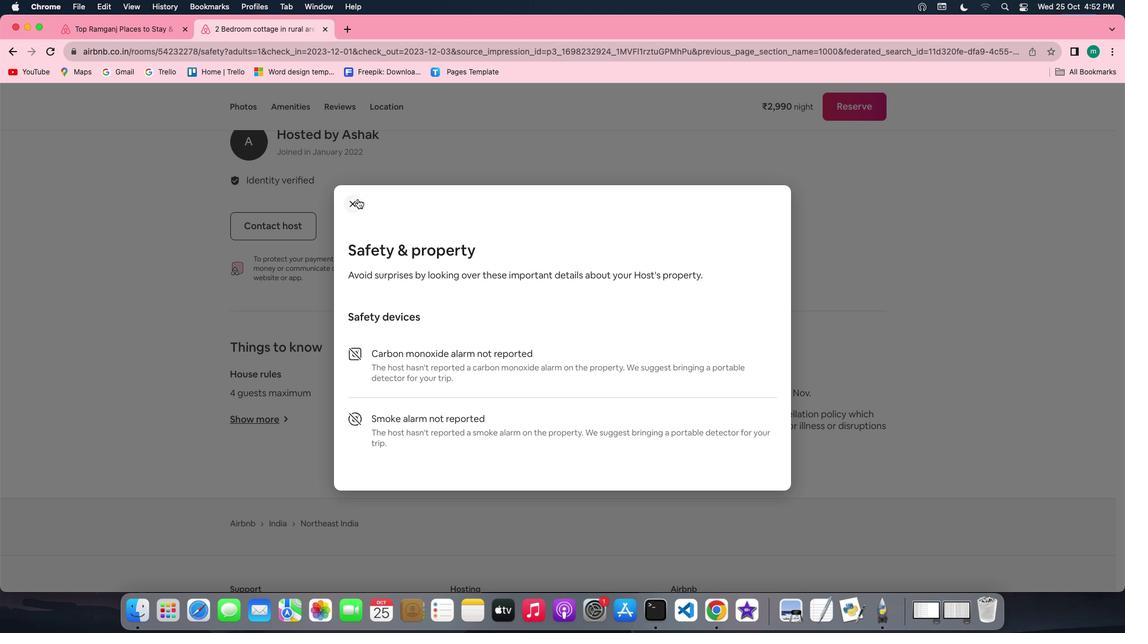 
Action: Mouse moved to (692, 464)
Screenshot: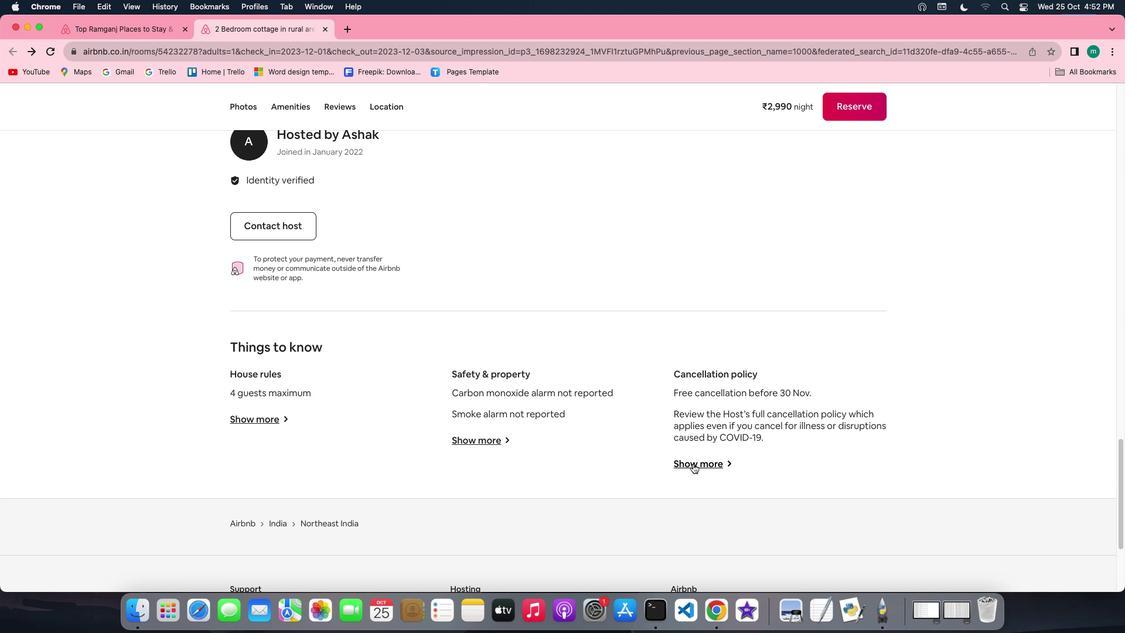 
Action: Mouse pressed left at (692, 464)
Screenshot: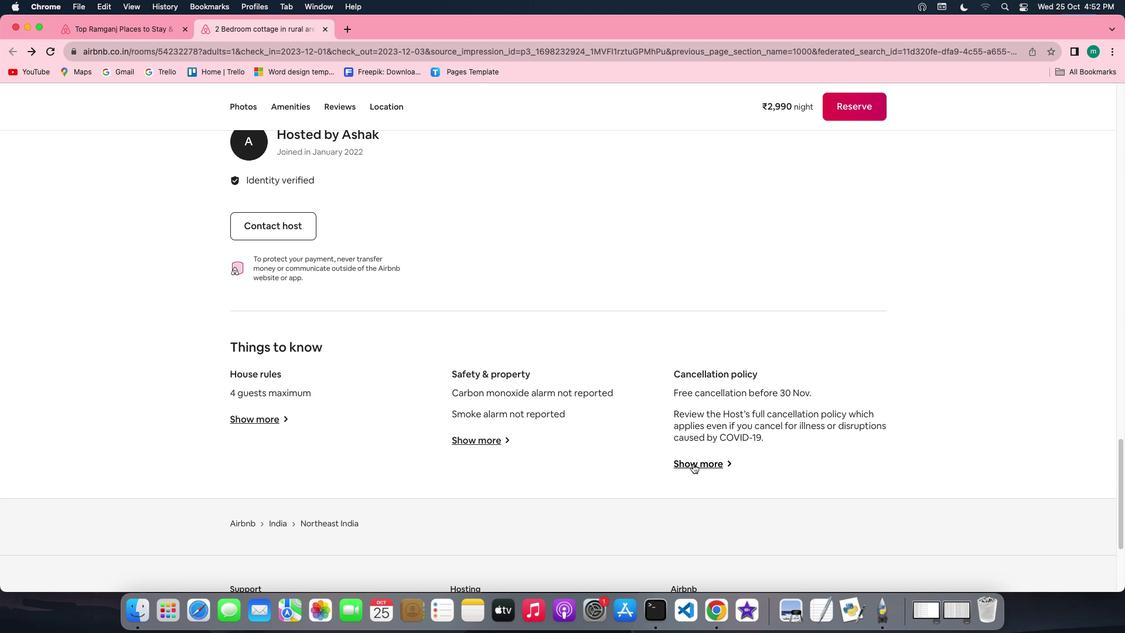 
Action: Mouse moved to (508, 367)
Screenshot: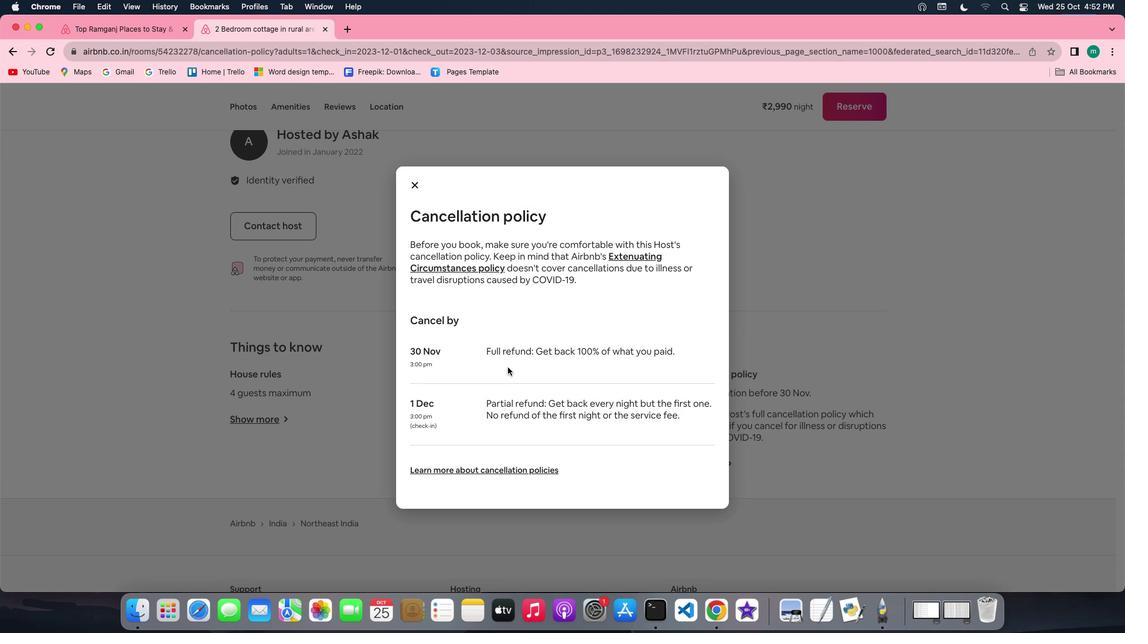 
Action: Mouse scrolled (508, 367) with delta (0, 0)
Screenshot: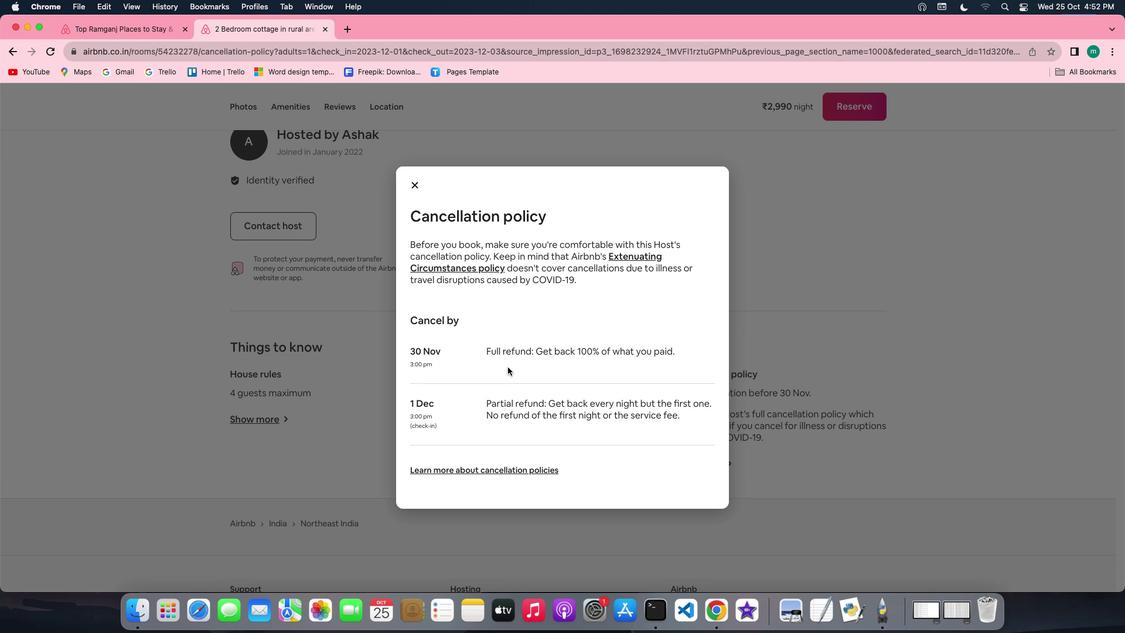 
Action: Mouse scrolled (508, 367) with delta (0, 0)
Screenshot: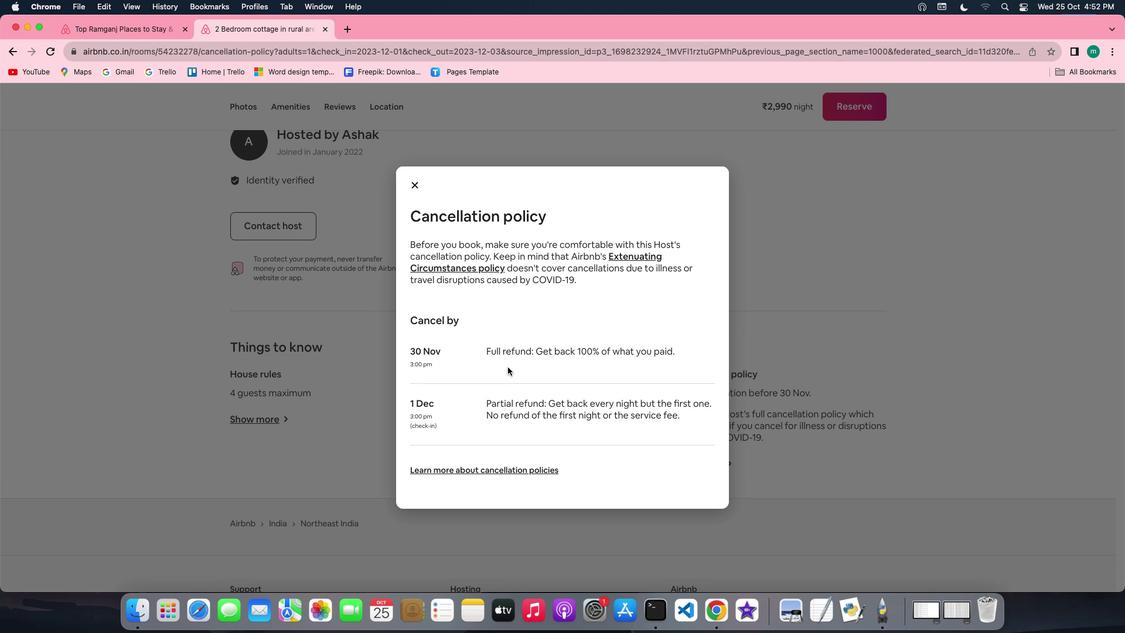 
Action: Mouse scrolled (508, 367) with delta (0, -1)
Screenshot: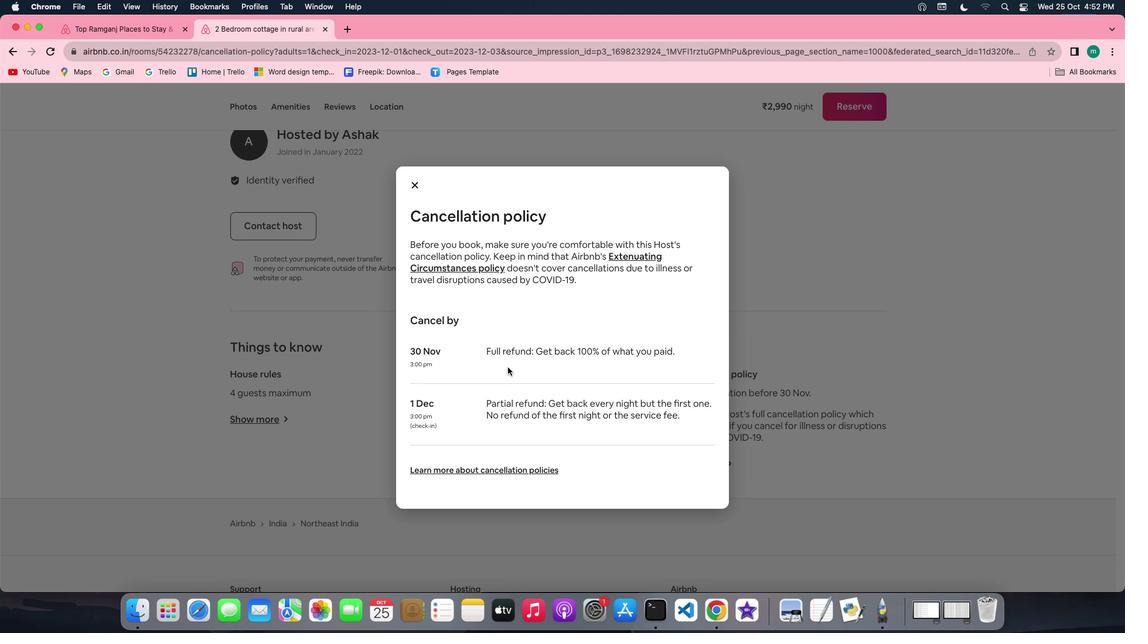 
Action: Mouse scrolled (508, 367) with delta (0, -2)
Screenshot: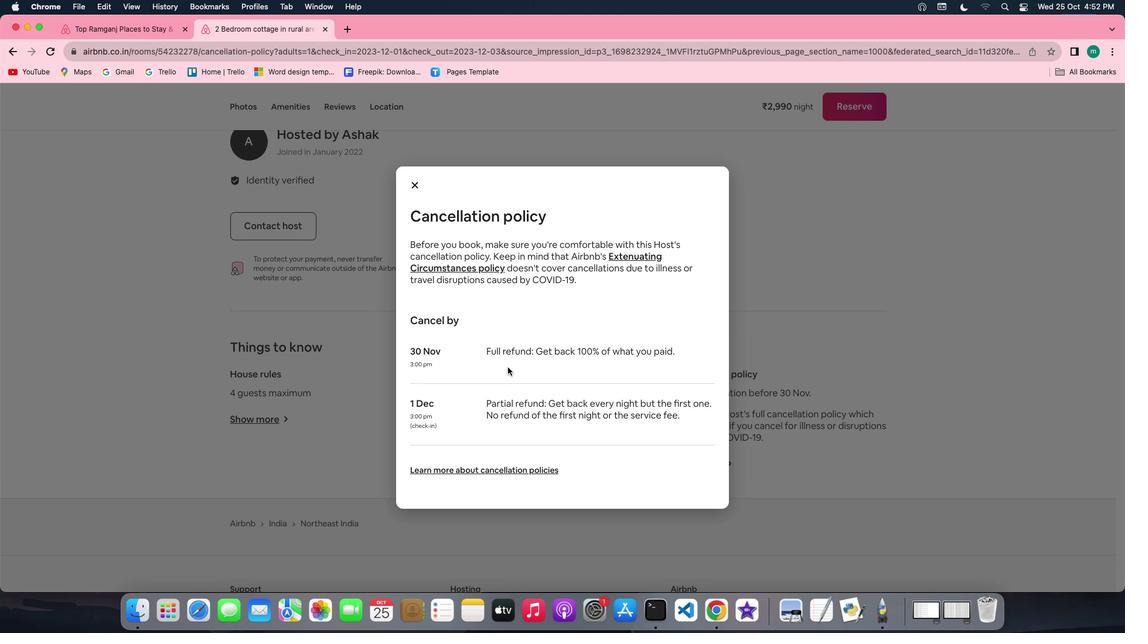 
Action: Mouse scrolled (508, 367) with delta (0, -2)
Screenshot: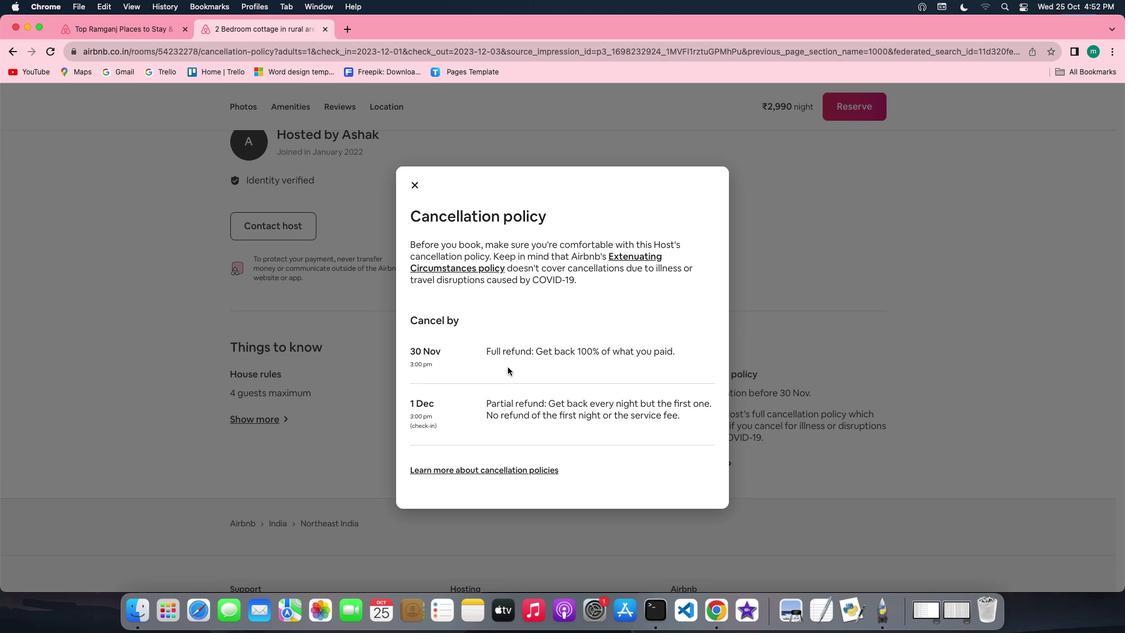 
Action: Mouse moved to (414, 181)
Screenshot: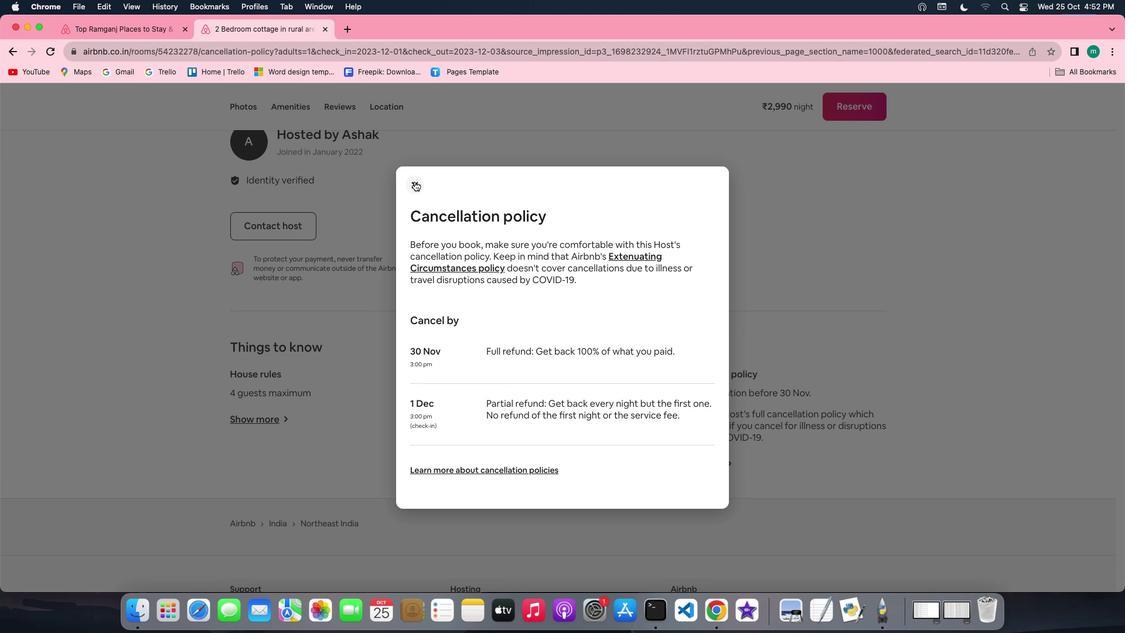 
Action: Mouse pressed left at (414, 181)
Screenshot: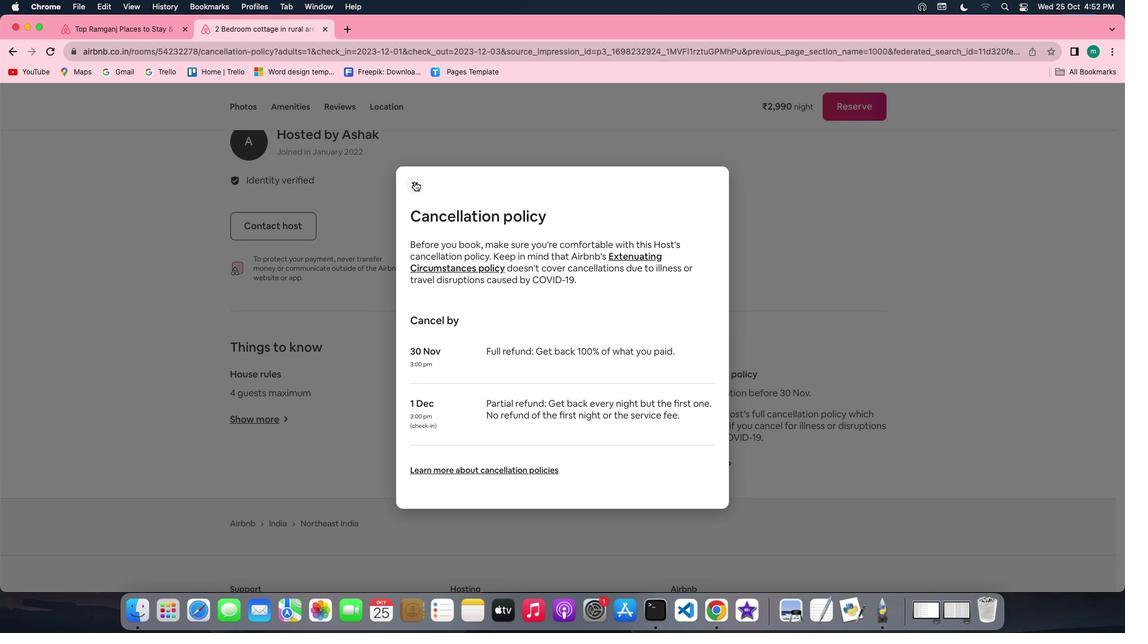 
Action: Mouse moved to (73, 20)
Screenshot: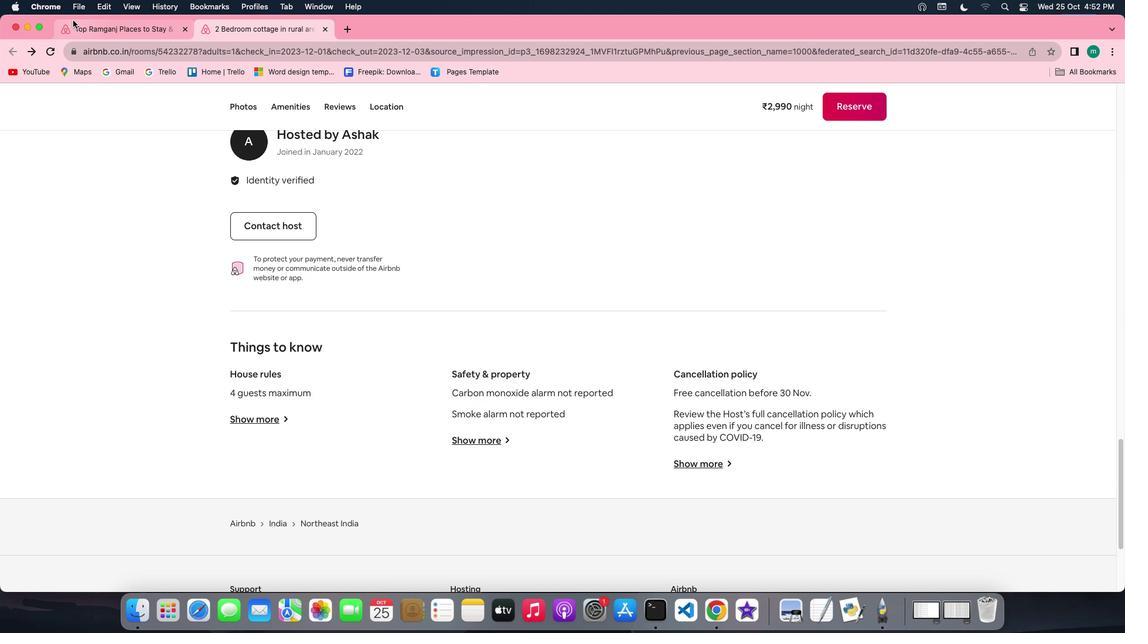 
Action: Mouse pressed left at (73, 20)
Screenshot: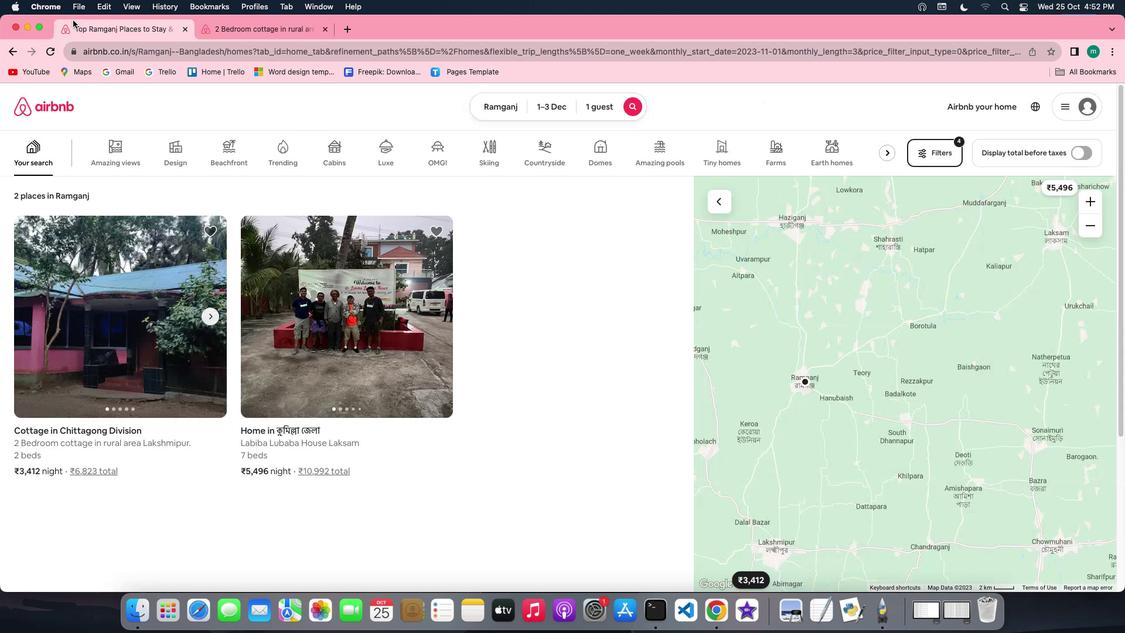 
Action: Mouse moved to (364, 288)
Screenshot: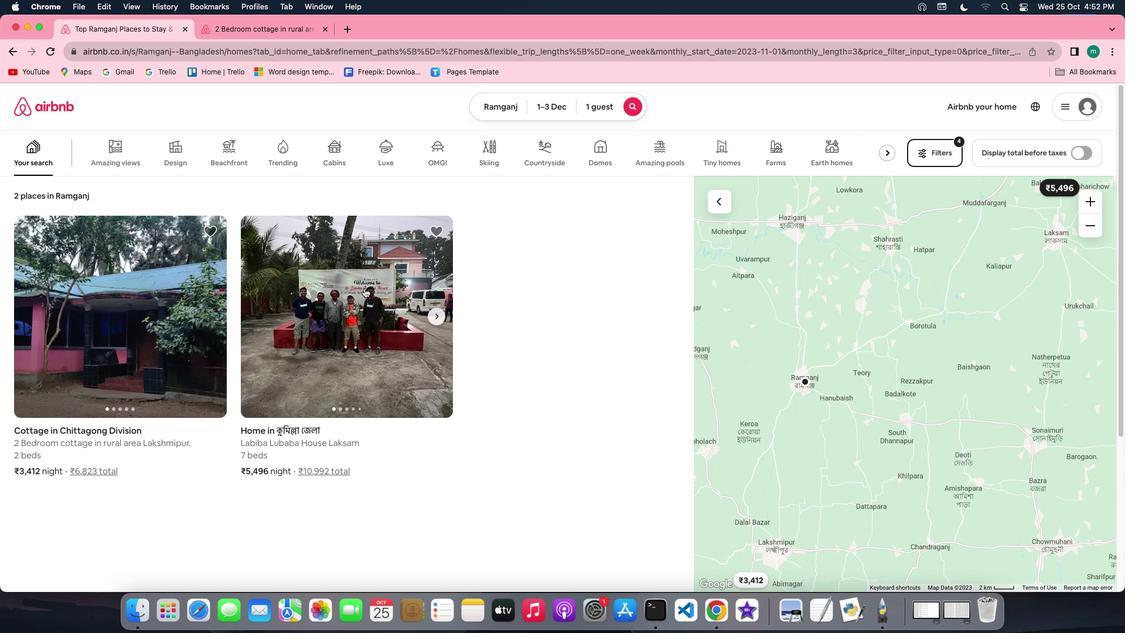 
Action: Mouse pressed left at (364, 288)
Screenshot: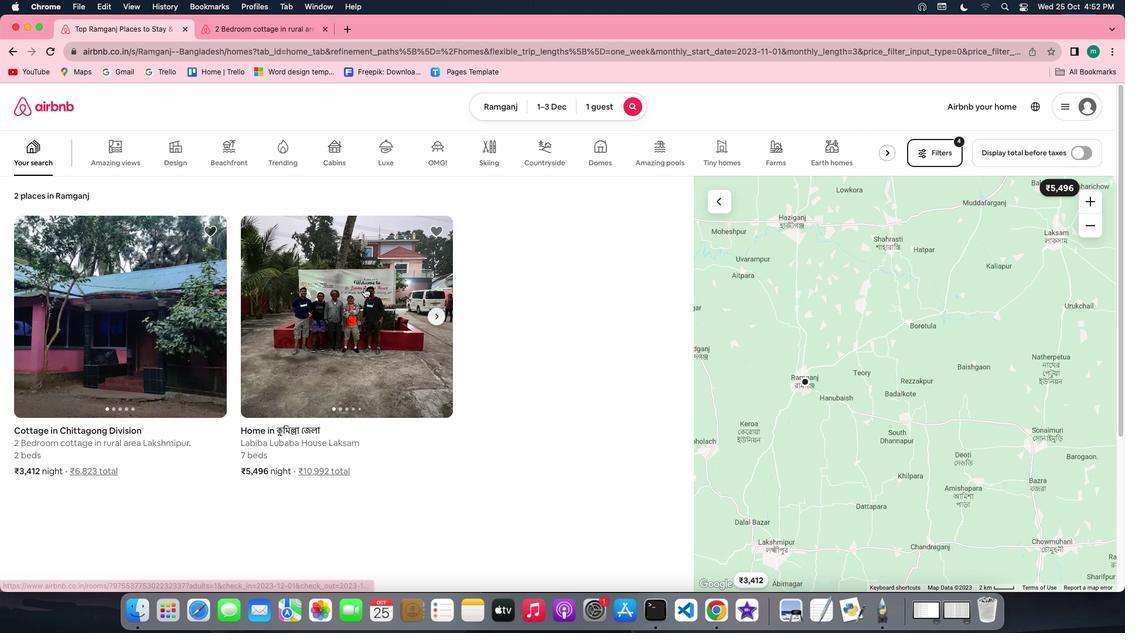 
Action: Mouse moved to (853, 433)
Screenshot: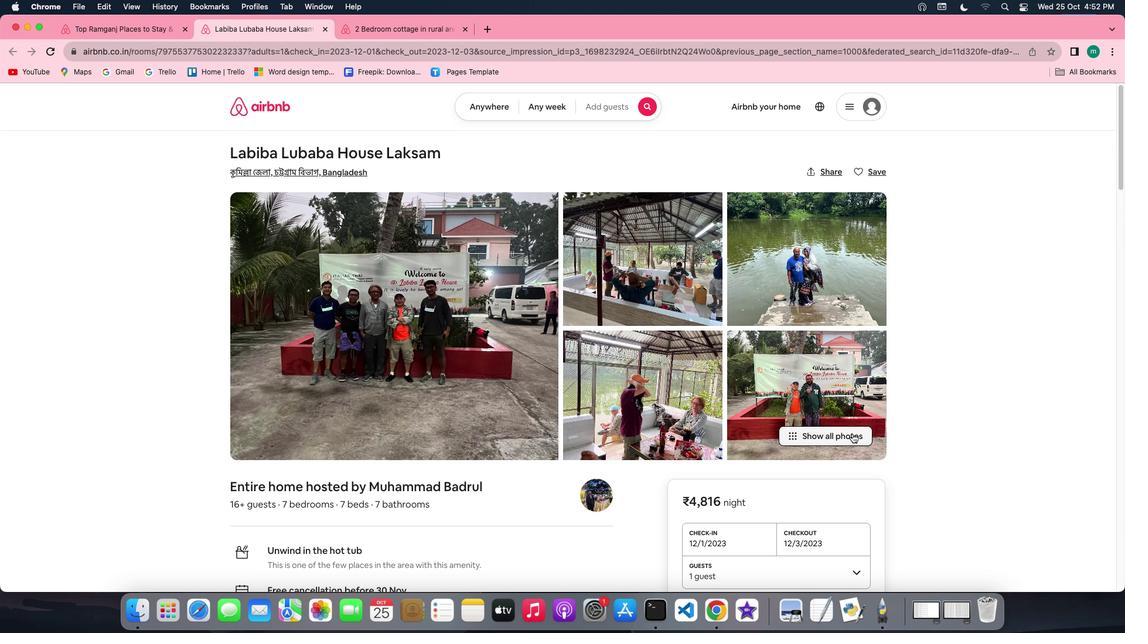 
Action: Mouse pressed left at (853, 433)
Screenshot: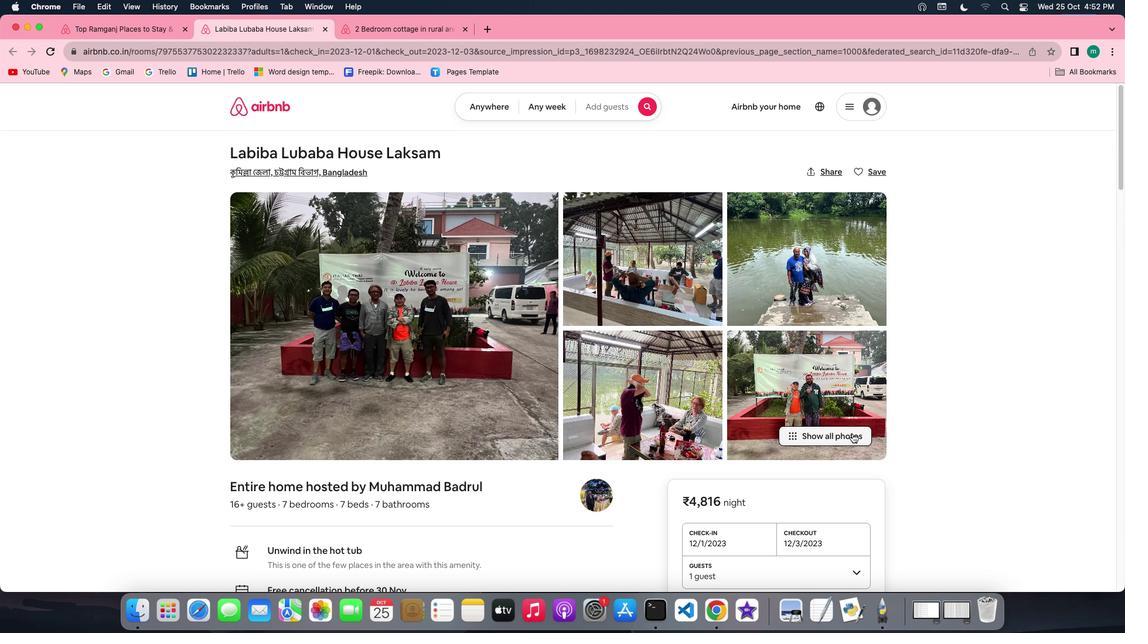 
Action: Mouse scrolled (853, 433) with delta (0, 0)
Screenshot: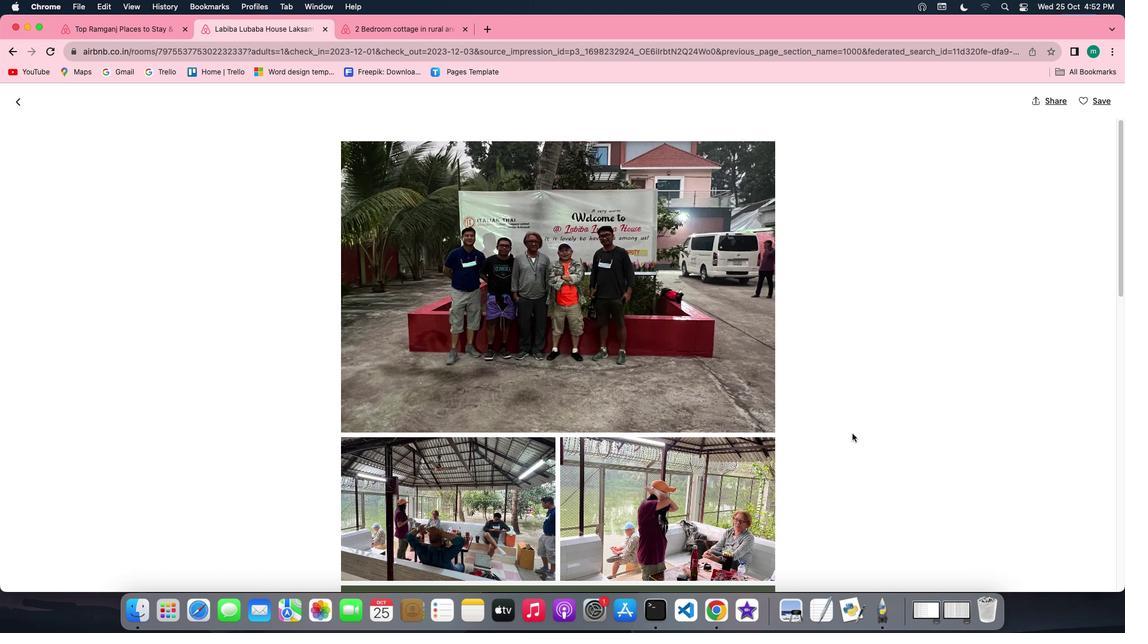 
Action: Mouse scrolled (853, 433) with delta (0, 0)
Screenshot: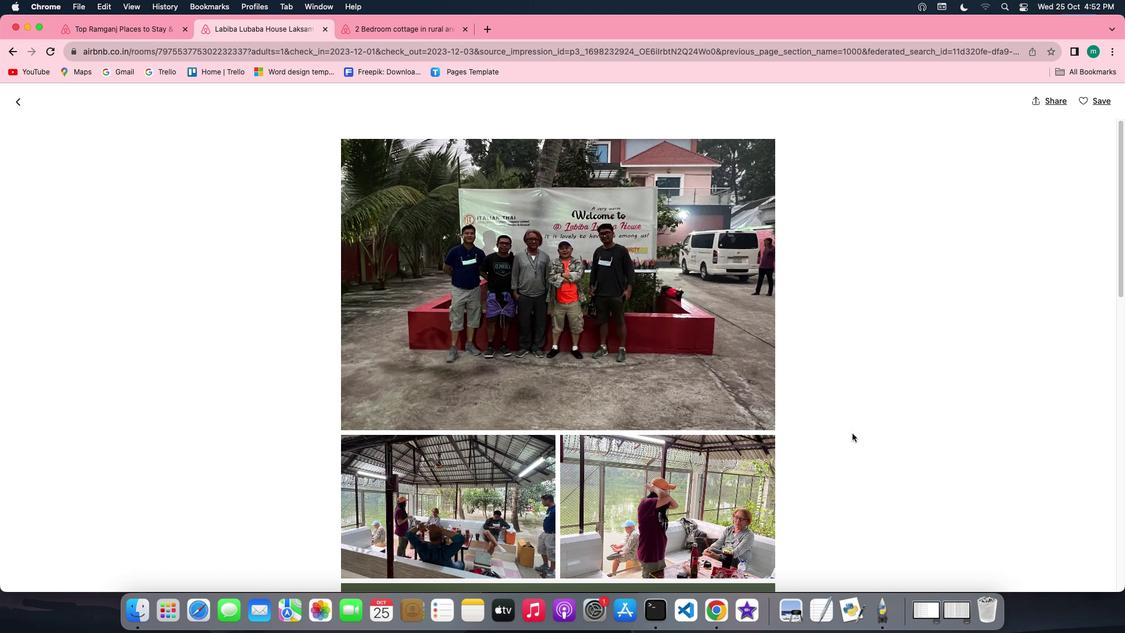 
Action: Mouse scrolled (853, 433) with delta (0, 0)
Screenshot: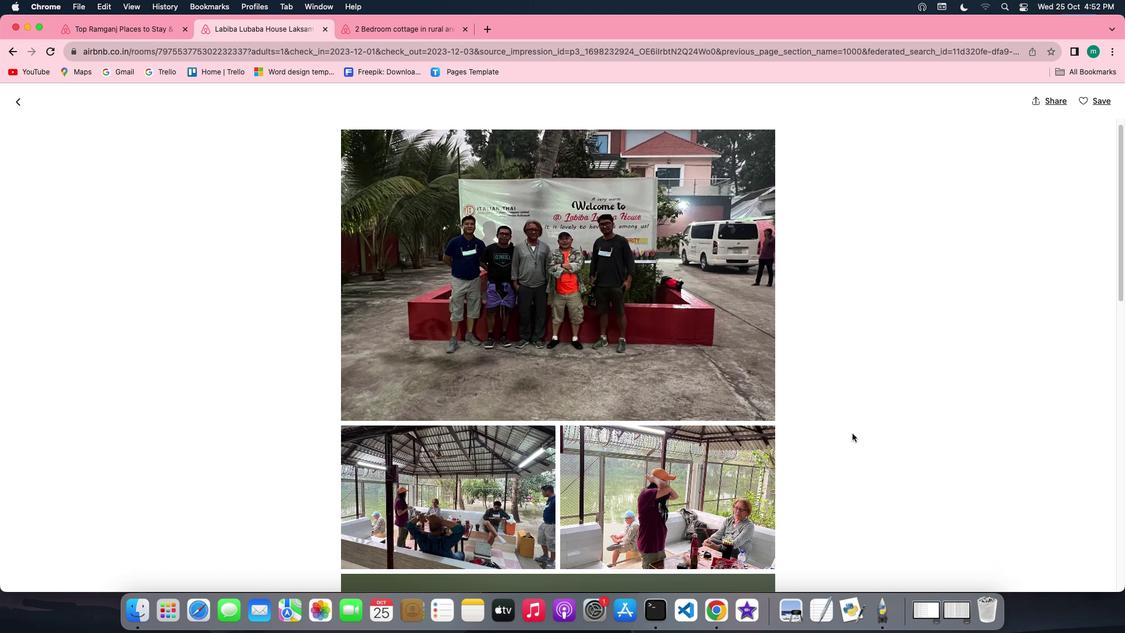 
Action: Mouse scrolled (853, 433) with delta (0, 0)
Screenshot: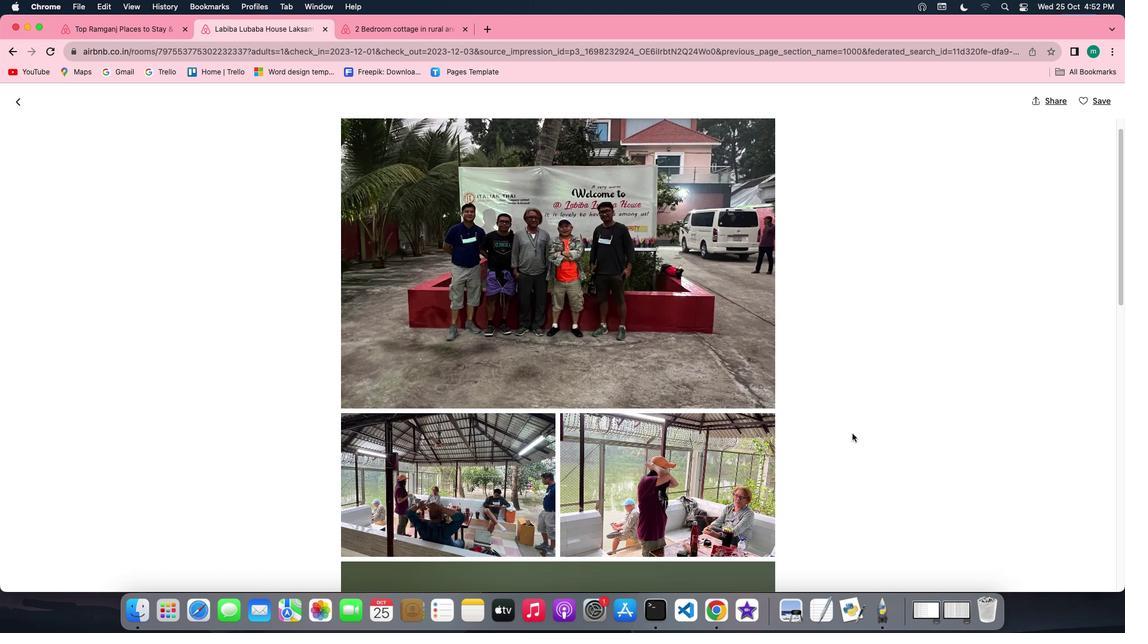 
Action: Mouse moved to (766, 429)
Screenshot: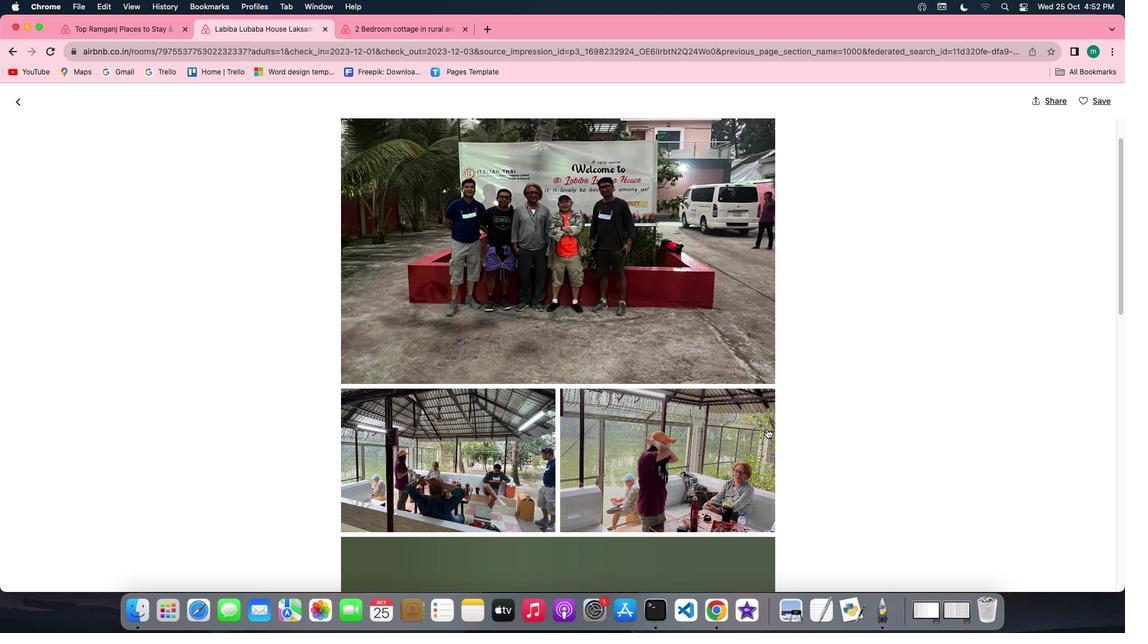 
Action: Mouse scrolled (766, 429) with delta (0, 0)
Screenshot: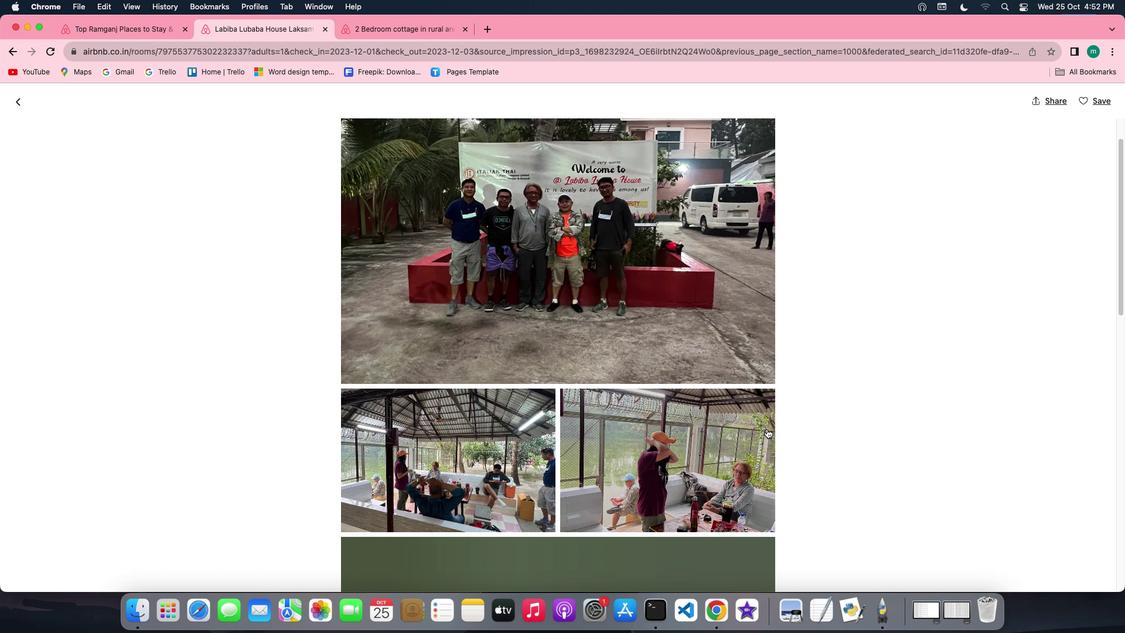 
Action: Mouse scrolled (766, 429) with delta (0, 0)
Screenshot: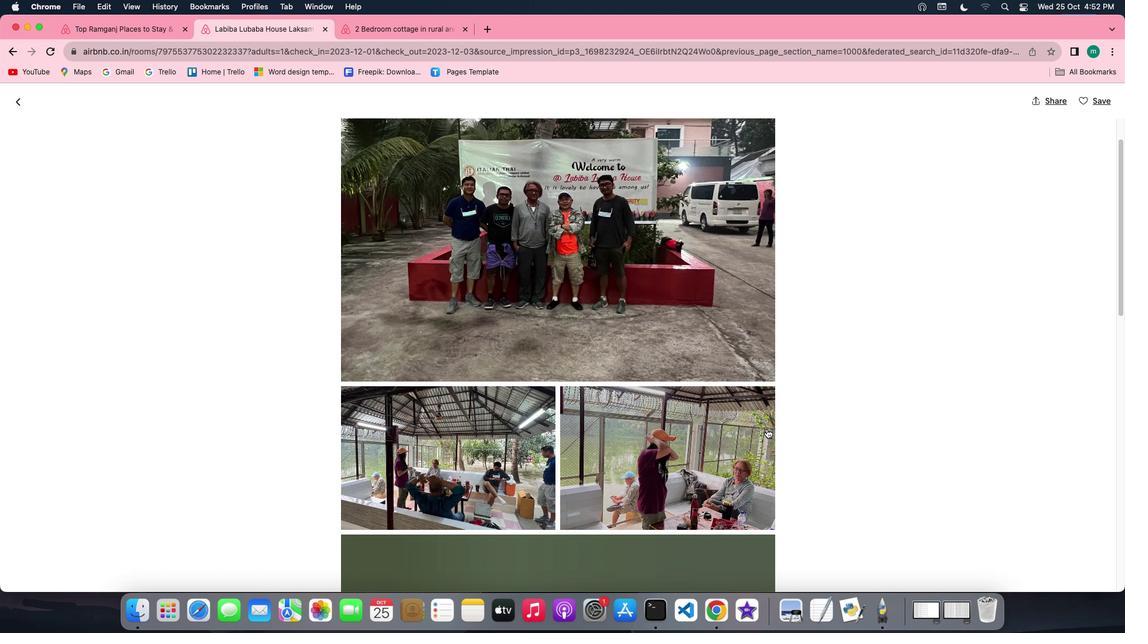 
Action: Mouse scrolled (766, 429) with delta (0, -1)
Screenshot: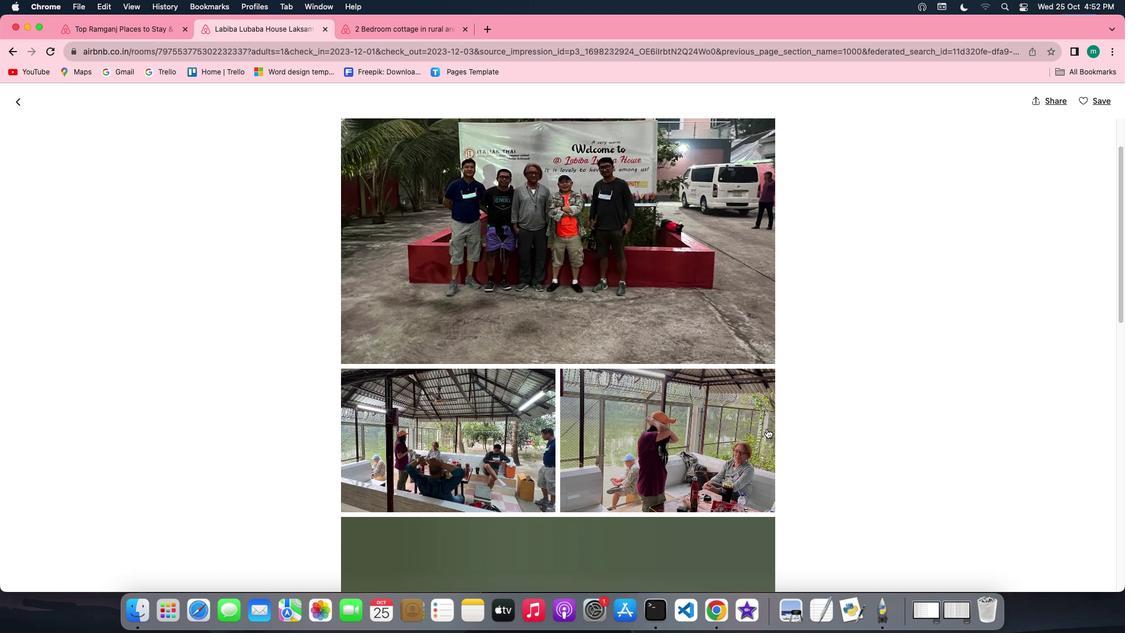 
Action: Mouse scrolled (766, 429) with delta (0, -1)
Screenshot: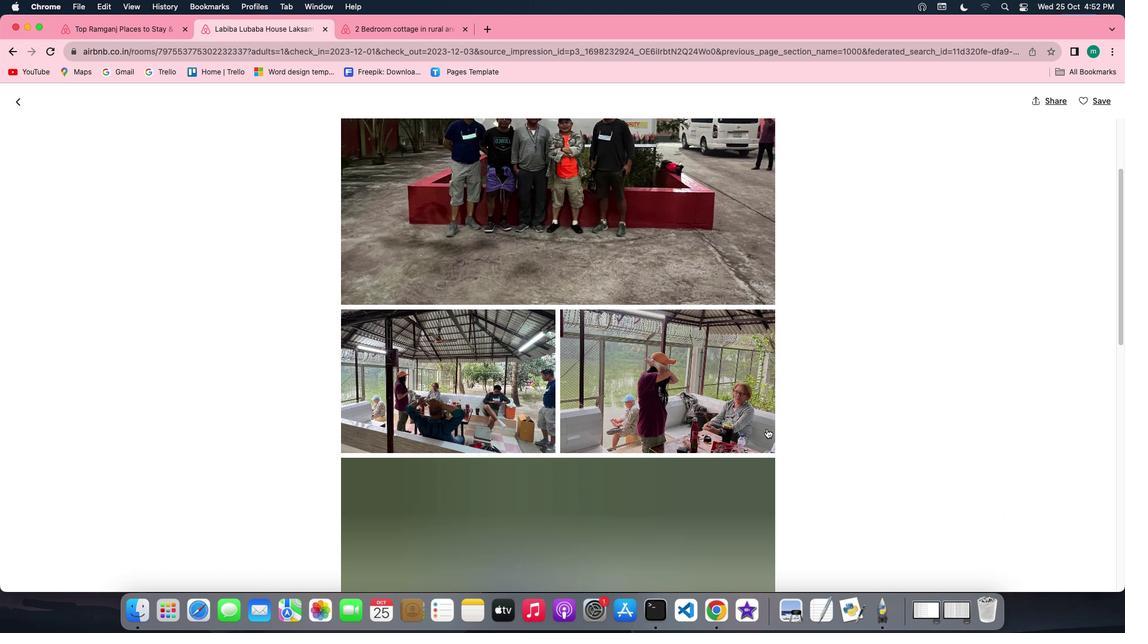 
Action: Mouse scrolled (766, 429) with delta (0, 0)
Screenshot: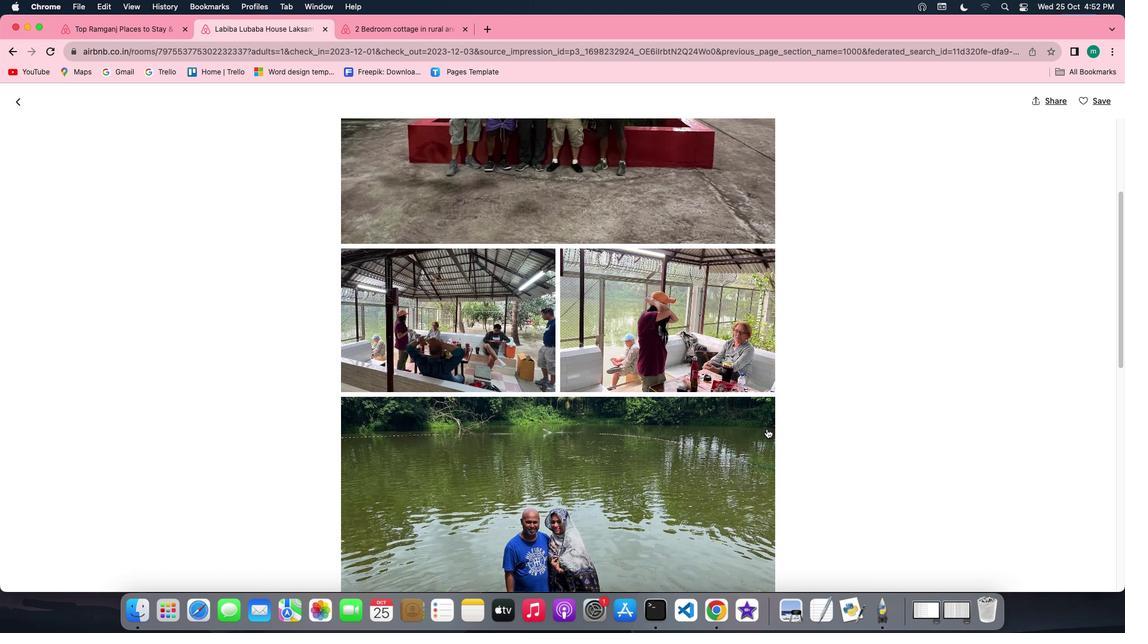 
Action: Mouse scrolled (766, 429) with delta (0, 0)
Screenshot: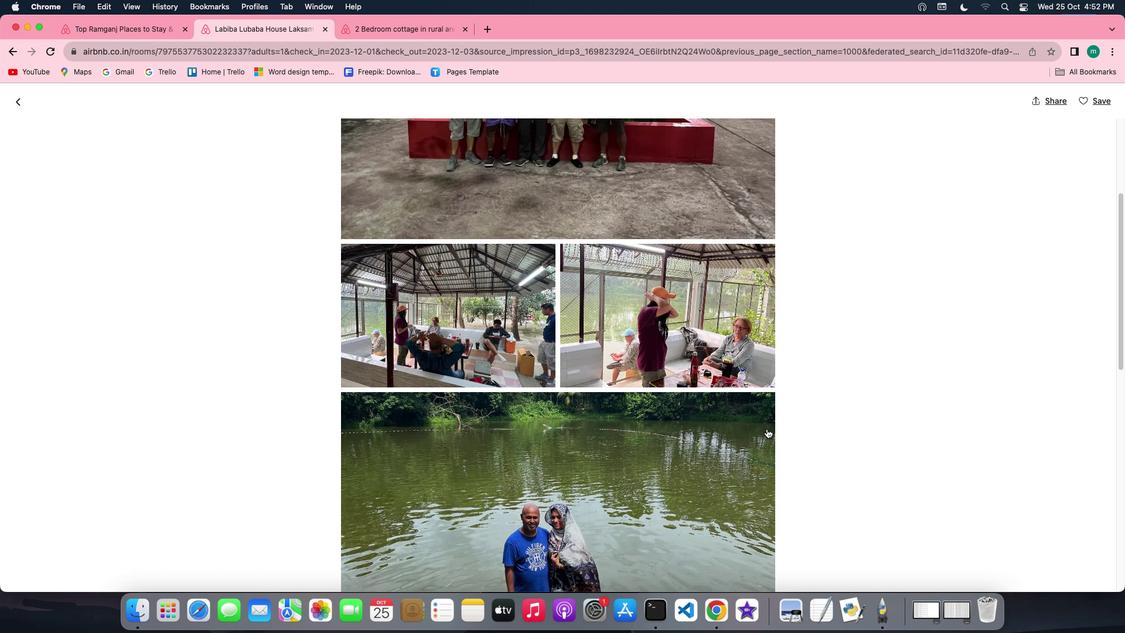 
Action: Mouse scrolled (766, 429) with delta (0, 0)
Screenshot: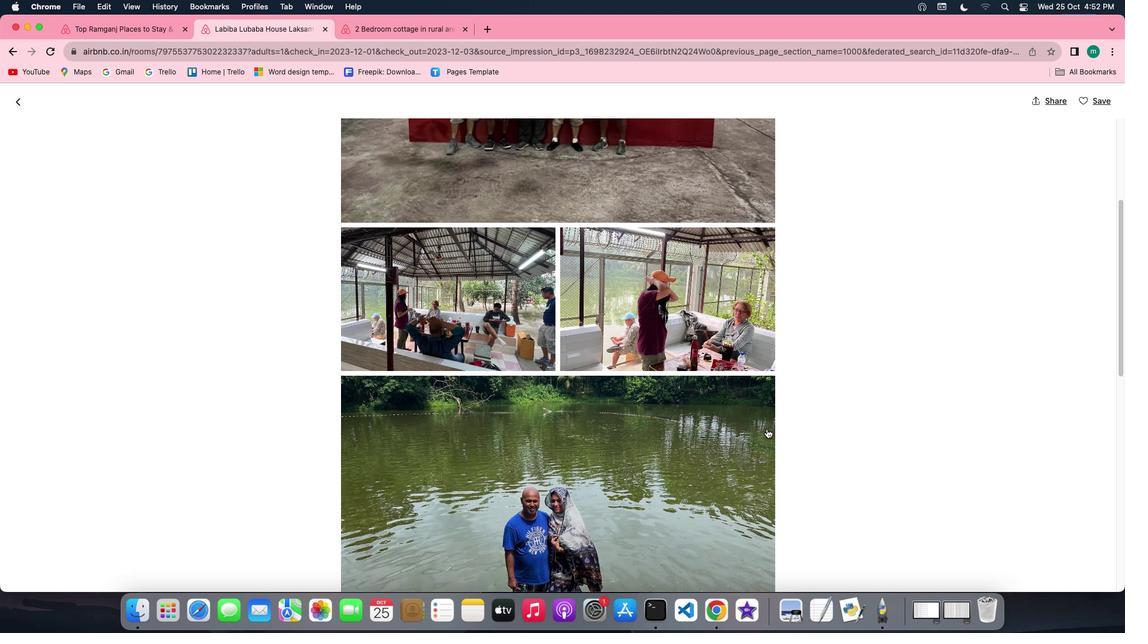 
Action: Mouse scrolled (766, 429) with delta (0, 0)
Screenshot: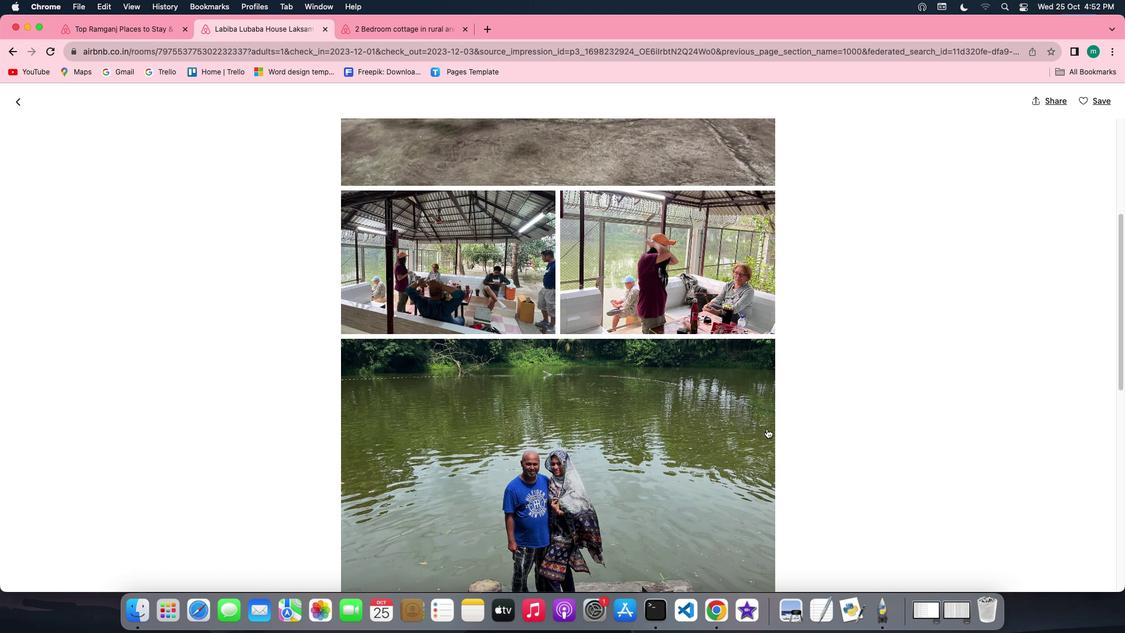 
Action: Mouse scrolled (766, 429) with delta (0, 0)
Screenshot: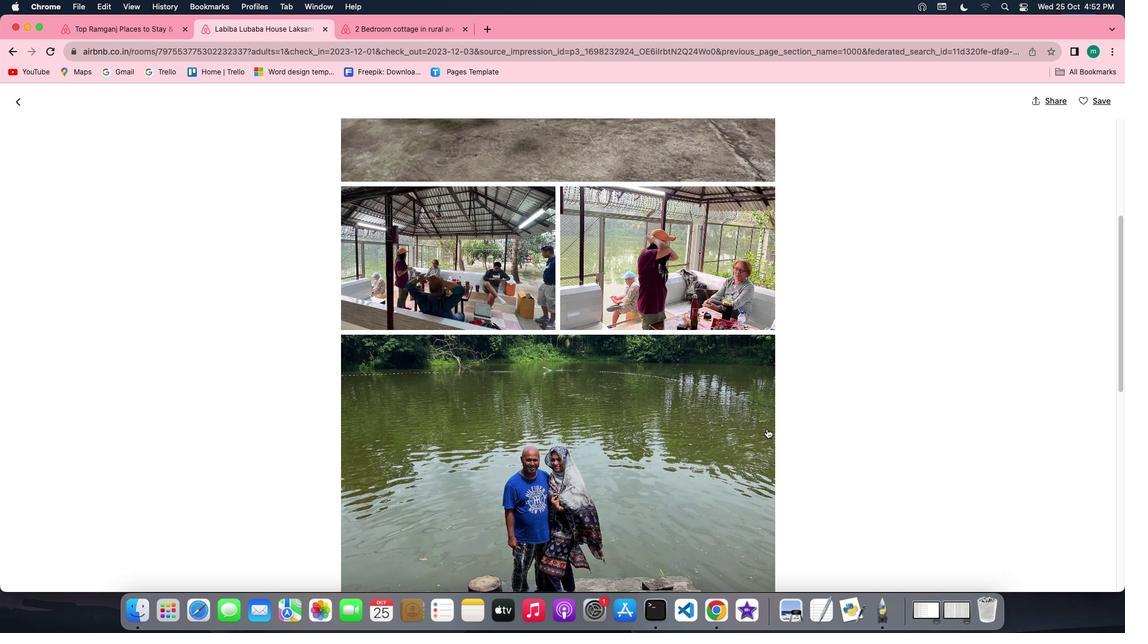 
Action: Mouse scrolled (766, 429) with delta (0, 0)
Screenshot: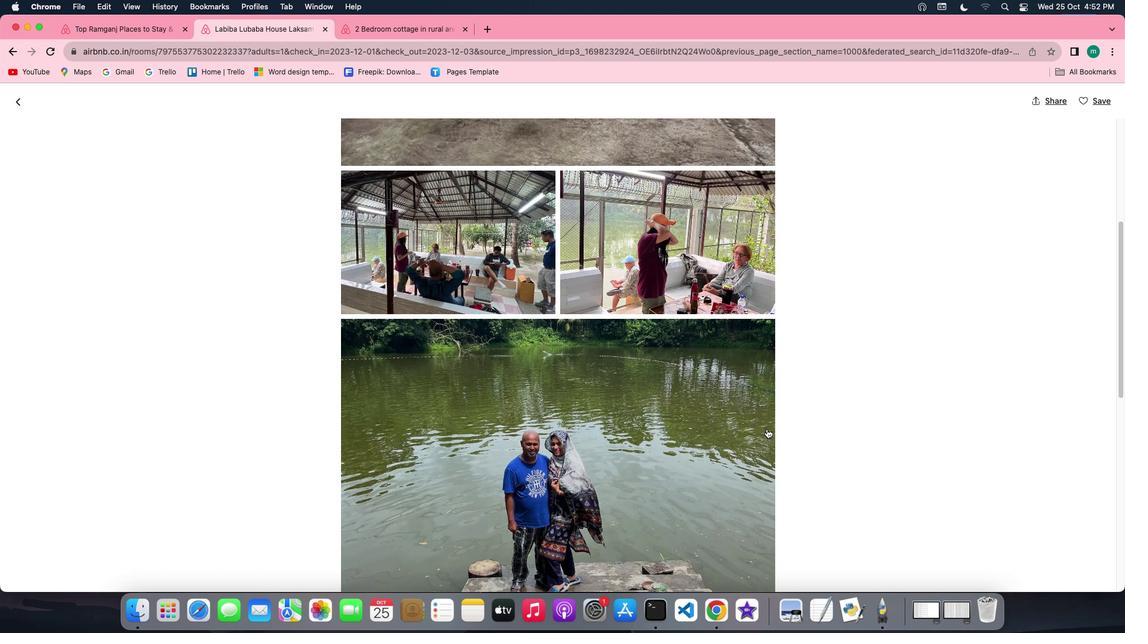 
Action: Mouse scrolled (766, 429) with delta (0, 0)
Screenshot: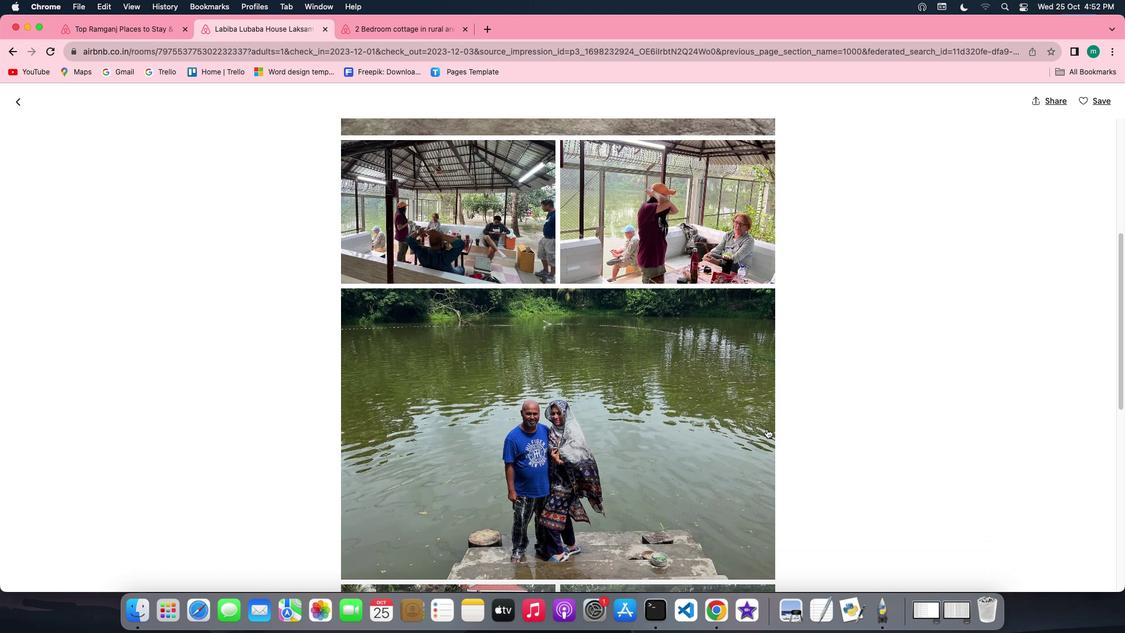 
Action: Mouse scrolled (766, 429) with delta (0, 0)
Screenshot: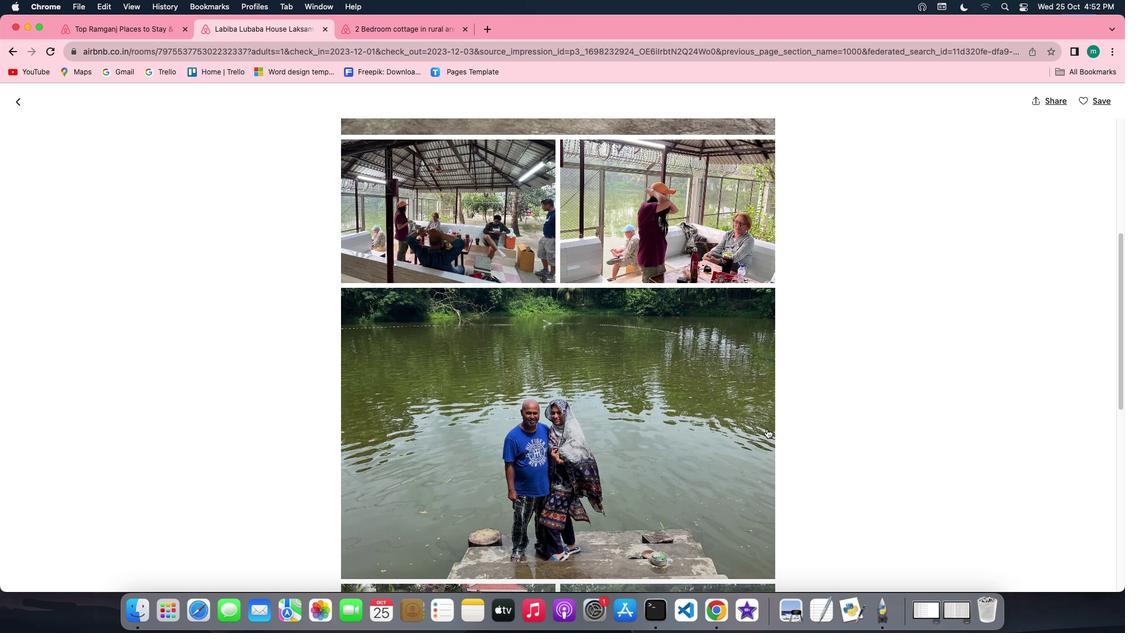 
Action: Mouse scrolled (766, 429) with delta (0, 0)
Screenshot: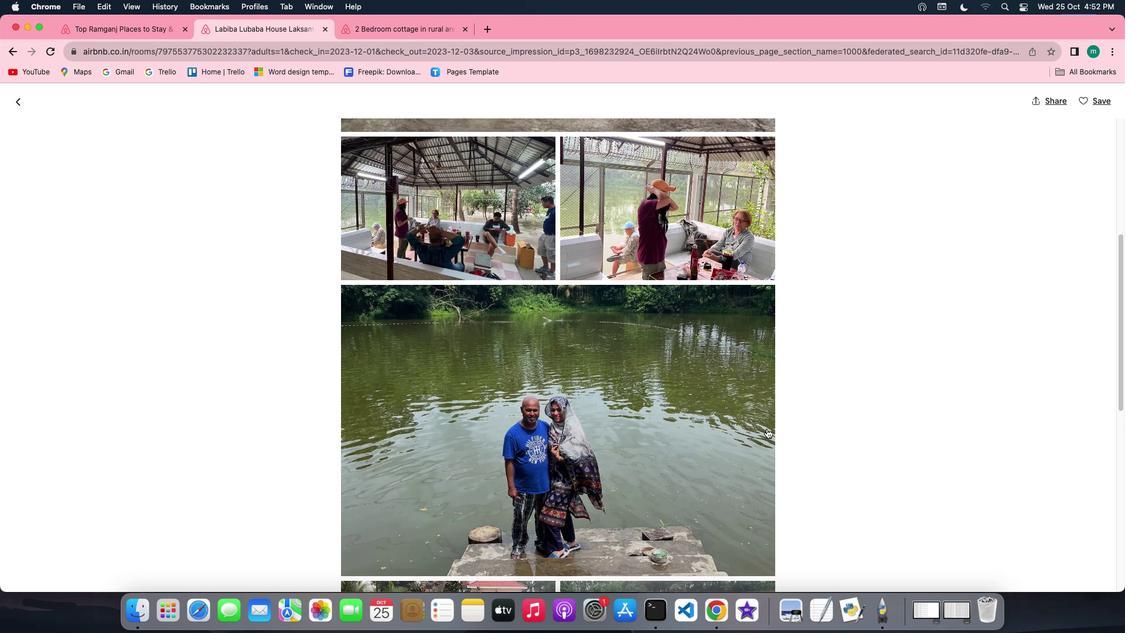 
Action: Mouse scrolled (766, 429) with delta (0, 0)
Screenshot: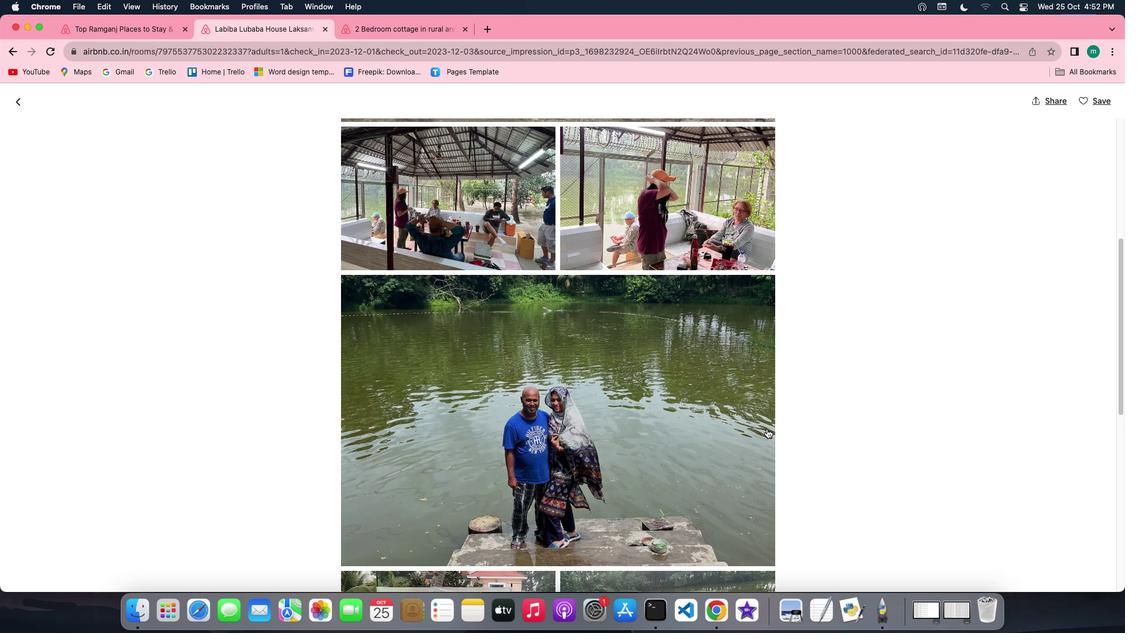 
Action: Mouse scrolled (766, 429) with delta (0, 0)
Screenshot: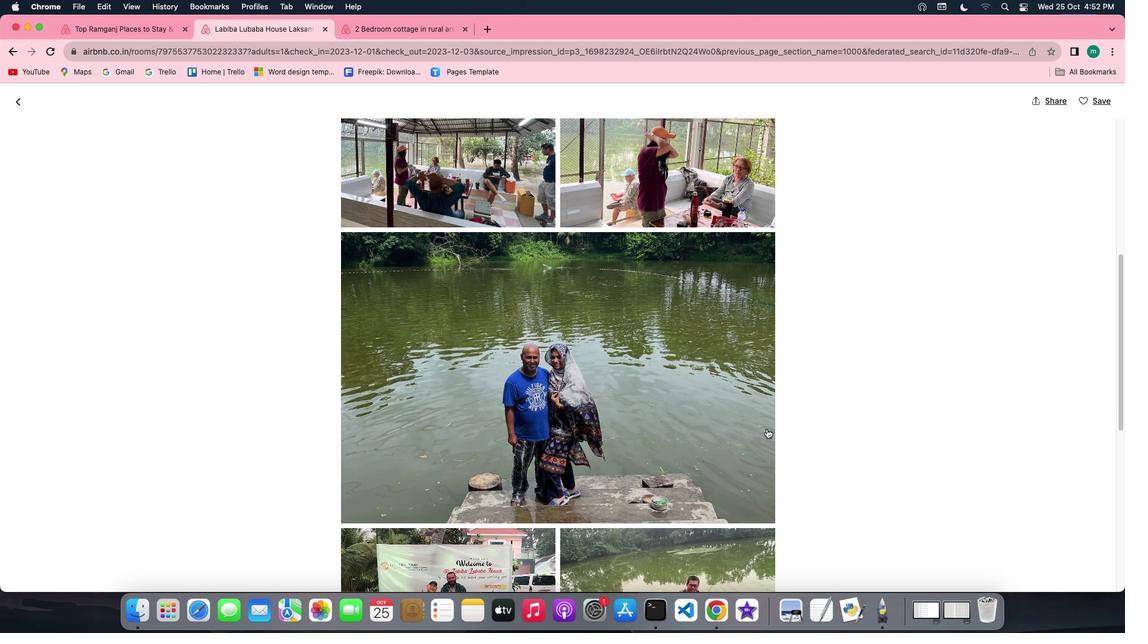 
Action: Mouse scrolled (766, 429) with delta (0, 0)
Screenshot: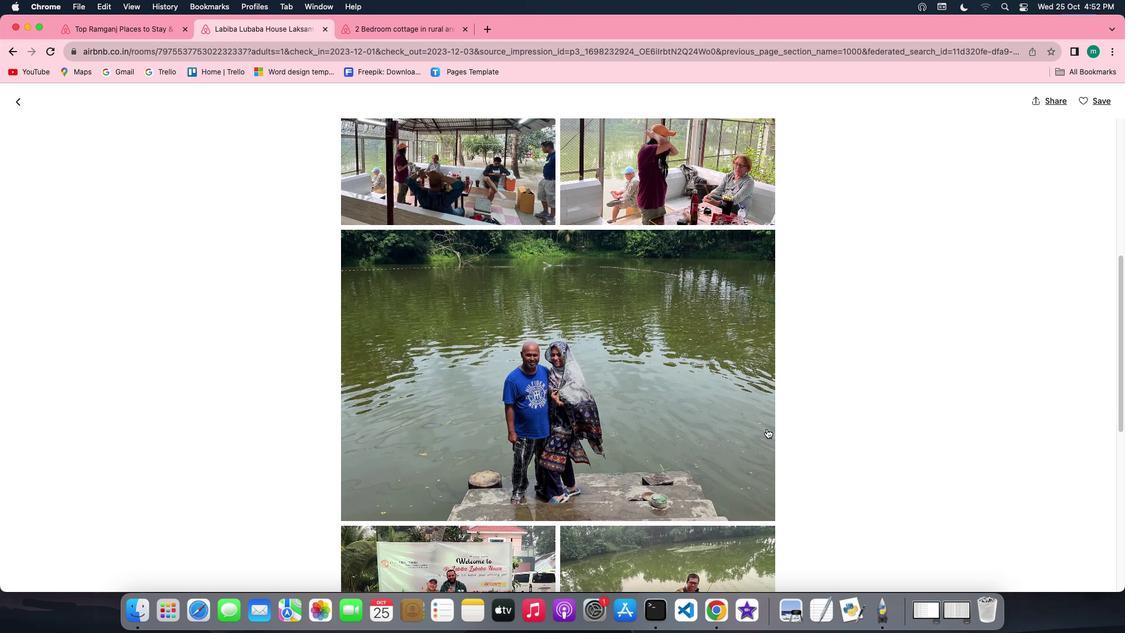 
Action: Mouse scrolled (766, 429) with delta (0, 0)
Screenshot: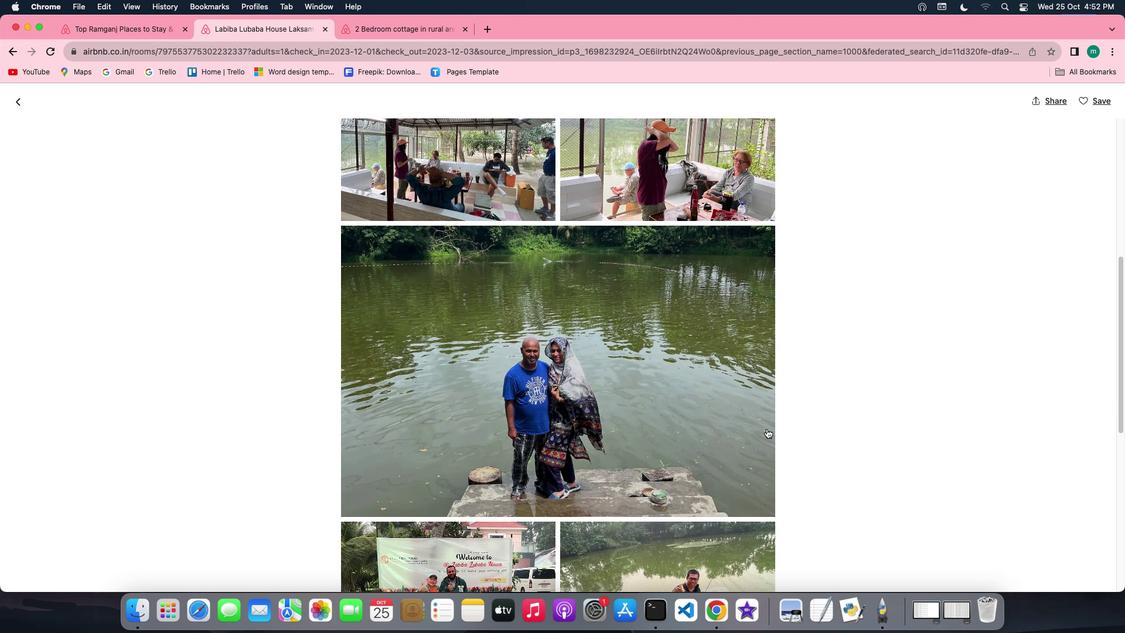 
Action: Mouse scrolled (766, 429) with delta (0, -1)
Screenshot: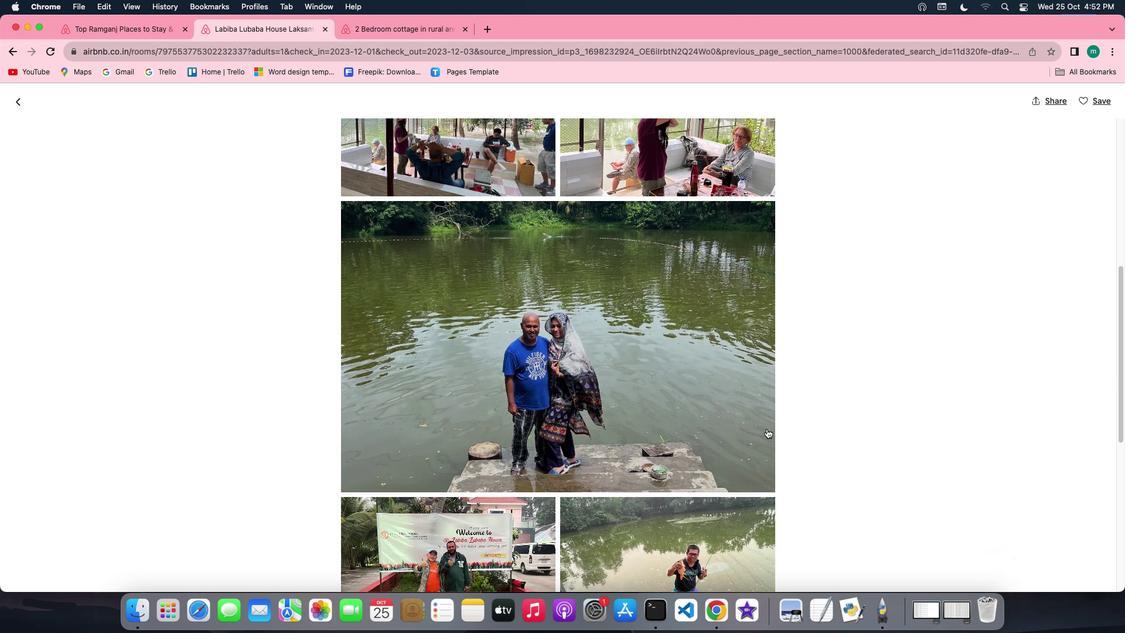 
Action: Mouse scrolled (766, 429) with delta (0, -1)
Screenshot: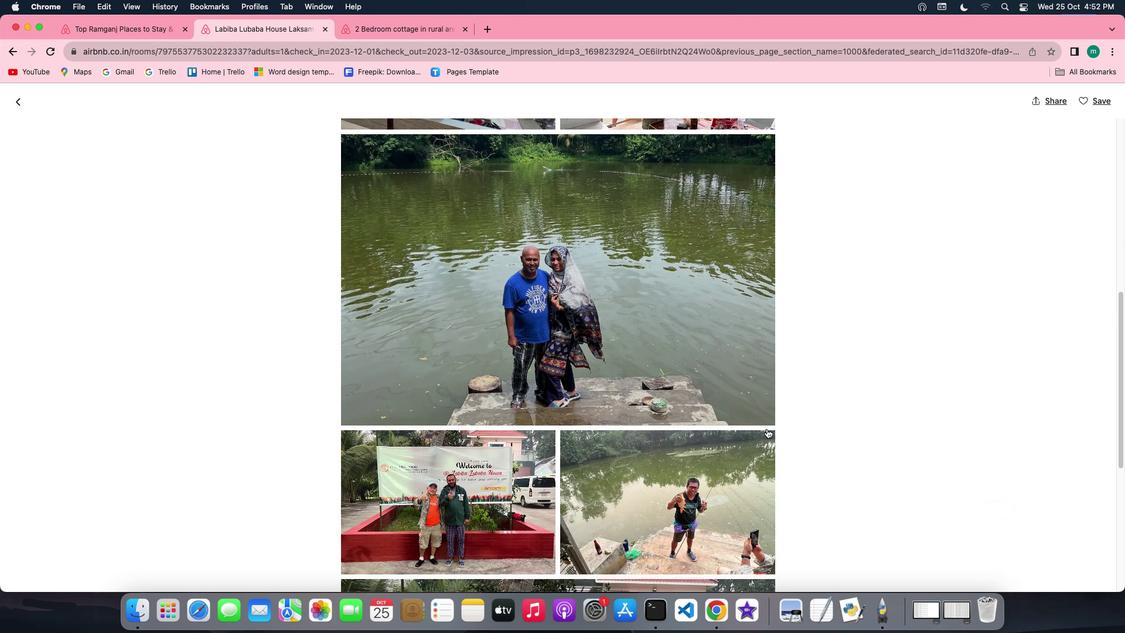 
Action: Mouse scrolled (766, 429) with delta (0, 0)
Screenshot: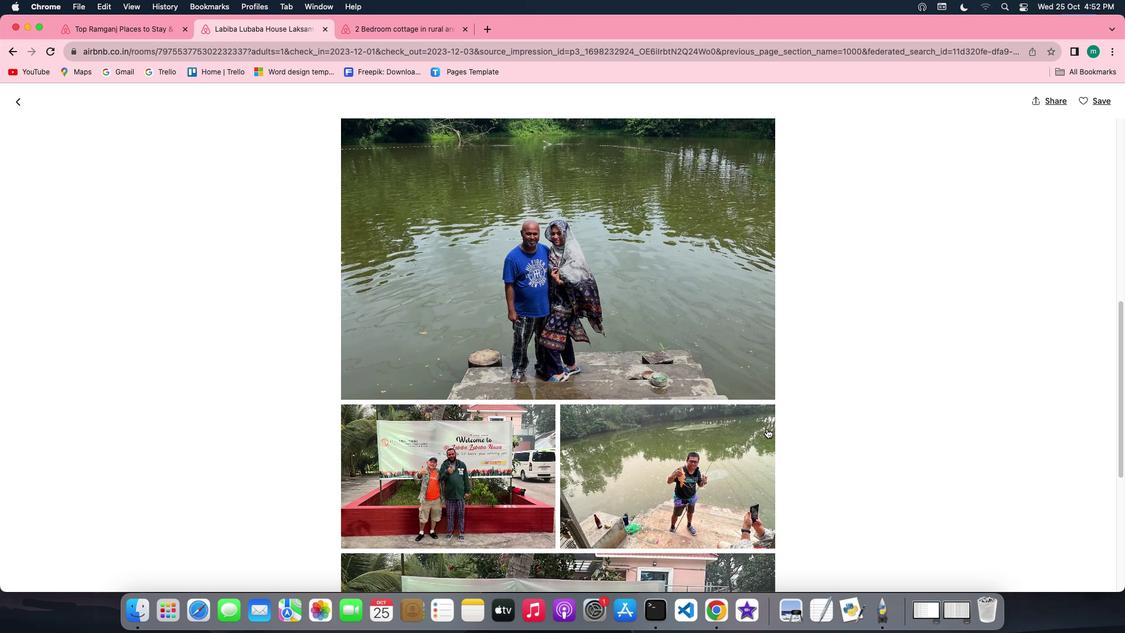 
Action: Mouse scrolled (766, 429) with delta (0, 0)
Screenshot: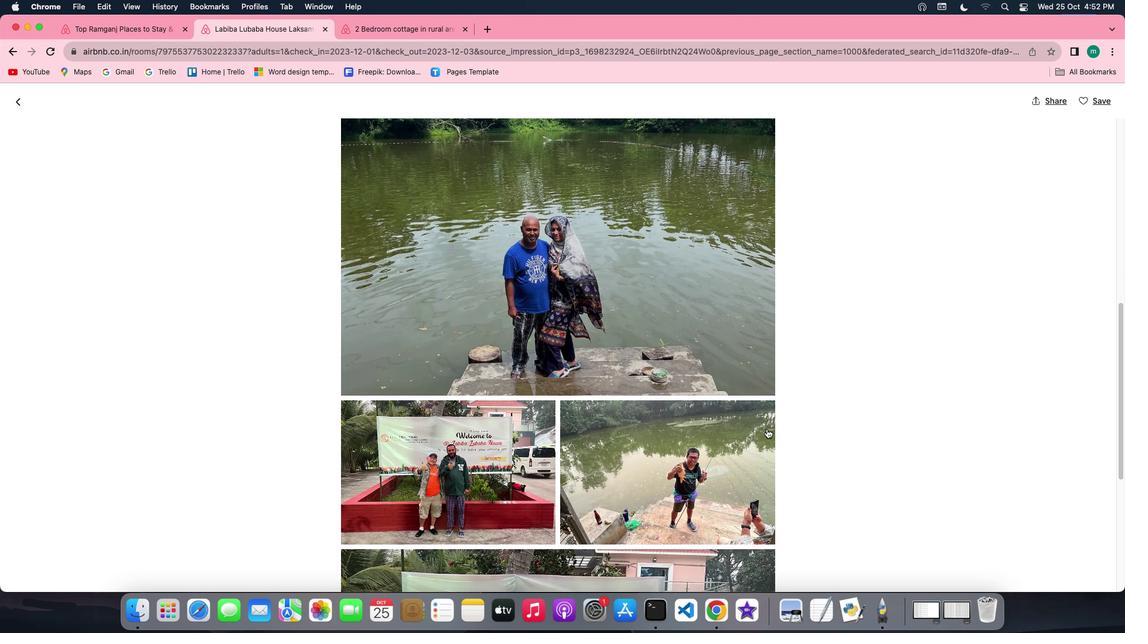 
Action: Mouse scrolled (766, 429) with delta (0, 0)
Screenshot: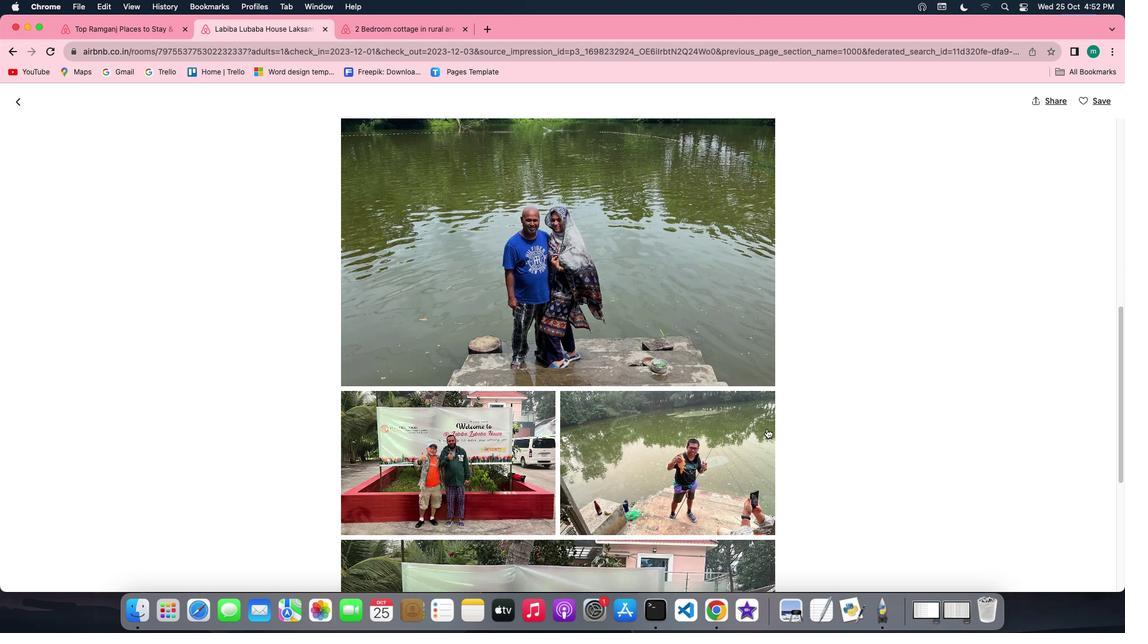 
Action: Mouse scrolled (766, 429) with delta (0, 0)
Screenshot: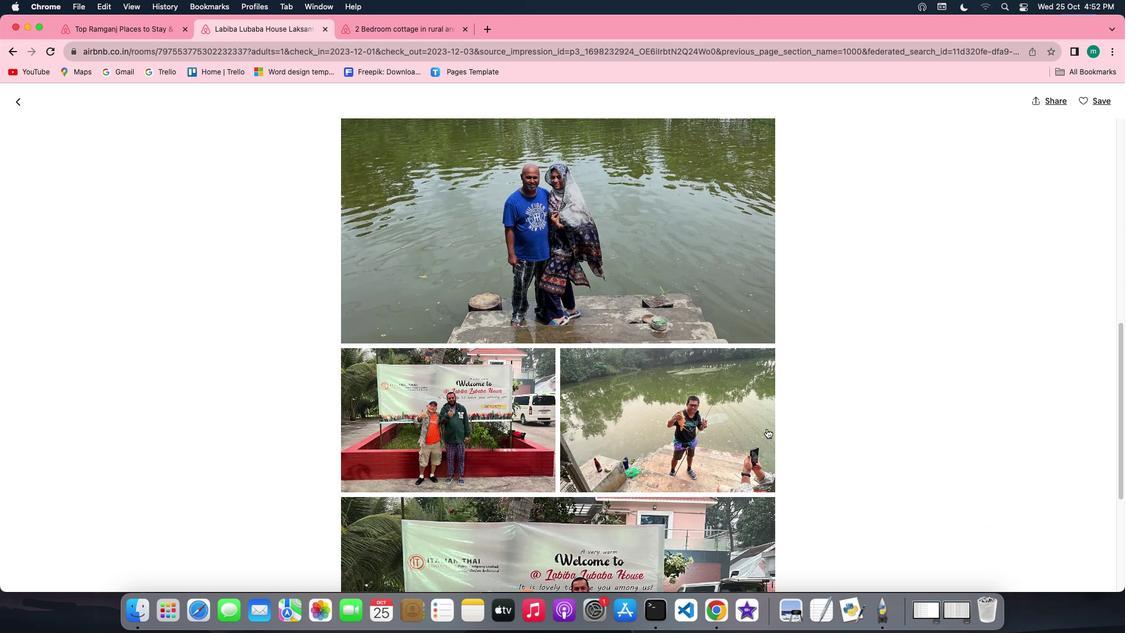 
Action: Mouse scrolled (766, 429) with delta (0, 0)
Screenshot: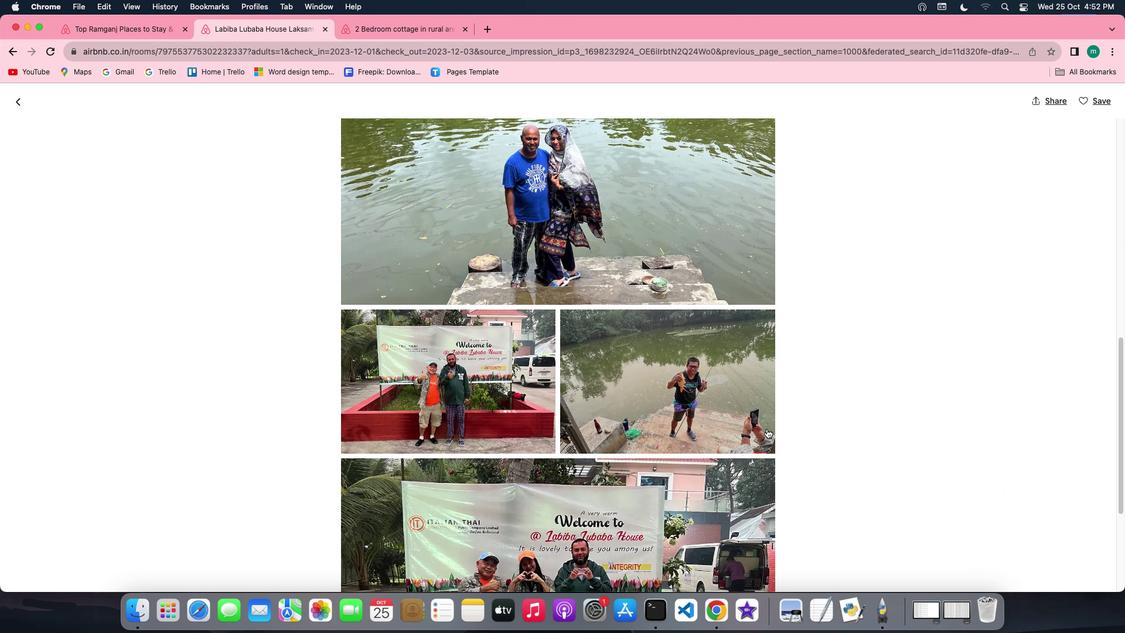 
Action: Mouse scrolled (766, 429) with delta (0, 0)
Screenshot: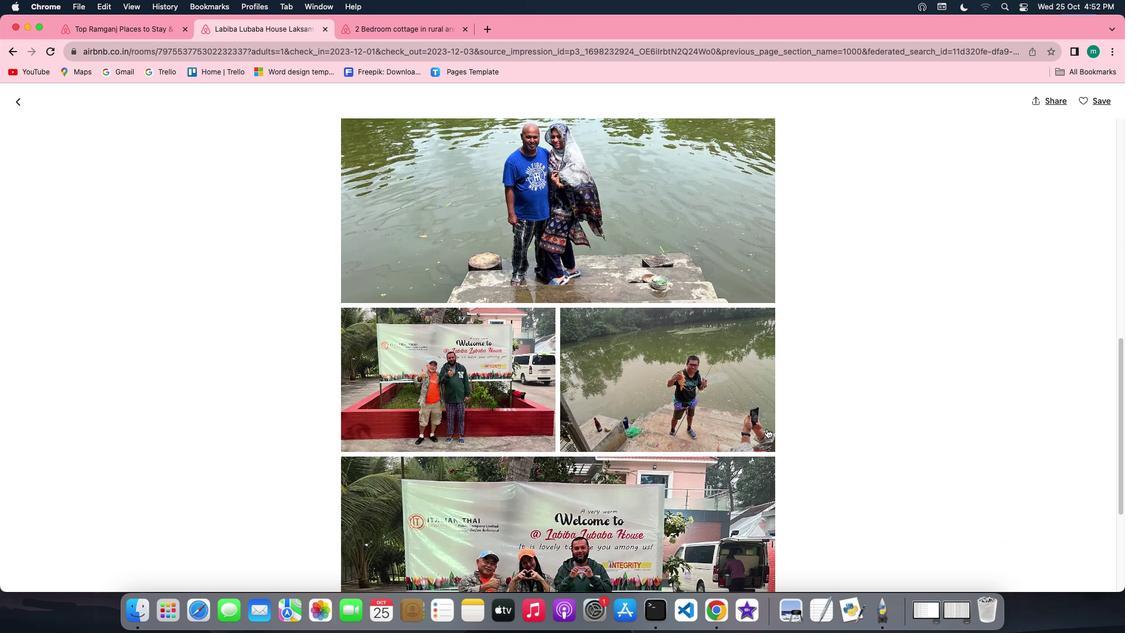 
Action: Mouse scrolled (766, 429) with delta (0, 0)
Screenshot: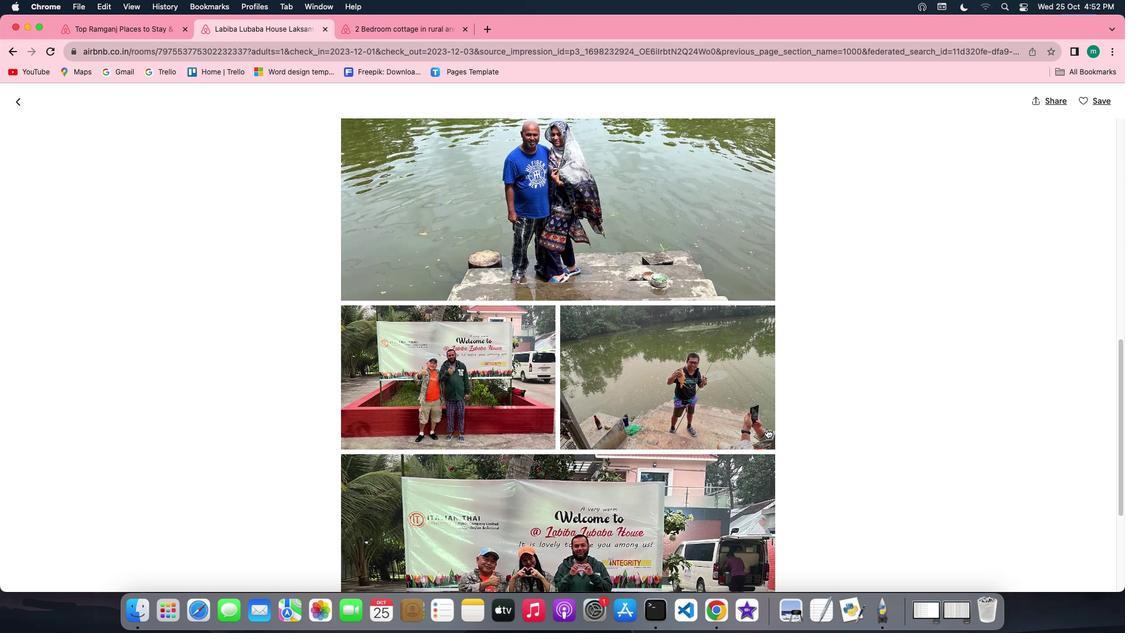 
Action: Mouse scrolled (766, 429) with delta (0, 0)
Screenshot: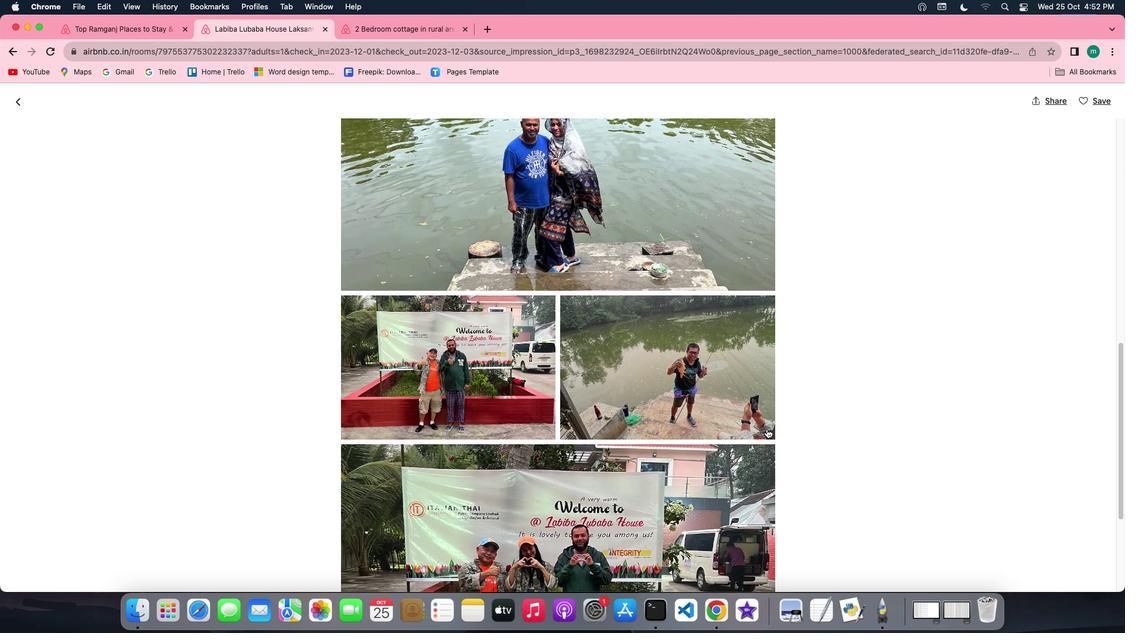 
Action: Mouse scrolled (766, 429) with delta (0, 0)
Screenshot: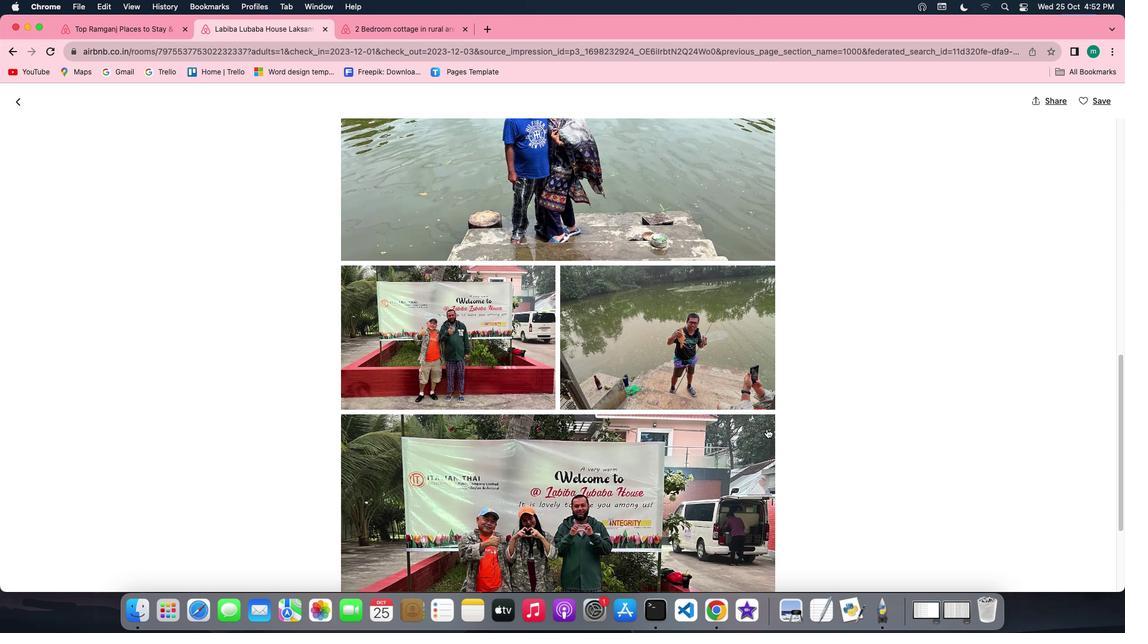 
Action: Mouse scrolled (766, 429) with delta (0, 0)
Screenshot: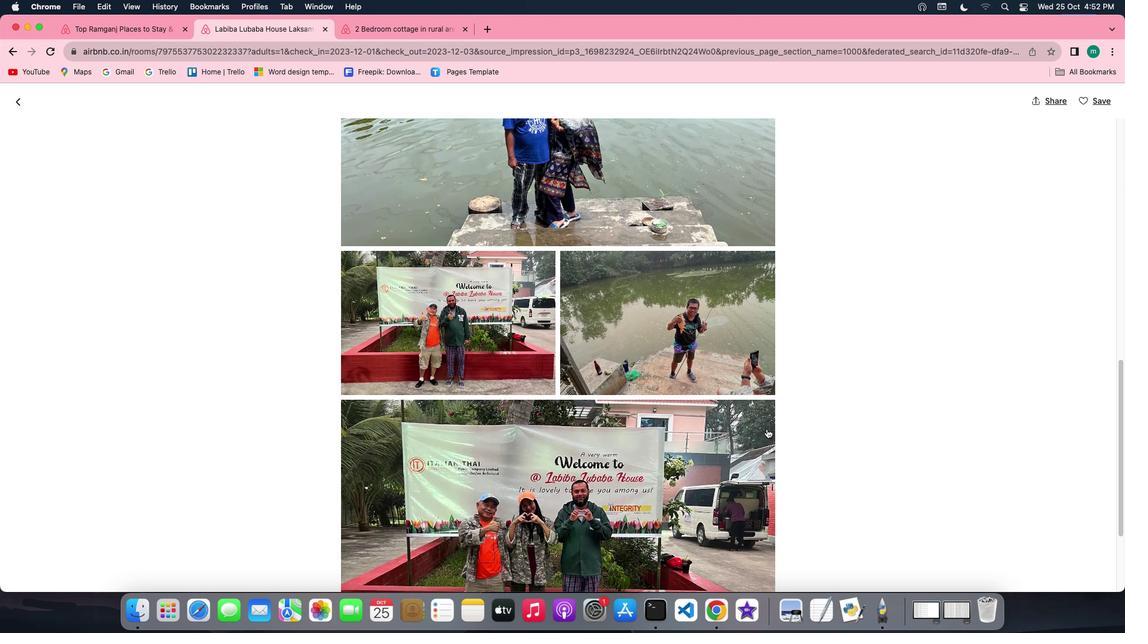 
Action: Mouse scrolled (766, 429) with delta (0, -1)
Screenshot: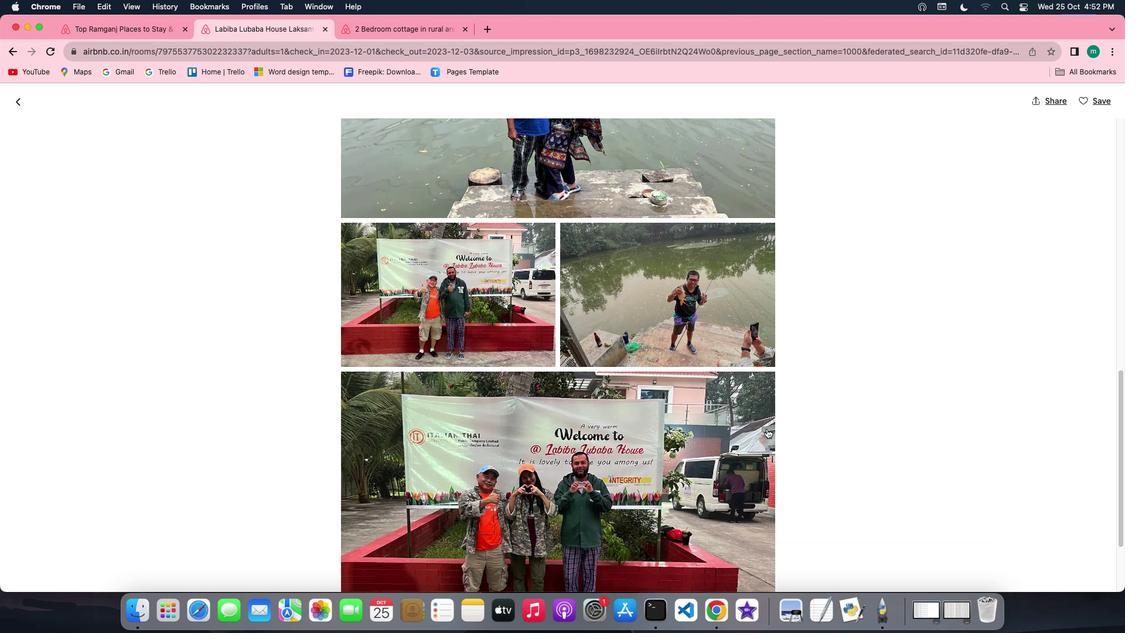 
Action: Mouse scrolled (766, 429) with delta (0, -2)
Screenshot: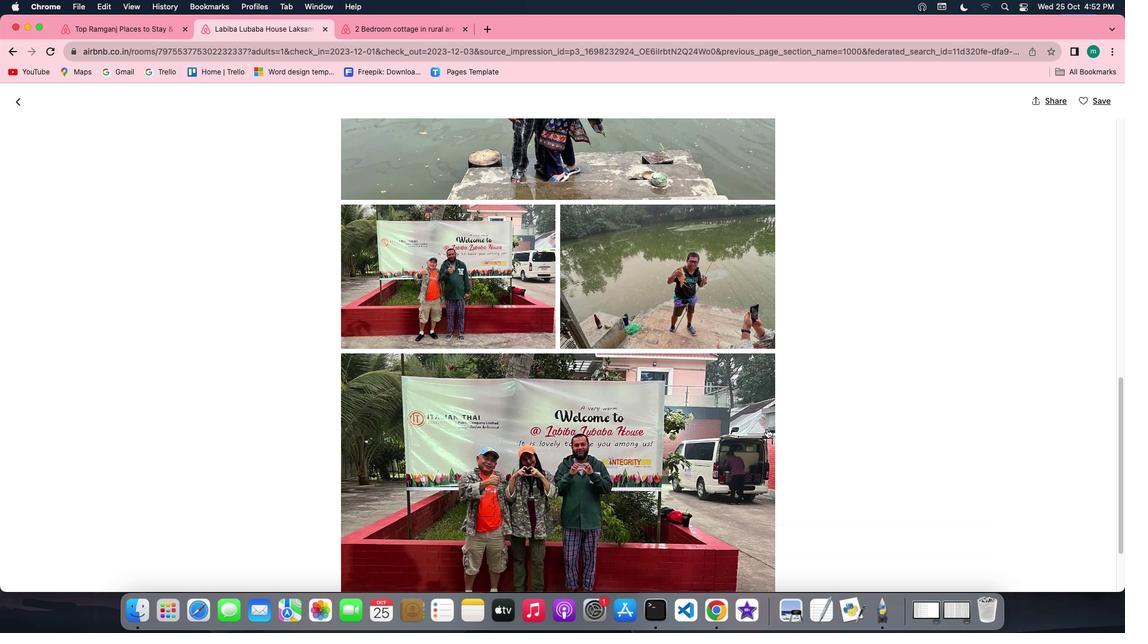 
Action: Mouse scrolled (766, 429) with delta (0, 0)
Screenshot: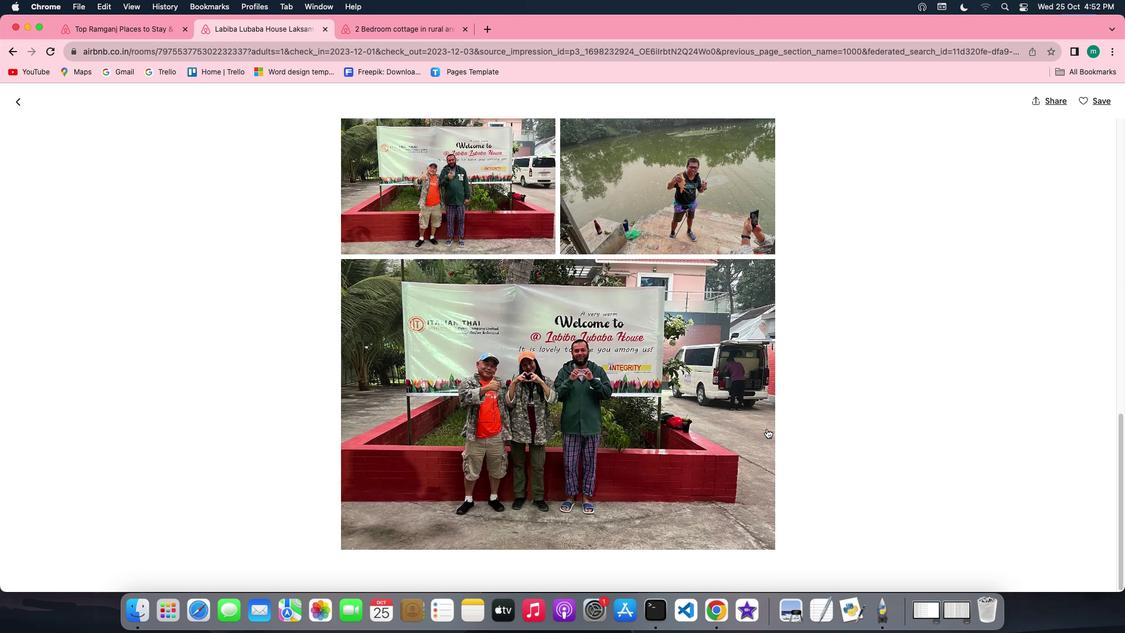 
Action: Mouse scrolled (766, 429) with delta (0, 0)
